 Task: Browse and add mobile accessories to your cart on Flipkart.
Action: Mouse pressed left at (350, 47)
Screenshot: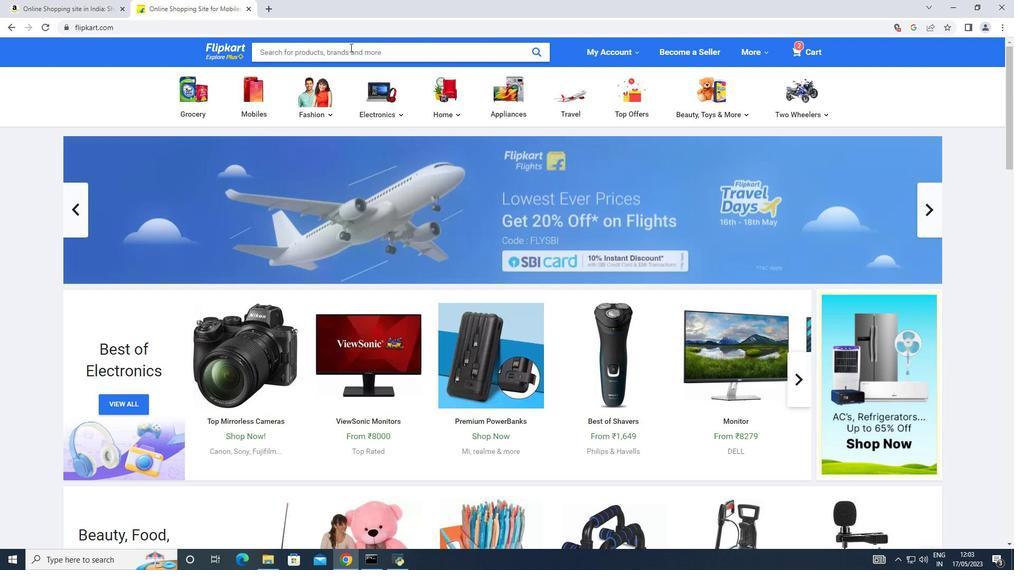 
Action: Mouse moved to (347, 54)
Screenshot: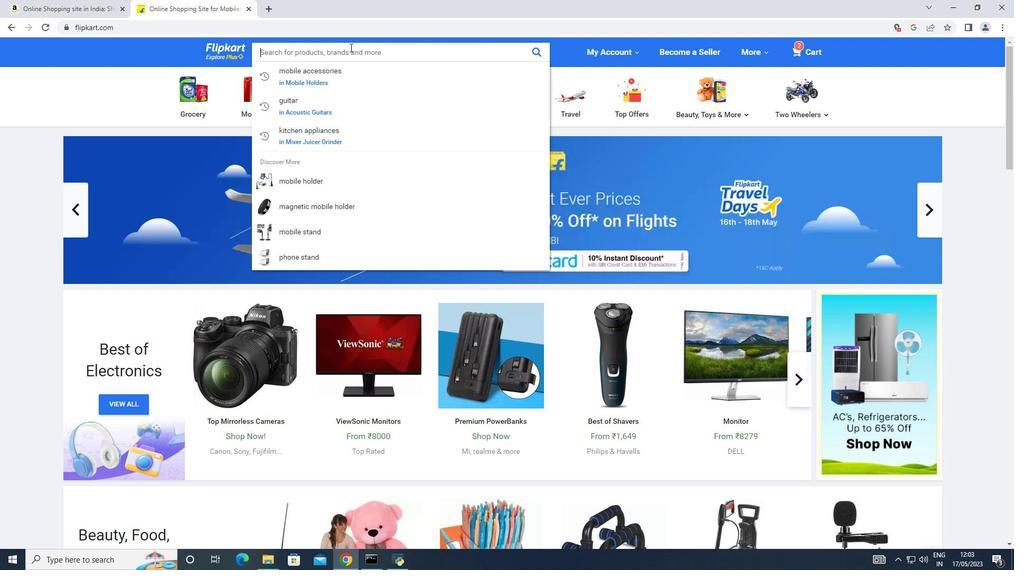 
Action: Key pressed mobile<Key.space>acc
Screenshot: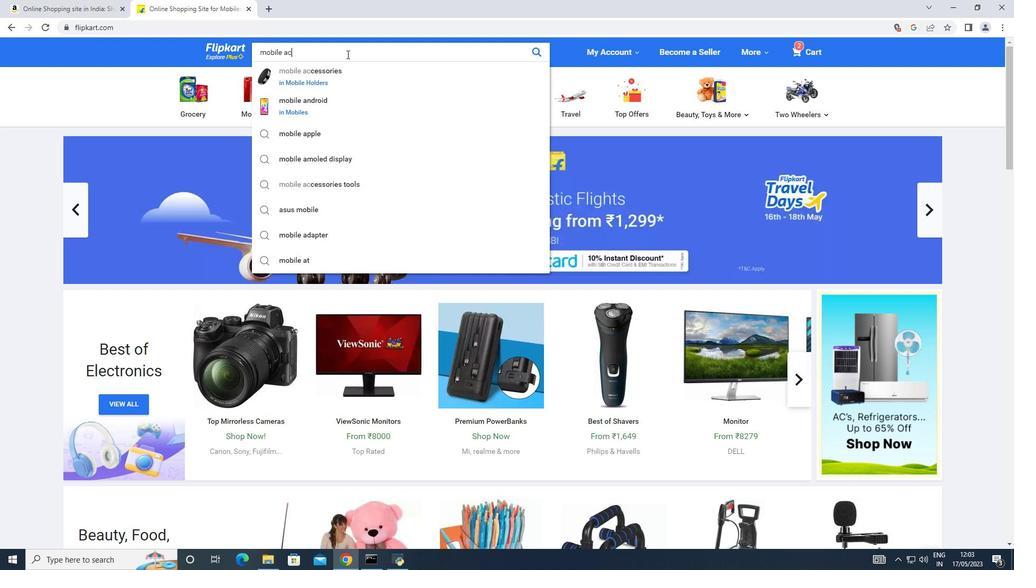 
Action: Mouse moved to (338, 76)
Screenshot: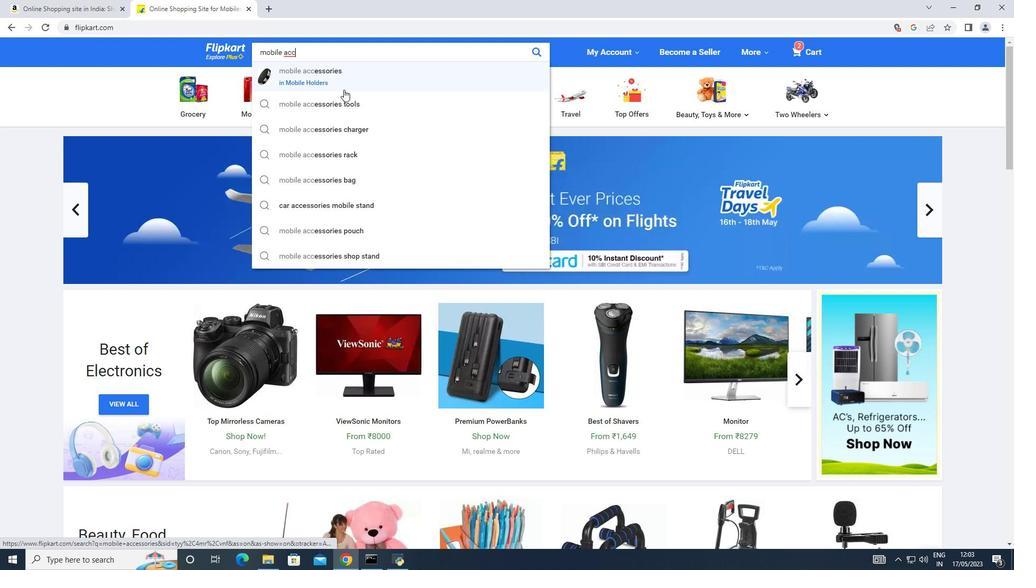 
Action: Mouse pressed left at (338, 76)
Screenshot: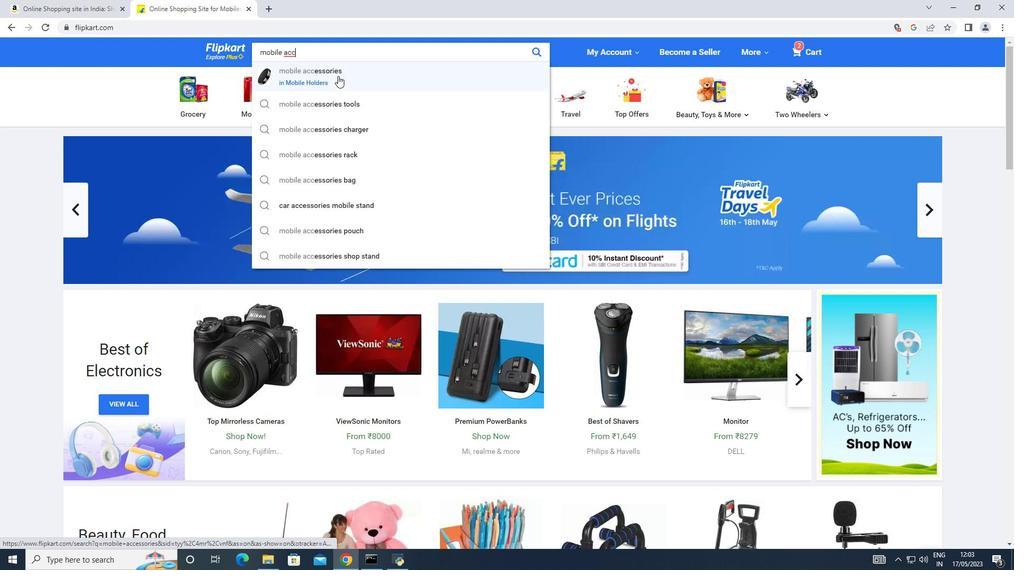 
Action: Mouse moved to (95, 162)
Screenshot: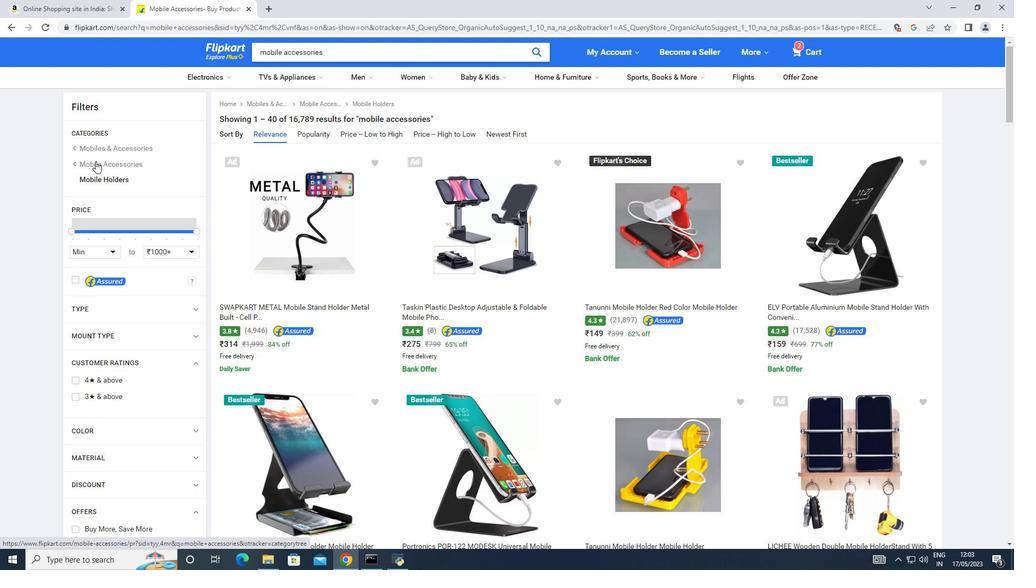 
Action: Mouse pressed left at (95, 162)
Screenshot: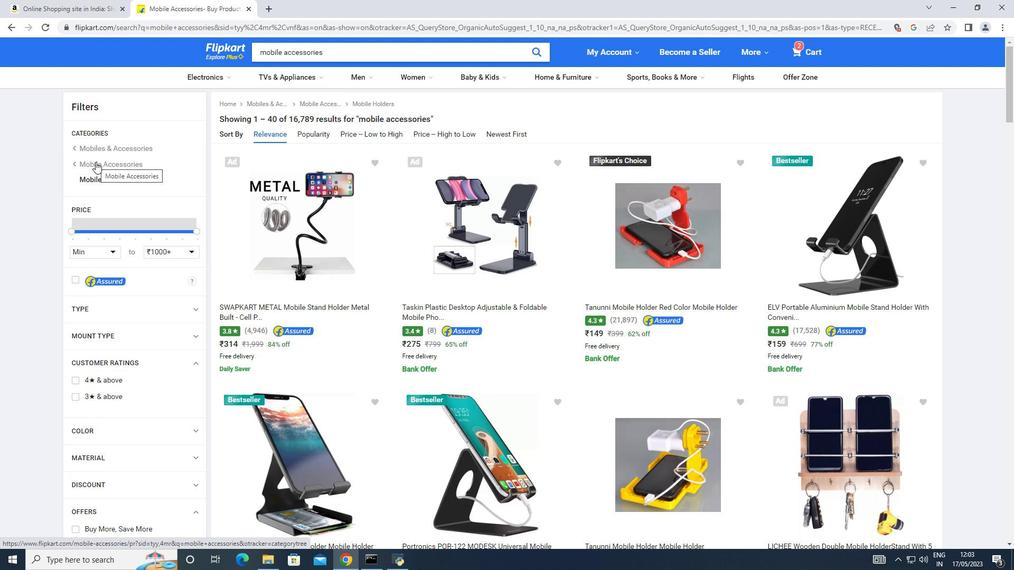 
Action: Mouse moved to (477, 181)
Screenshot: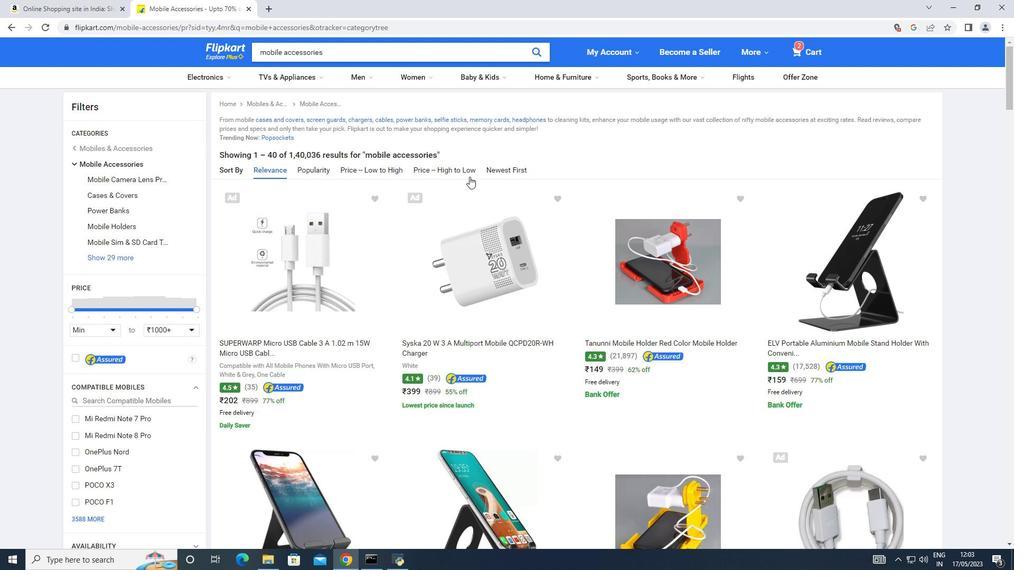 
Action: Mouse scrolled (477, 180) with delta (0, 0)
Screenshot: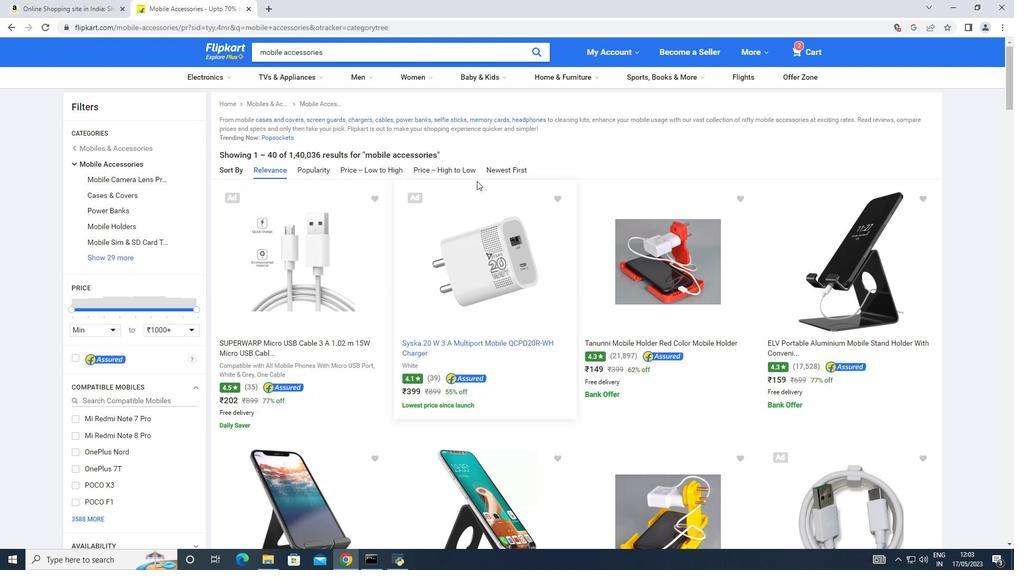 
Action: Mouse scrolled (477, 180) with delta (0, 0)
Screenshot: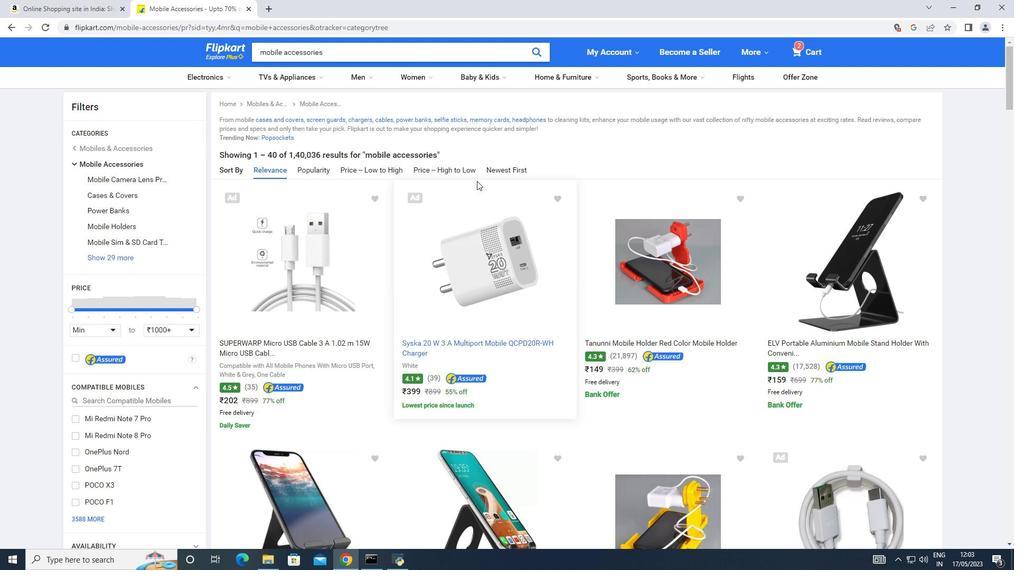 
Action: Mouse moved to (477, 181)
Screenshot: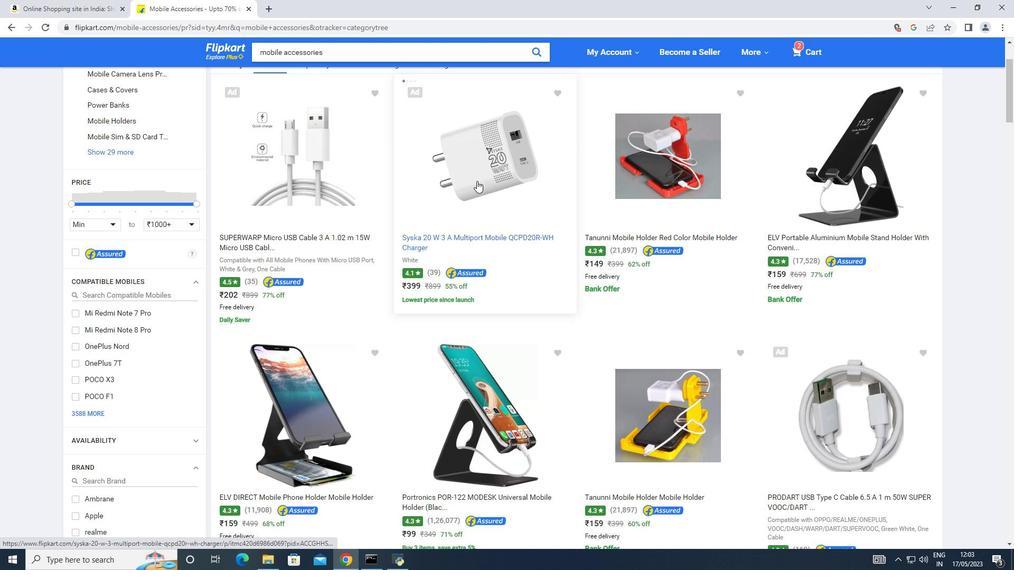 
Action: Mouse scrolled (477, 181) with delta (0, 0)
Screenshot: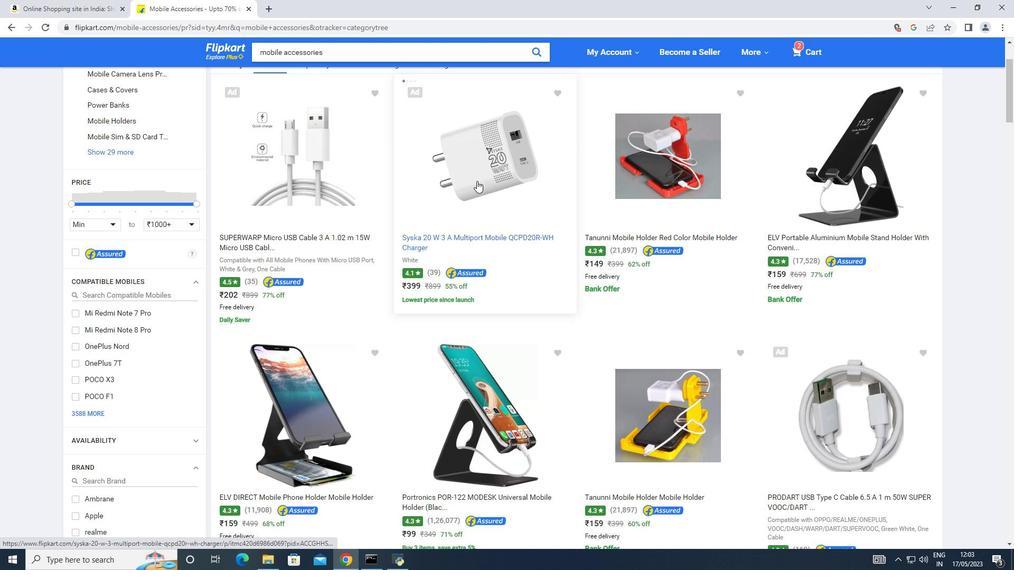 
Action: Mouse scrolled (477, 181) with delta (0, 0)
Screenshot: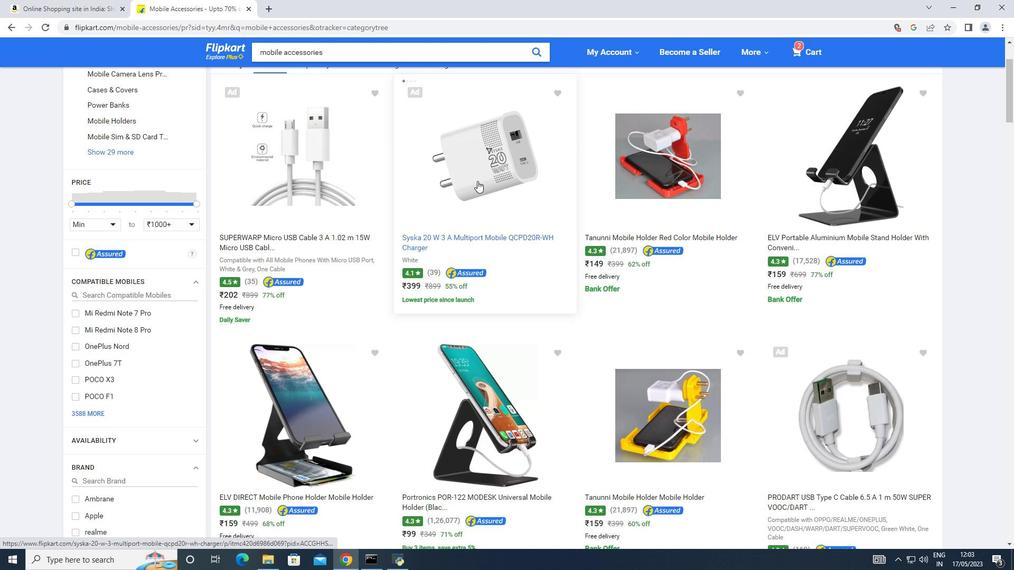 
Action: Mouse scrolled (477, 181) with delta (0, 0)
Screenshot: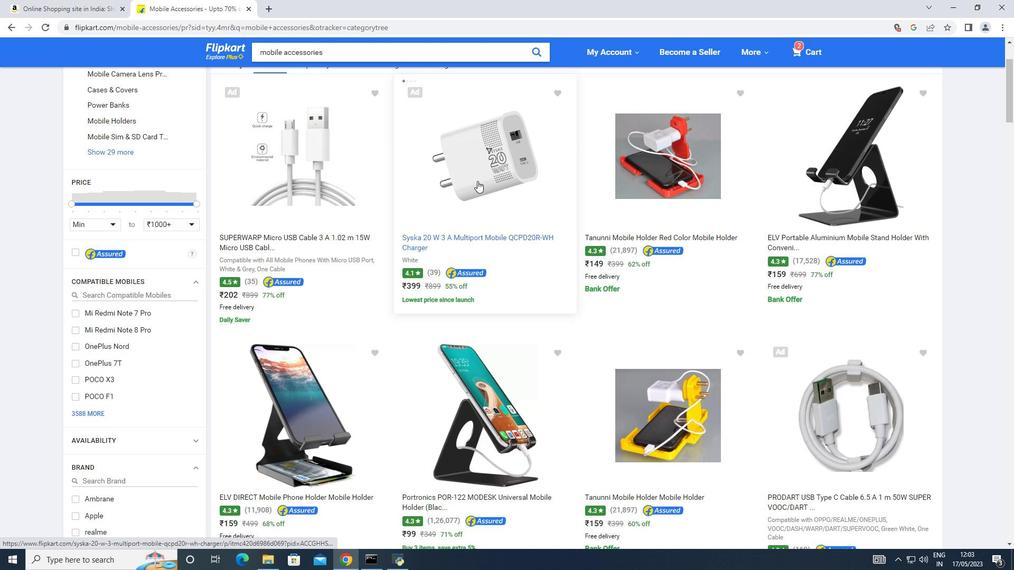 
Action: Mouse scrolled (477, 180) with delta (0, 0)
Screenshot: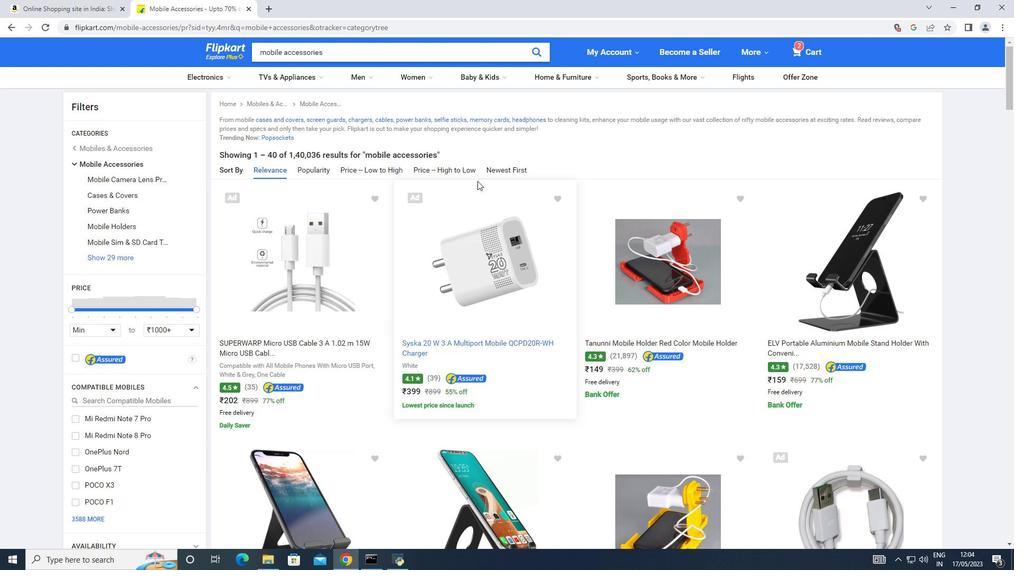 
Action: Mouse scrolled (477, 181) with delta (0, 0)
Screenshot: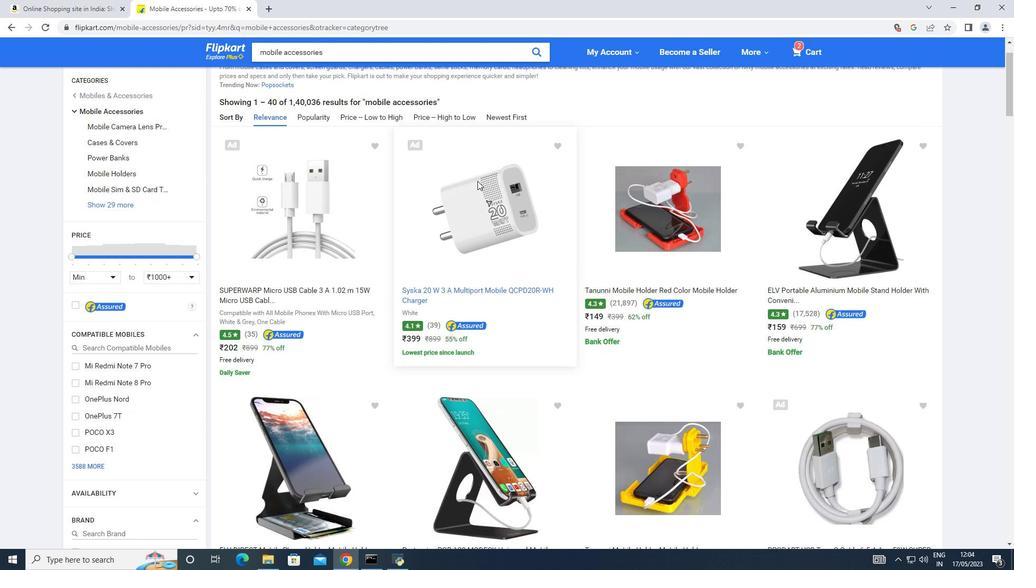 
Action: Mouse scrolled (477, 180) with delta (0, 0)
Screenshot: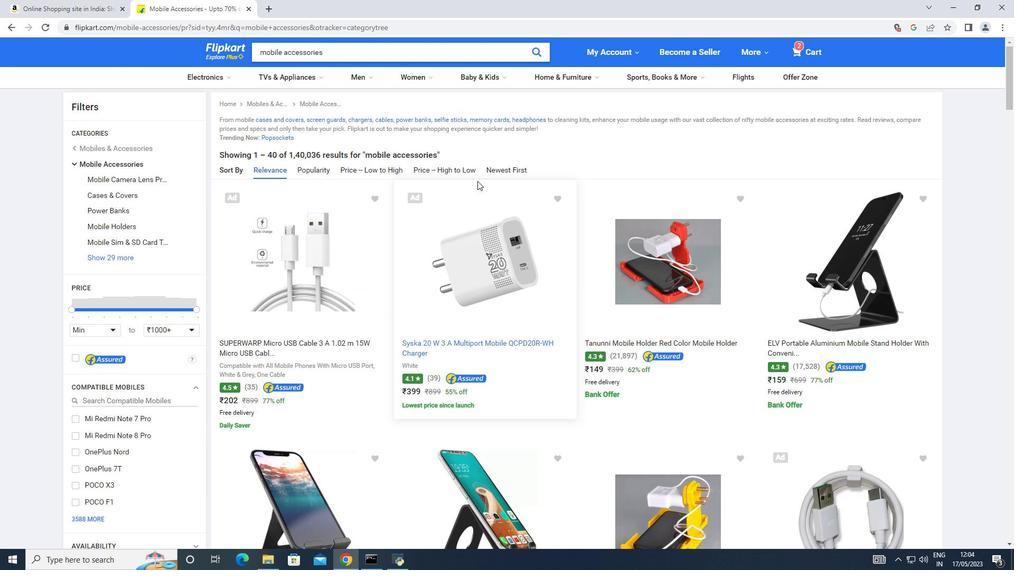 
Action: Mouse scrolled (477, 180) with delta (0, 0)
Screenshot: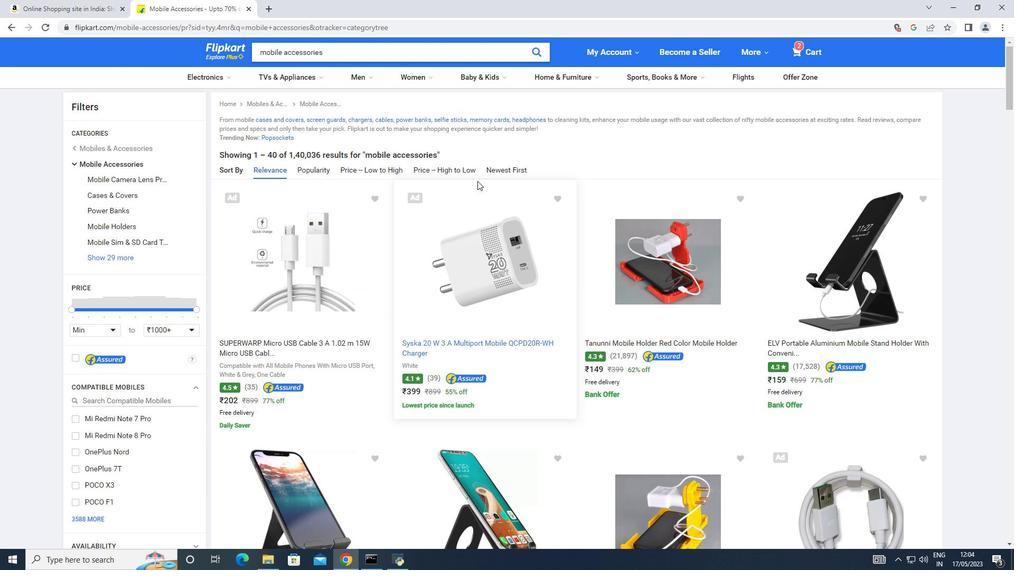 
Action: Mouse scrolled (477, 180) with delta (0, 0)
Screenshot: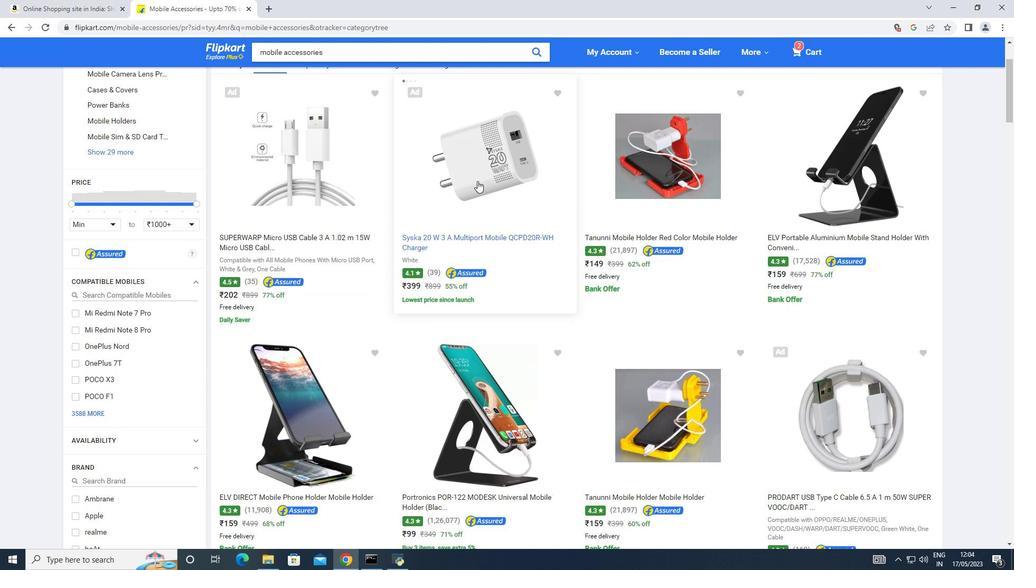 
Action: Mouse scrolled (477, 180) with delta (0, 0)
Screenshot: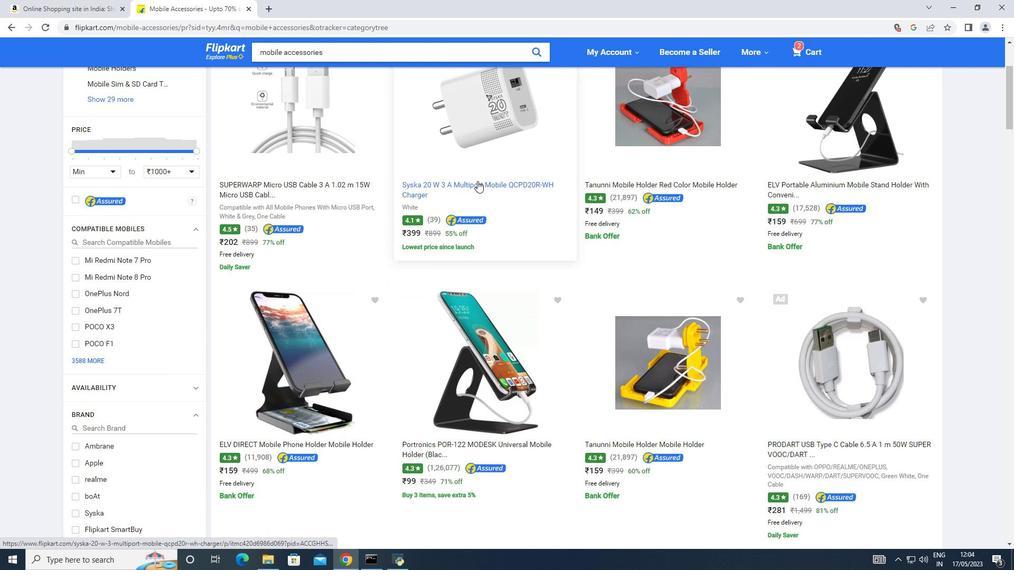 
Action: Mouse scrolled (477, 180) with delta (0, 0)
Screenshot: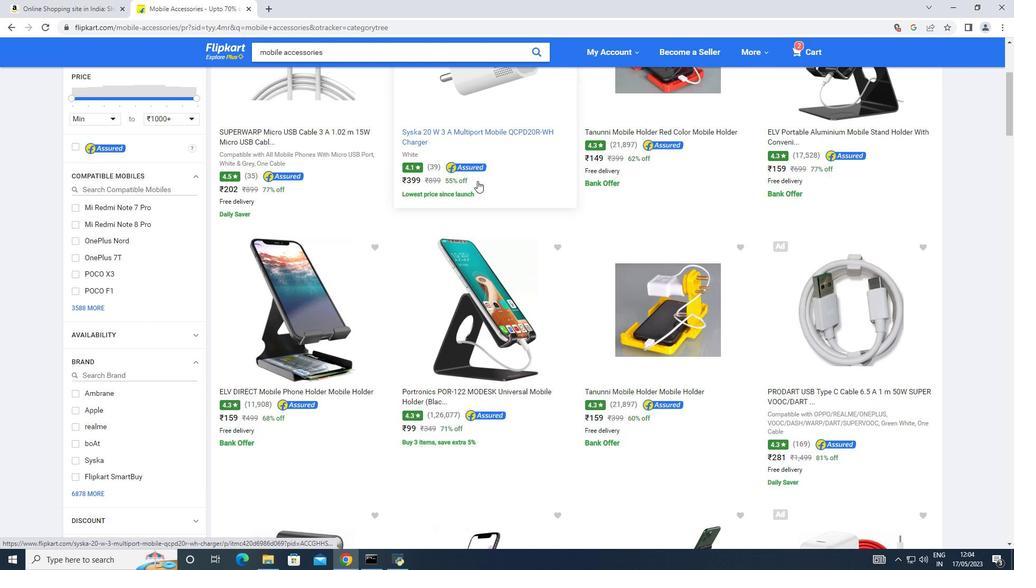 
Action: Mouse scrolled (477, 180) with delta (0, 0)
Screenshot: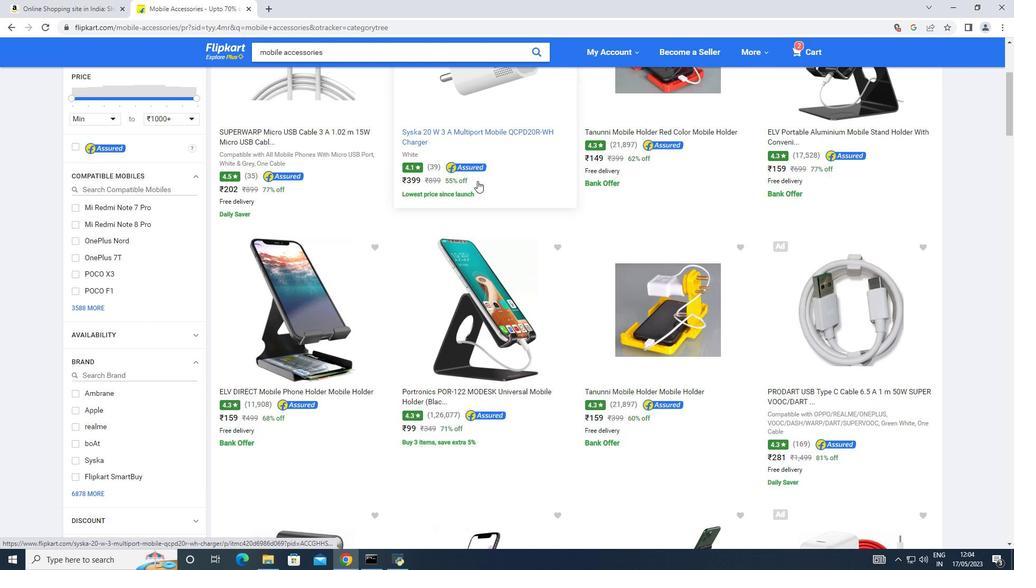 
Action: Mouse moved to (480, 181)
Screenshot: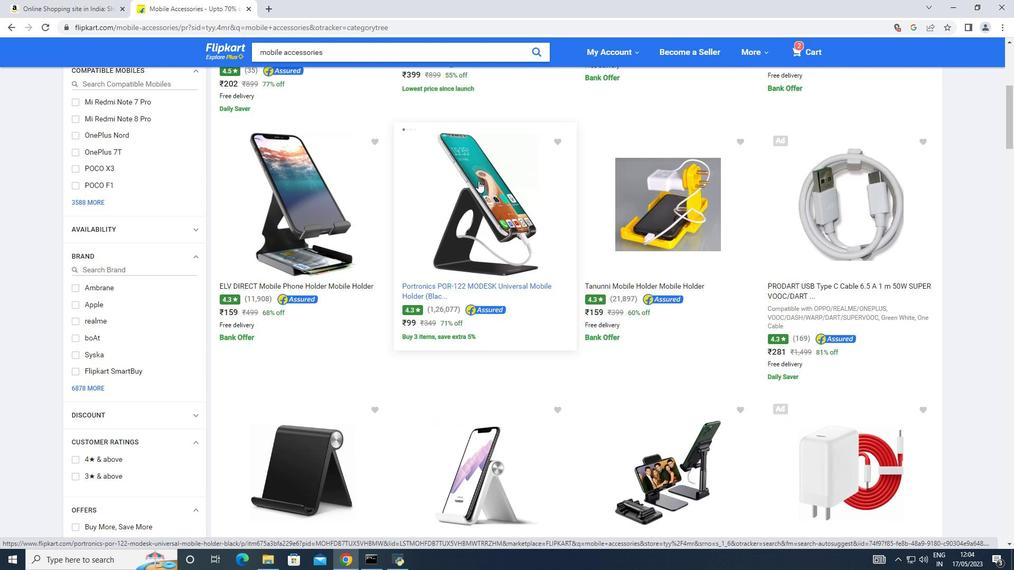 
Action: Mouse scrolled (480, 180) with delta (0, 0)
Screenshot: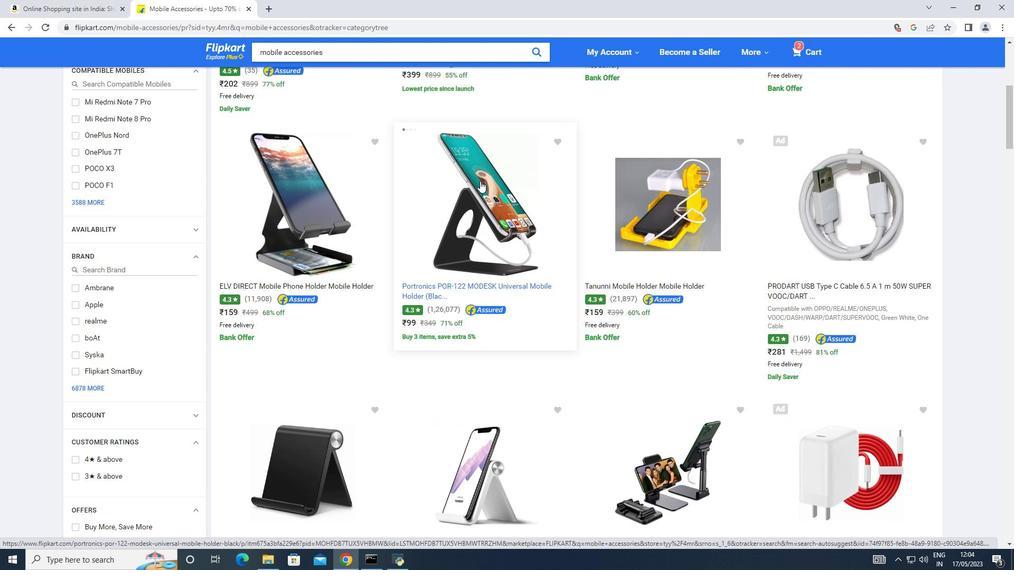 
Action: Mouse scrolled (480, 180) with delta (0, 0)
Screenshot: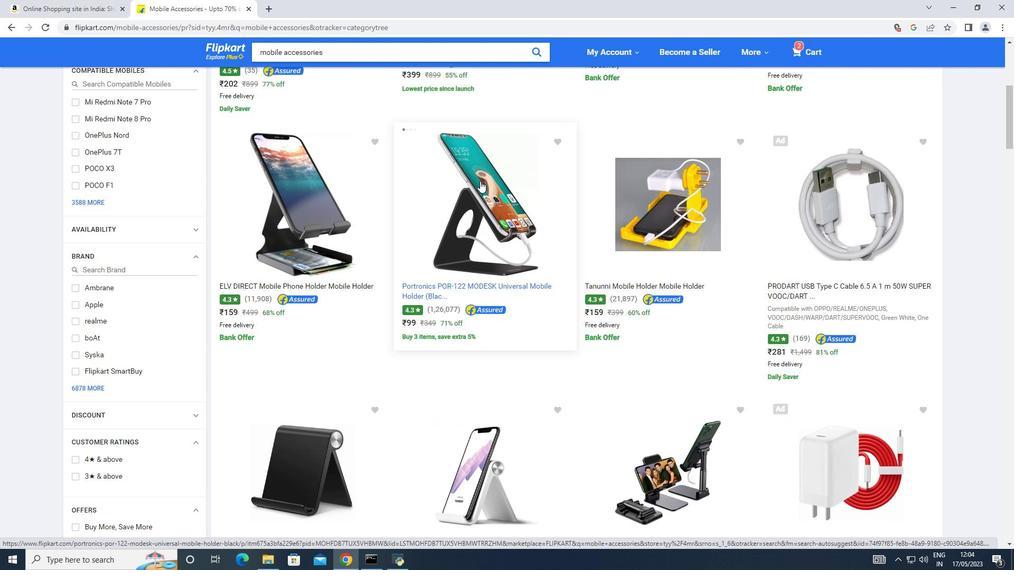 
Action: Mouse scrolled (480, 180) with delta (0, 0)
Screenshot: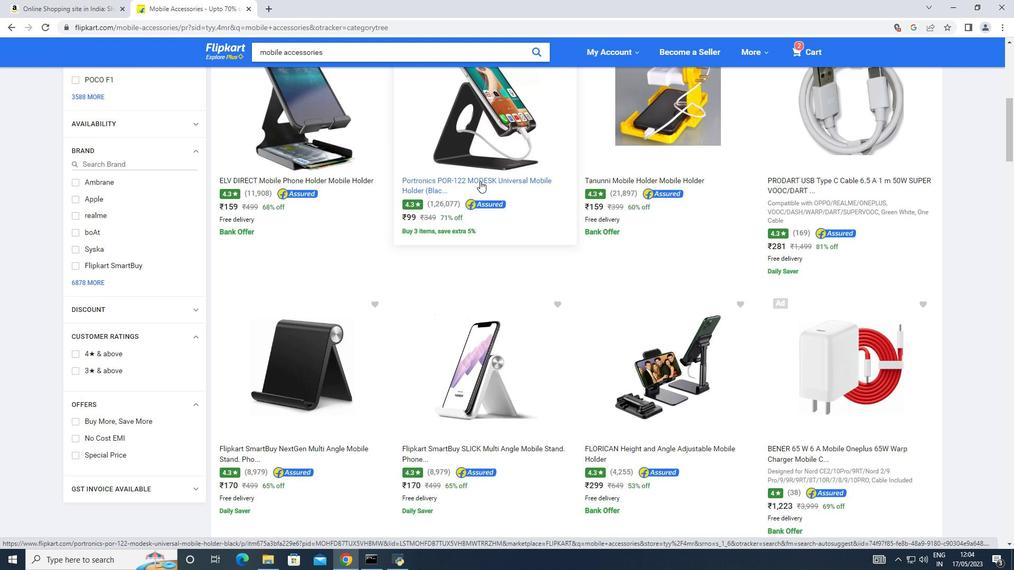 
Action: Mouse scrolled (480, 180) with delta (0, 0)
Screenshot: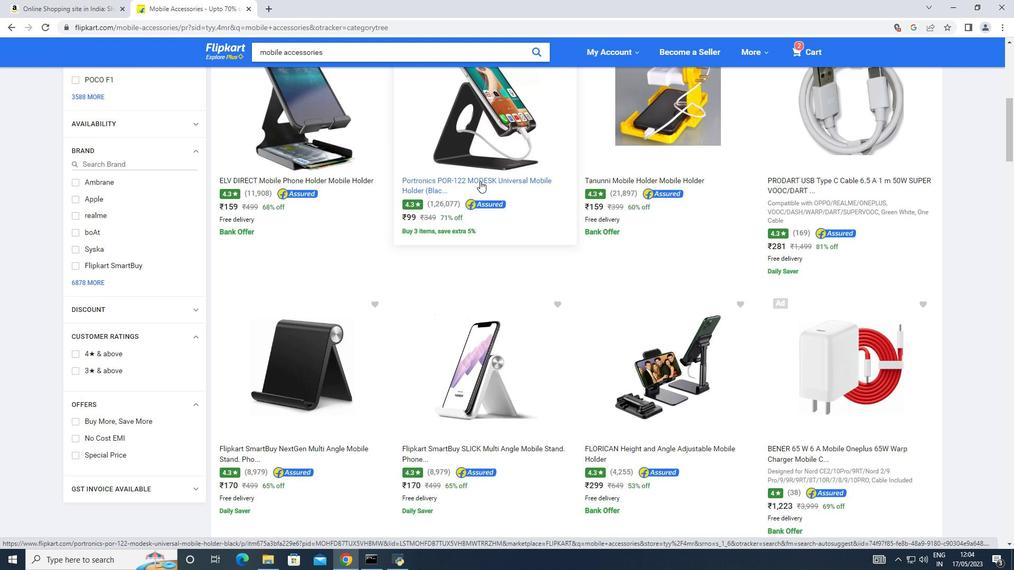 
Action: Mouse moved to (480, 181)
Screenshot: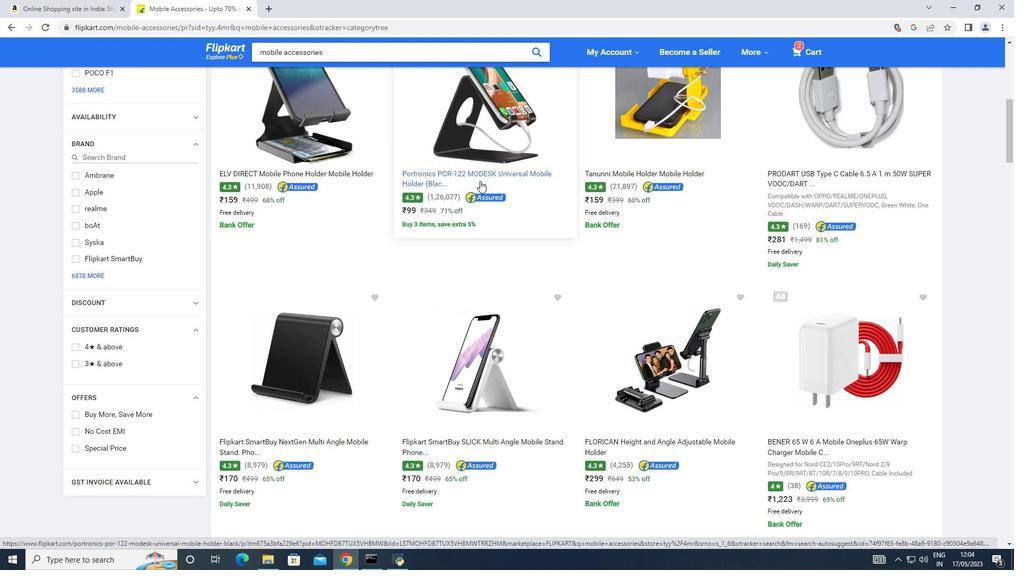 
Action: Mouse scrolled (480, 180) with delta (0, 0)
Screenshot: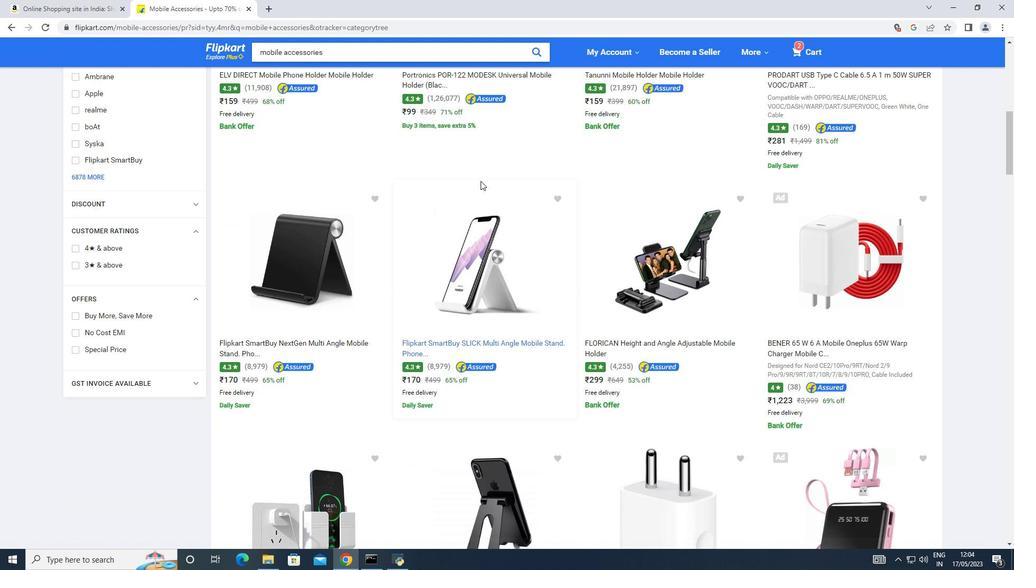 
Action: Mouse scrolled (480, 180) with delta (0, 0)
Screenshot: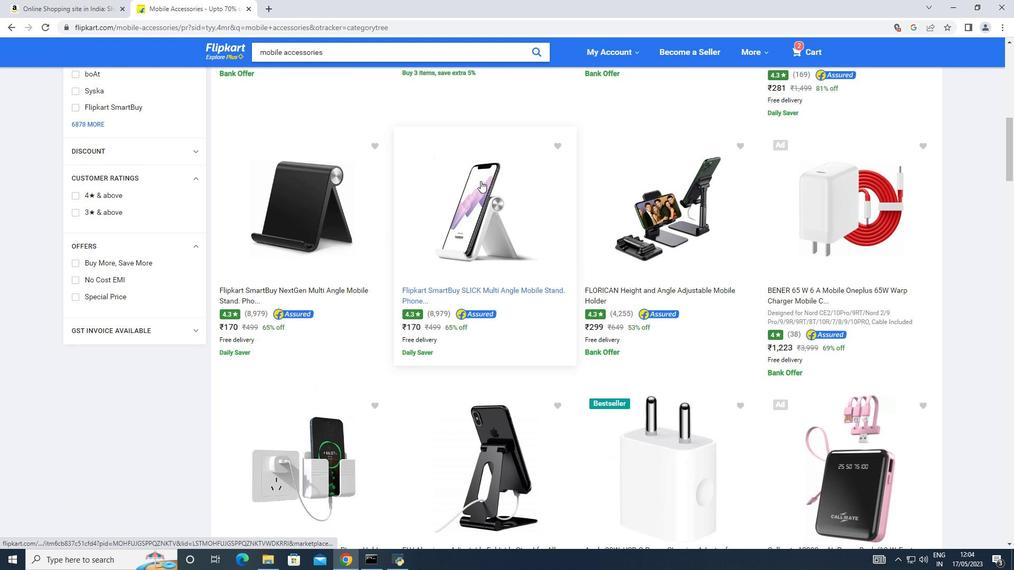 
Action: Mouse scrolled (480, 180) with delta (0, 0)
Screenshot: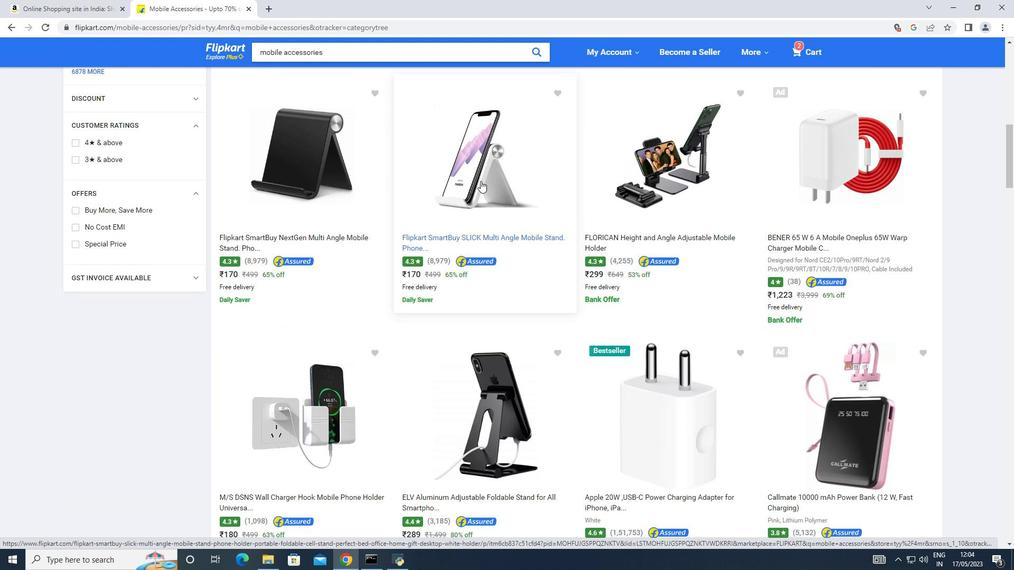 
Action: Mouse scrolled (480, 180) with delta (0, 0)
Screenshot: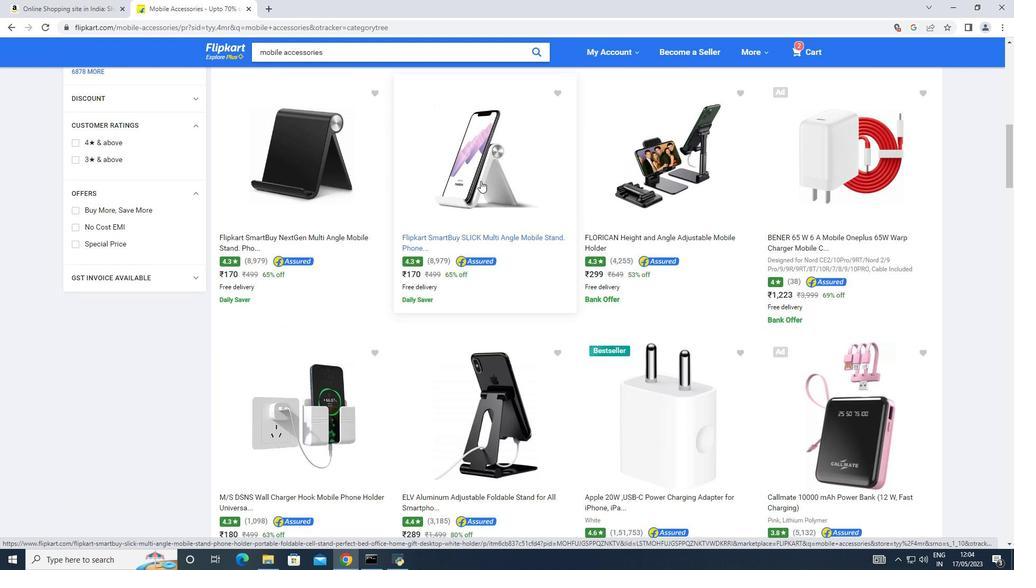 
Action: Mouse scrolled (480, 180) with delta (0, 0)
Screenshot: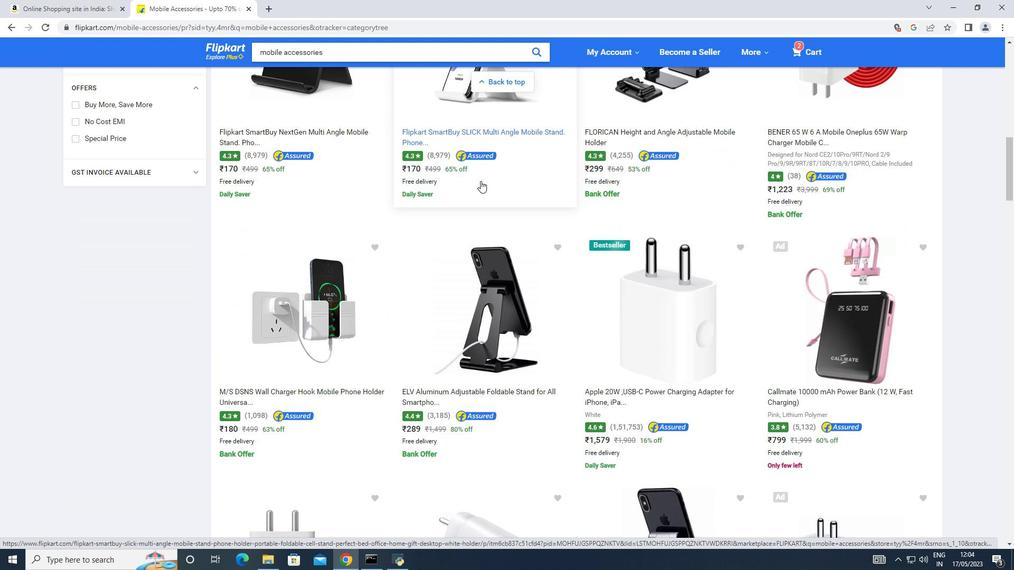 
Action: Mouse scrolled (480, 180) with delta (0, 0)
Screenshot: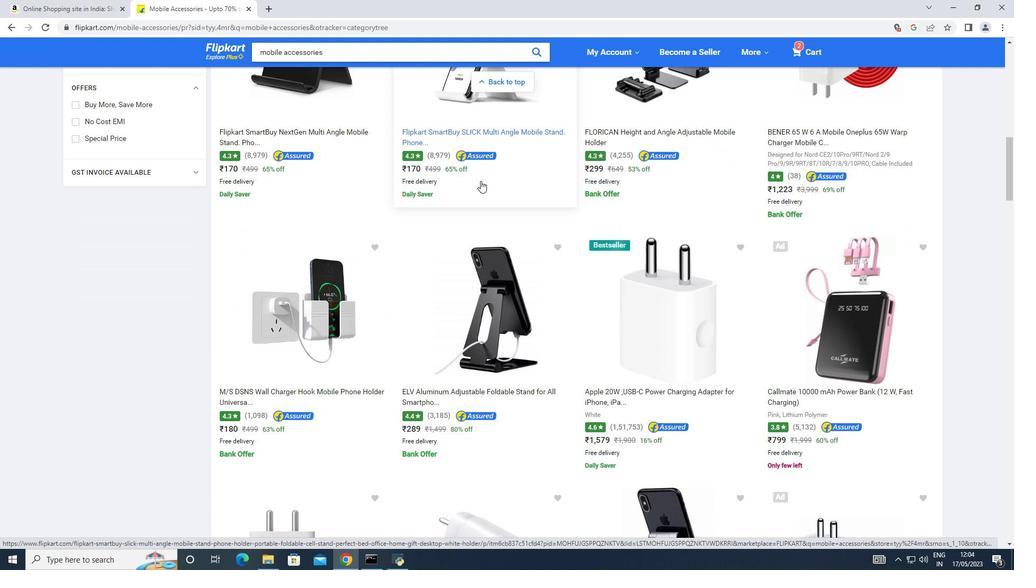 
Action: Mouse scrolled (480, 180) with delta (0, 0)
Screenshot: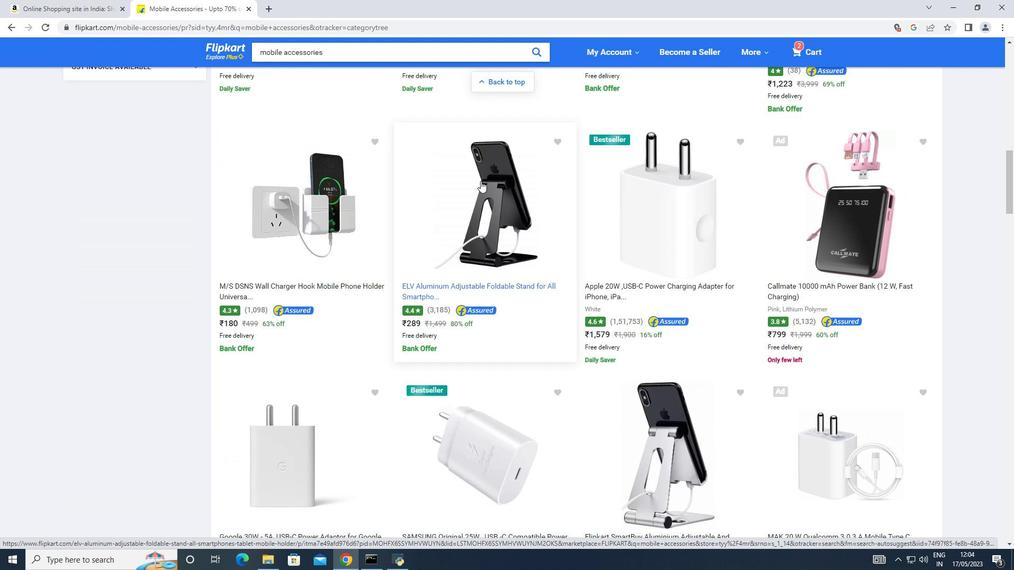 
Action: Mouse scrolled (480, 180) with delta (0, 0)
Screenshot: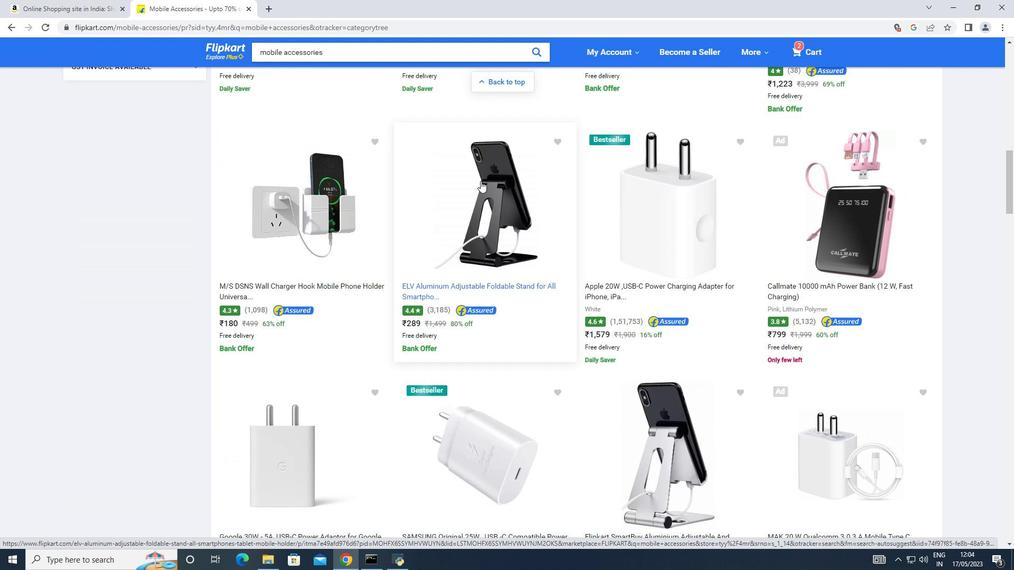 
Action: Mouse scrolled (480, 180) with delta (0, 0)
Screenshot: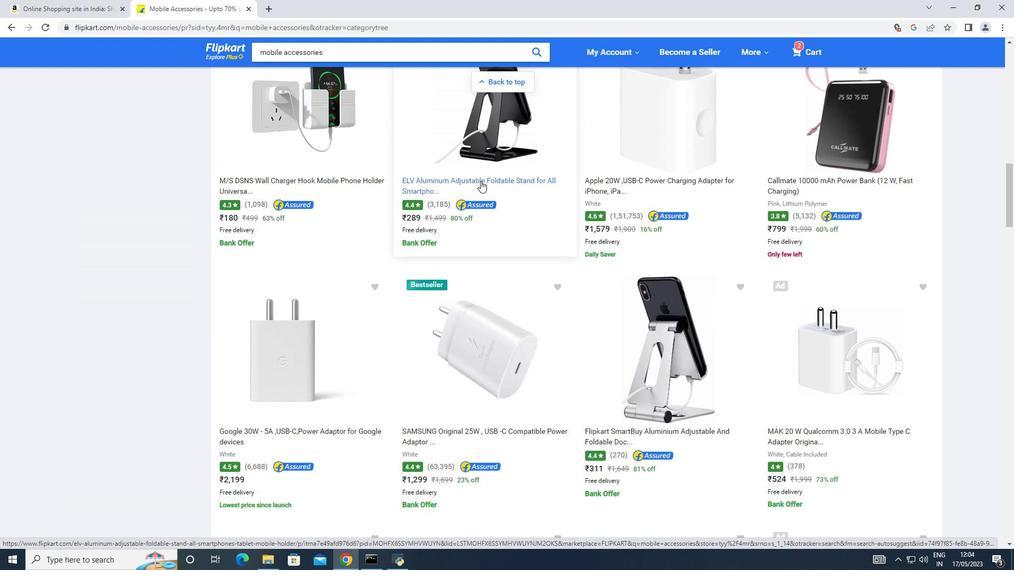 
Action: Mouse scrolled (480, 180) with delta (0, 0)
Screenshot: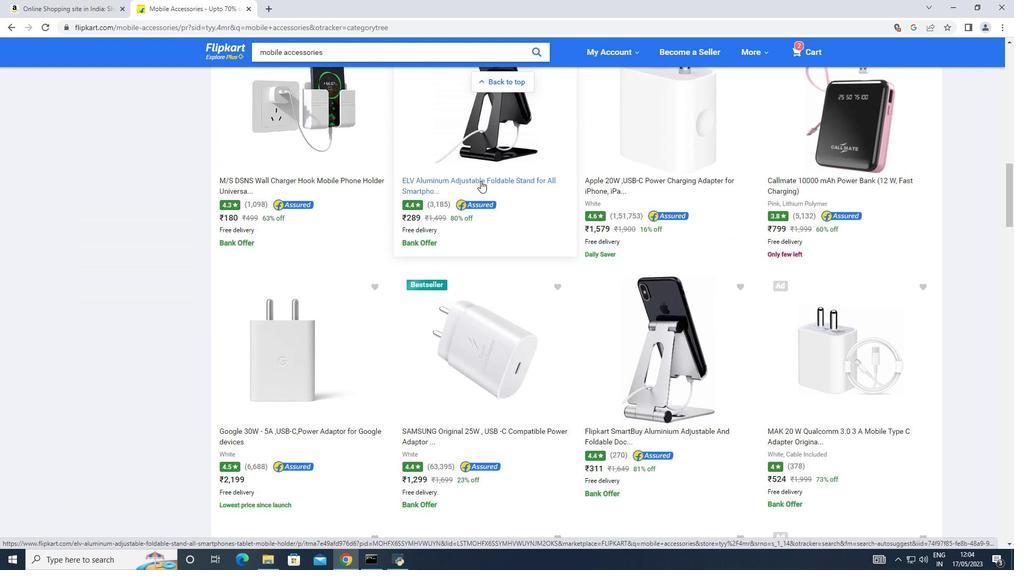 
Action: Mouse scrolled (480, 180) with delta (0, 0)
Screenshot: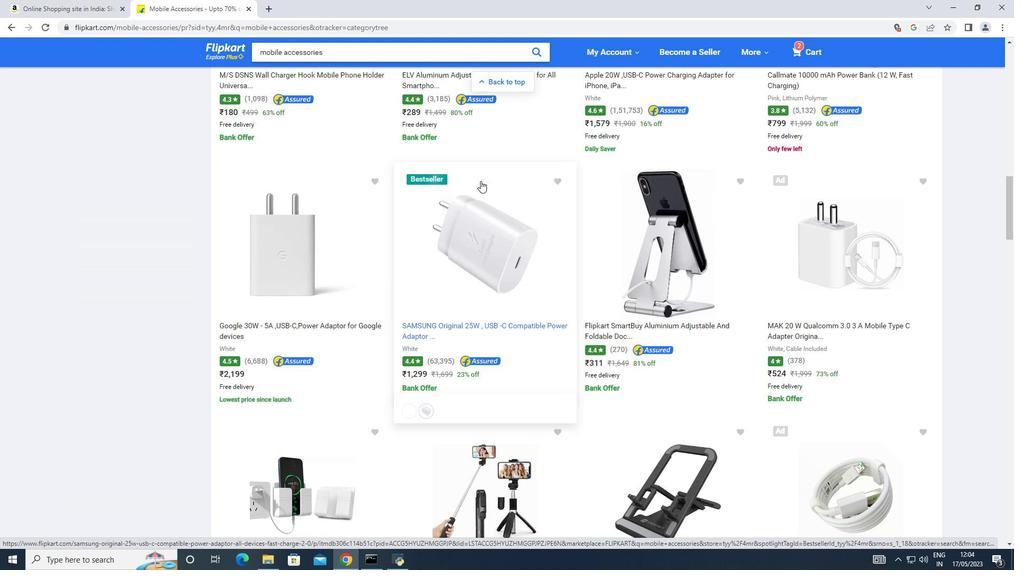 
Action: Mouse scrolled (480, 180) with delta (0, 0)
Screenshot: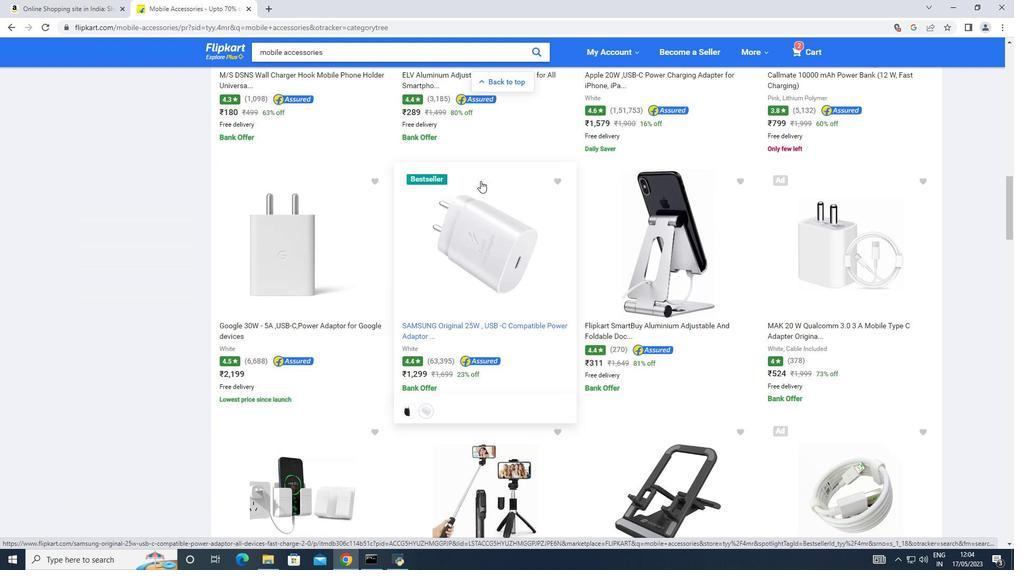 
Action: Mouse scrolled (480, 180) with delta (0, 0)
Screenshot: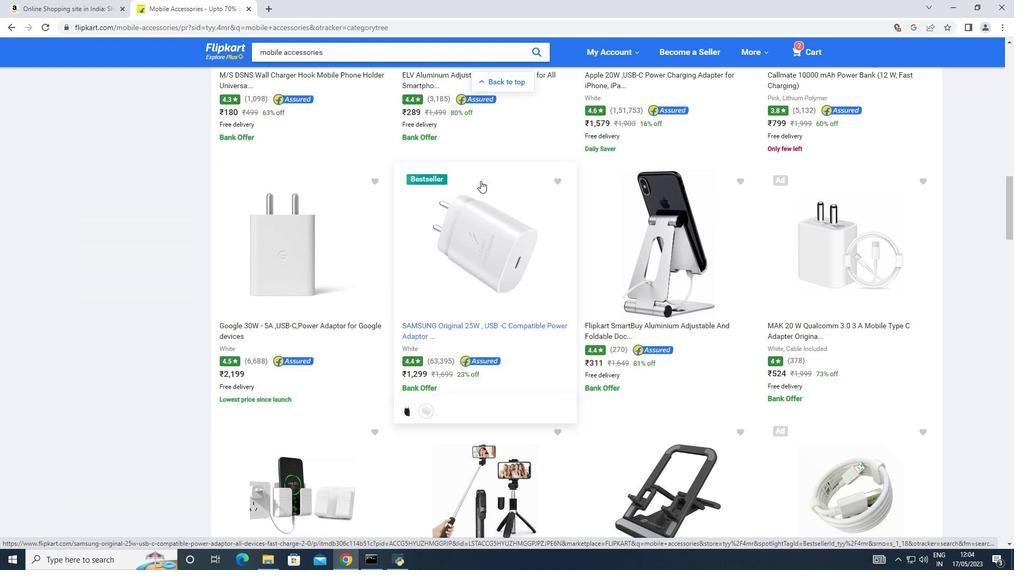
Action: Mouse scrolled (480, 180) with delta (0, 0)
Screenshot: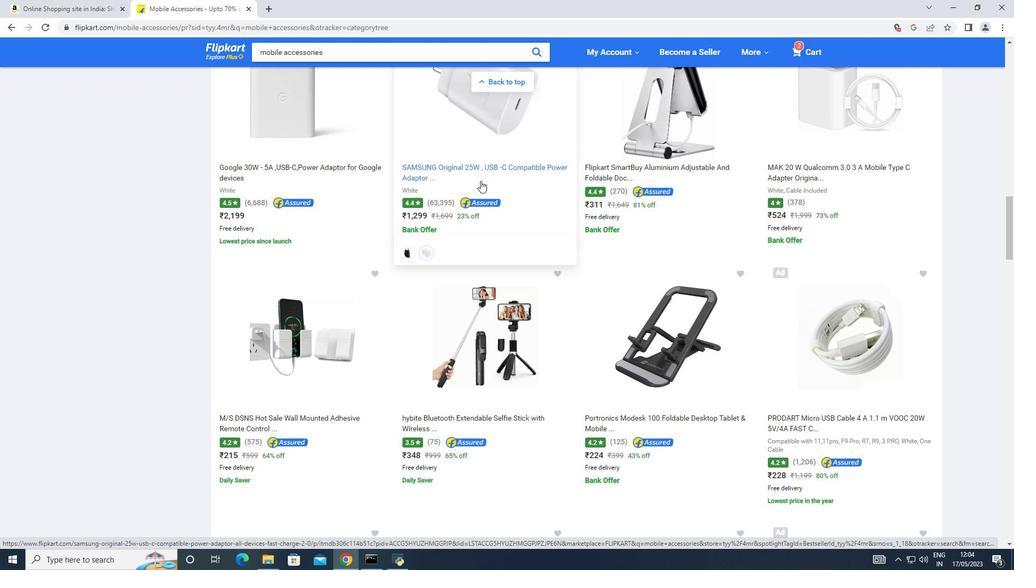 
Action: Mouse scrolled (480, 180) with delta (0, 0)
Screenshot: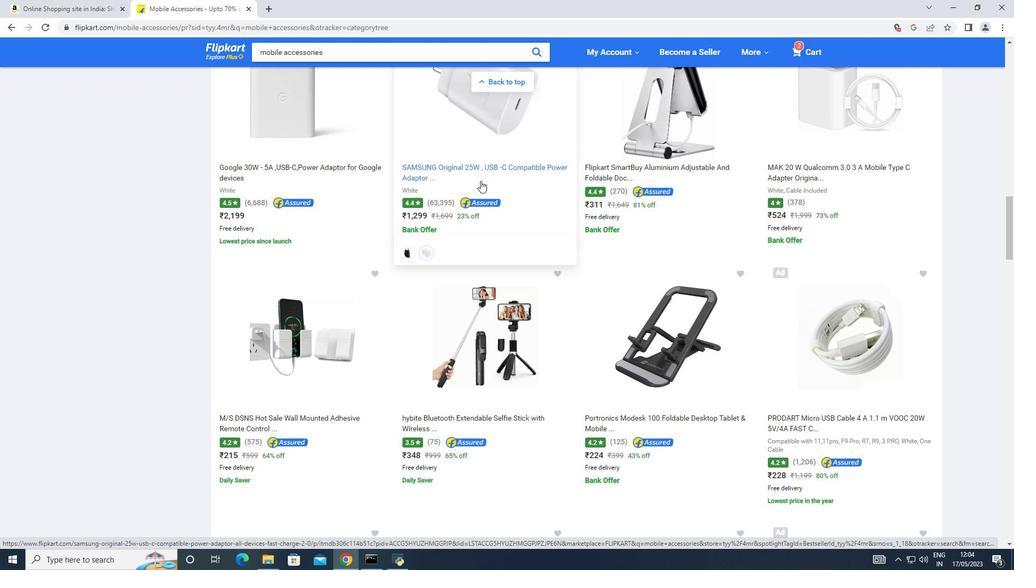 
Action: Mouse scrolled (480, 180) with delta (0, 0)
Screenshot: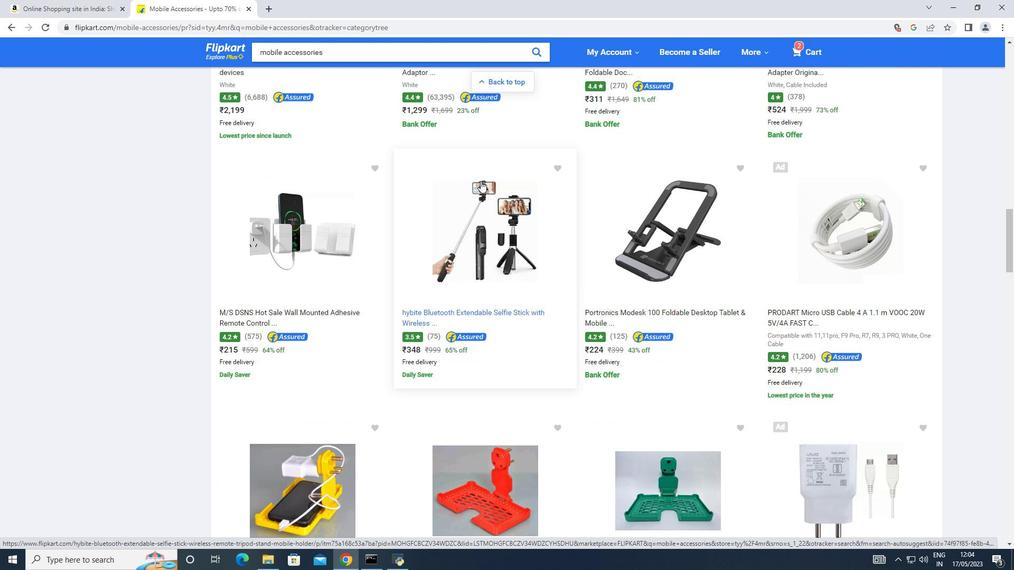 
Action: Mouse scrolled (480, 180) with delta (0, 0)
Screenshot: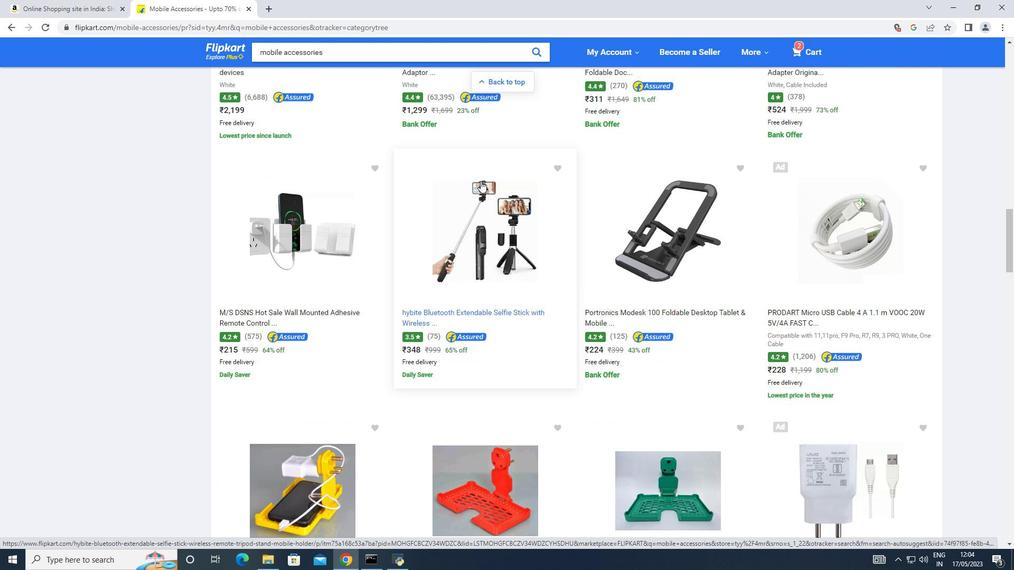 
Action: Mouse scrolled (480, 180) with delta (0, 0)
Screenshot: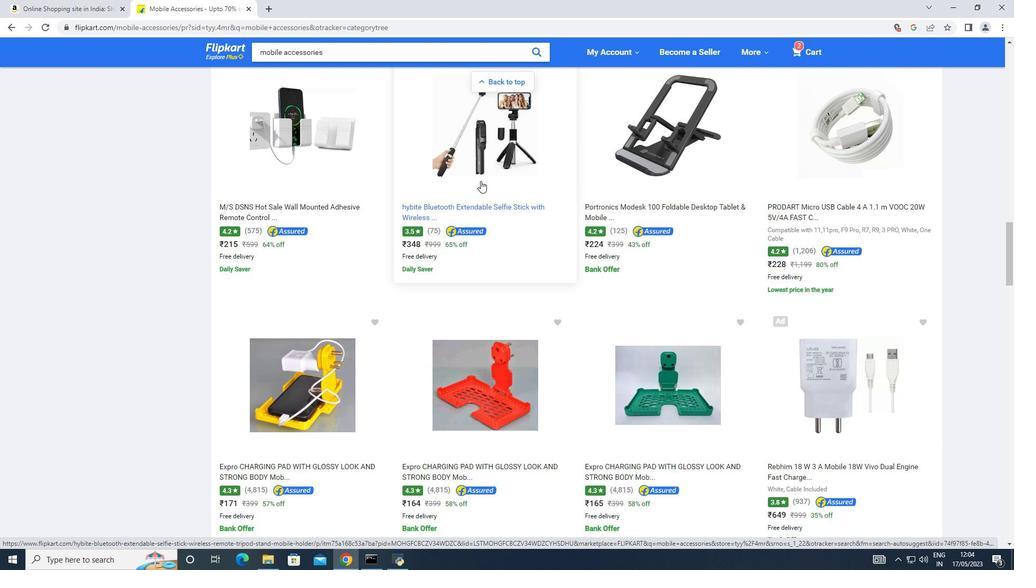 
Action: Mouse scrolled (480, 180) with delta (0, 0)
Screenshot: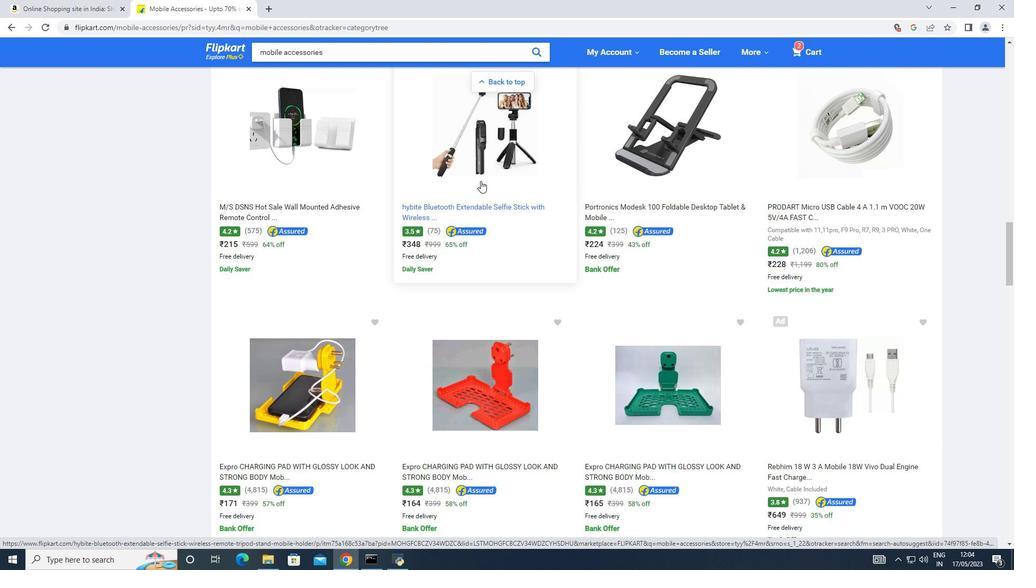 
Action: Mouse scrolled (480, 180) with delta (0, 0)
Screenshot: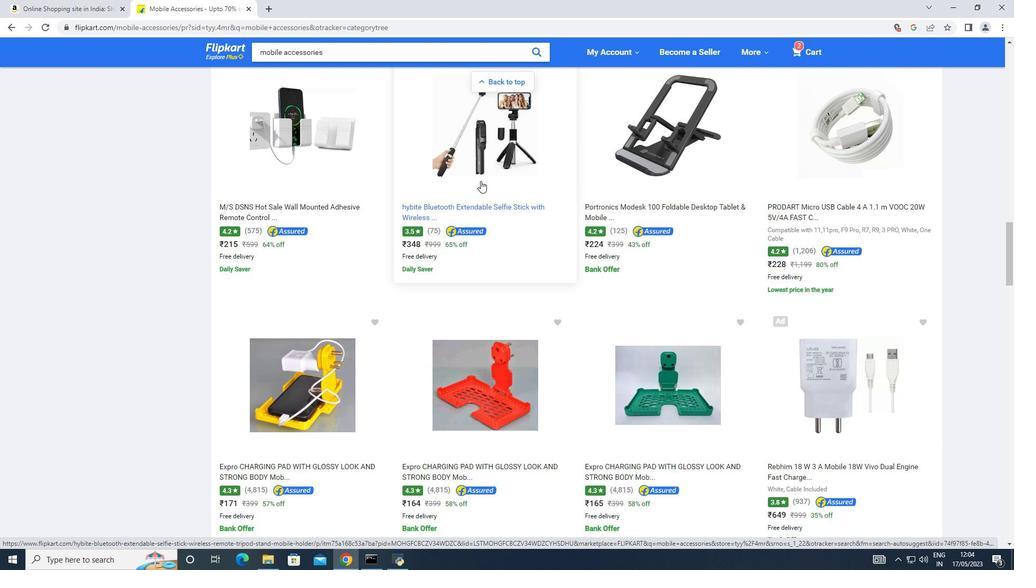 
Action: Mouse scrolled (480, 180) with delta (0, 0)
Screenshot: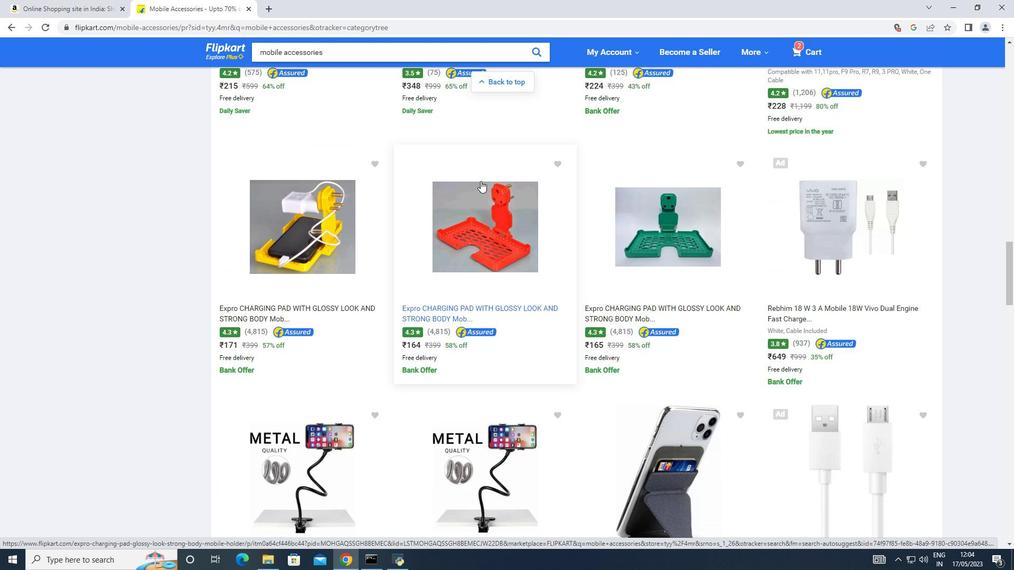 
Action: Mouse scrolled (480, 180) with delta (0, 0)
Screenshot: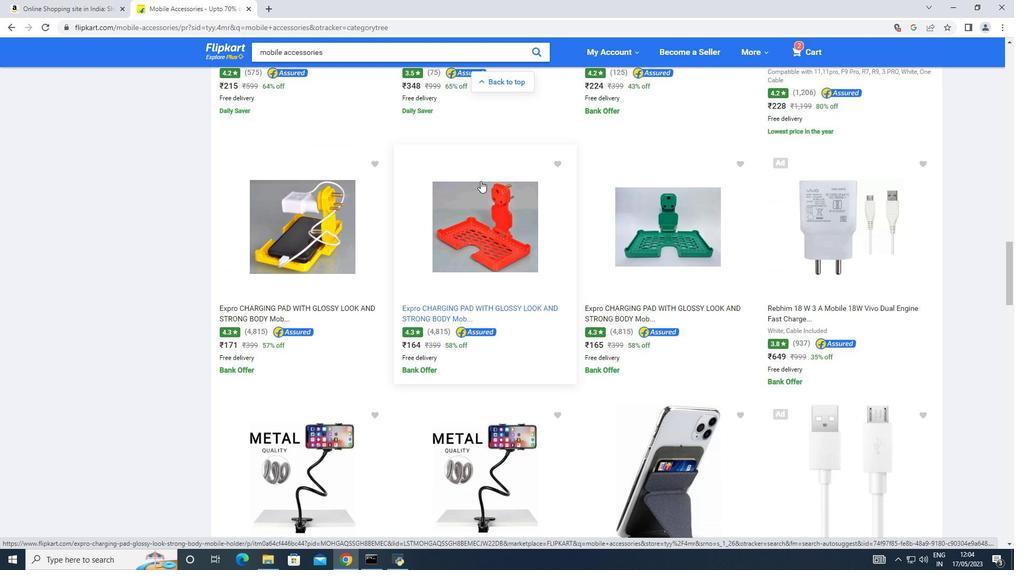 
Action: Mouse scrolled (480, 180) with delta (0, 0)
Screenshot: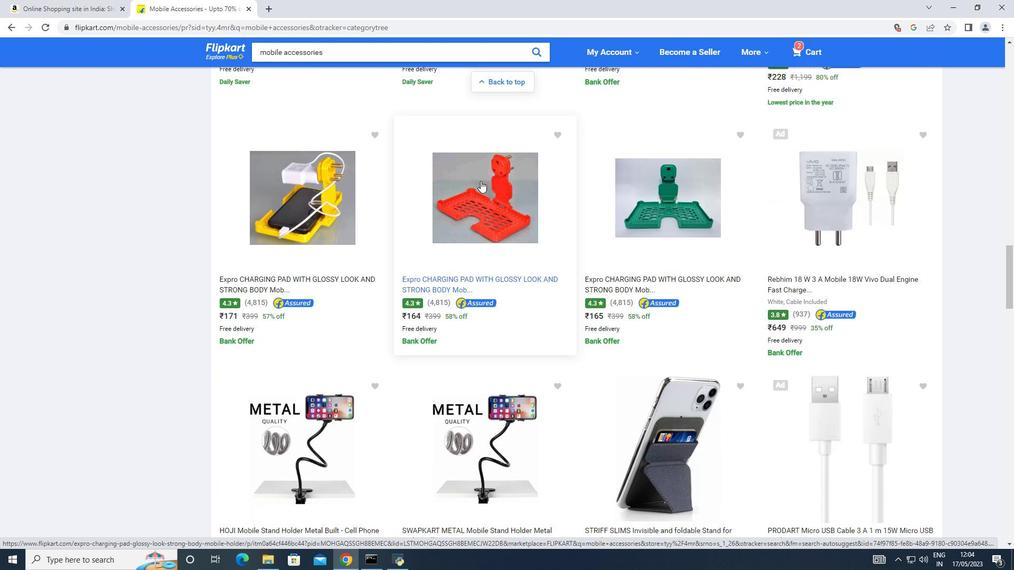 
Action: Mouse scrolled (480, 180) with delta (0, 0)
Screenshot: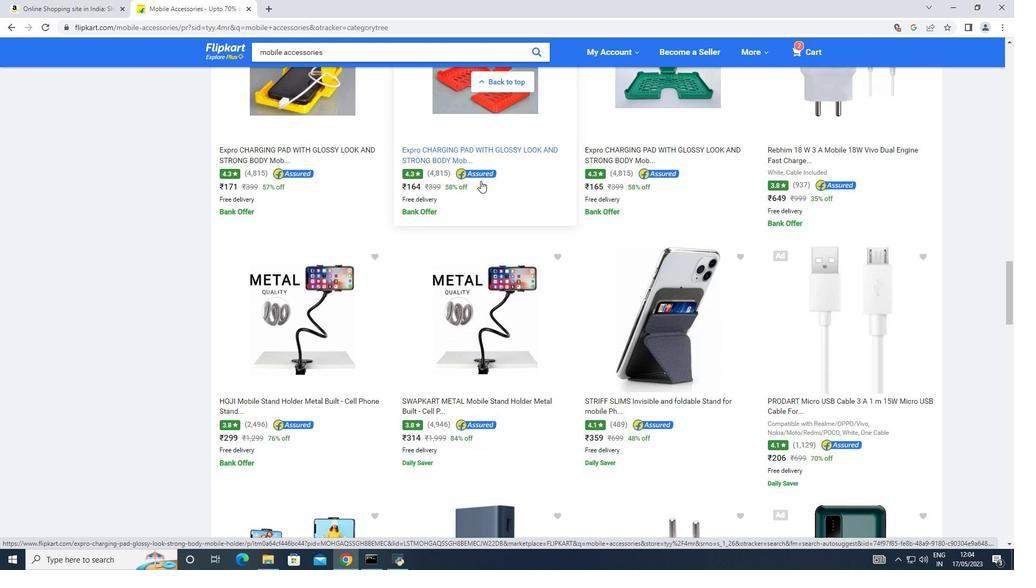 
Action: Mouse scrolled (480, 180) with delta (0, 0)
Screenshot: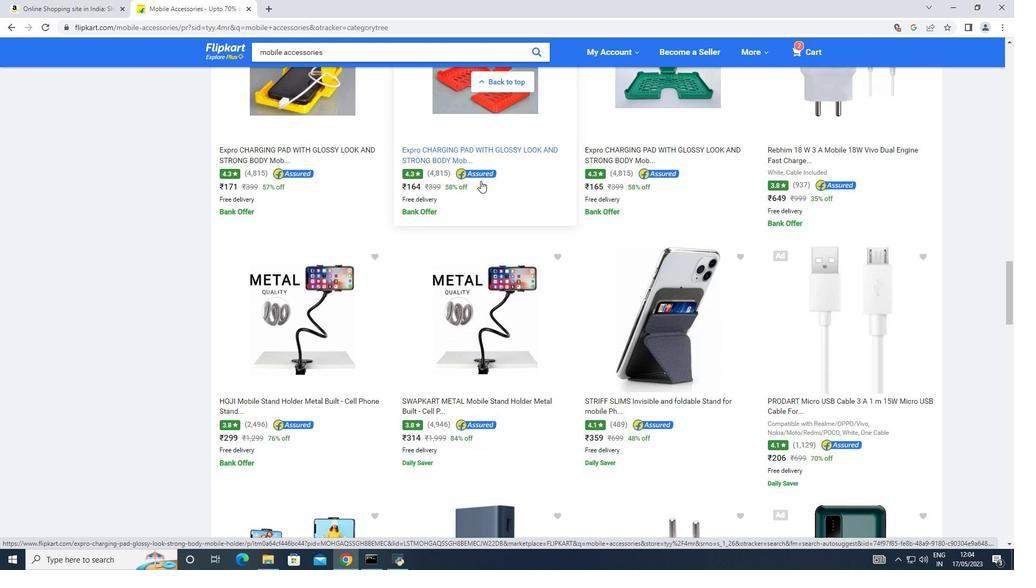 
Action: Mouse scrolled (480, 180) with delta (0, 0)
Screenshot: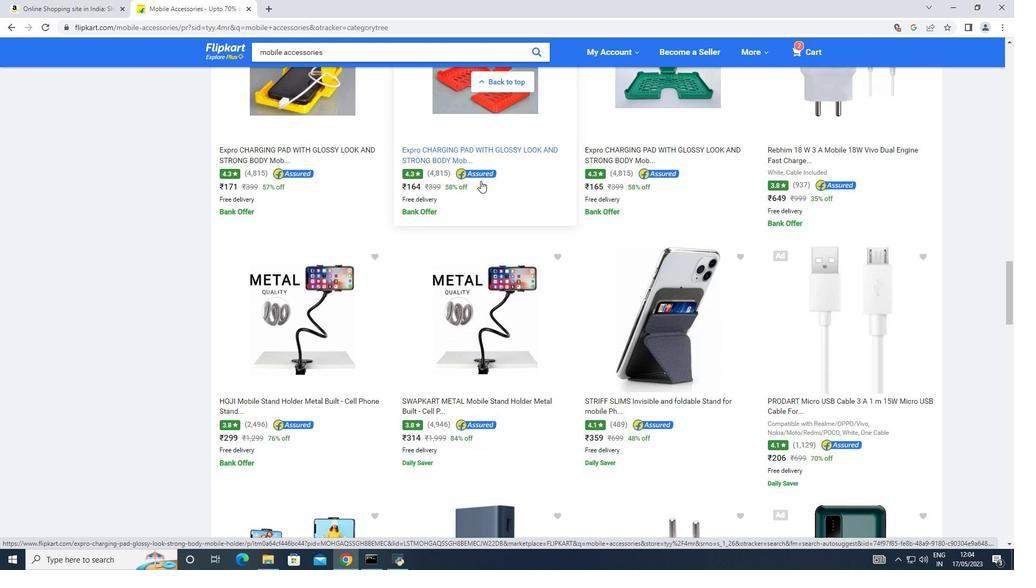 
Action: Mouse scrolled (480, 180) with delta (0, 0)
Screenshot: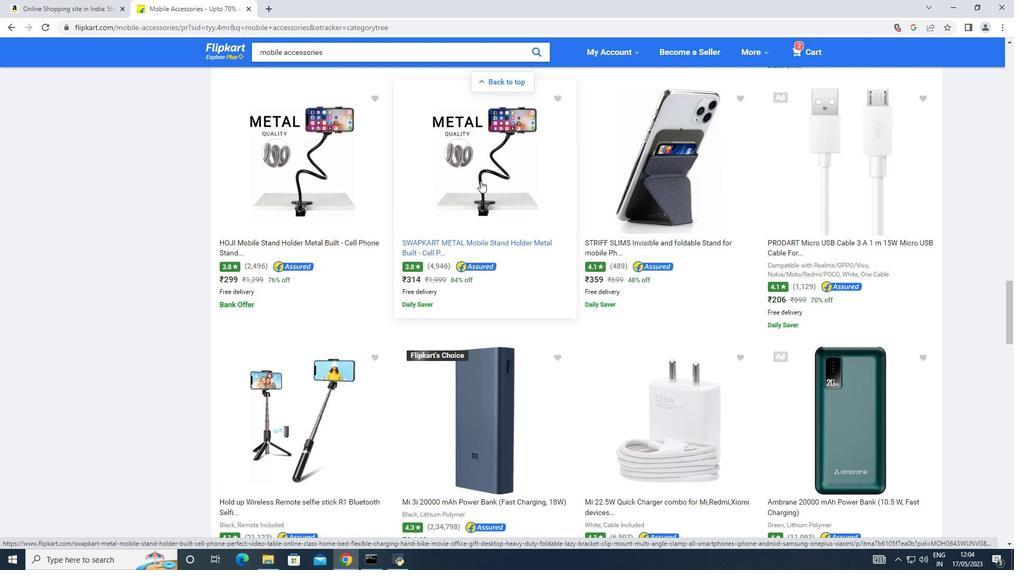 
Action: Mouse scrolled (480, 180) with delta (0, 0)
Screenshot: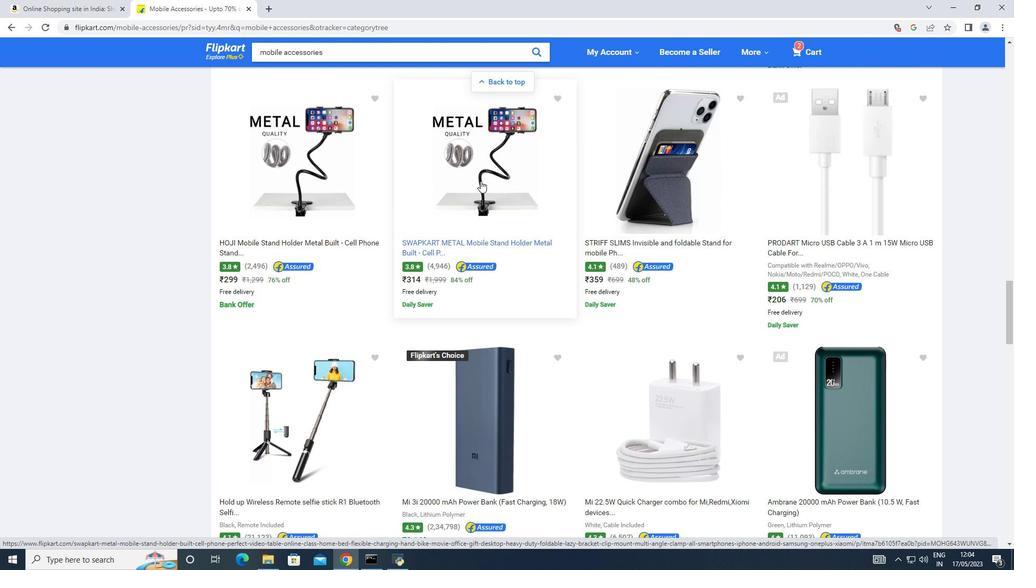 
Action: Mouse scrolled (480, 180) with delta (0, 0)
Screenshot: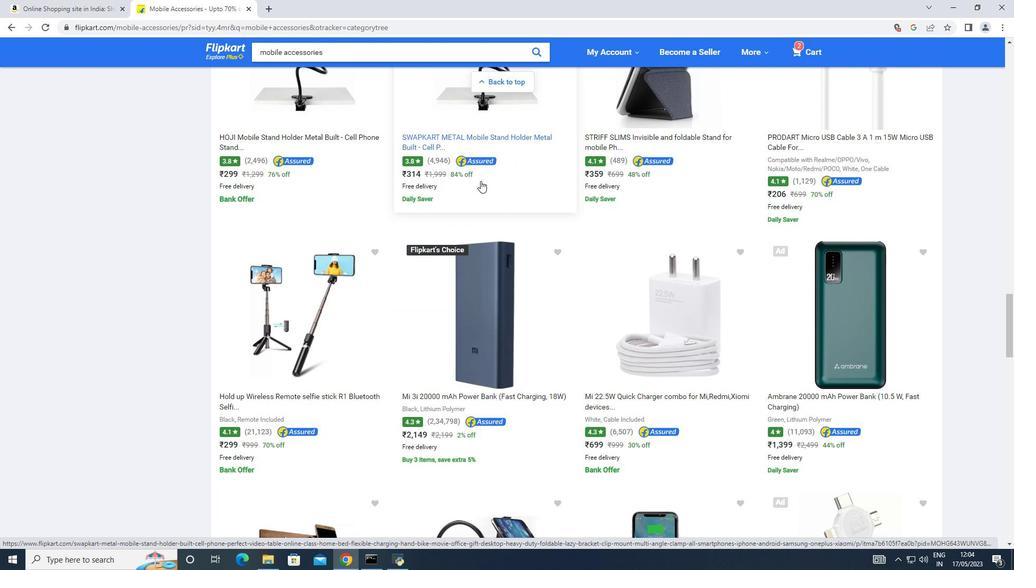 
Action: Mouse scrolled (480, 180) with delta (0, 0)
Screenshot: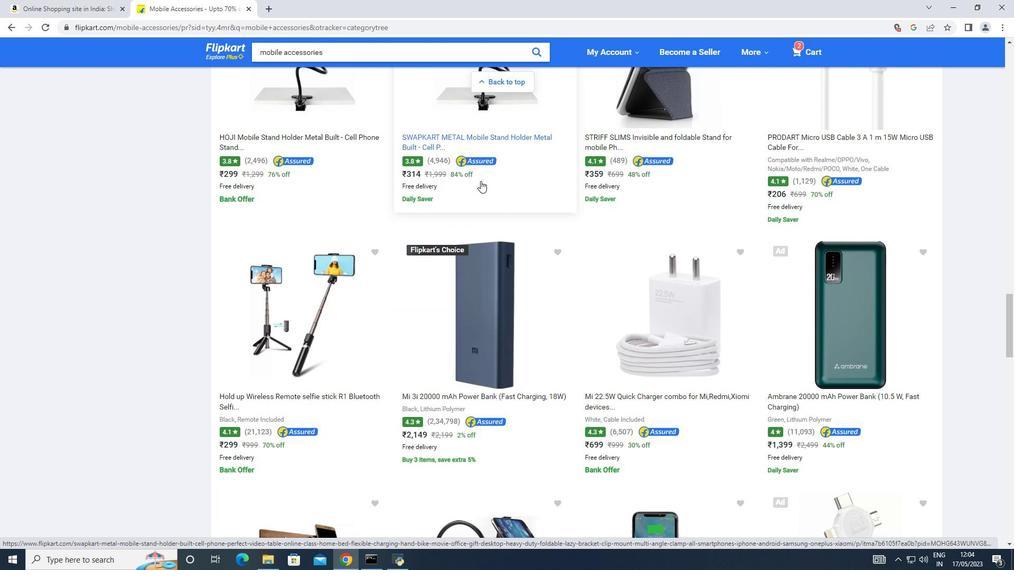 
Action: Mouse scrolled (480, 180) with delta (0, 0)
Screenshot: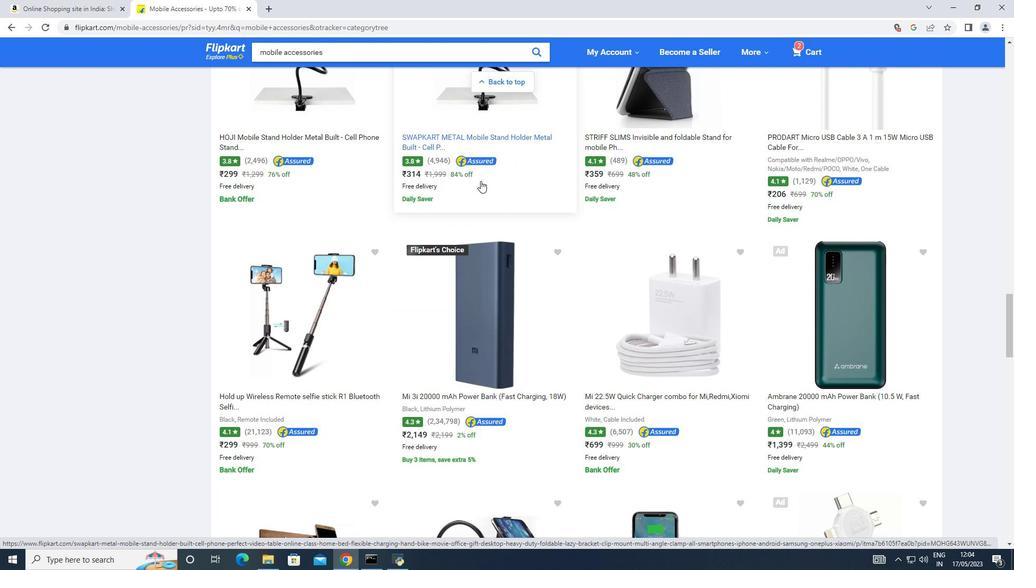 
Action: Mouse scrolled (480, 180) with delta (0, 0)
Screenshot: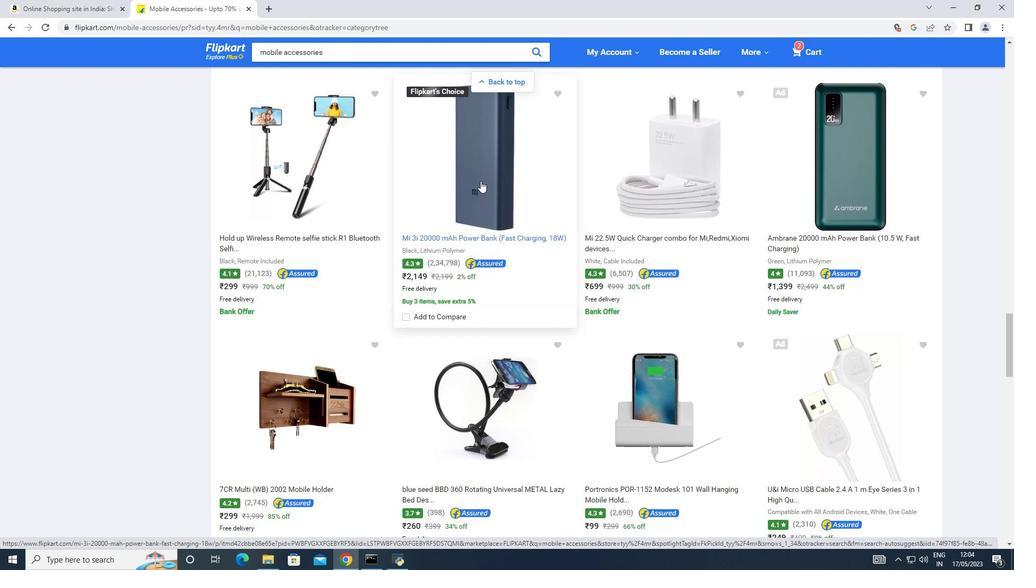 
Action: Mouse moved to (480, 181)
Screenshot: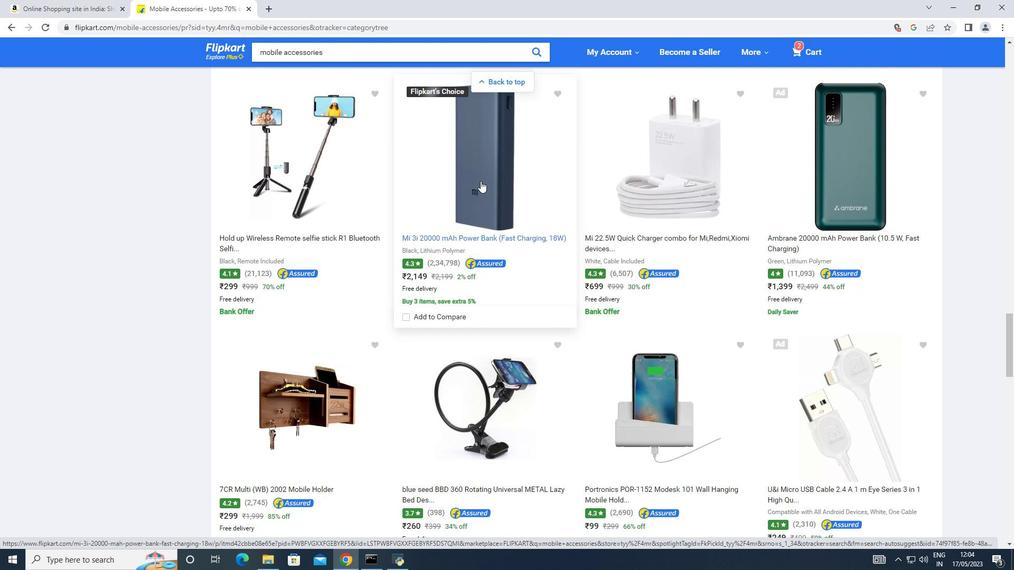 
Action: Mouse scrolled (480, 180) with delta (0, 0)
Screenshot: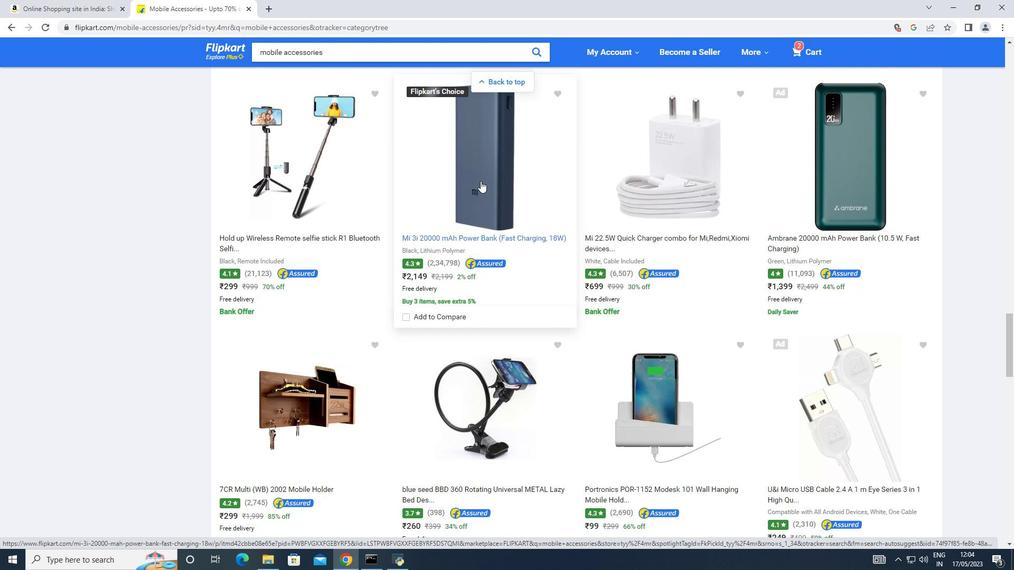 
Action: Mouse moved to (497, 174)
Screenshot: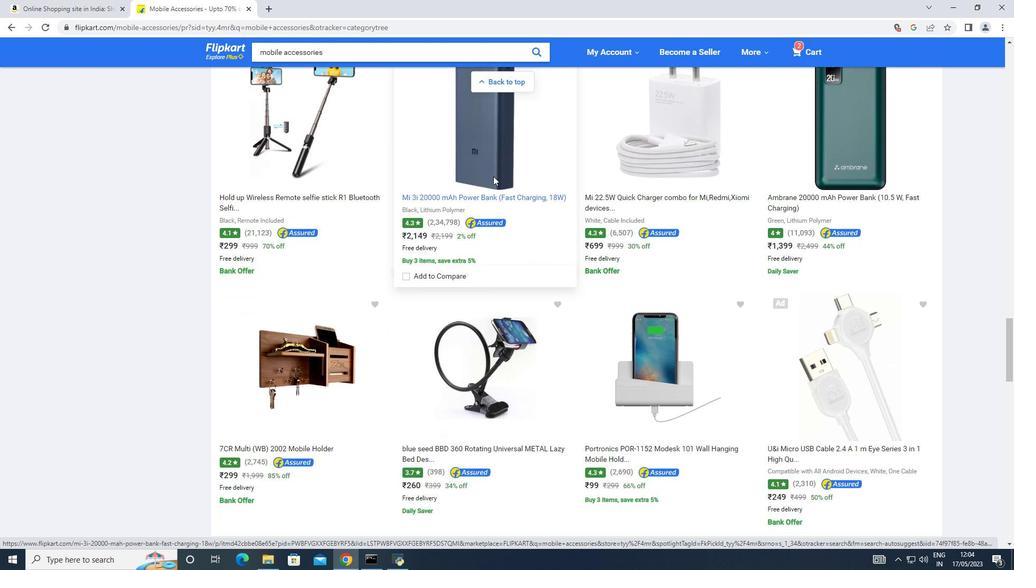 
Action: Mouse scrolled (497, 174) with delta (0, 0)
Screenshot: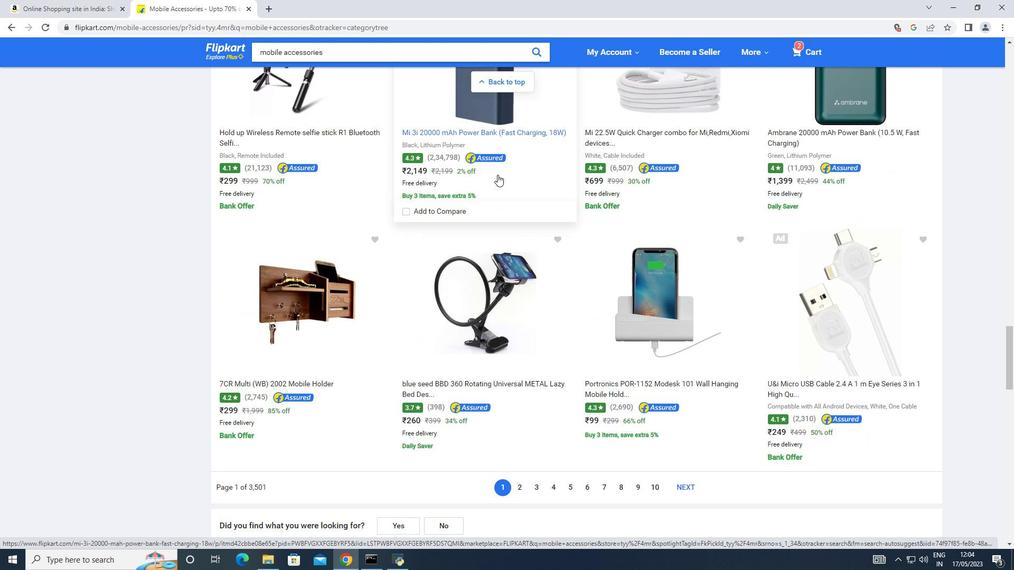 
Action: Mouse scrolled (497, 174) with delta (0, 0)
Screenshot: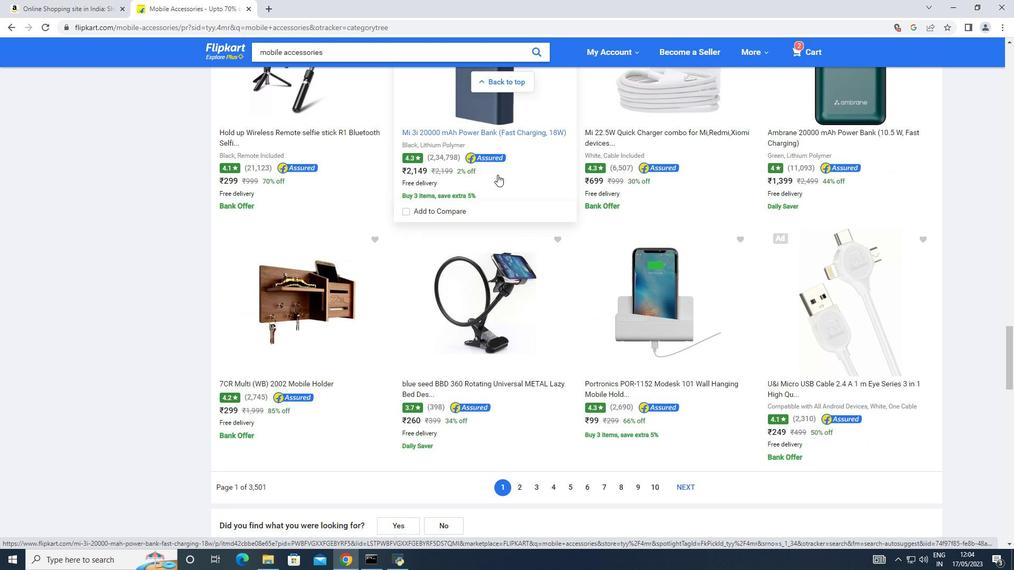
Action: Mouse scrolled (497, 174) with delta (0, 0)
Screenshot: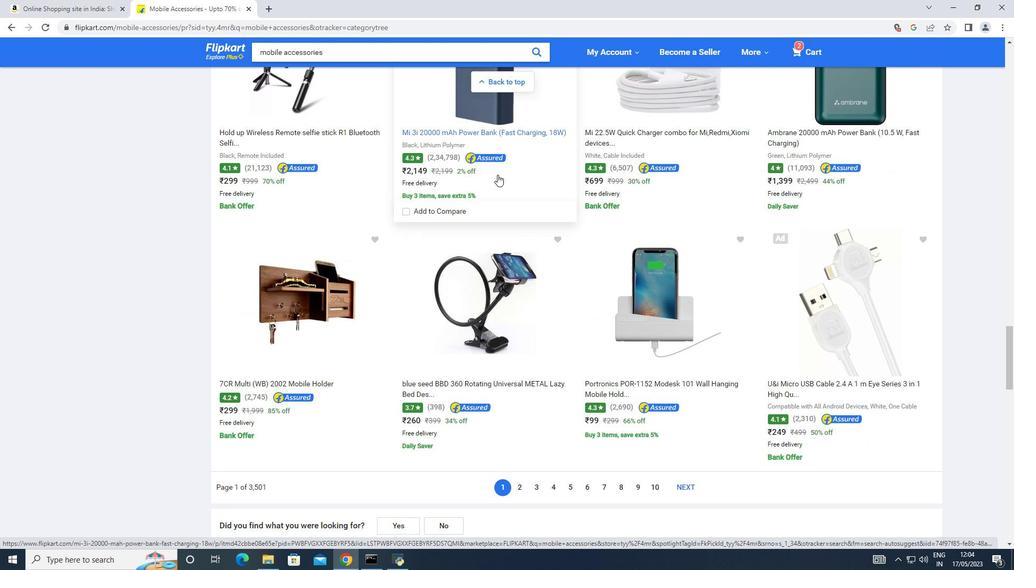 
Action: Mouse moved to (521, 327)
Screenshot: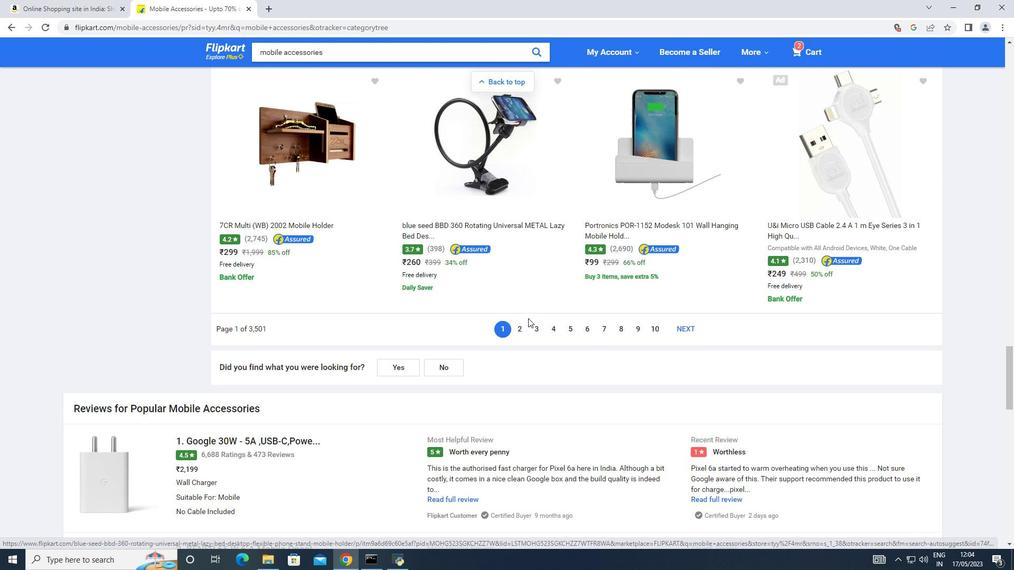 
Action: Mouse pressed left at (521, 327)
Screenshot: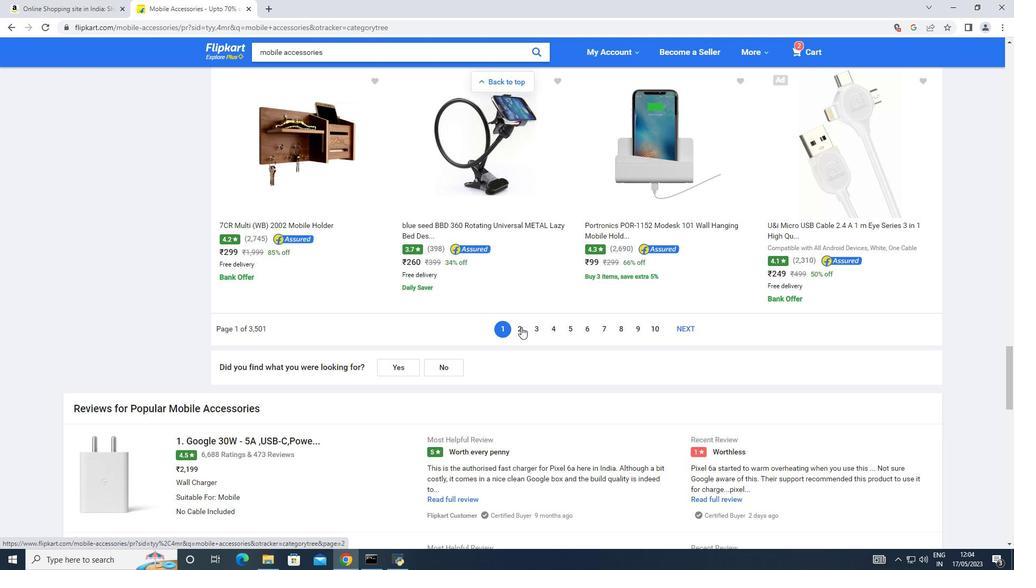 
Action: Mouse moved to (545, 281)
Screenshot: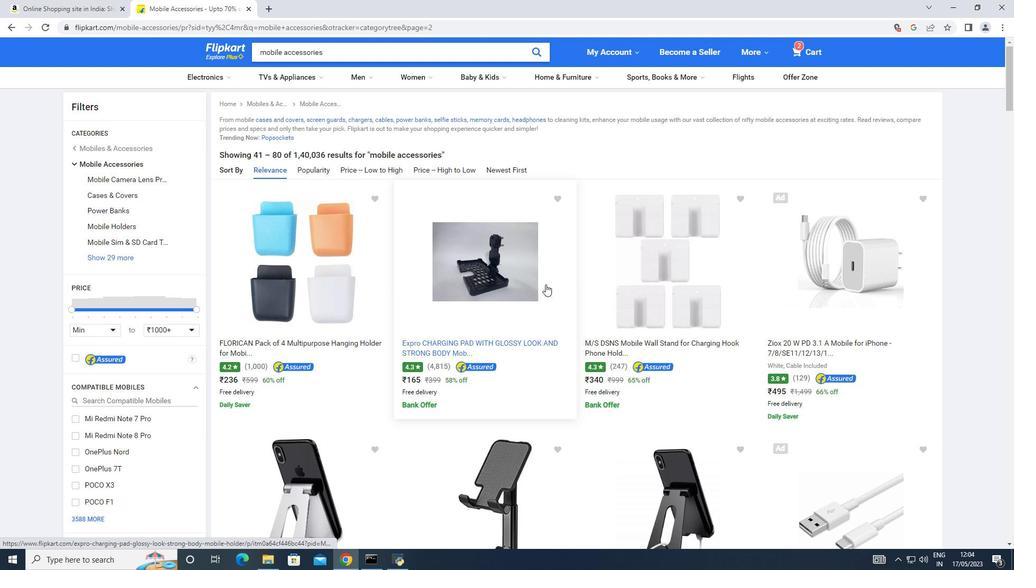 
Action: Mouse scrolled (545, 281) with delta (0, 0)
Screenshot: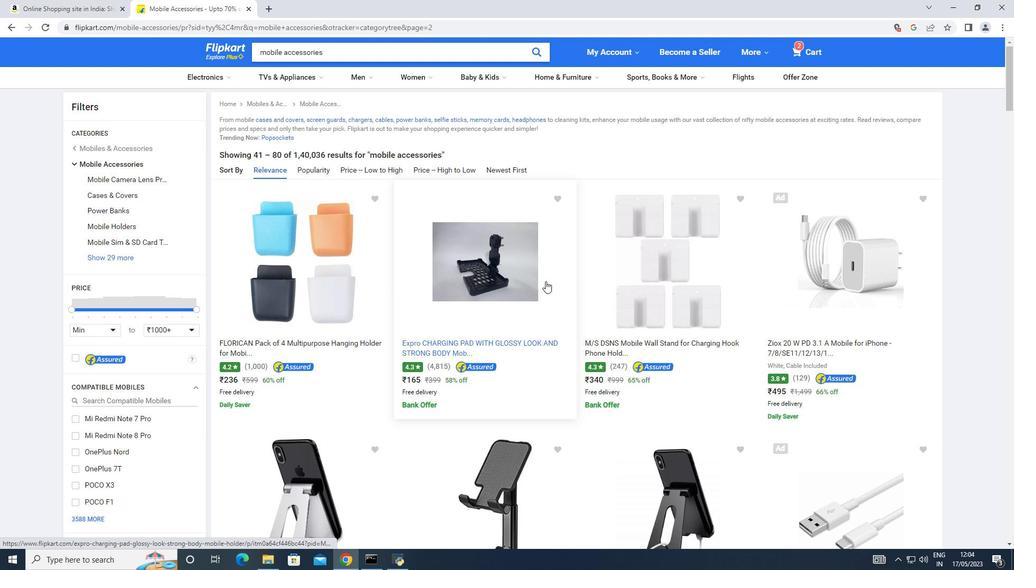 
Action: Mouse moved to (545, 278)
Screenshot: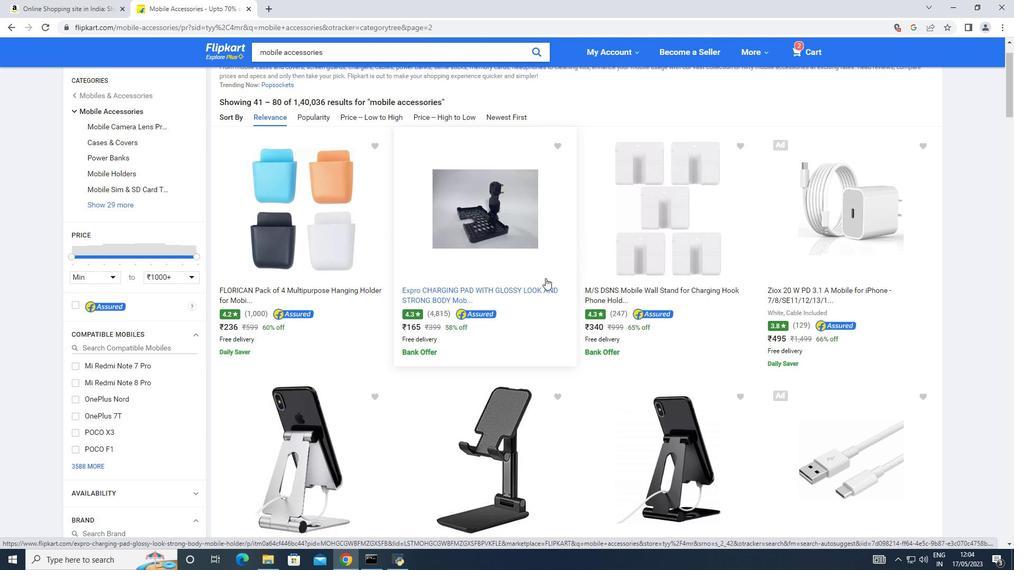 
Action: Mouse scrolled (545, 277) with delta (0, 0)
Screenshot: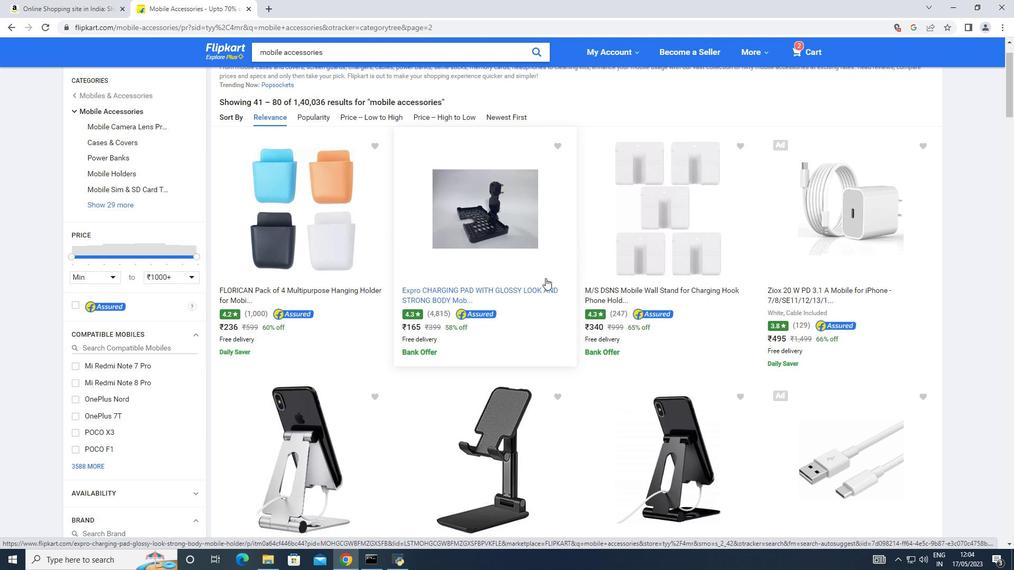 
Action: Mouse scrolled (545, 277) with delta (0, 0)
Screenshot: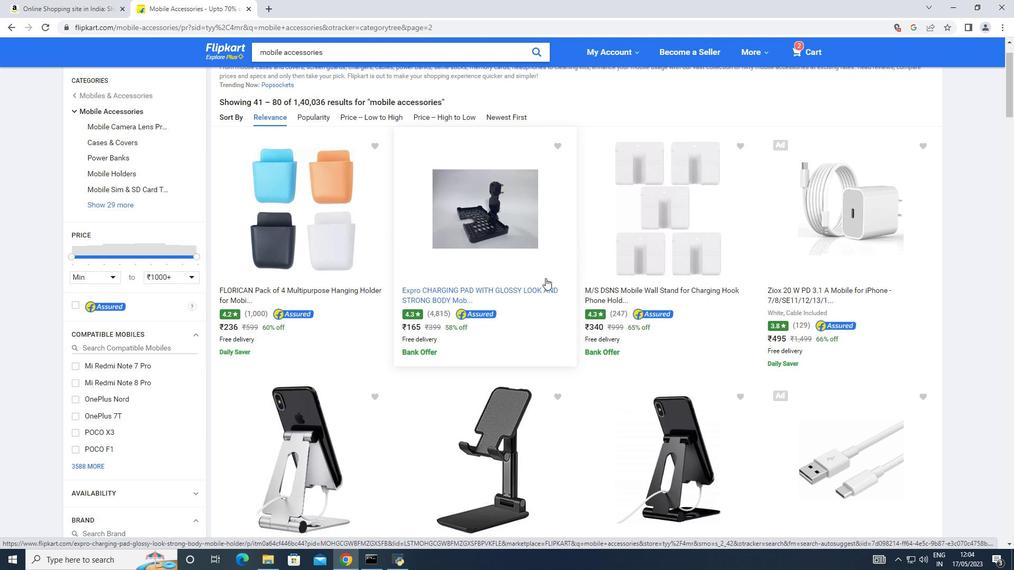 
Action: Mouse scrolled (545, 277) with delta (0, 0)
Screenshot: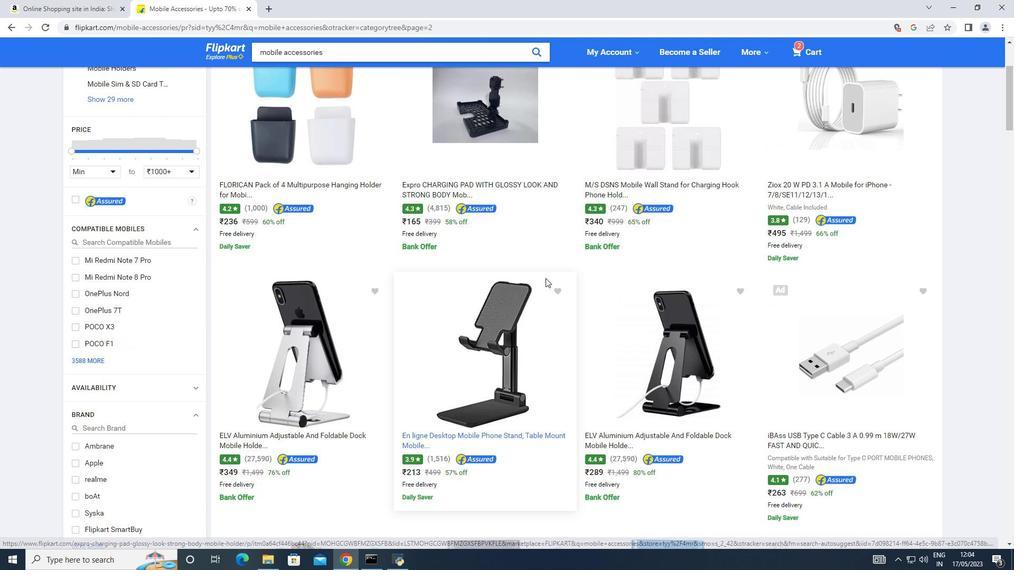 
Action: Mouse scrolled (545, 277) with delta (0, 0)
Screenshot: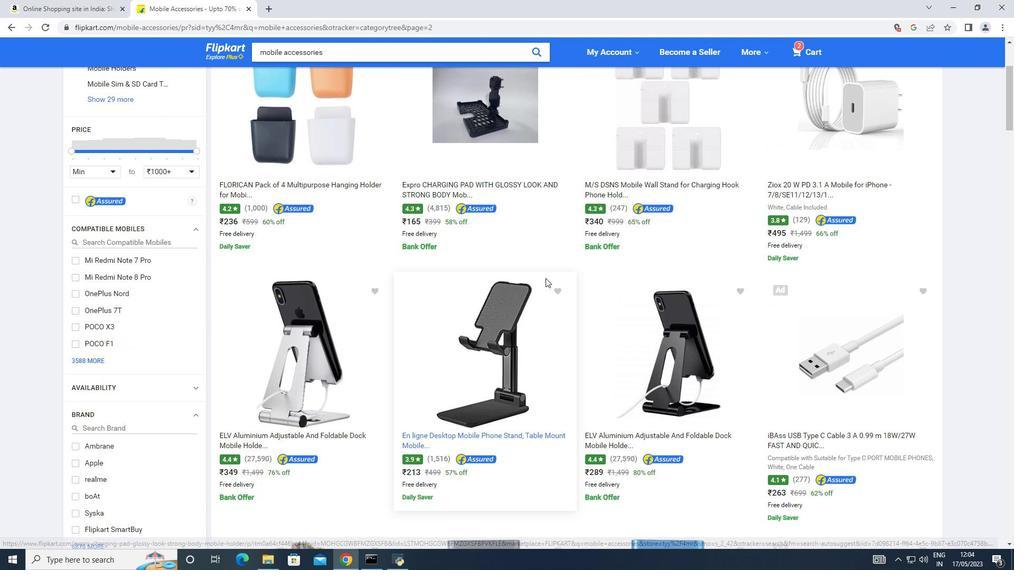 
Action: Mouse scrolled (545, 277) with delta (0, 0)
Screenshot: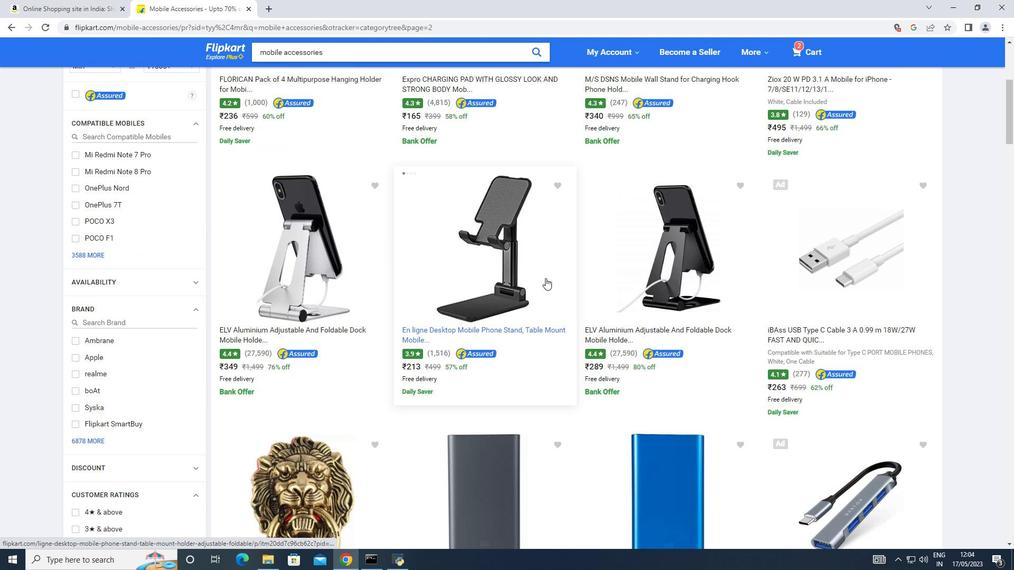 
Action: Mouse moved to (483, 215)
Screenshot: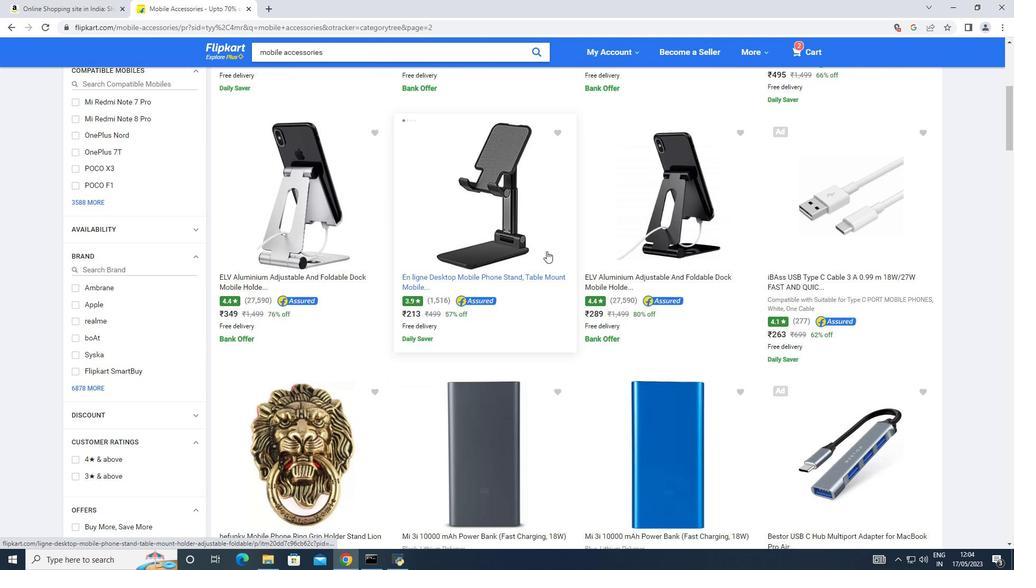
Action: Mouse pressed left at (483, 215)
Screenshot: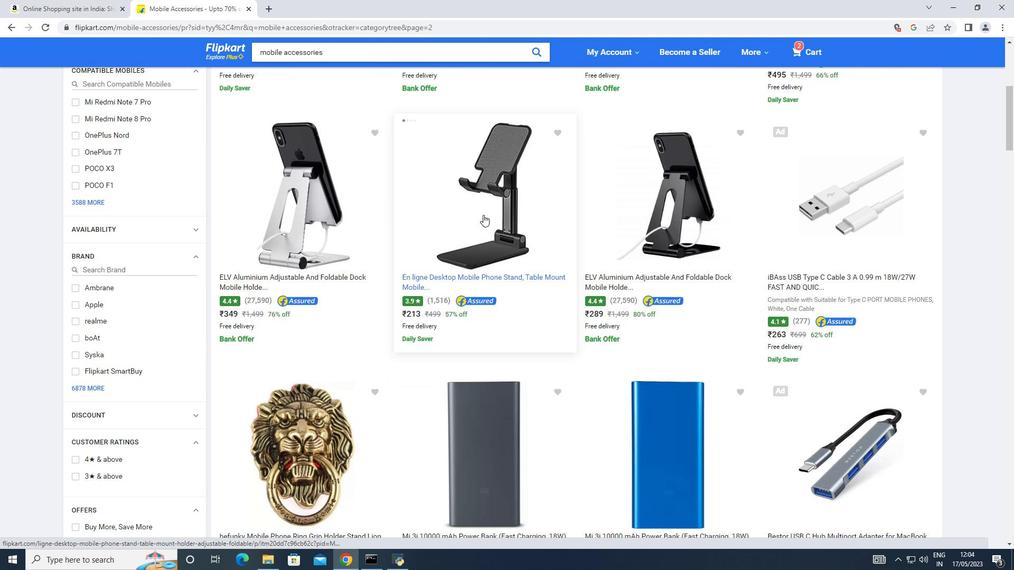 
Action: Mouse moved to (547, 214)
Screenshot: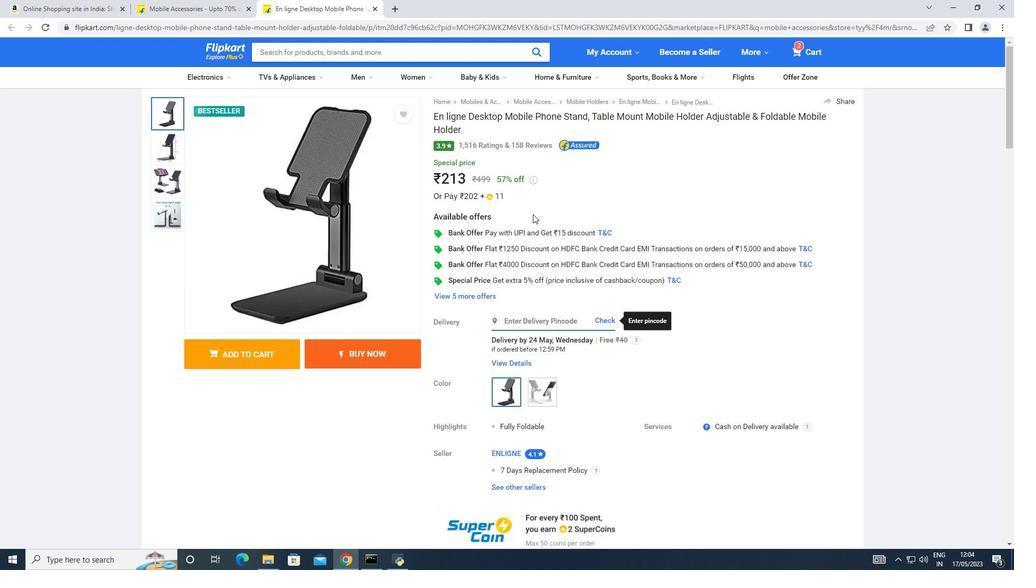 
Action: Mouse scrolled (547, 213) with delta (0, 0)
Screenshot: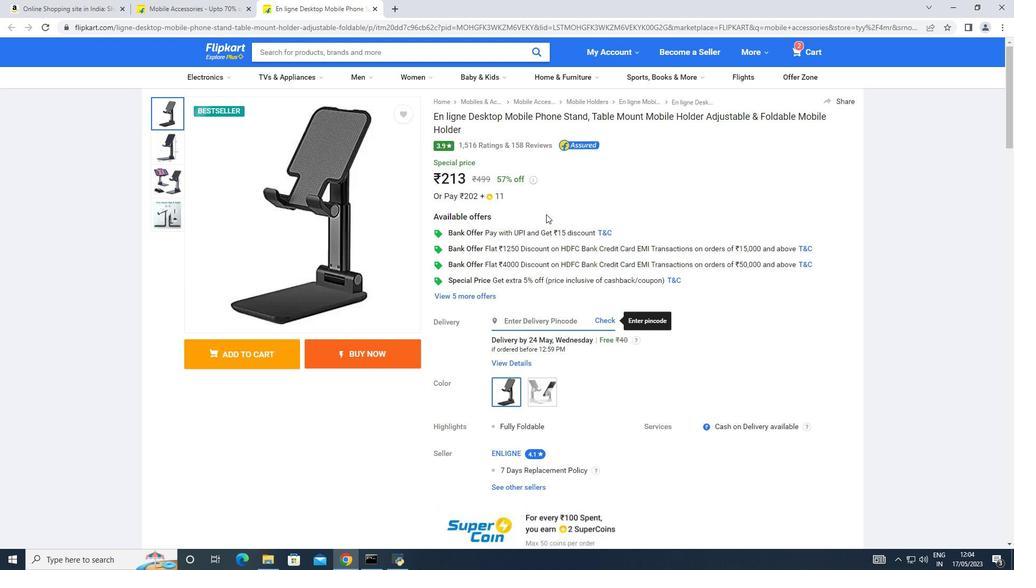 
Action: Mouse moved to (547, 214)
Screenshot: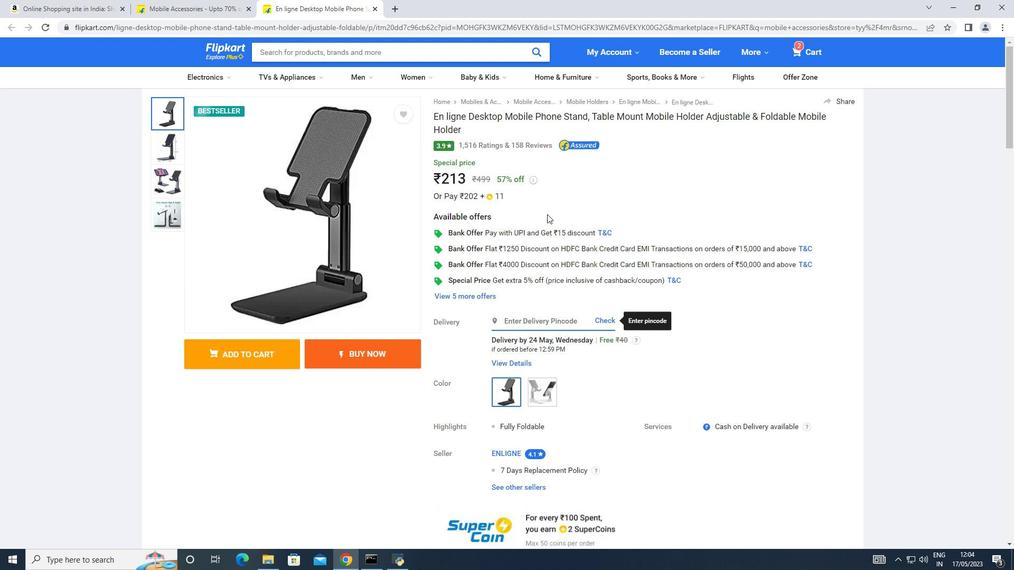 
Action: Mouse scrolled (547, 213) with delta (0, 0)
Screenshot: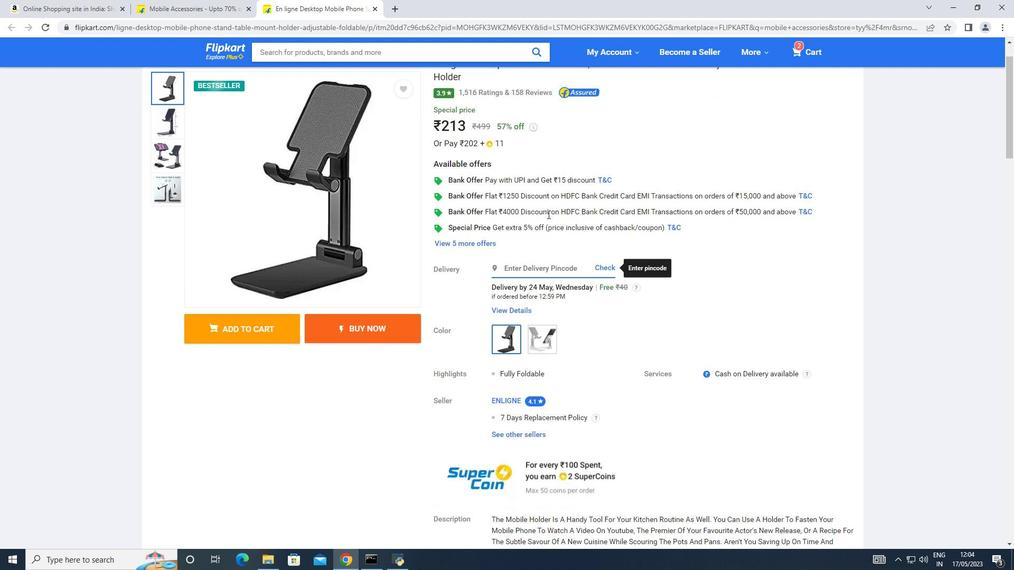 
Action: Mouse scrolled (547, 213) with delta (0, 0)
Screenshot: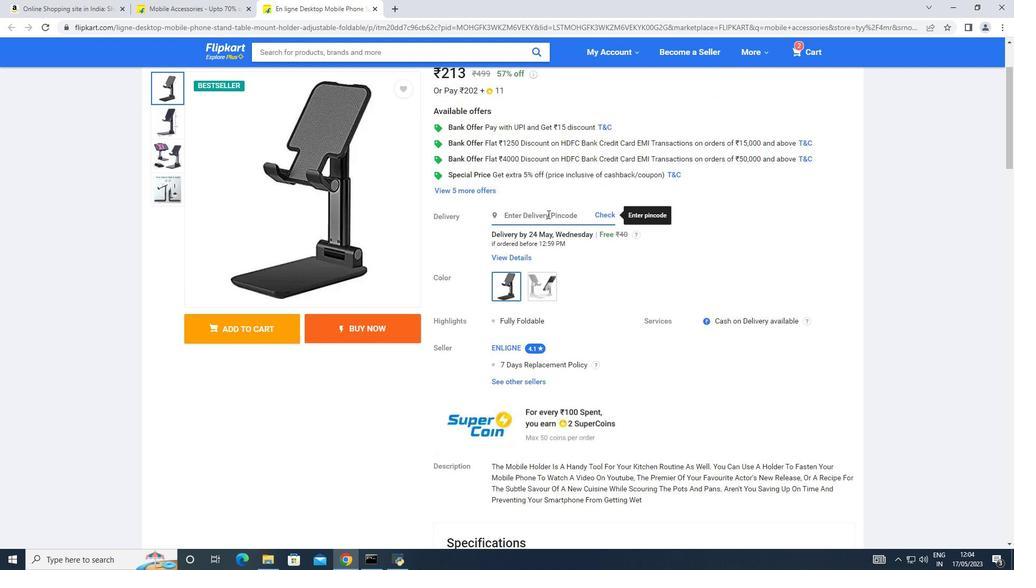 
Action: Mouse moved to (548, 214)
Screenshot: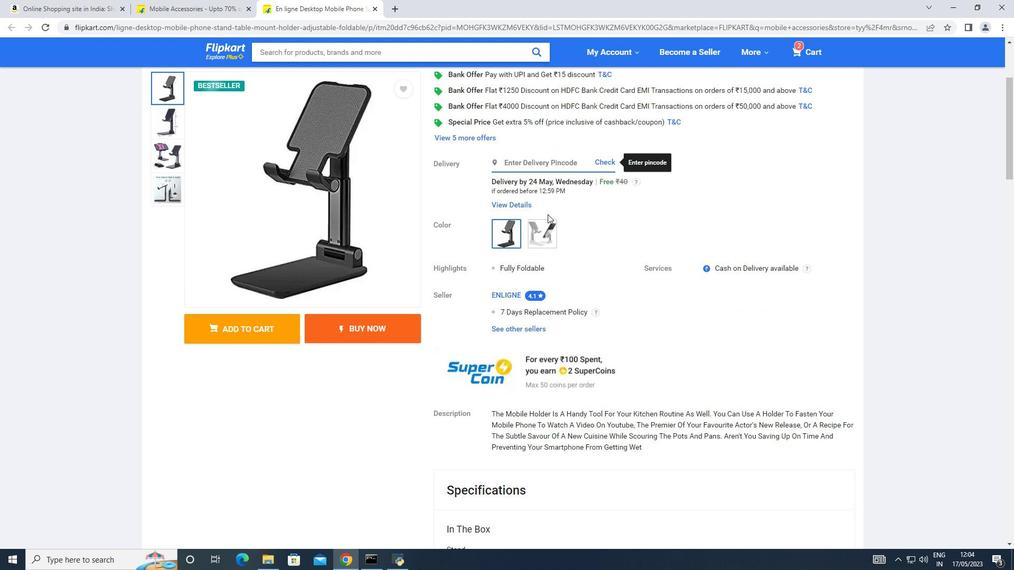 
Action: Mouse scrolled (548, 213) with delta (0, 0)
Screenshot: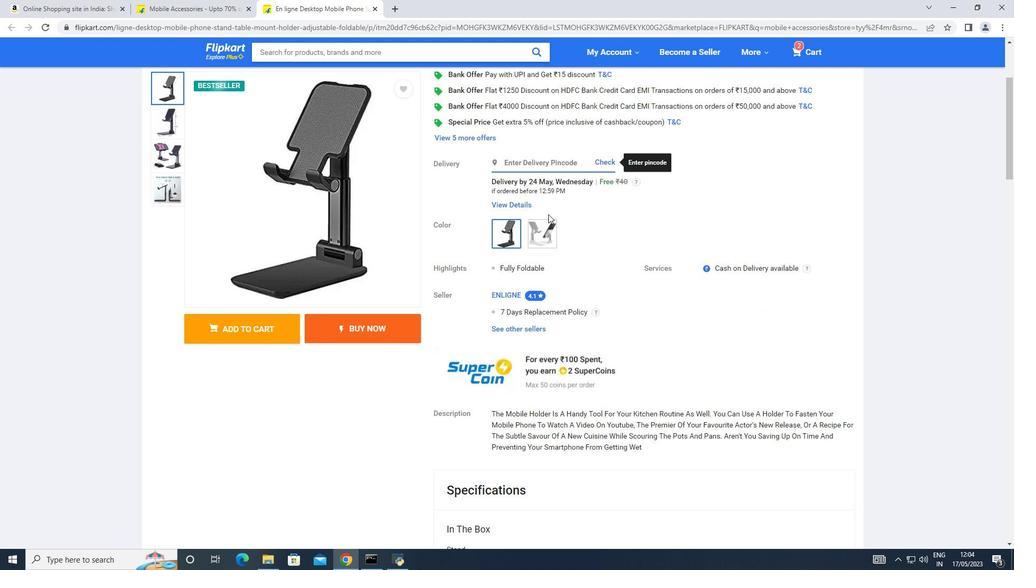 
Action: Mouse scrolled (548, 213) with delta (0, 0)
Screenshot: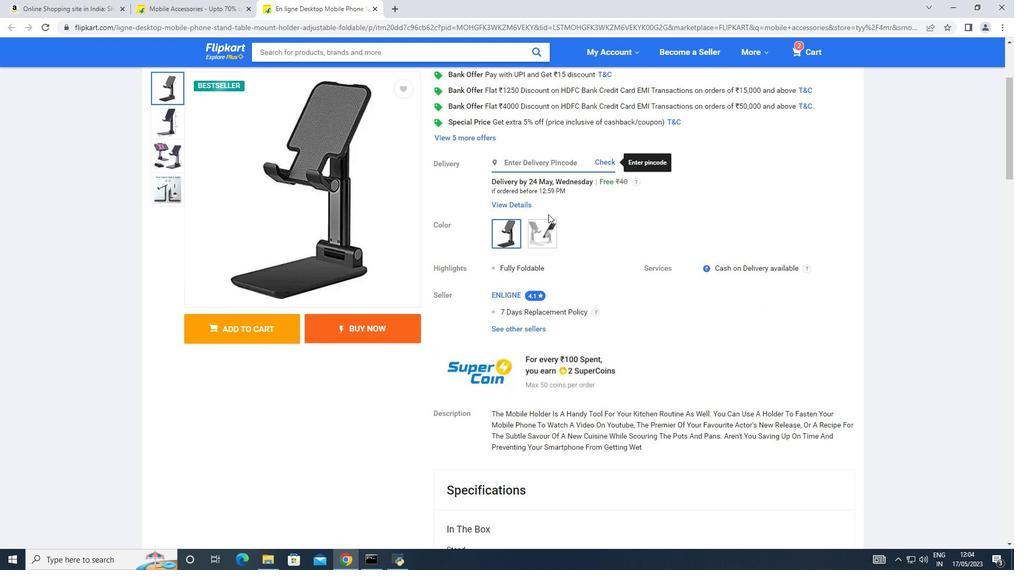 
Action: Mouse scrolled (548, 213) with delta (0, 0)
Screenshot: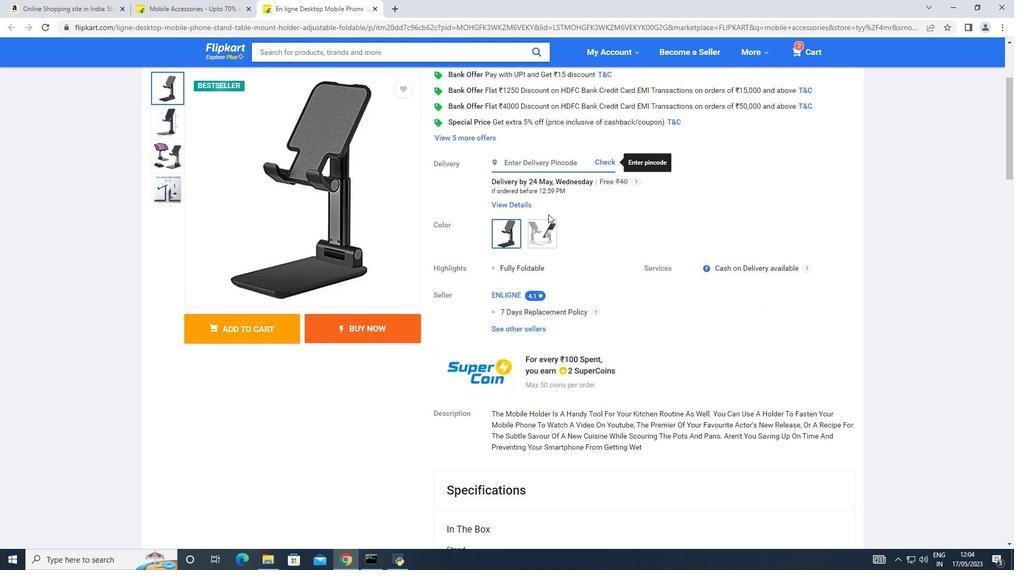 
Action: Mouse moved to (550, 212)
Screenshot: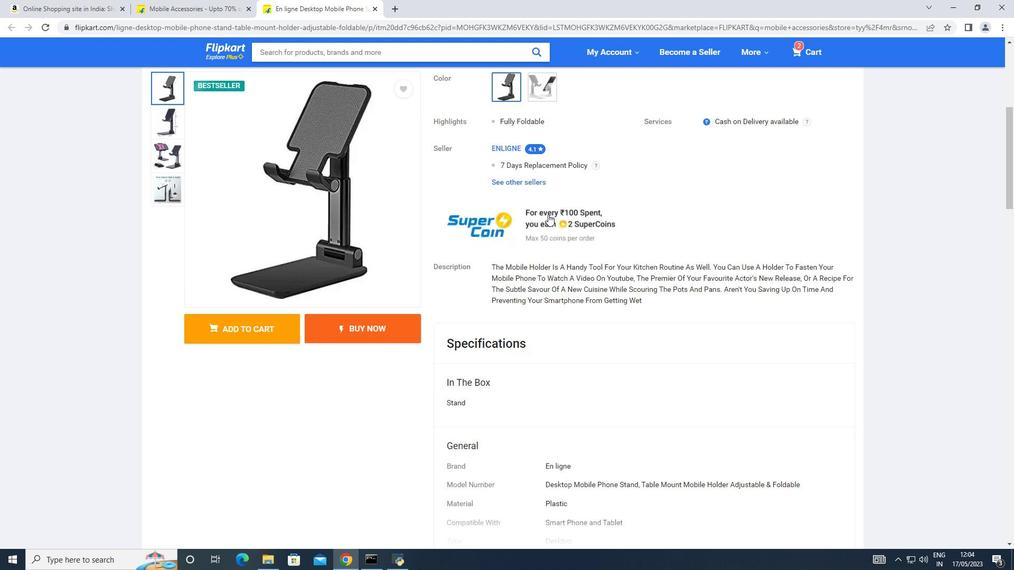 
Action: Mouse scrolled (550, 212) with delta (0, 0)
Screenshot: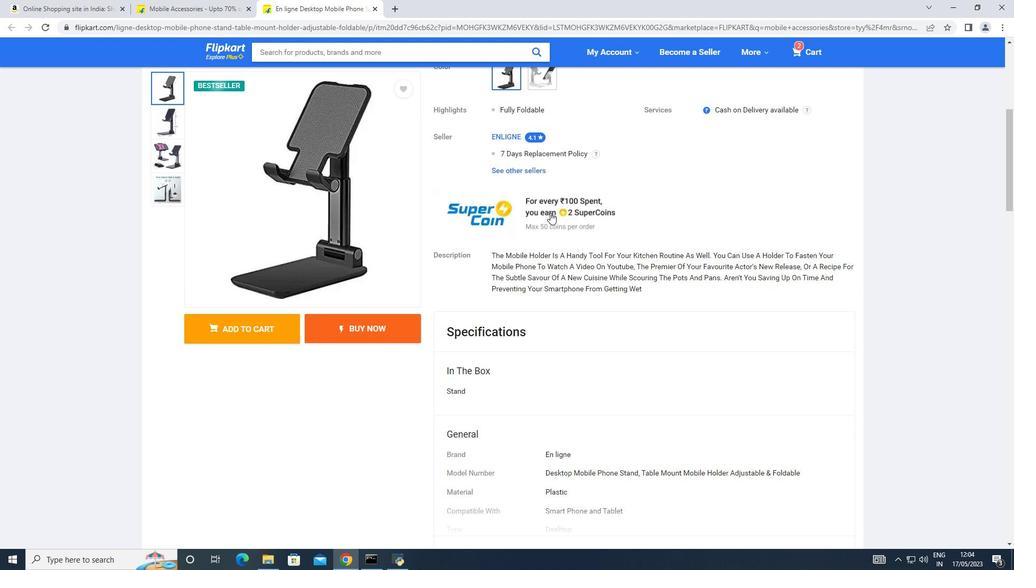 
Action: Mouse scrolled (550, 212) with delta (0, 0)
Screenshot: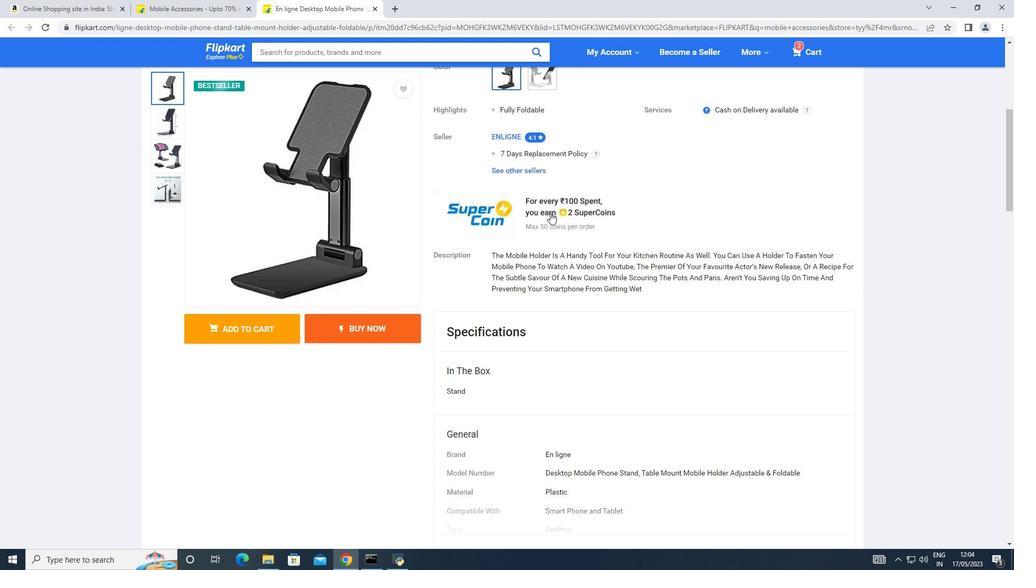 
Action: Mouse scrolled (550, 212) with delta (0, 0)
Screenshot: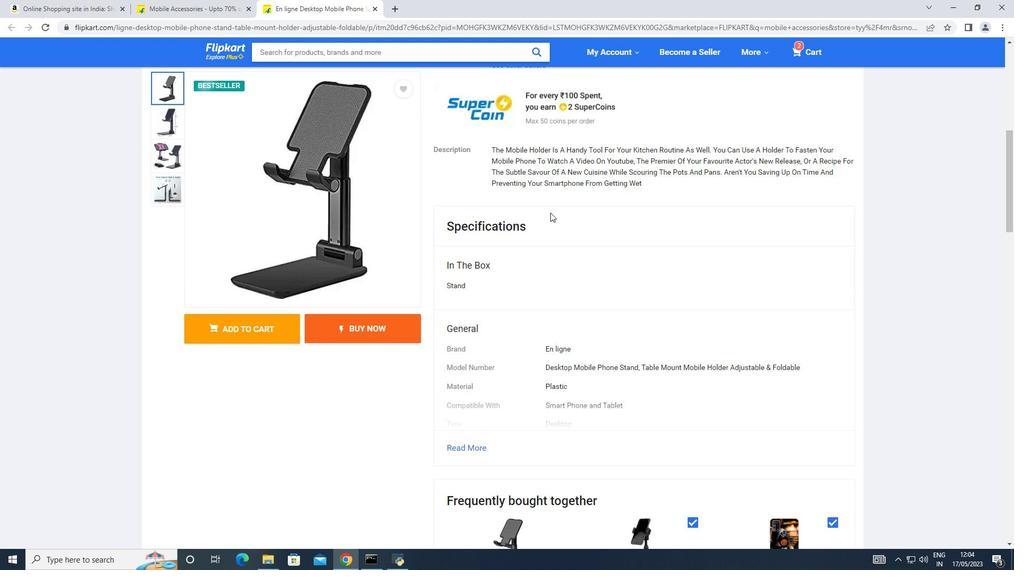 
Action: Mouse scrolled (550, 212) with delta (0, 0)
Screenshot: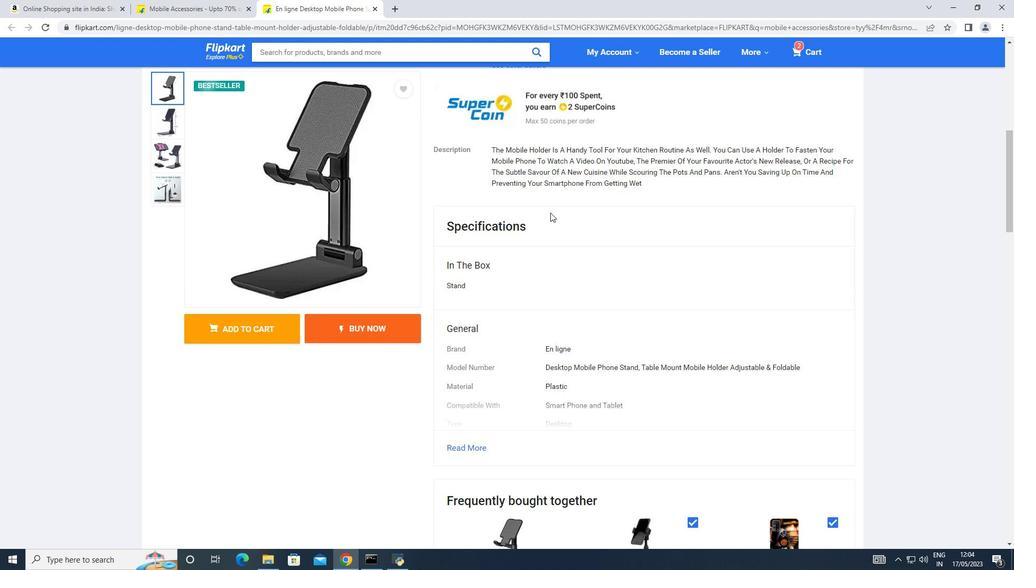 
Action: Mouse scrolled (550, 212) with delta (0, 0)
Screenshot: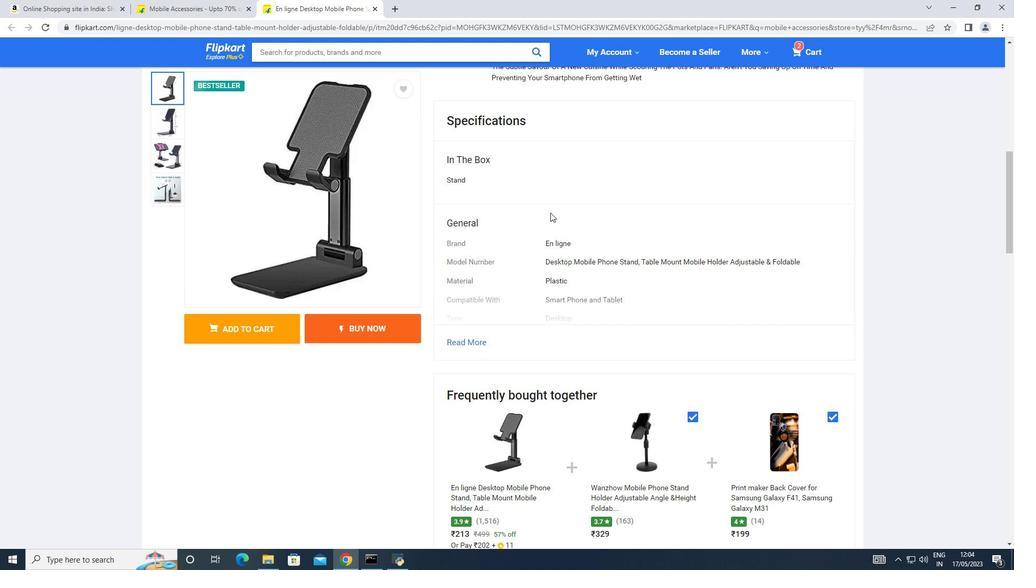 
Action: Mouse scrolled (550, 212) with delta (0, 0)
Screenshot: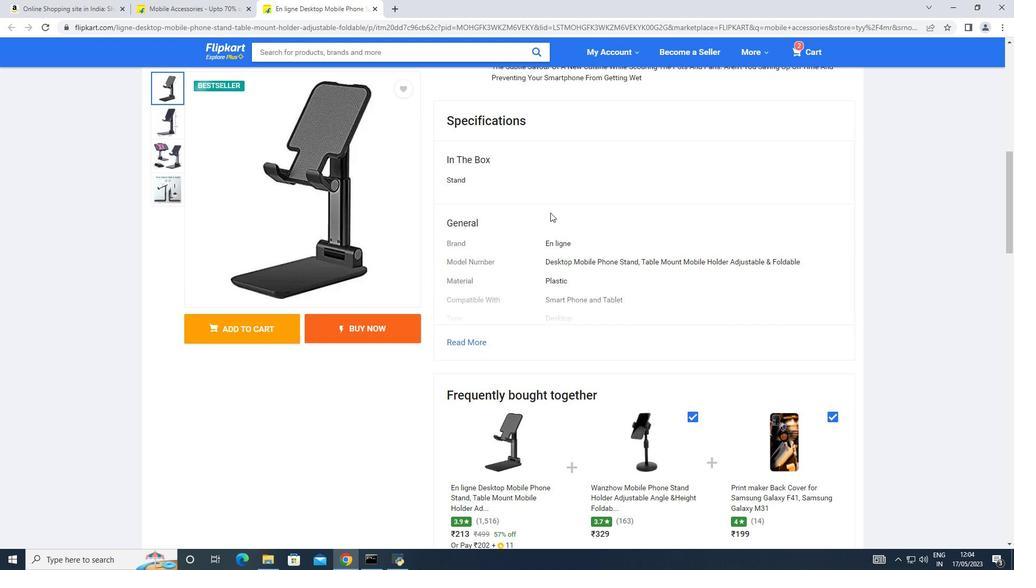 
Action: Mouse scrolled (550, 212) with delta (0, 0)
Screenshot: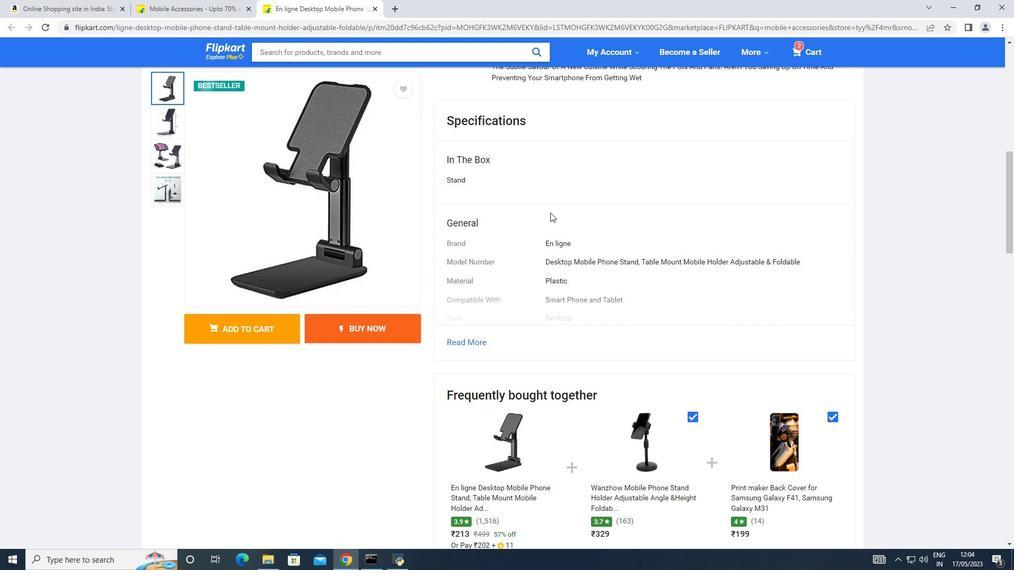 
Action: Mouse scrolled (550, 212) with delta (0, 0)
Screenshot: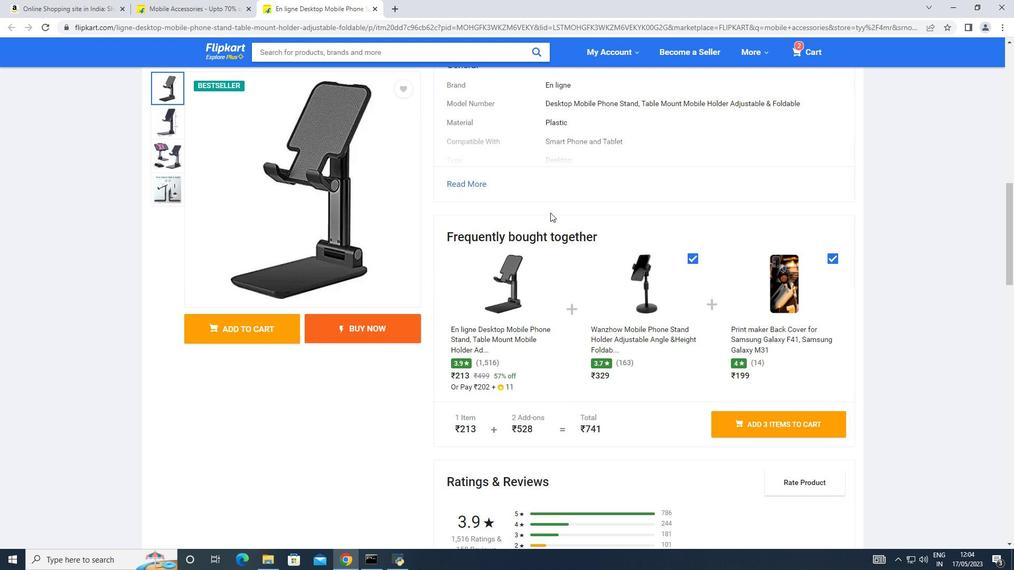 
Action: Mouse scrolled (550, 212) with delta (0, 0)
Screenshot: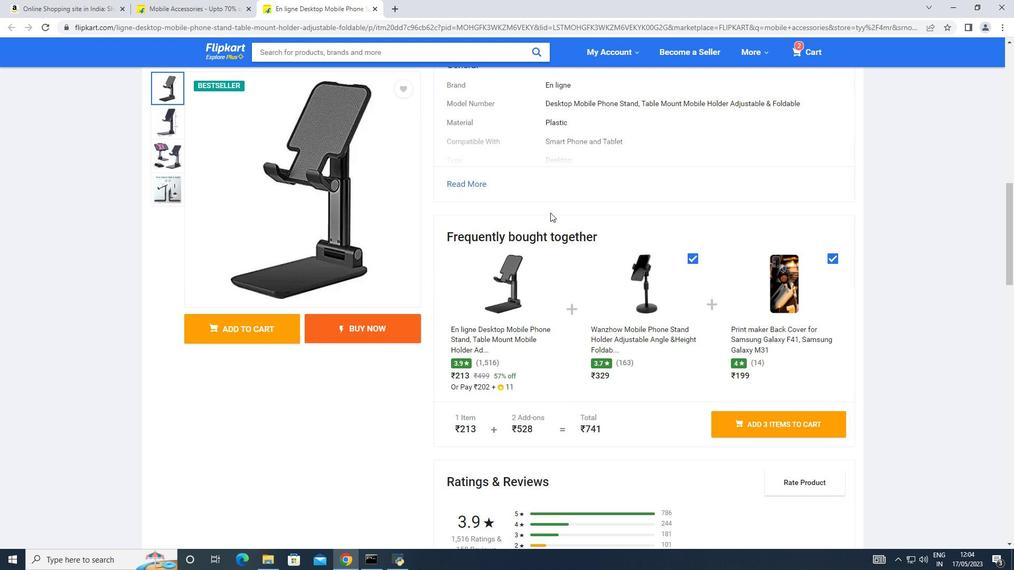 
Action: Mouse scrolled (550, 212) with delta (0, 0)
Screenshot: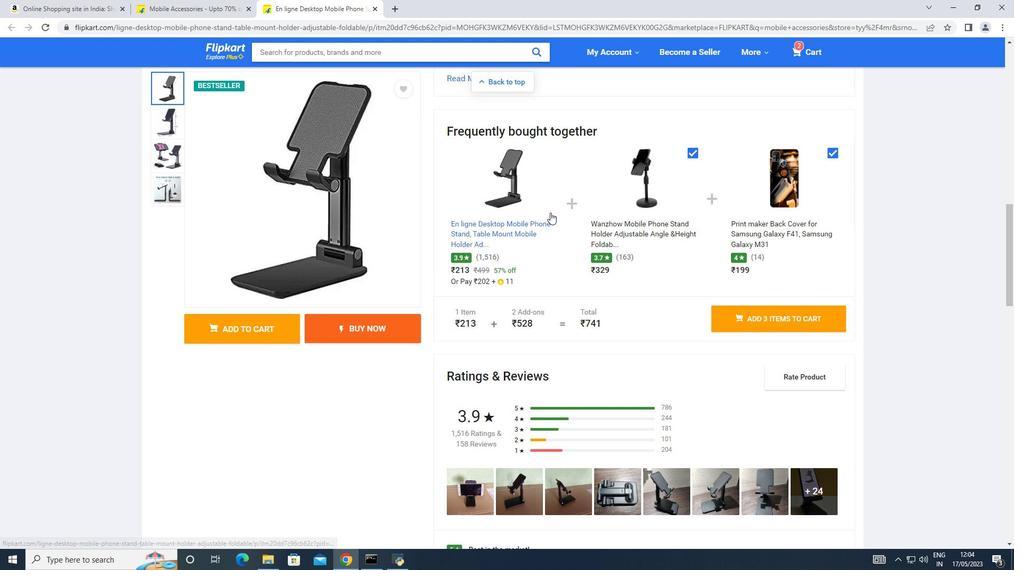 
Action: Mouse scrolled (550, 212) with delta (0, 0)
Screenshot: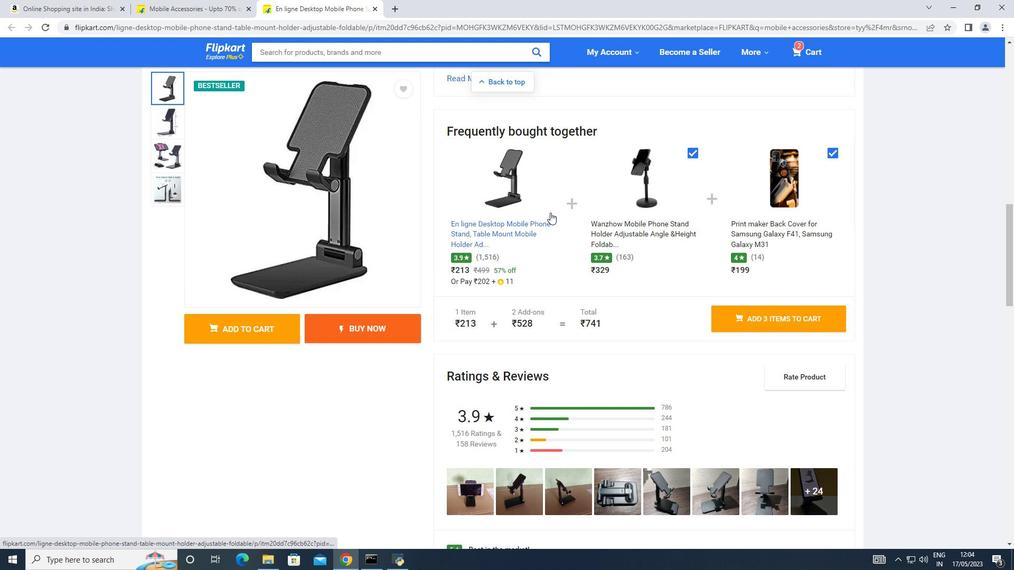 
Action: Mouse scrolled (550, 212) with delta (0, 0)
Screenshot: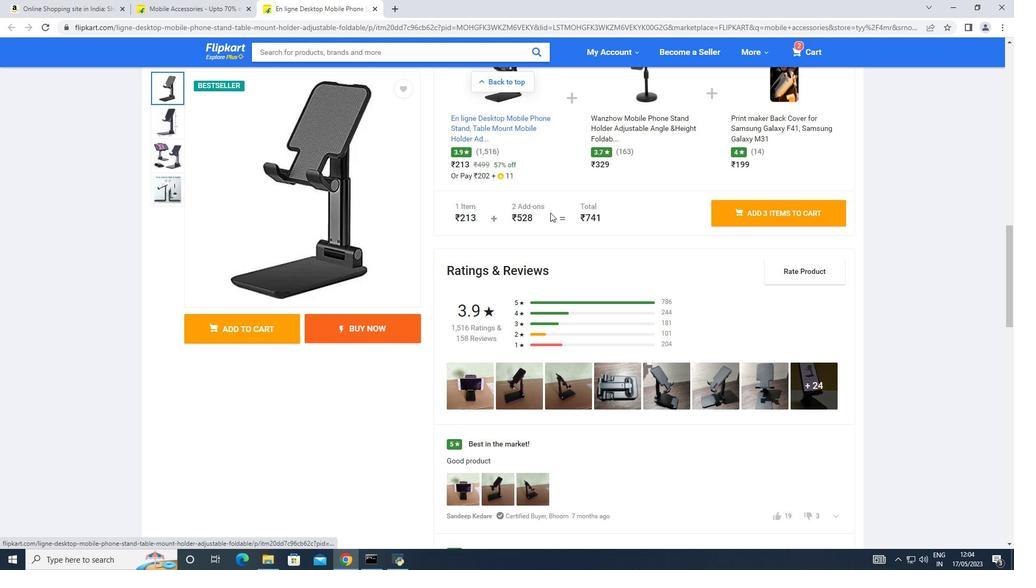 
Action: Mouse scrolled (550, 212) with delta (0, 0)
Screenshot: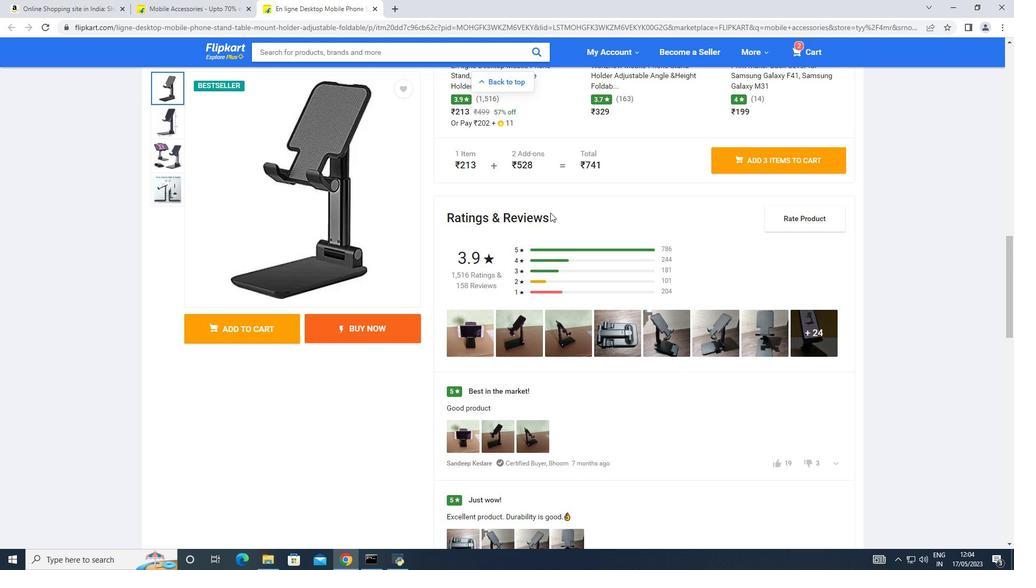 
Action: Mouse moved to (479, 277)
Screenshot: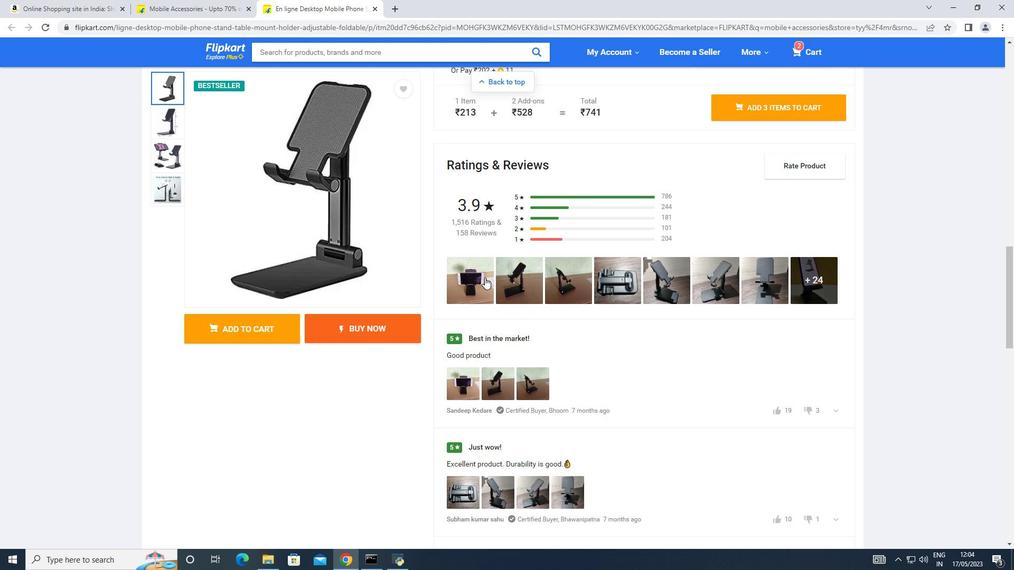 
Action: Mouse pressed left at (479, 277)
Screenshot: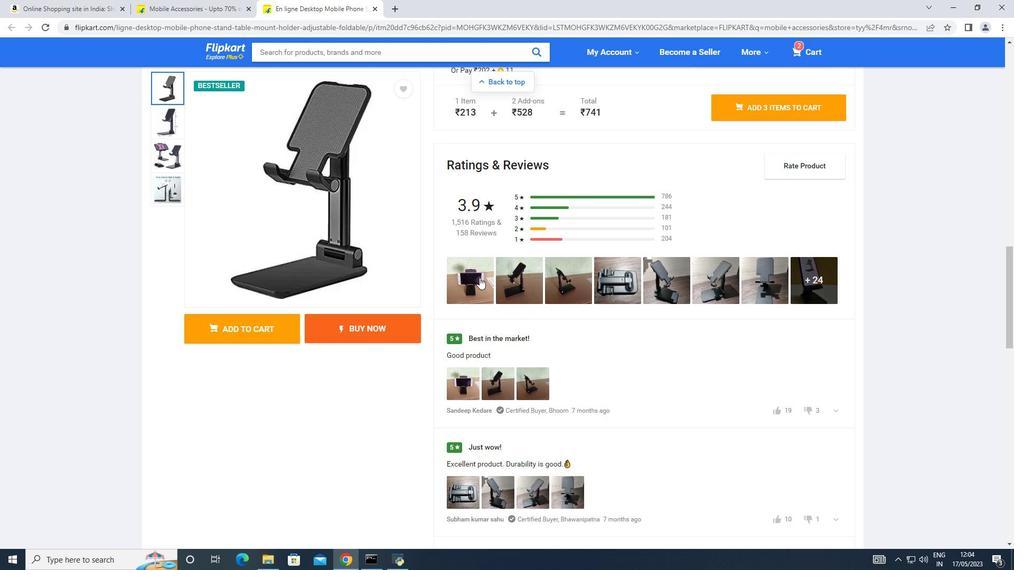 
Action: Mouse moved to (553, 290)
Screenshot: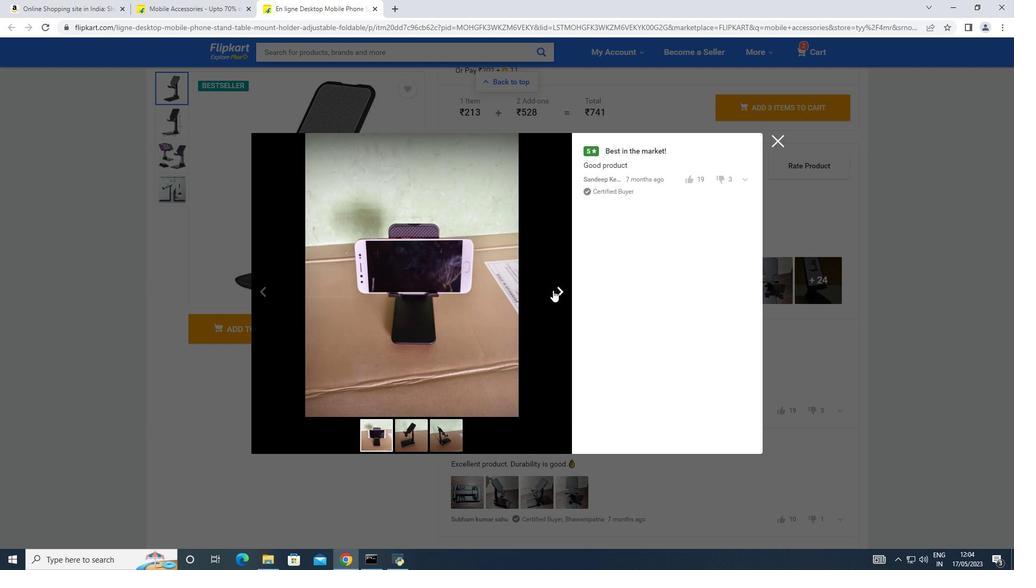 
Action: Mouse pressed left at (553, 290)
Screenshot: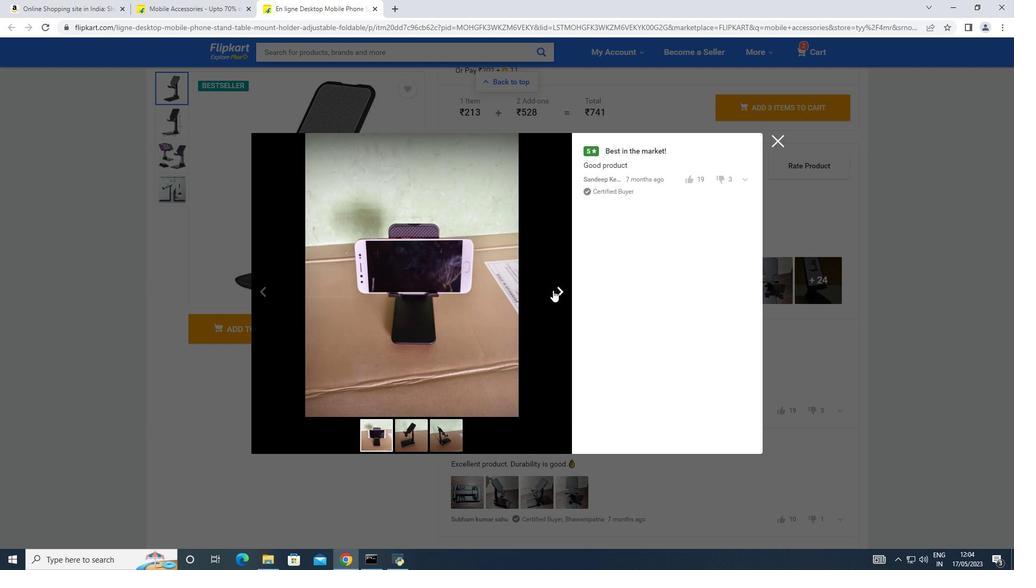 
Action: Mouse moved to (559, 292)
Screenshot: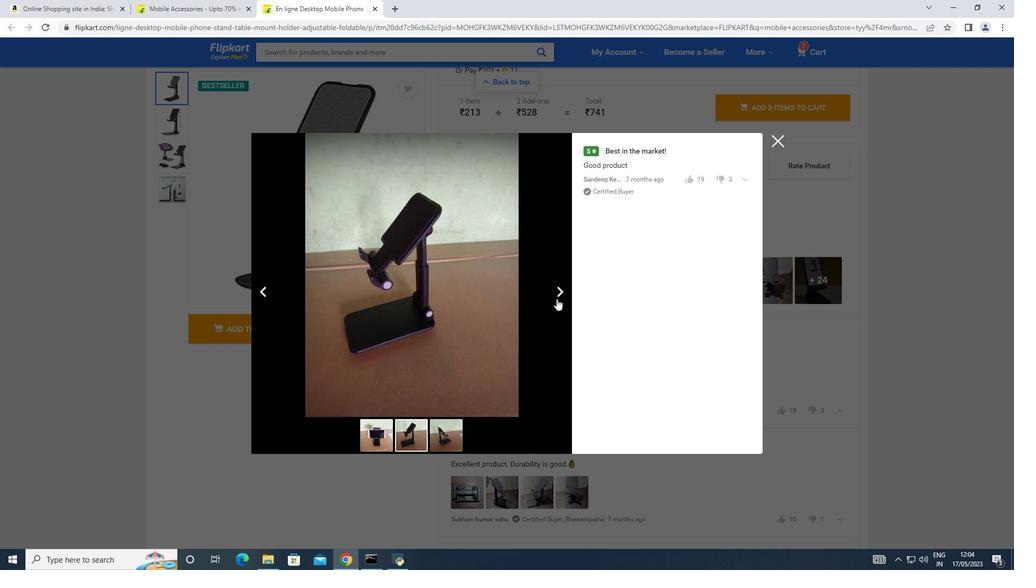 
Action: Mouse pressed left at (559, 292)
Screenshot: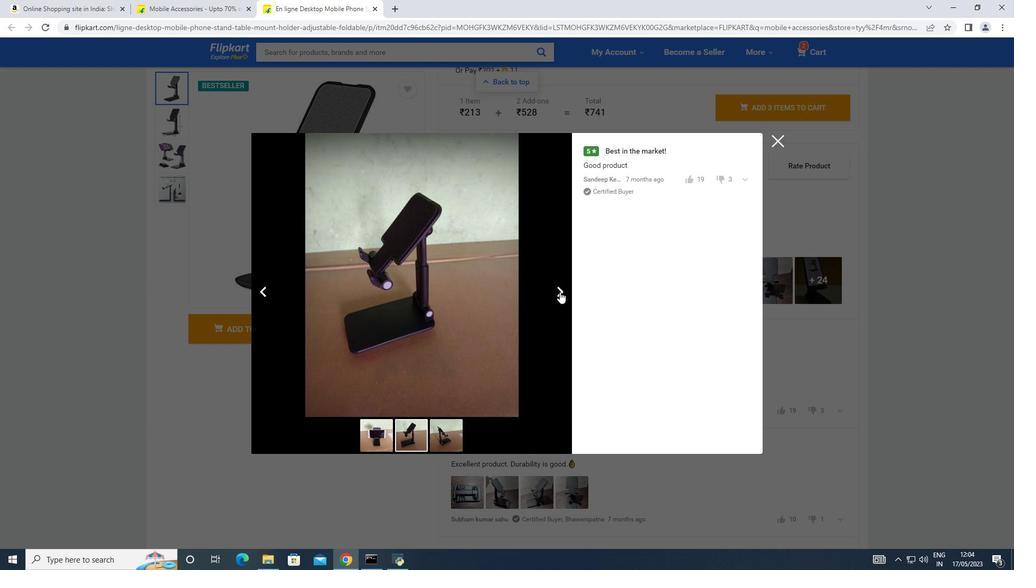 
Action: Mouse moved to (782, 145)
Screenshot: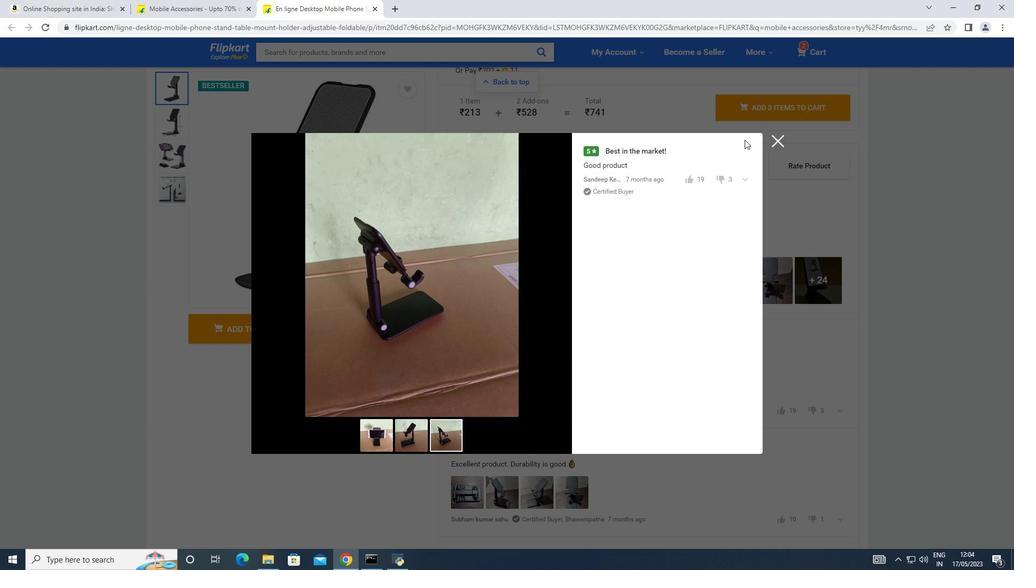 
Action: Mouse pressed left at (782, 145)
Screenshot: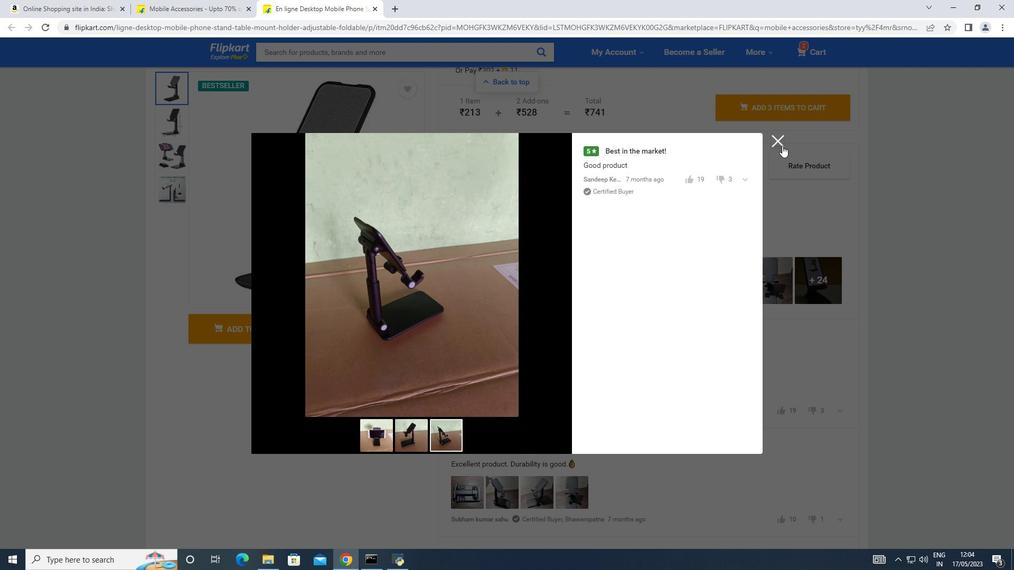 
Action: Mouse moved to (439, 249)
Screenshot: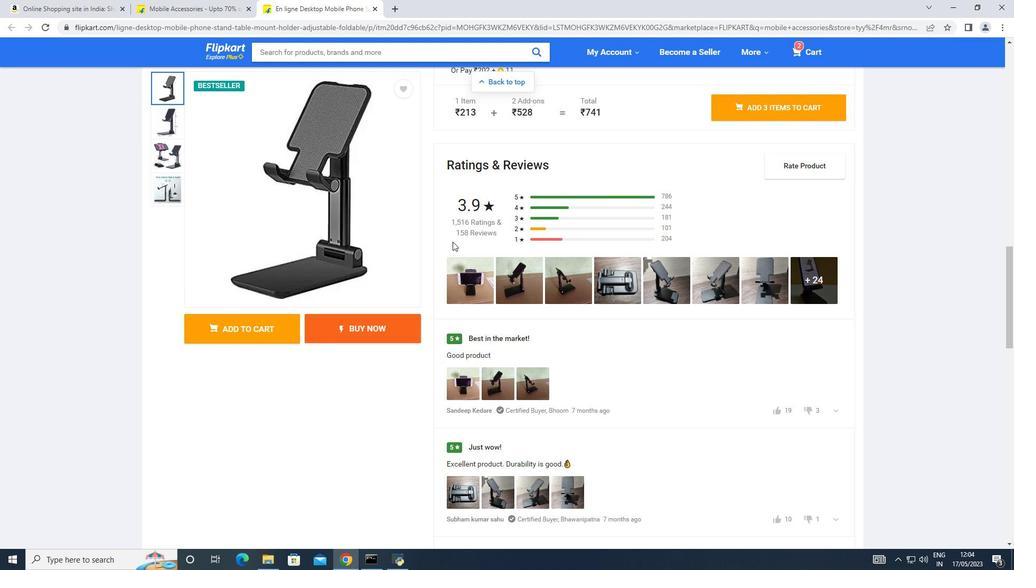 
Action: Mouse scrolled (439, 249) with delta (0, 0)
Screenshot: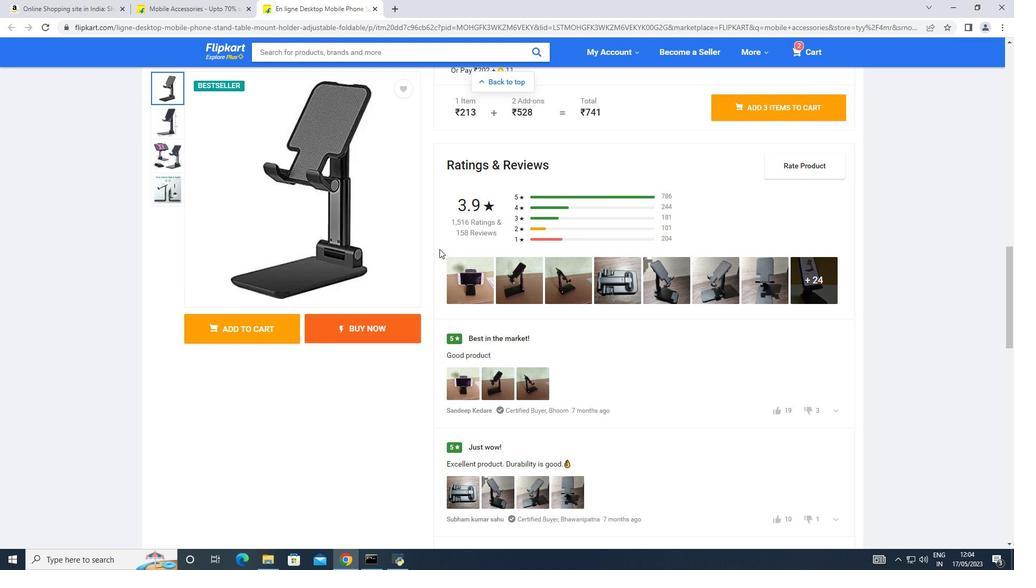 
Action: Mouse scrolled (439, 249) with delta (0, 0)
Screenshot: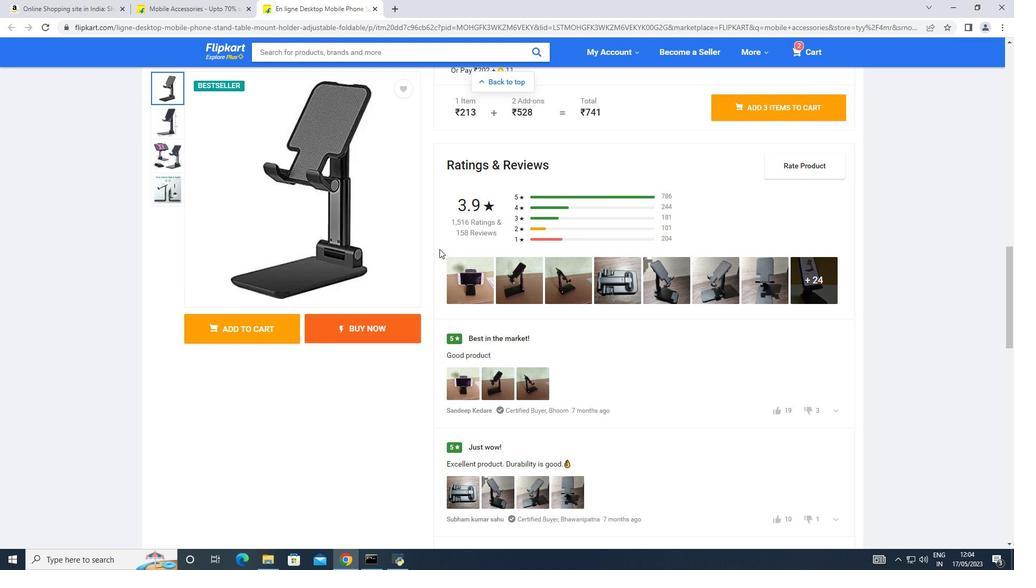 
Action: Mouse scrolled (439, 249) with delta (0, 0)
Screenshot: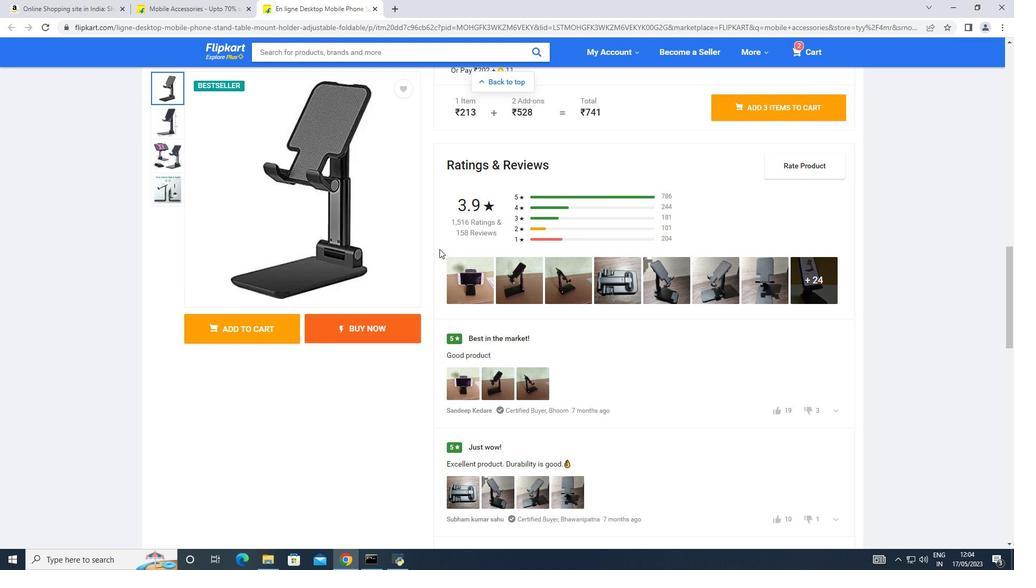 
Action: Mouse scrolled (439, 249) with delta (0, 0)
Screenshot: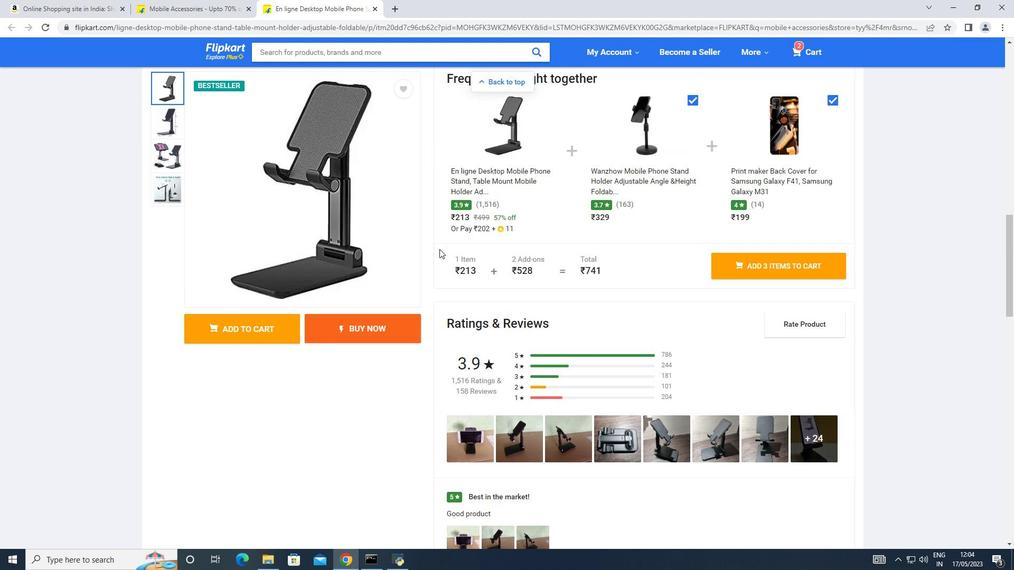 
Action: Mouse scrolled (439, 249) with delta (0, 0)
Screenshot: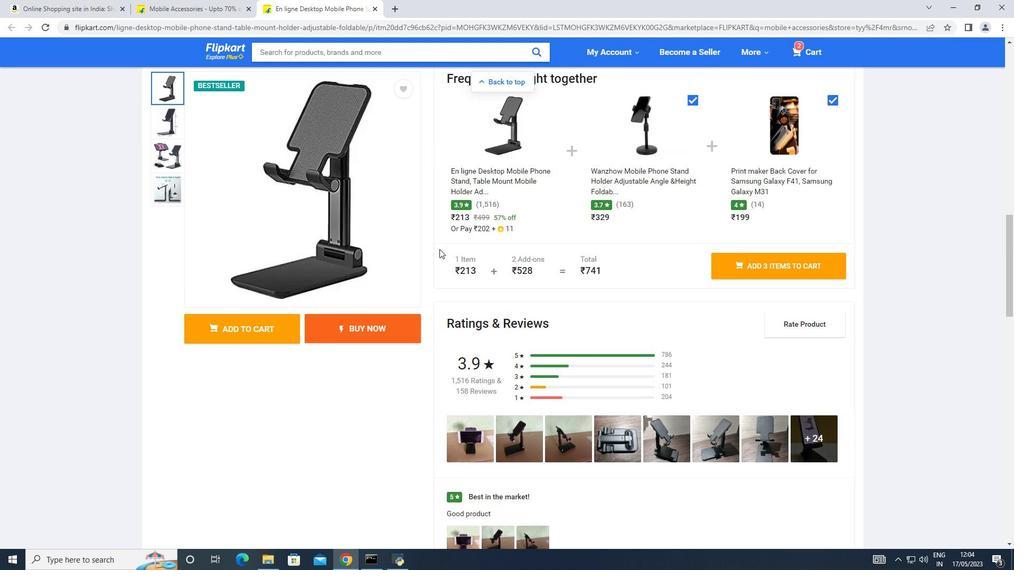
Action: Mouse scrolled (439, 249) with delta (0, 0)
Screenshot: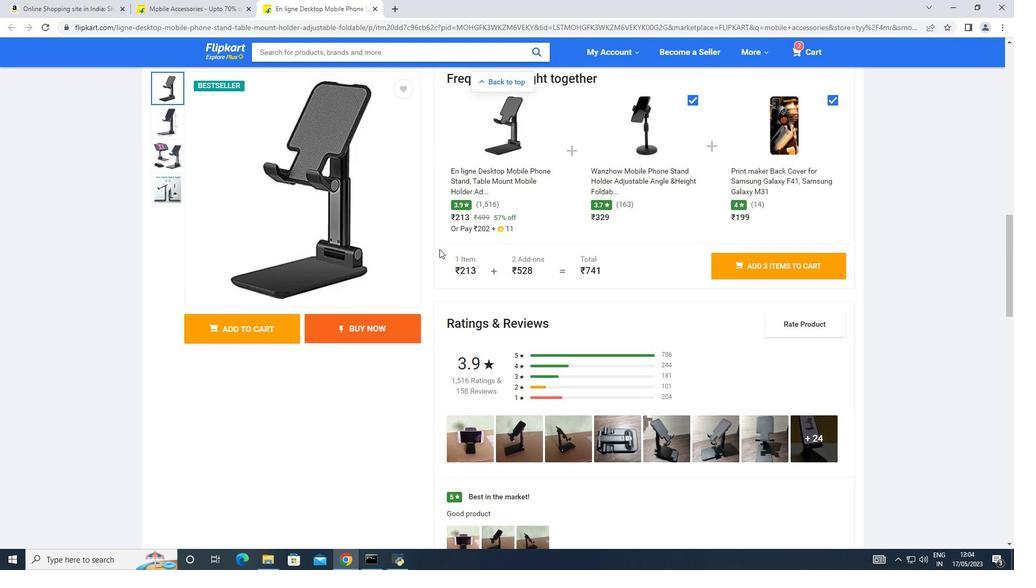 
Action: Mouse scrolled (439, 249) with delta (0, 0)
Screenshot: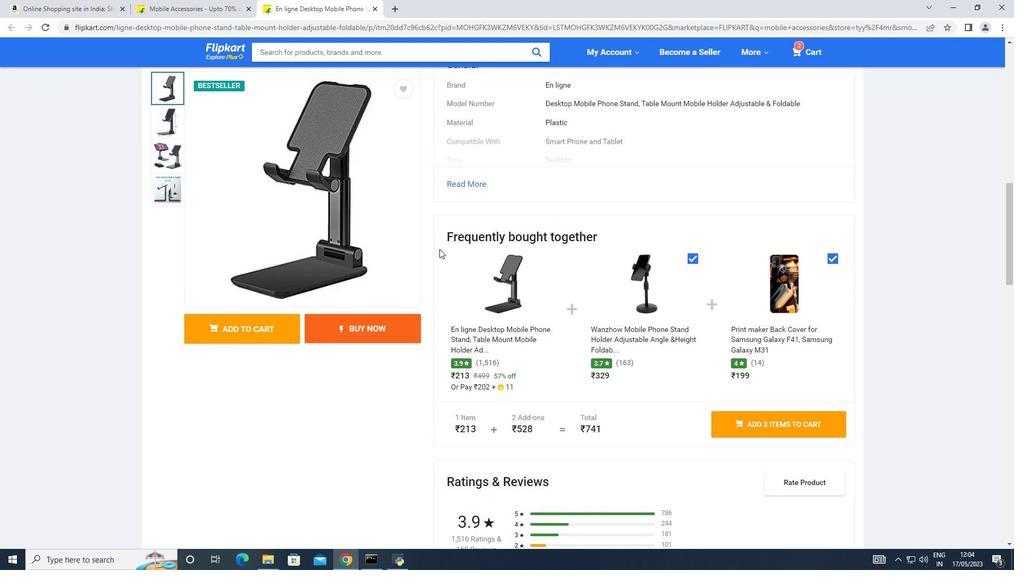 
Action: Mouse scrolled (439, 249) with delta (0, 0)
Screenshot: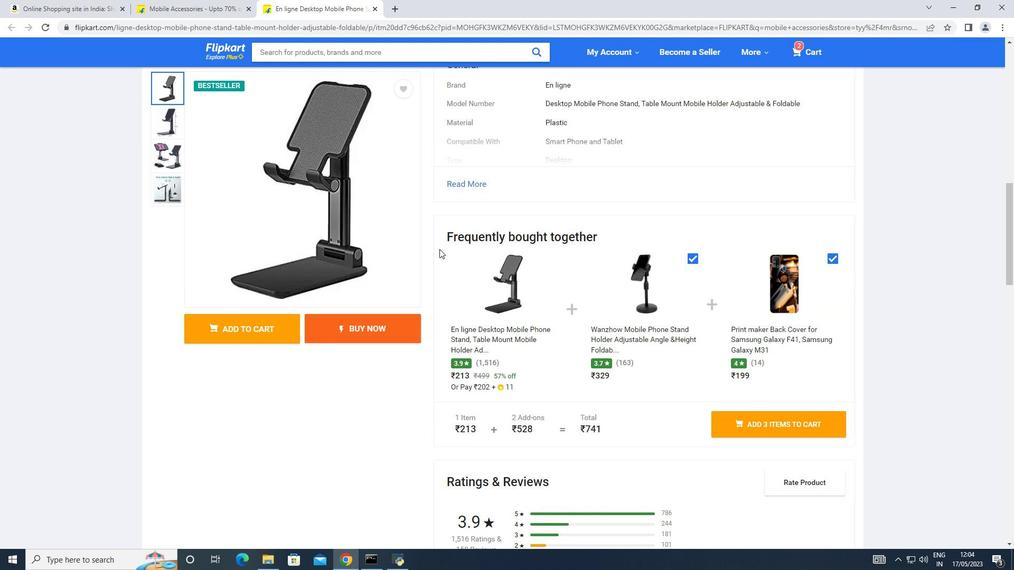 
Action: Mouse scrolled (439, 249) with delta (0, 0)
Screenshot: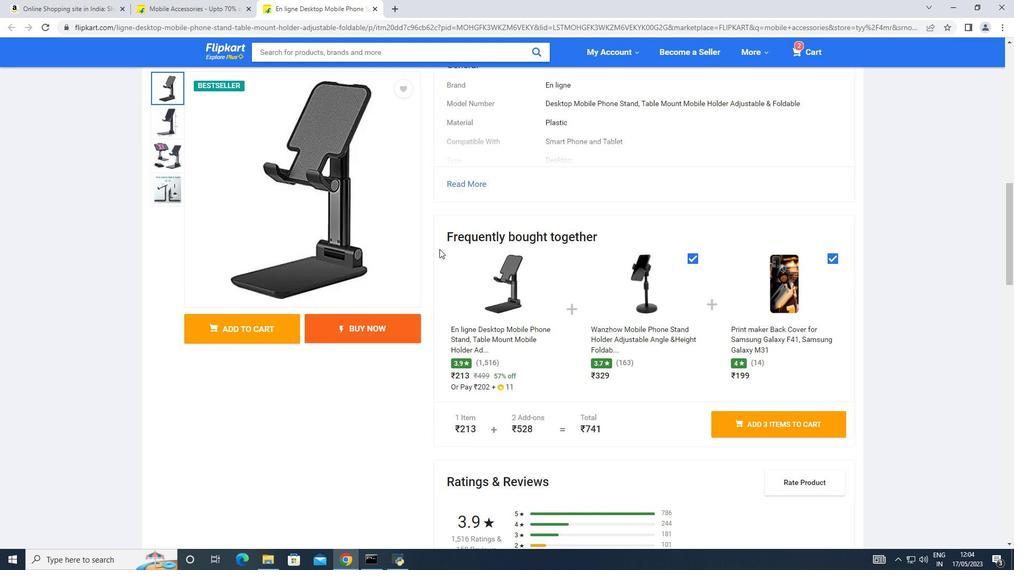
Action: Mouse moved to (439, 249)
Screenshot: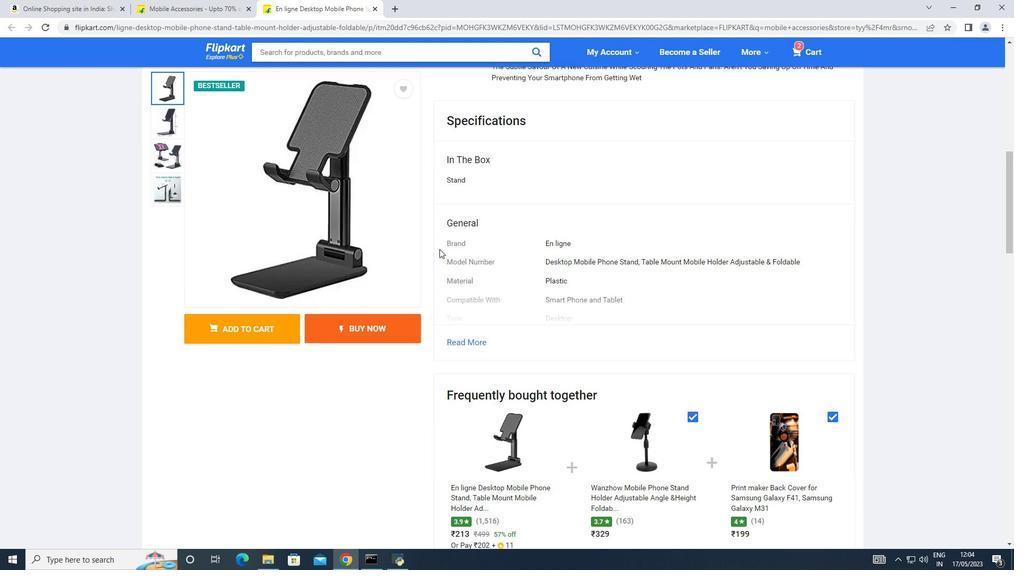 
Action: Mouse scrolled (439, 250) with delta (0, 0)
Screenshot: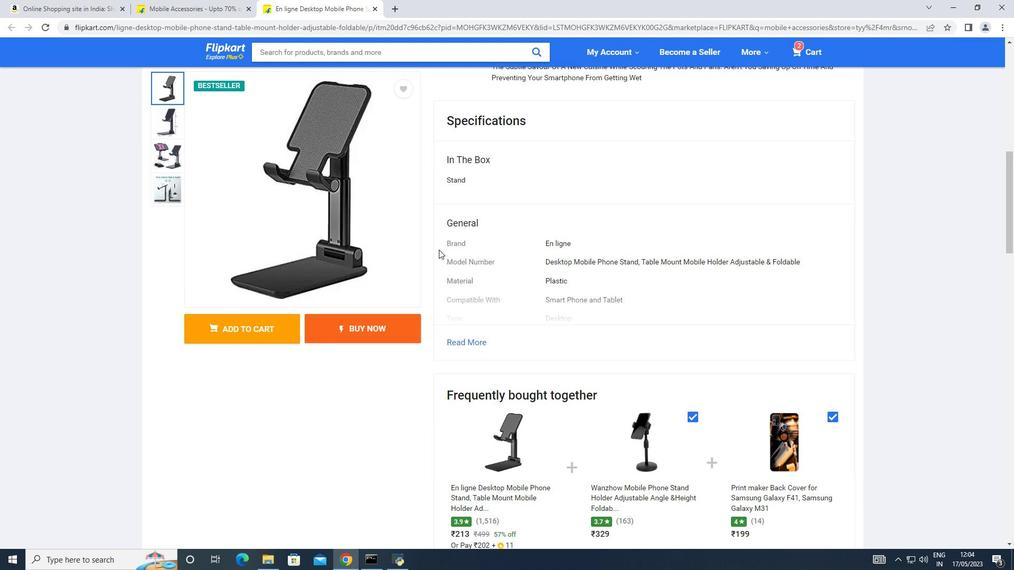 
Action: Mouse scrolled (439, 250) with delta (0, 0)
Screenshot: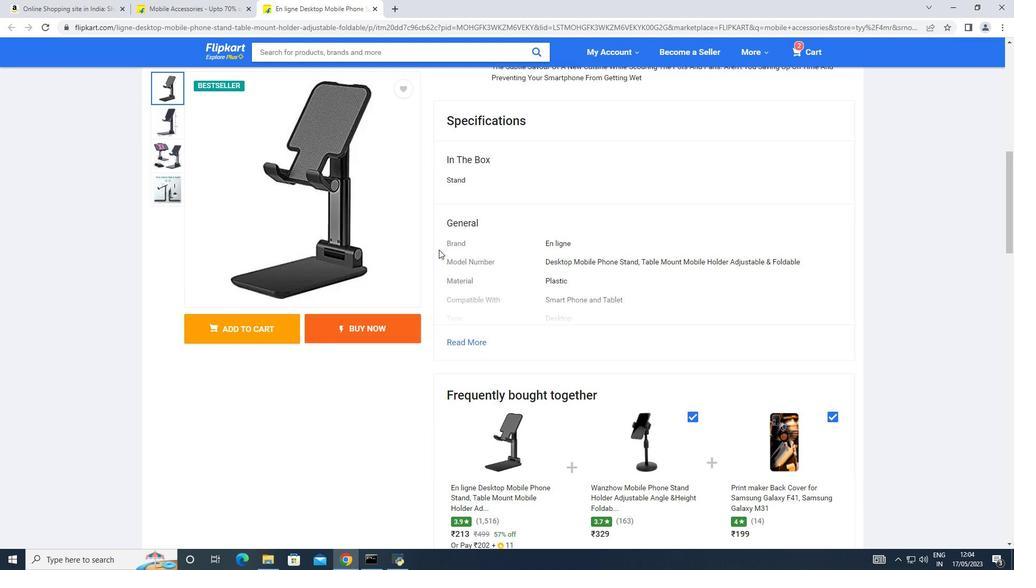 
Action: Mouse scrolled (439, 250) with delta (0, 0)
Screenshot: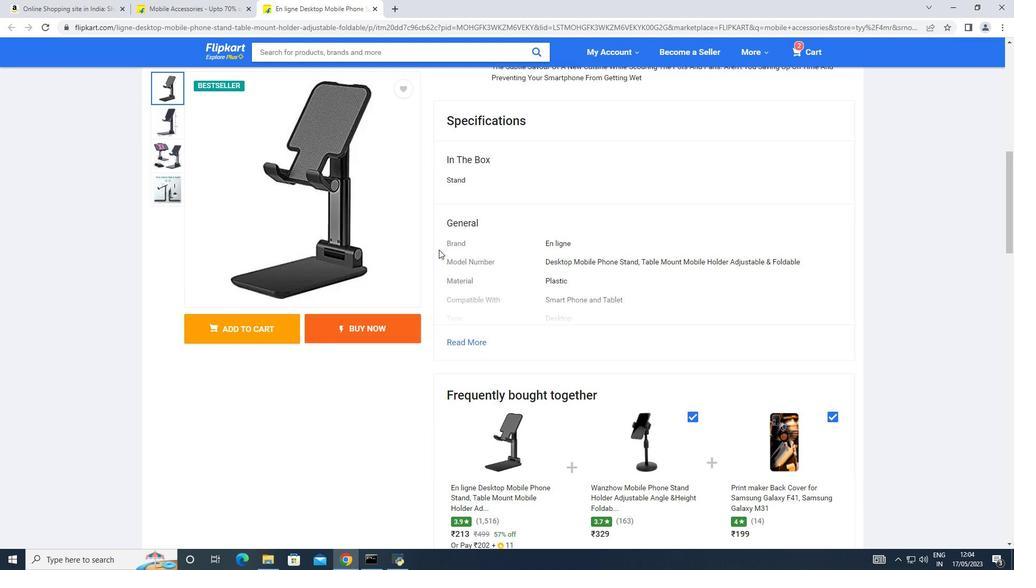 
Action: Mouse scrolled (439, 250) with delta (0, 0)
Screenshot: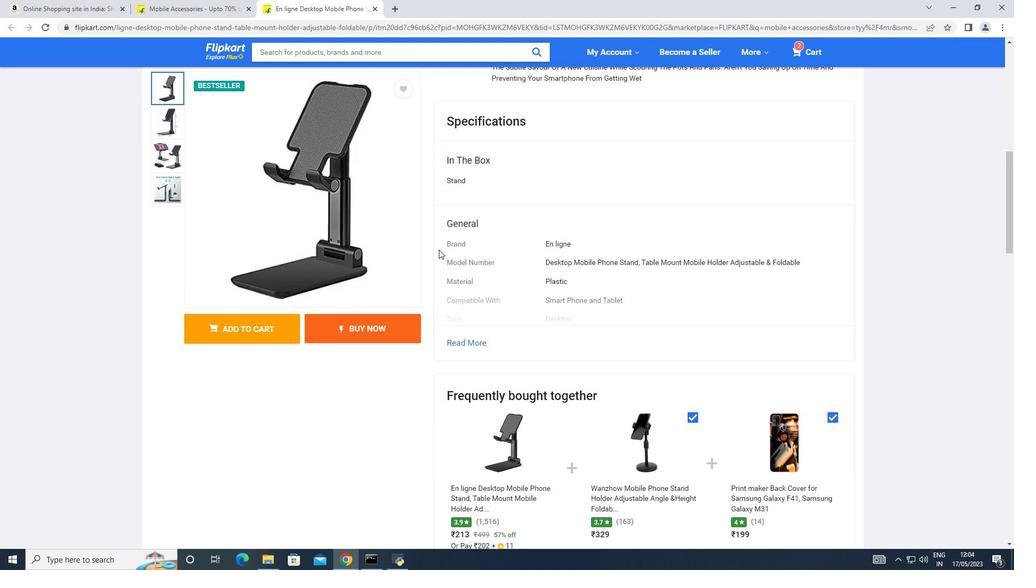 
Action: Mouse scrolled (439, 250) with delta (0, 0)
Screenshot: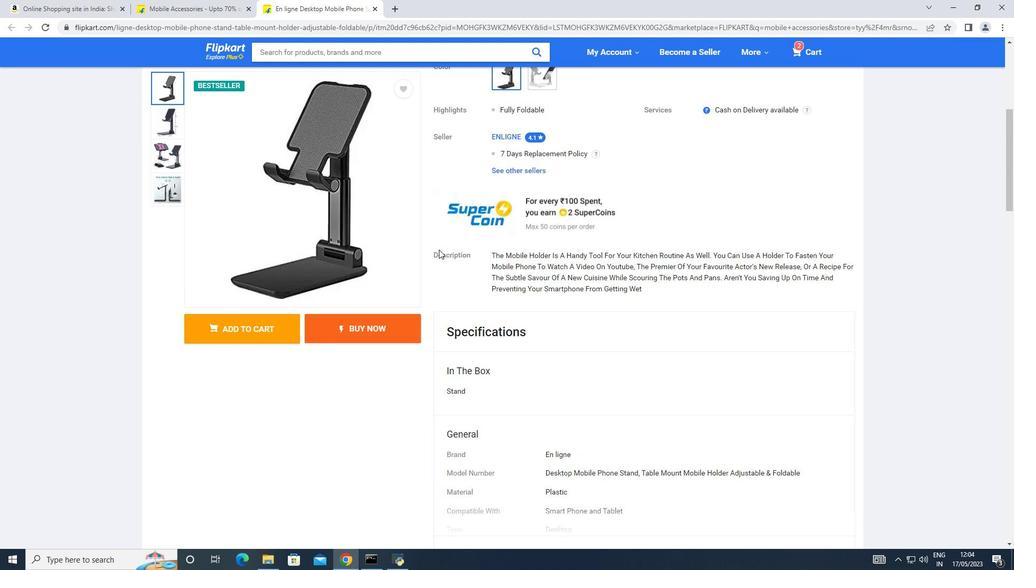 
Action: Mouse scrolled (439, 250) with delta (0, 0)
Screenshot: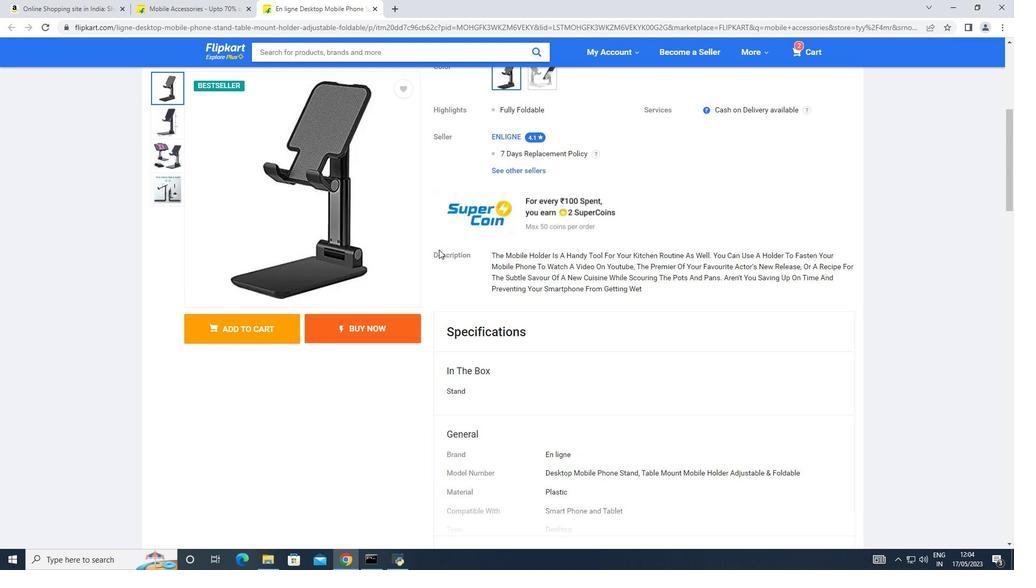 
Action: Mouse scrolled (439, 250) with delta (0, 0)
Screenshot: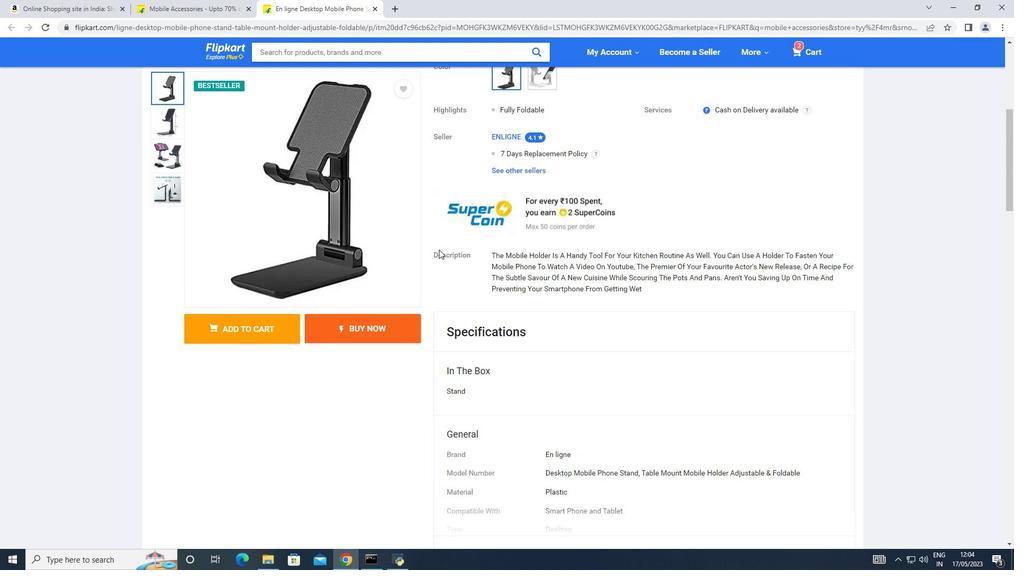 
Action: Mouse scrolled (439, 250) with delta (0, 0)
Screenshot: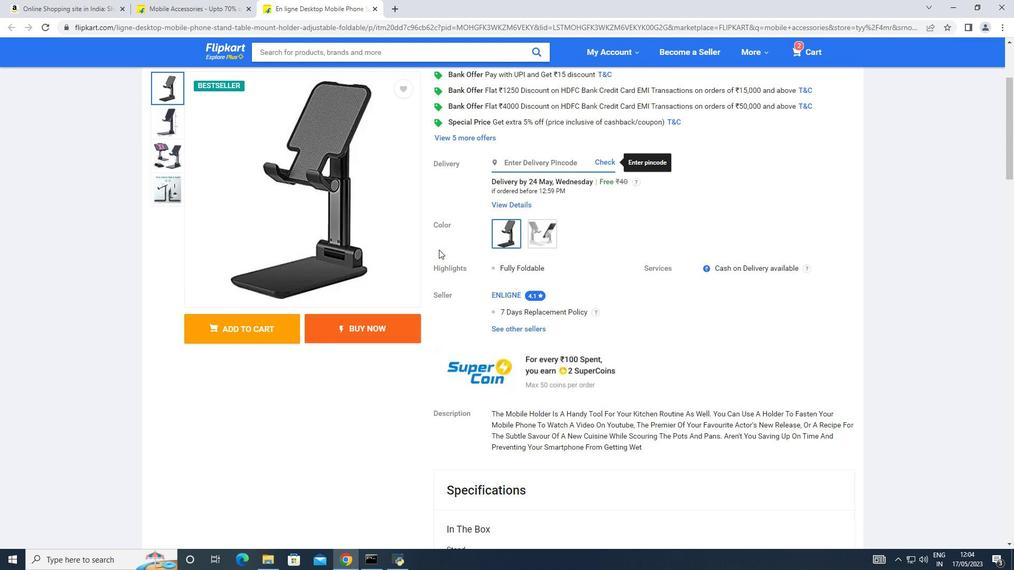 
Action: Mouse scrolled (439, 250) with delta (0, 0)
Screenshot: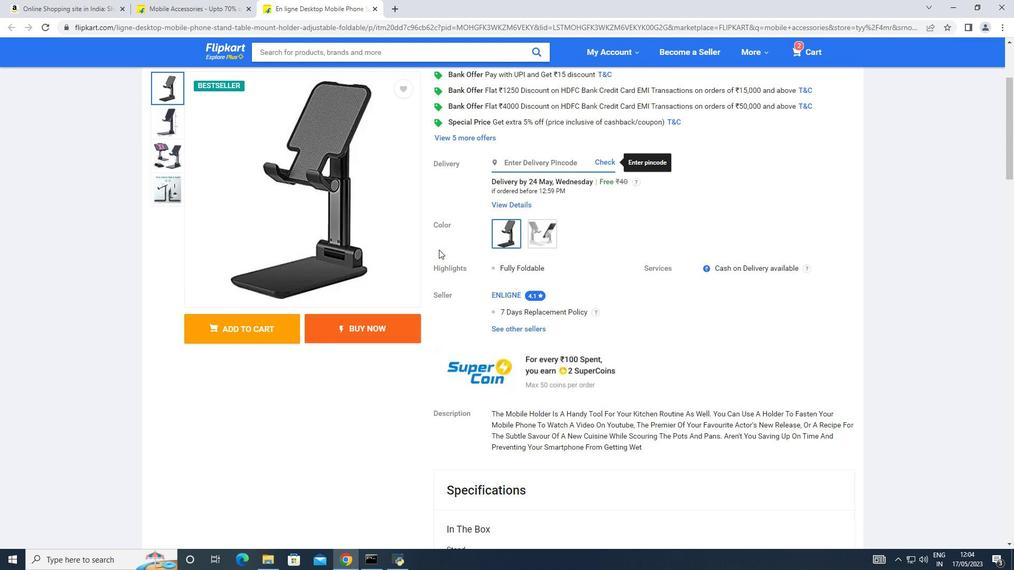 
Action: Mouse scrolled (439, 250) with delta (0, 0)
Screenshot: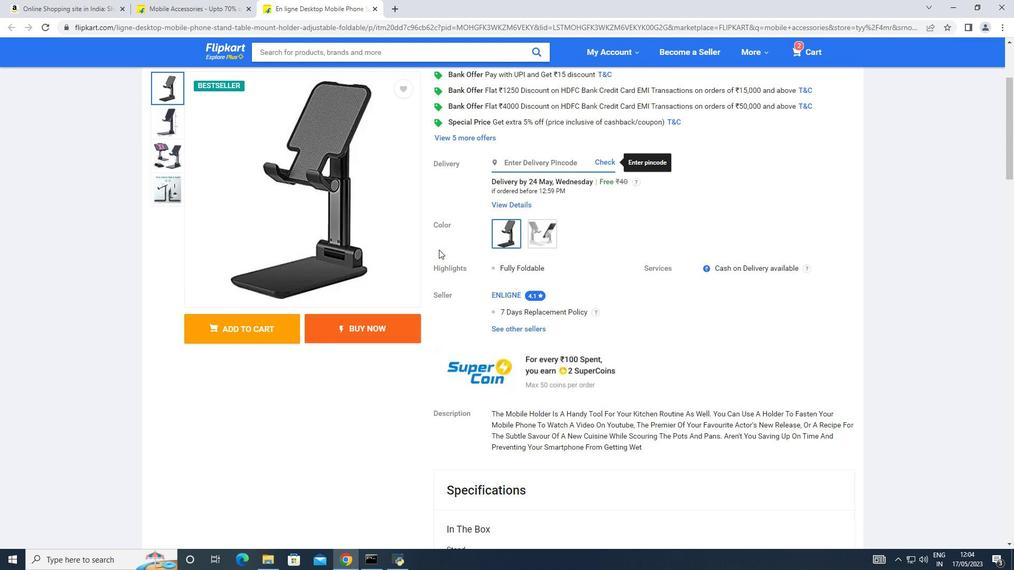 
Action: Mouse scrolled (439, 250) with delta (0, 0)
Screenshot: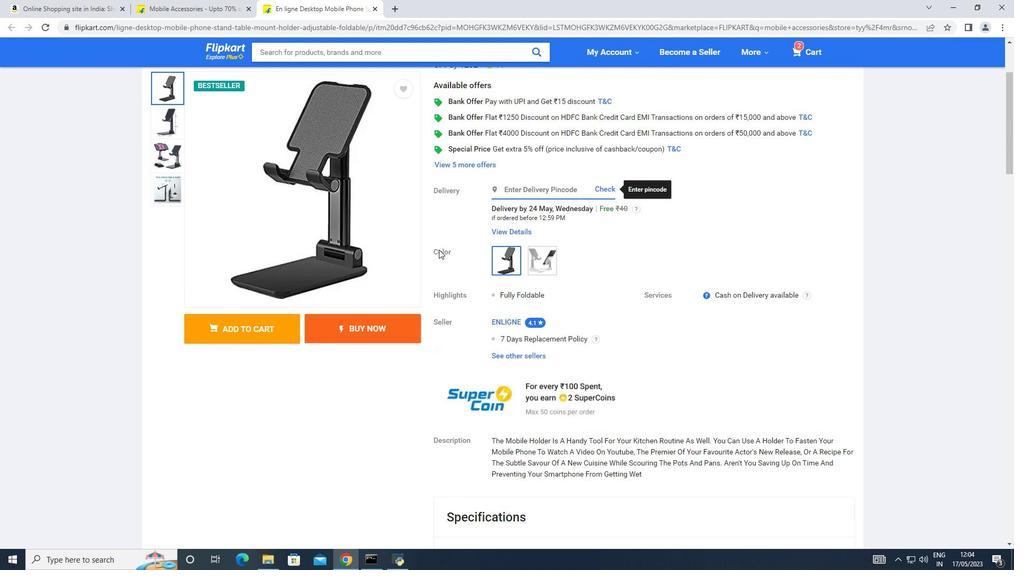 
Action: Mouse moved to (439, 249)
Screenshot: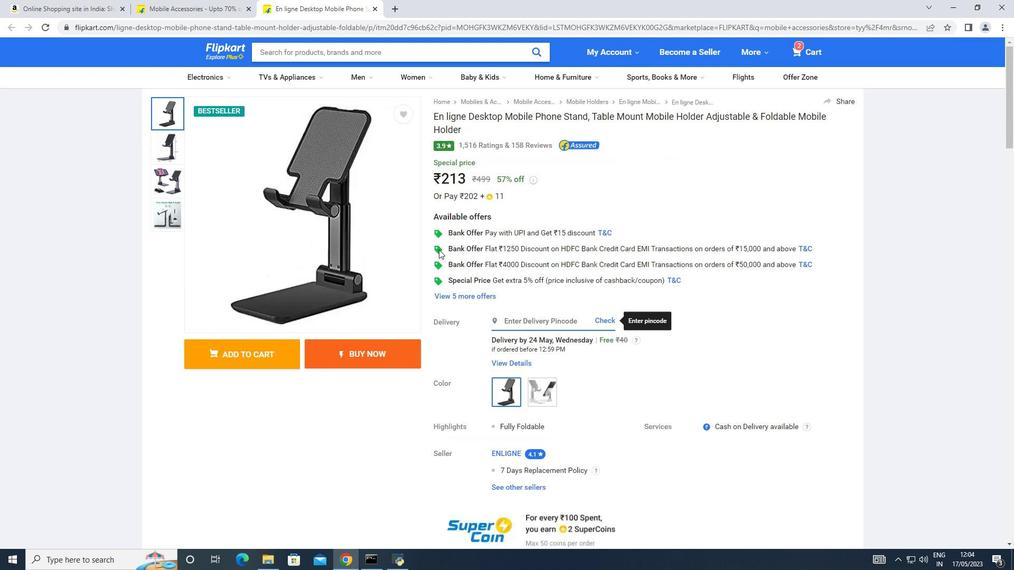 
Action: Mouse scrolled (439, 250) with delta (0, 0)
Screenshot: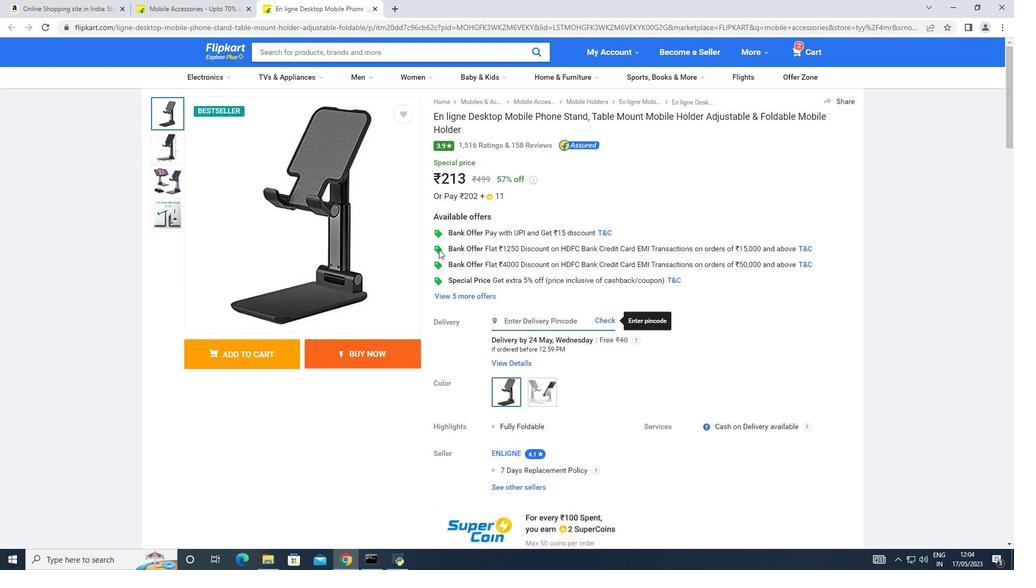 
Action: Mouse scrolled (439, 250) with delta (0, 0)
Screenshot: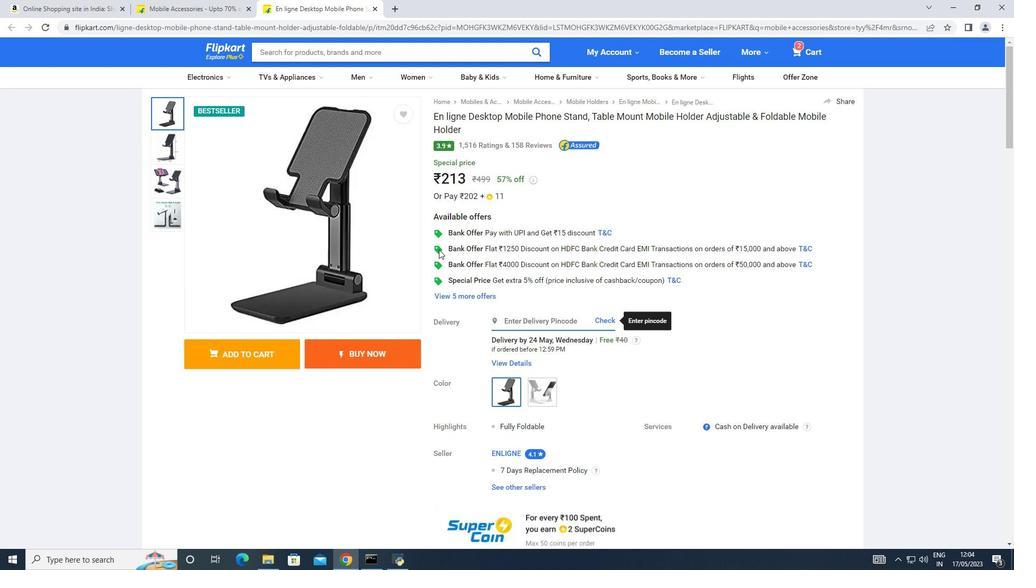 
Action: Mouse scrolled (439, 250) with delta (0, 0)
Screenshot: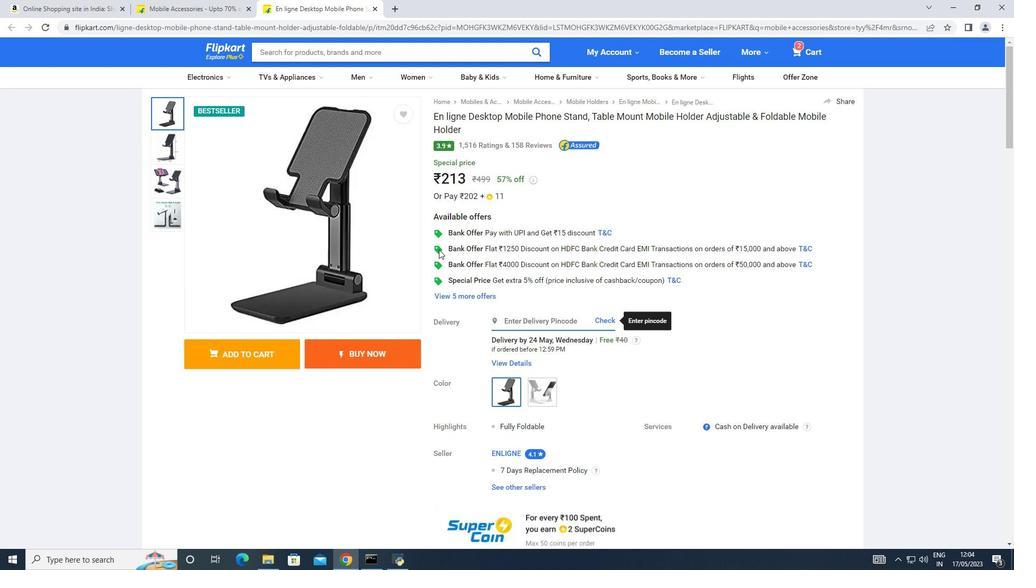 
Action: Mouse moved to (118, 213)
Screenshot: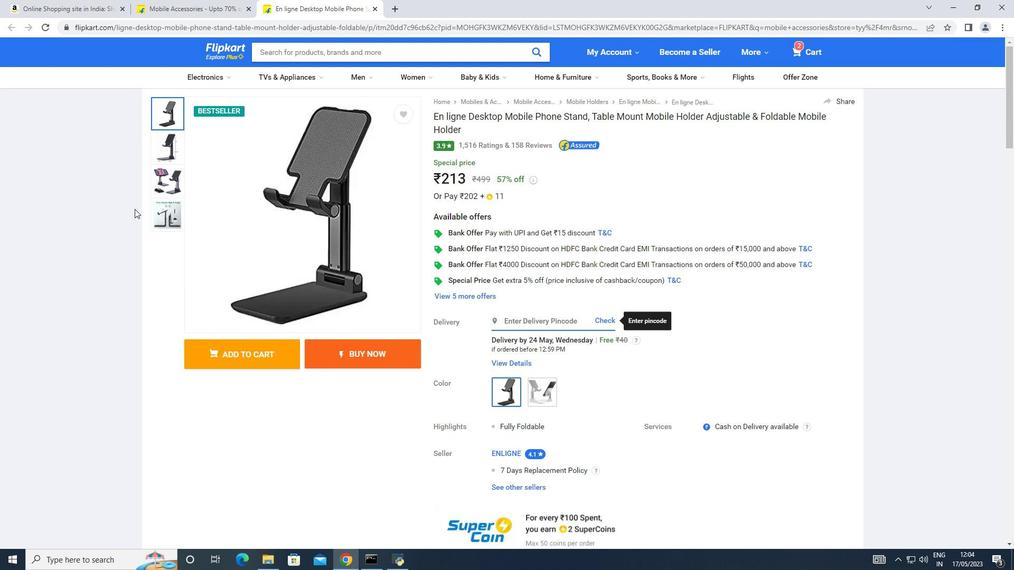 
Action: Mouse pressed left at (118, 213)
Screenshot: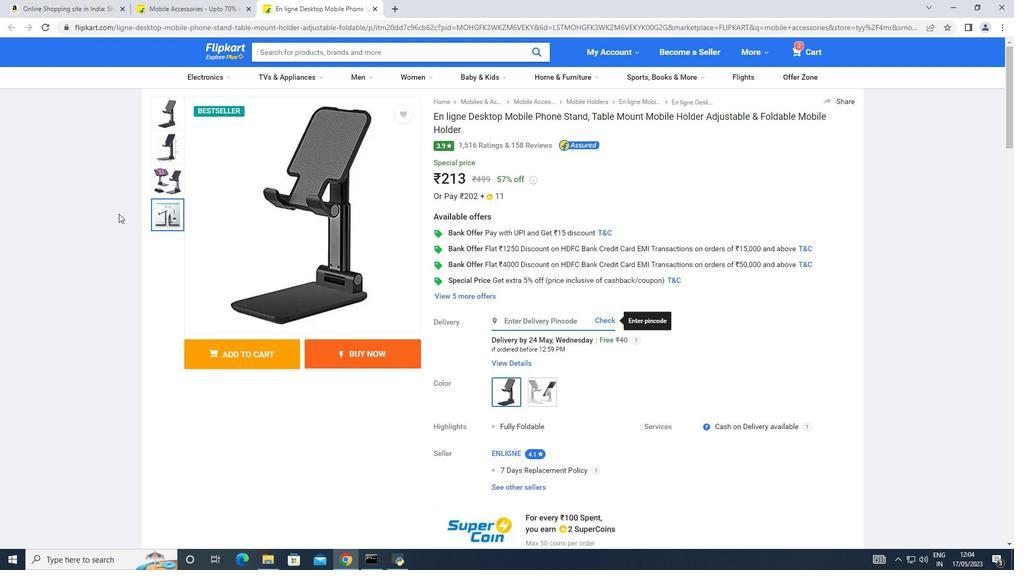 
Action: Mouse moved to (361, 228)
Screenshot: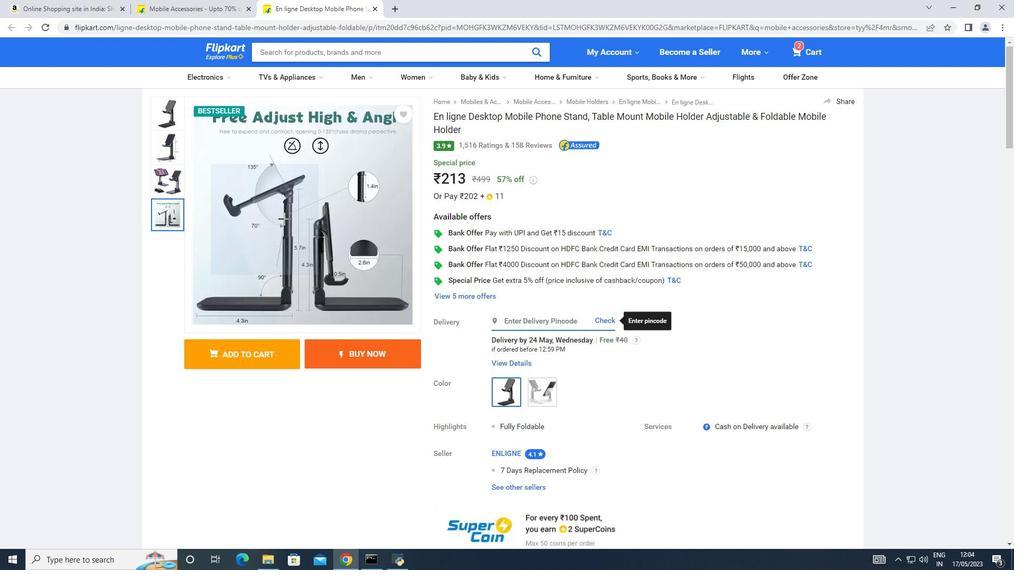 
Action: Mouse scrolled (361, 229) with delta (0, 0)
Screenshot: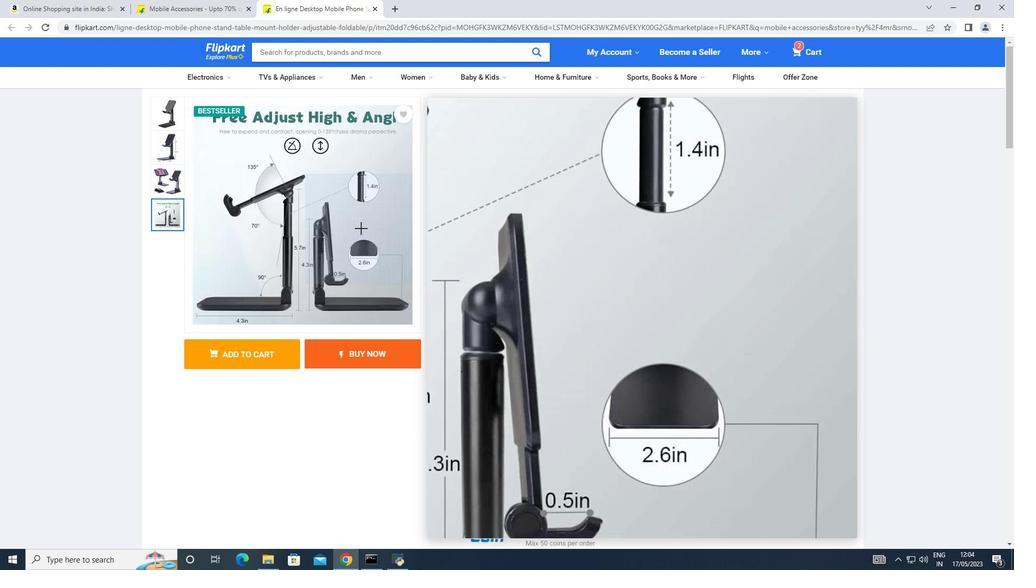 
Action: Mouse scrolled (361, 229) with delta (0, 0)
Screenshot: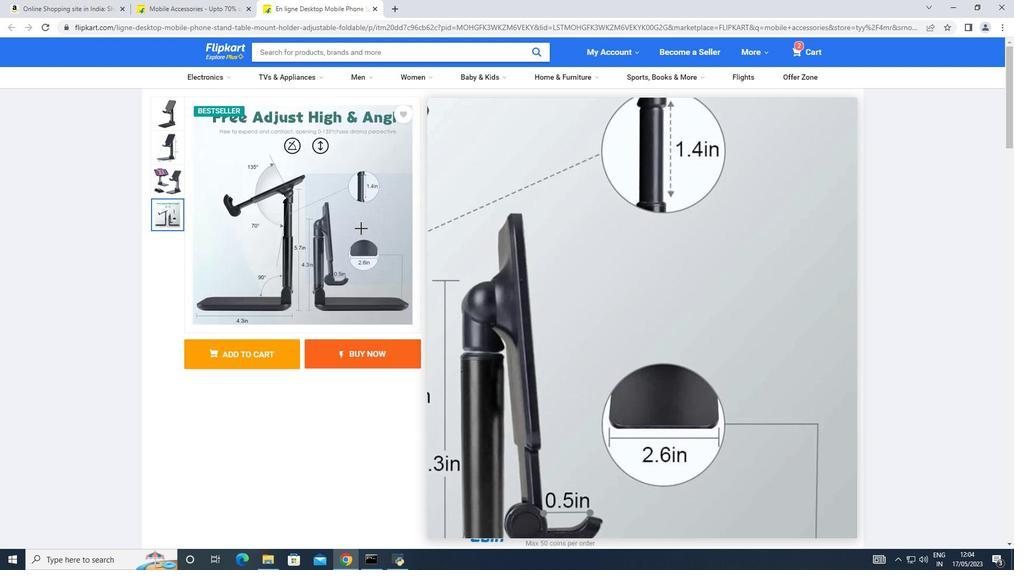 
Action: Mouse scrolled (361, 229) with delta (0, 0)
Screenshot: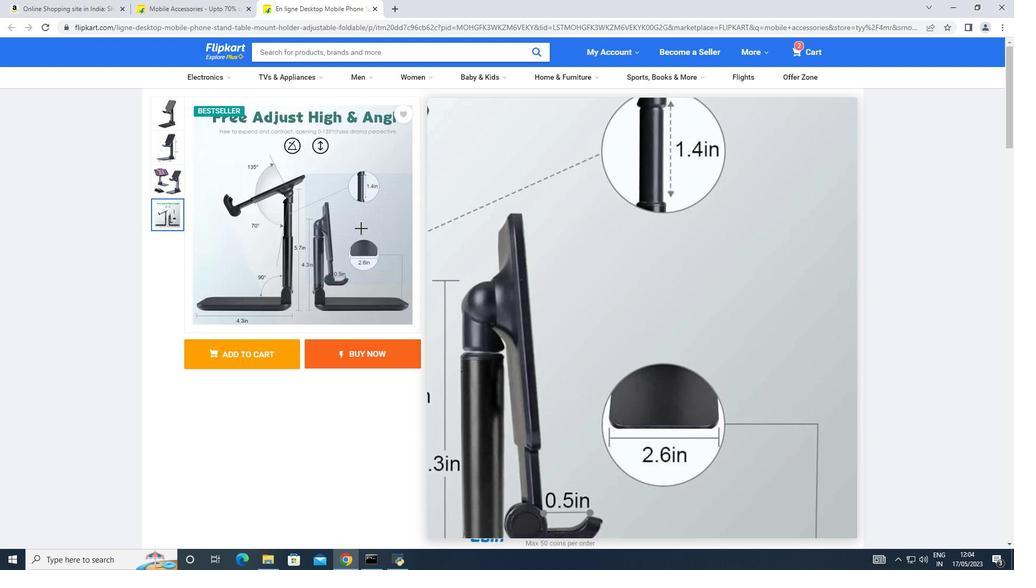 
Action: Mouse moved to (204, 7)
Screenshot: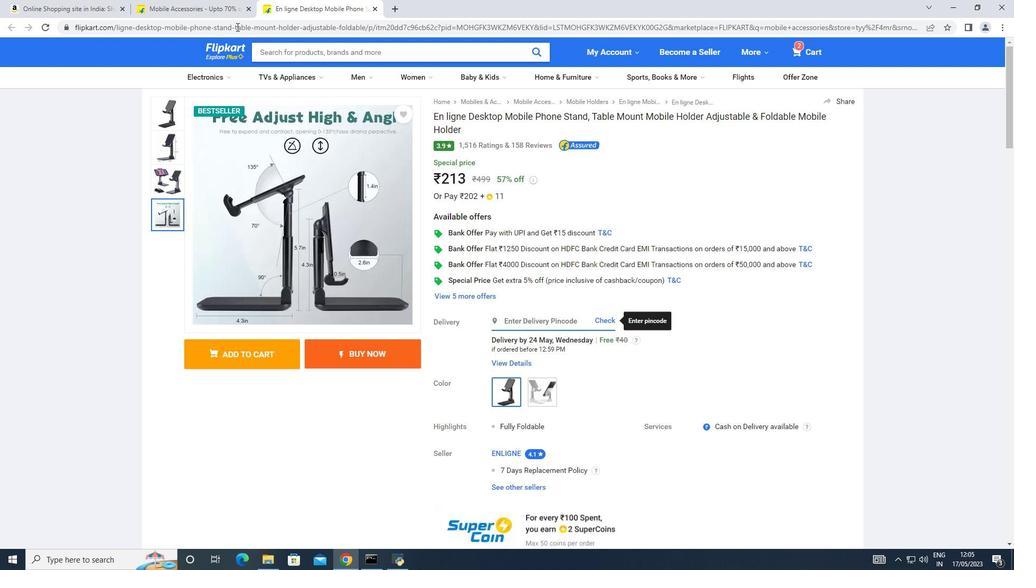 
Action: Mouse pressed left at (204, 7)
Screenshot: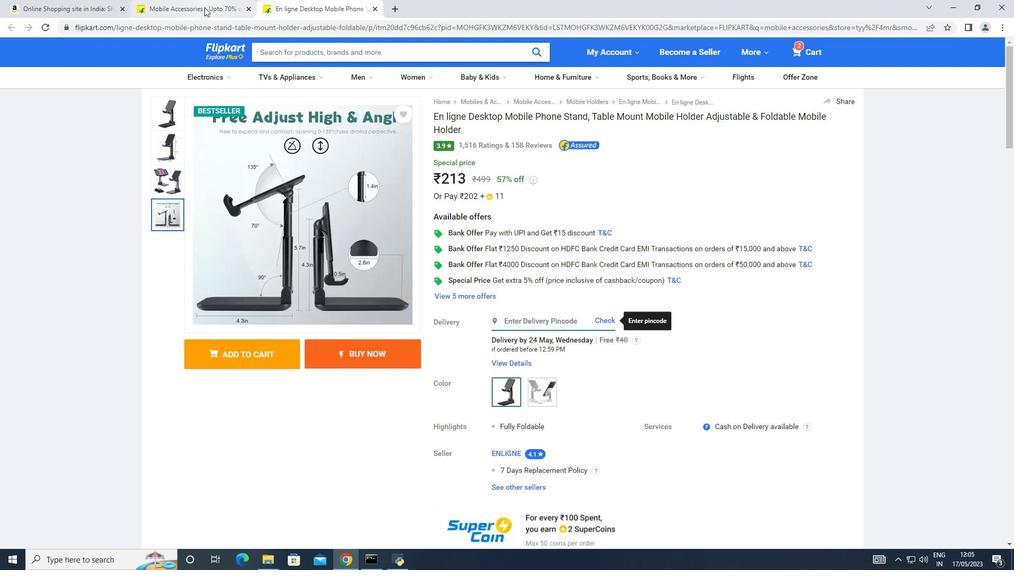 
Action: Mouse moved to (471, 337)
Screenshot: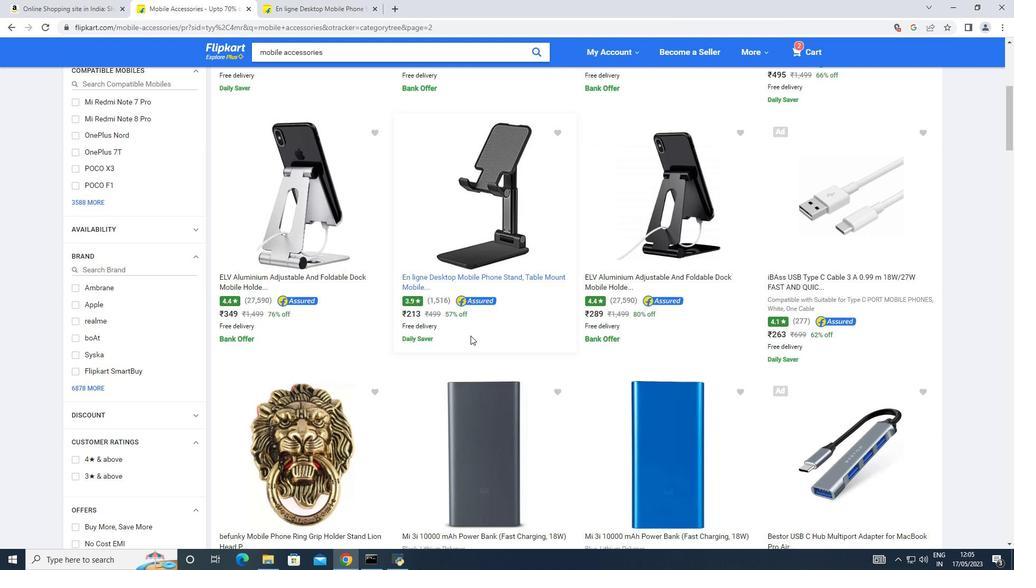 
Action: Mouse scrolled (471, 337) with delta (0, 0)
Screenshot: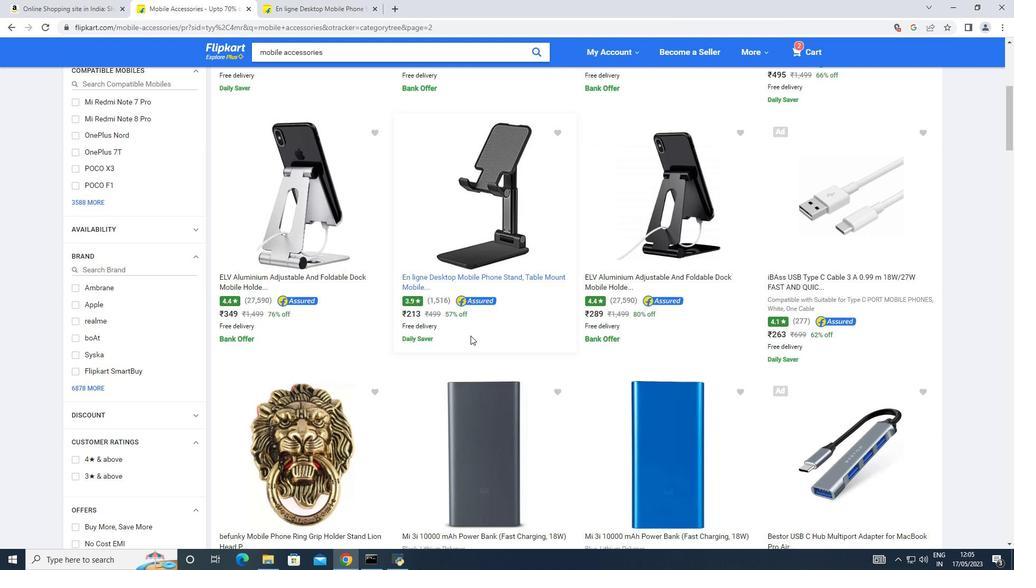 
Action: Mouse scrolled (471, 337) with delta (0, 0)
Screenshot: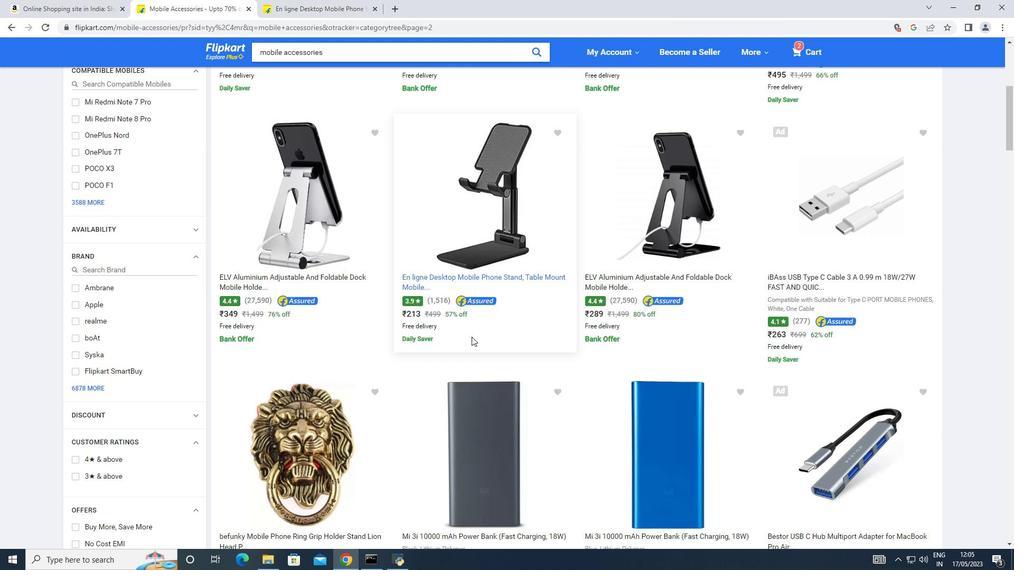 
Action: Mouse scrolled (471, 337) with delta (0, 0)
Screenshot: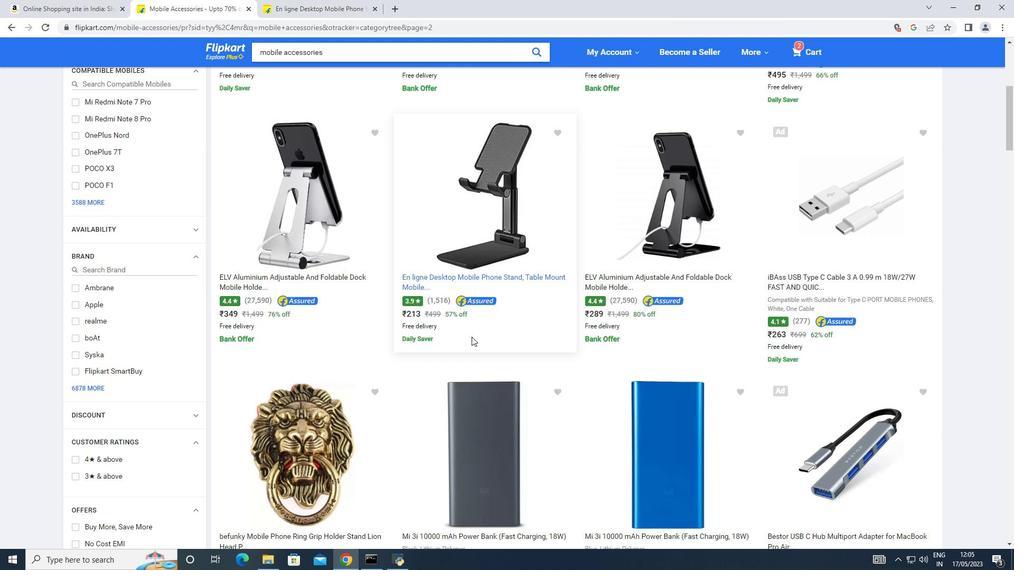 
Action: Mouse scrolled (471, 337) with delta (0, 0)
Screenshot: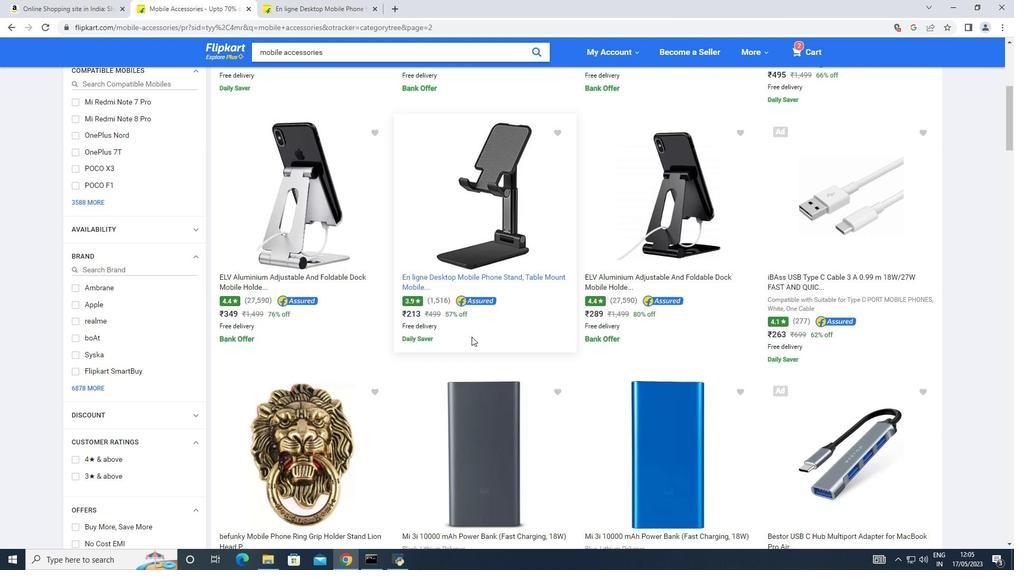 
Action: Mouse moved to (473, 337)
Screenshot: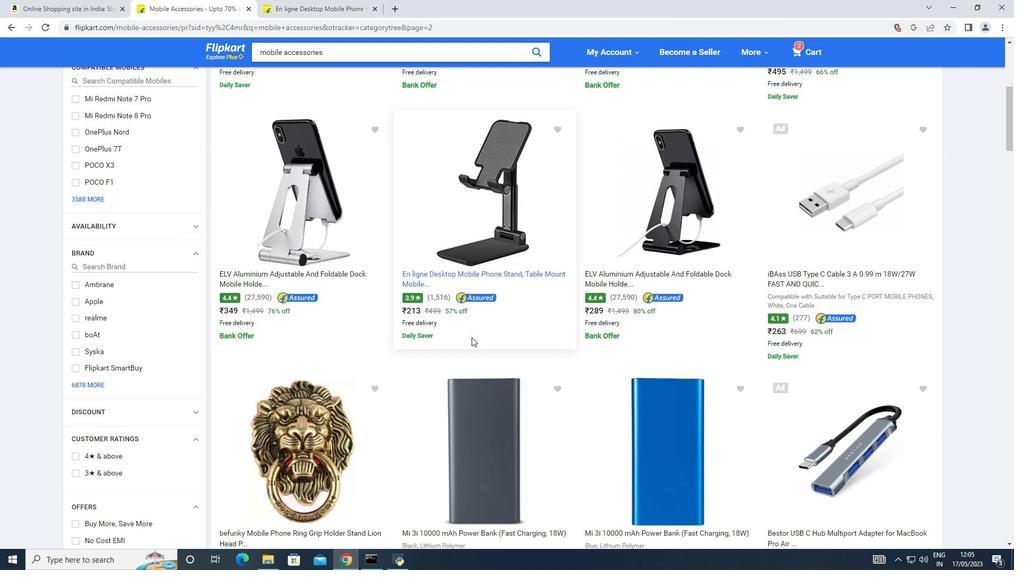 
Action: Mouse scrolled (473, 336) with delta (0, 0)
Screenshot: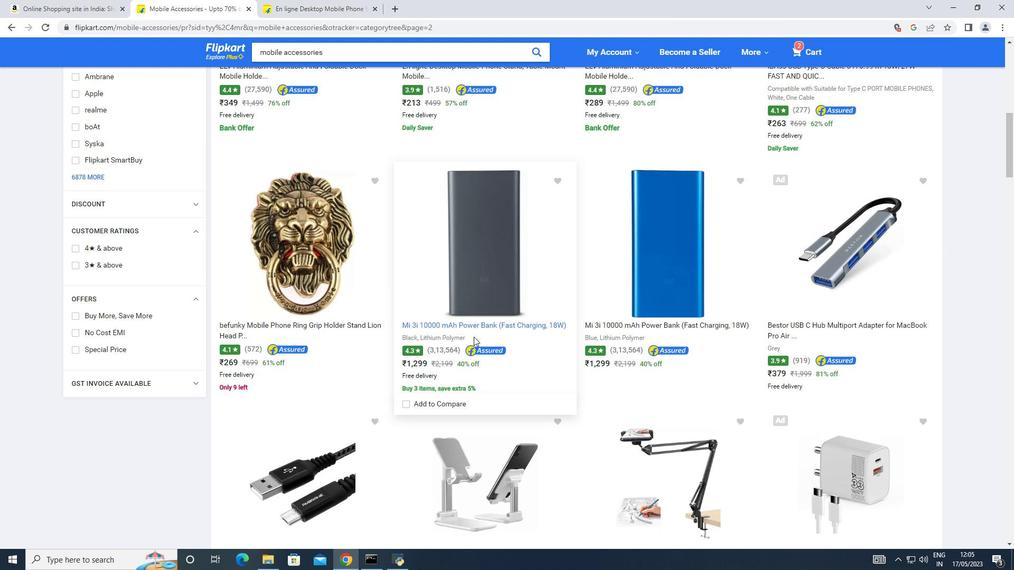 
Action: Mouse scrolled (473, 336) with delta (0, 0)
Screenshot: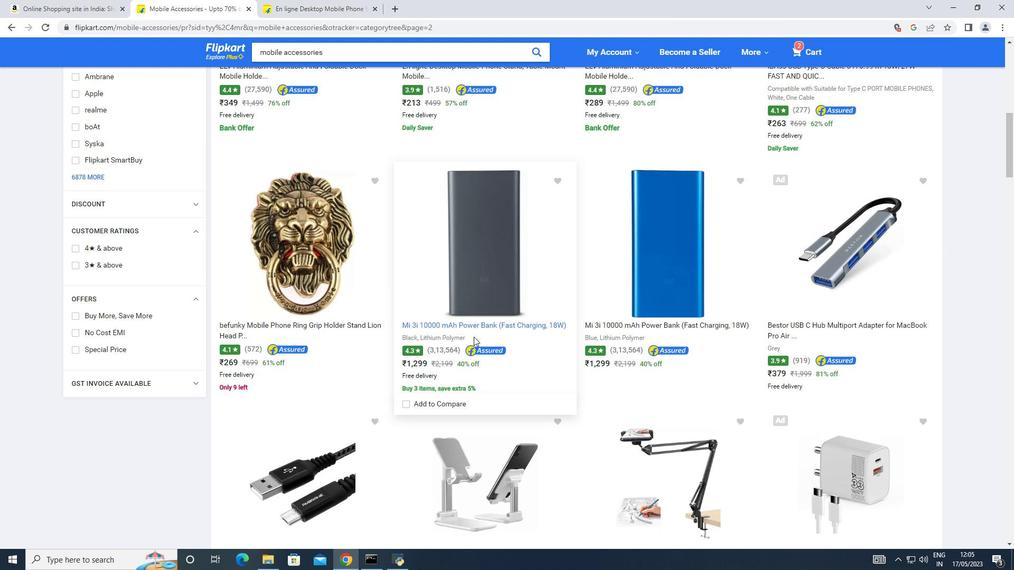 
Action: Mouse scrolled (473, 336) with delta (0, 0)
Screenshot: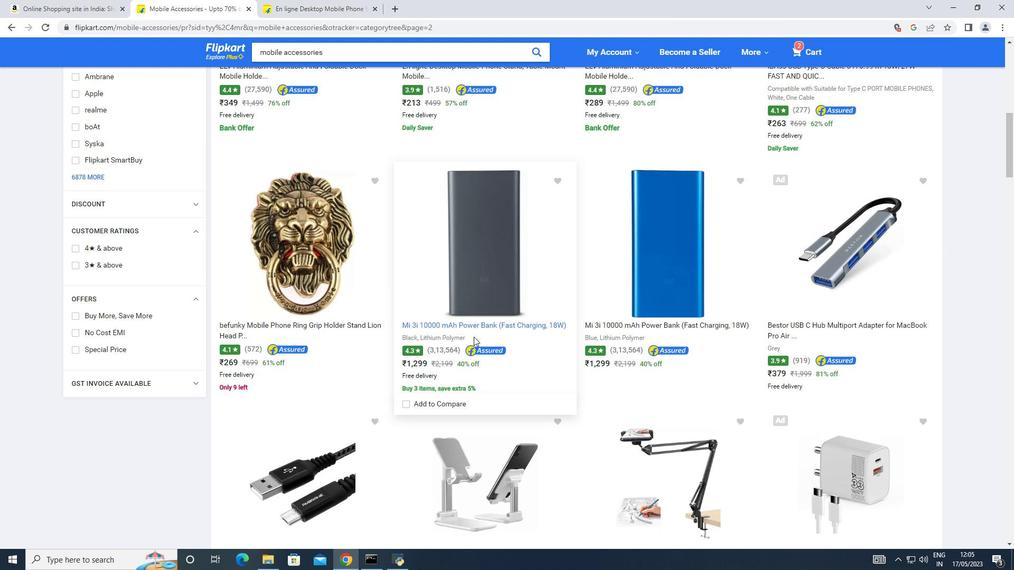 
Action: Mouse scrolled (473, 336) with delta (0, 0)
Screenshot: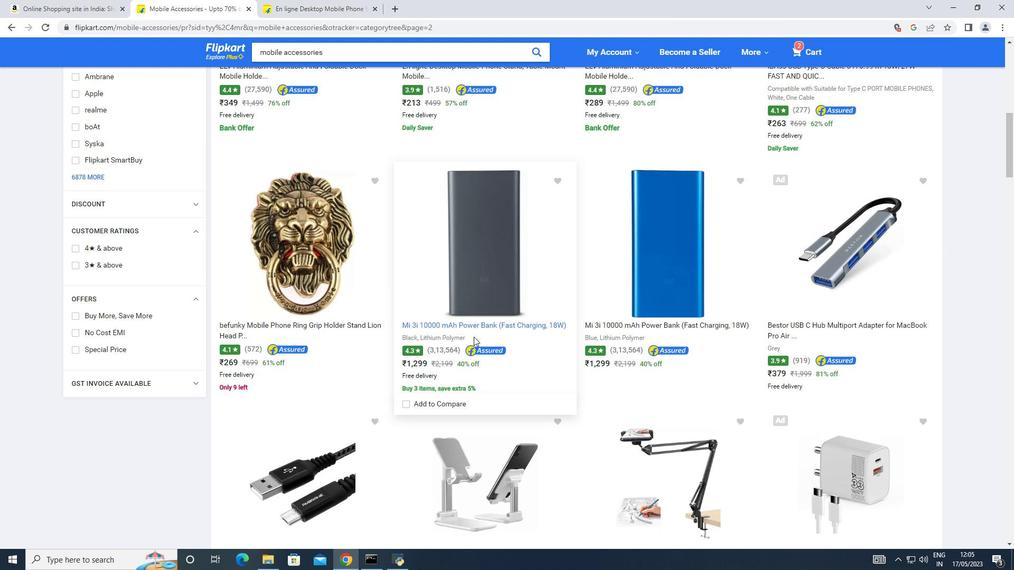 
Action: Mouse scrolled (473, 336) with delta (0, 0)
Screenshot: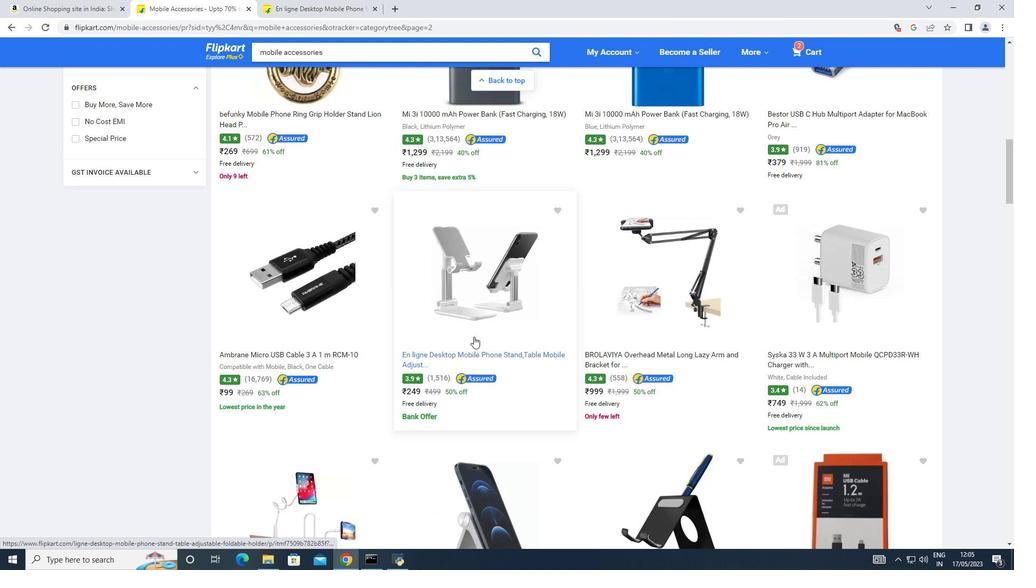 
Action: Mouse scrolled (473, 336) with delta (0, 0)
Screenshot: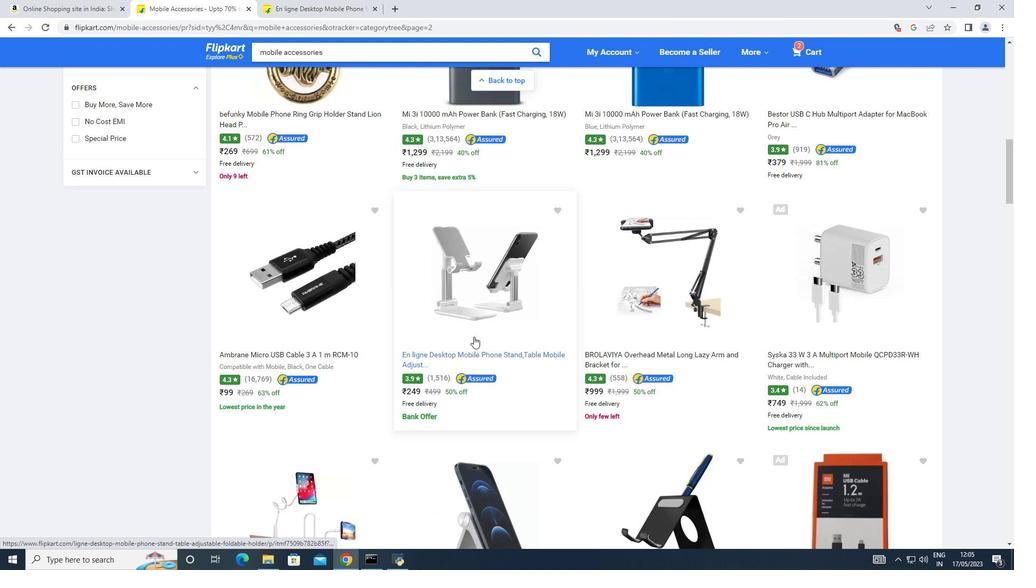 
Action: Mouse scrolled (473, 336) with delta (0, 0)
Screenshot: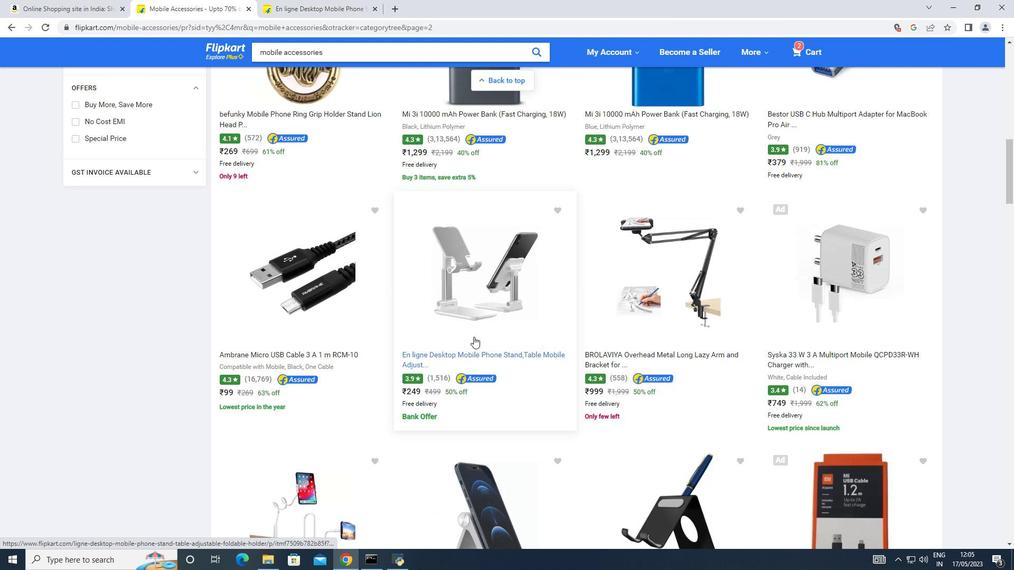 
Action: Mouse scrolled (473, 336) with delta (0, 0)
Screenshot: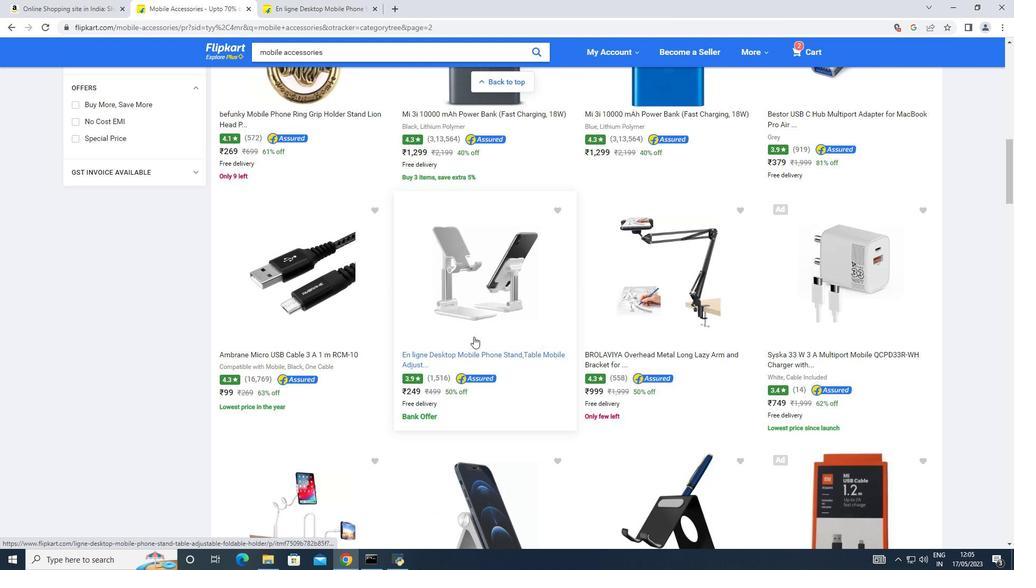 
Action: Mouse scrolled (473, 336) with delta (0, 0)
Screenshot: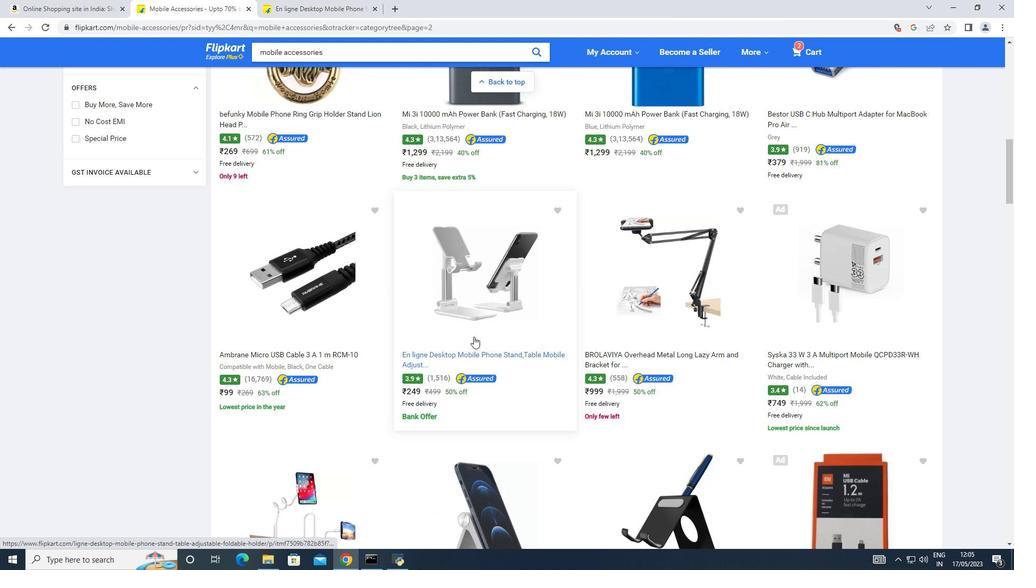 
Action: Mouse scrolled (473, 336) with delta (0, 0)
Screenshot: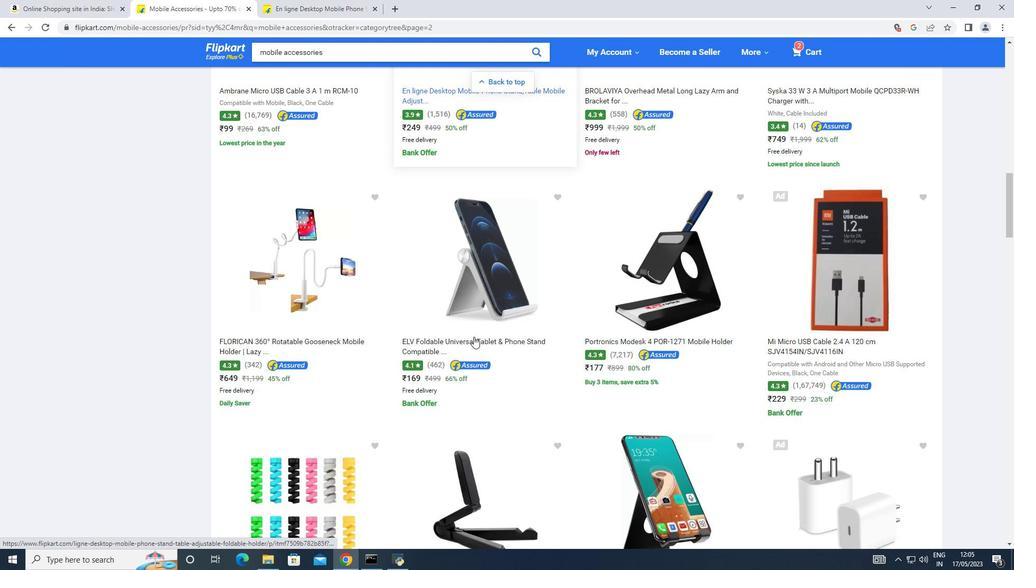 
Action: Mouse scrolled (473, 336) with delta (0, 0)
Screenshot: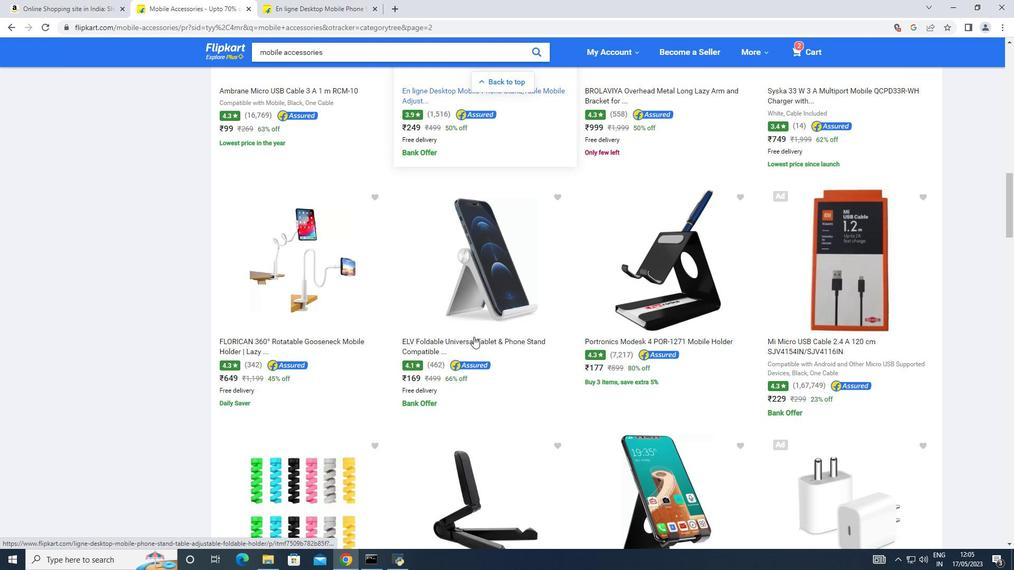 
Action: Mouse scrolled (473, 336) with delta (0, 0)
Screenshot: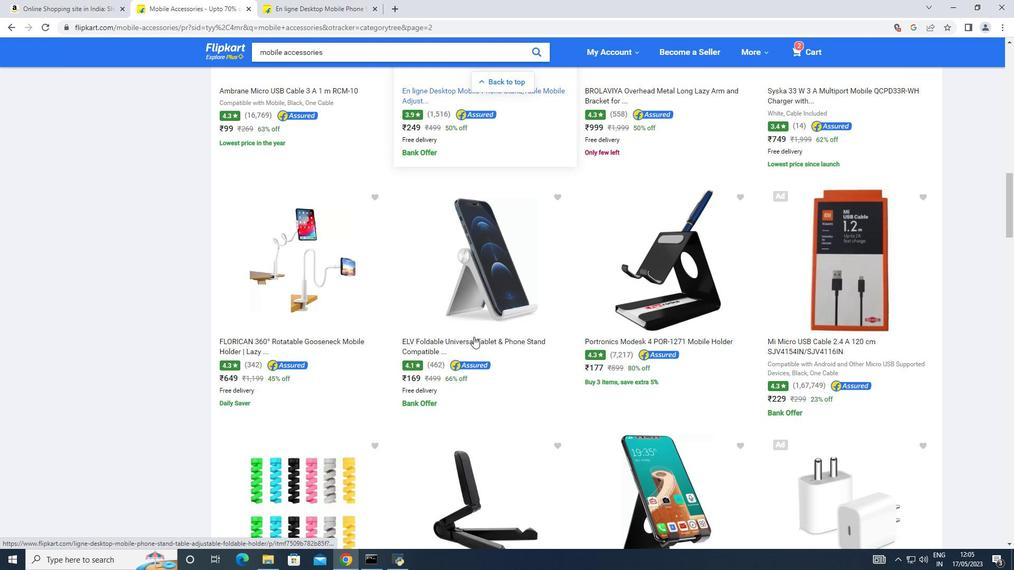 
Action: Mouse scrolled (473, 336) with delta (0, 0)
Screenshot: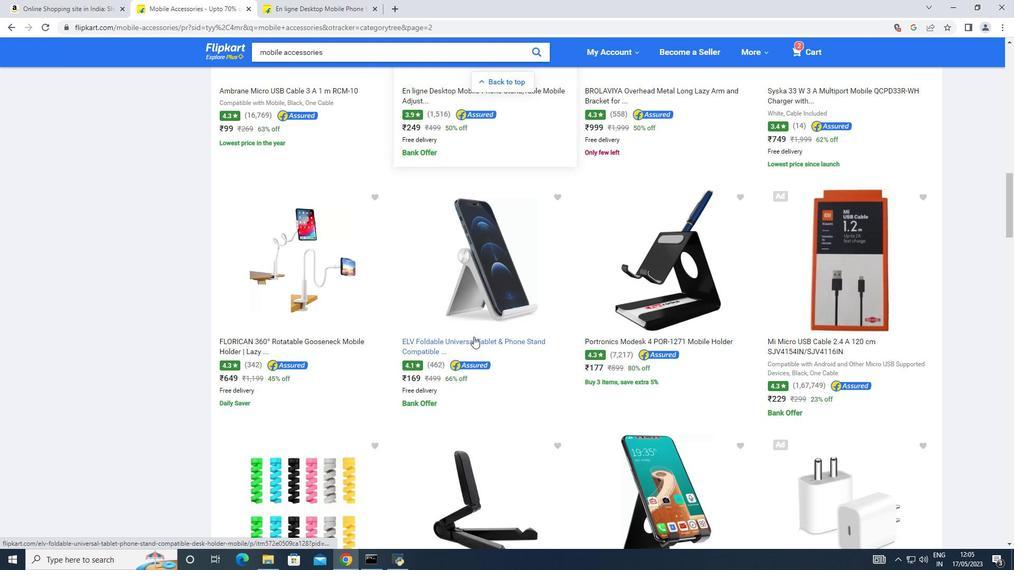 
Action: Mouse scrolled (473, 336) with delta (0, 0)
Screenshot: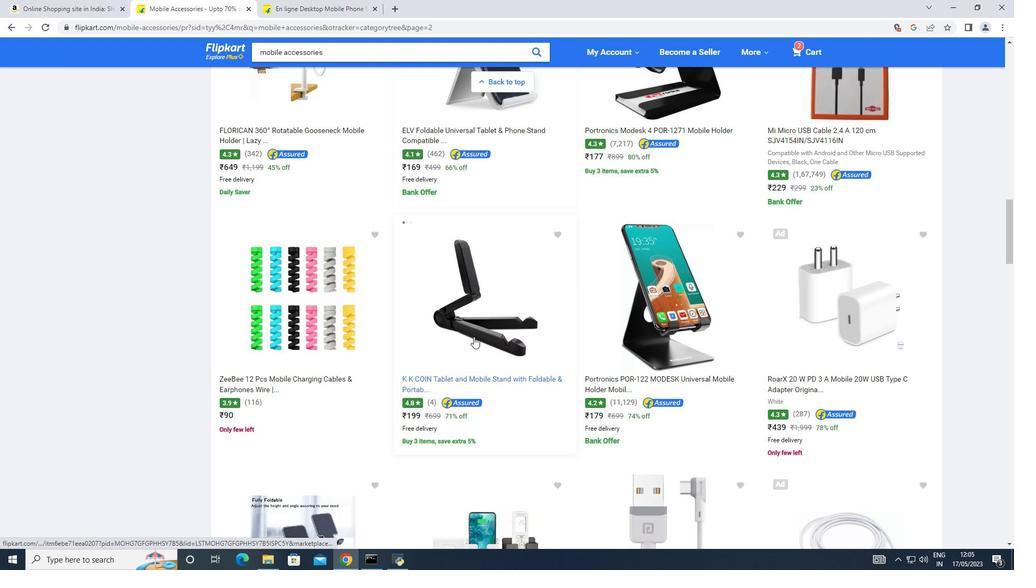 
Action: Mouse scrolled (473, 336) with delta (0, 0)
Screenshot: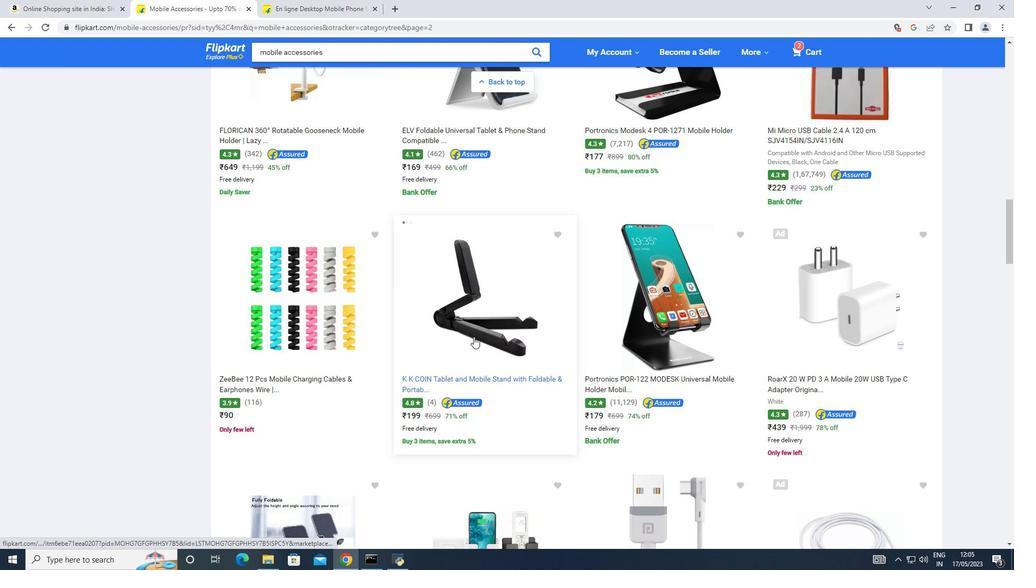 
Action: Mouse scrolled (473, 336) with delta (0, 0)
Screenshot: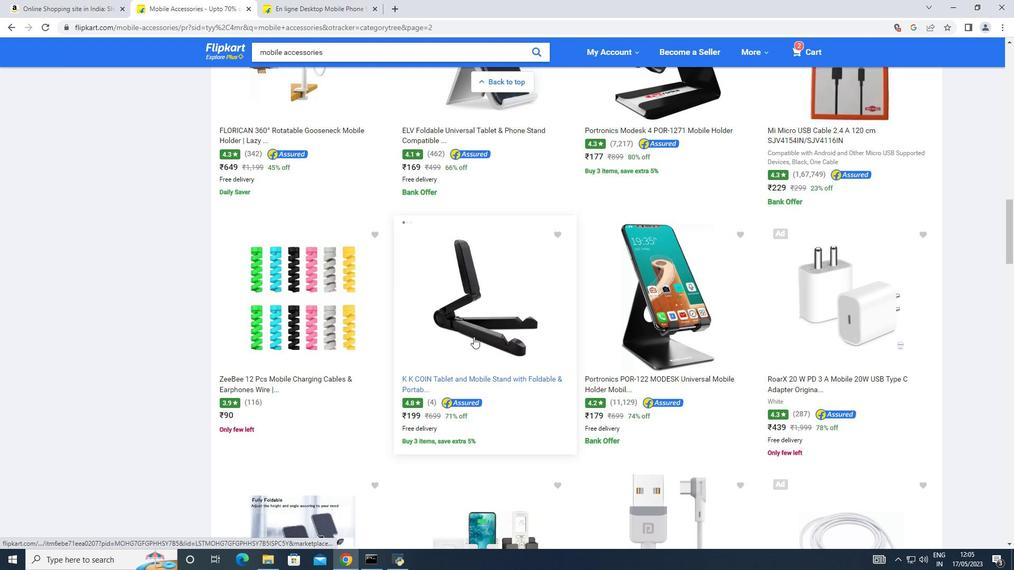
Action: Mouse scrolled (473, 336) with delta (0, 0)
Screenshot: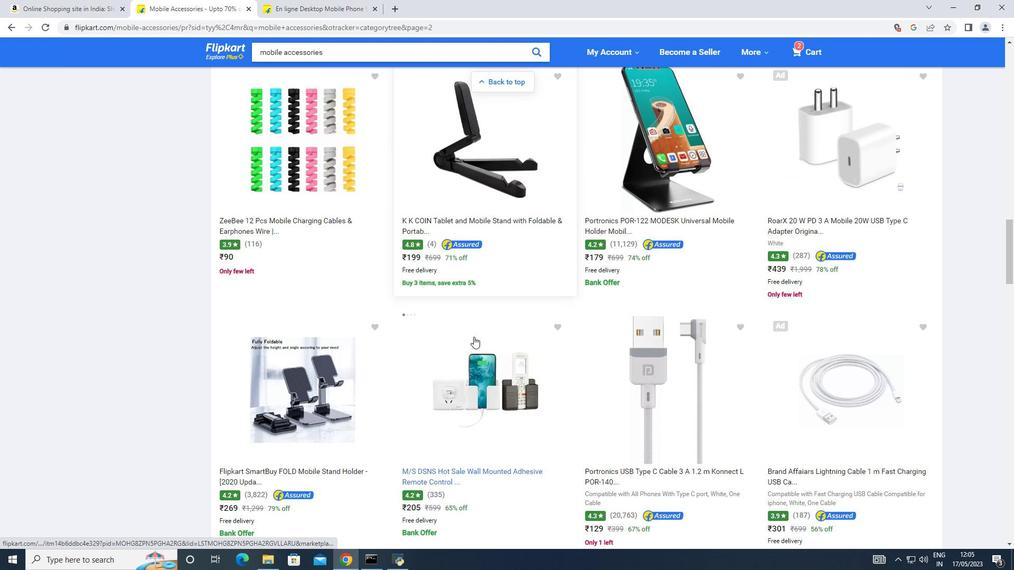 
Action: Mouse scrolled (473, 336) with delta (0, 0)
Screenshot: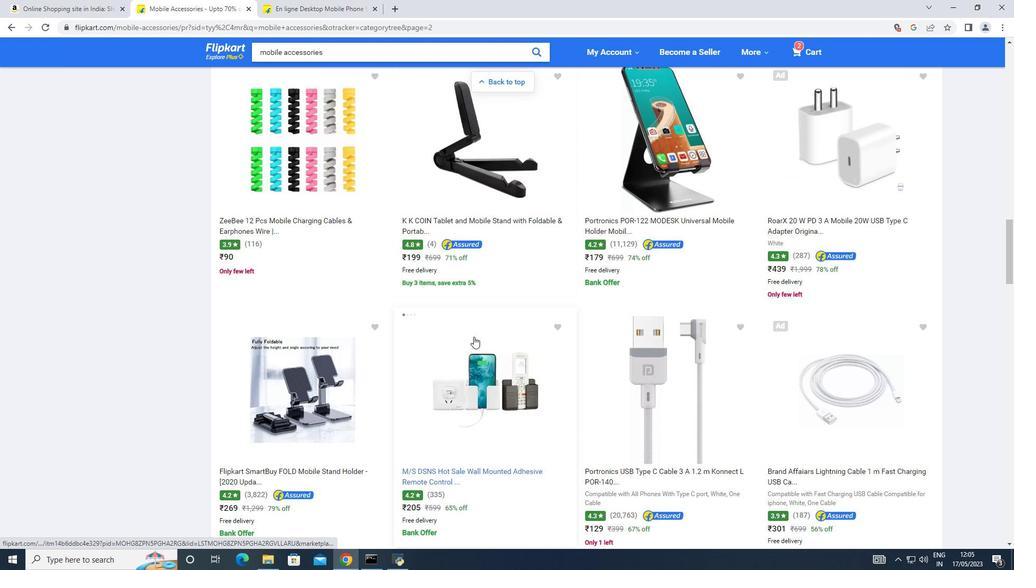 
Action: Mouse scrolled (473, 336) with delta (0, 0)
Screenshot: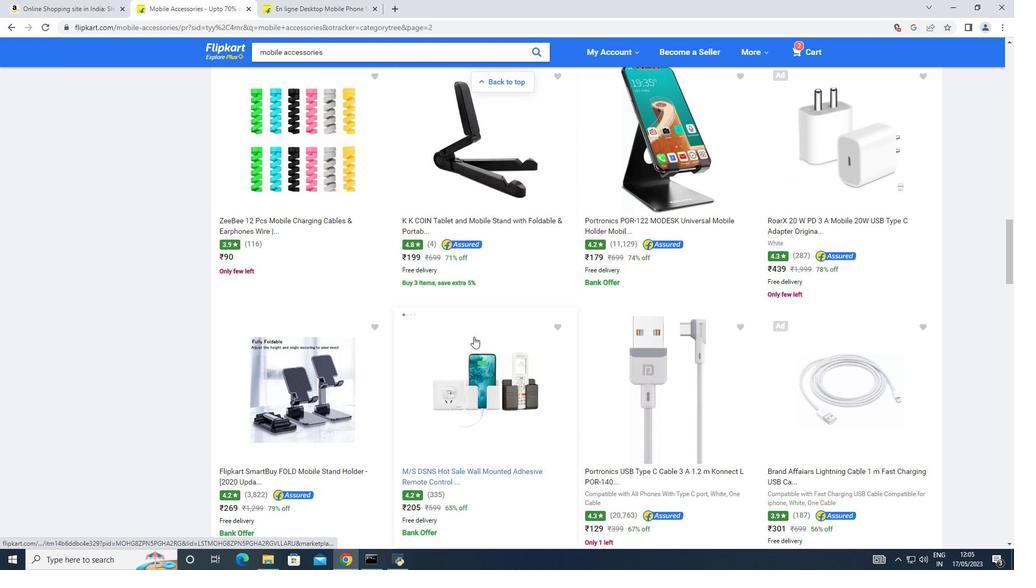 
Action: Mouse scrolled (473, 336) with delta (0, 0)
Screenshot: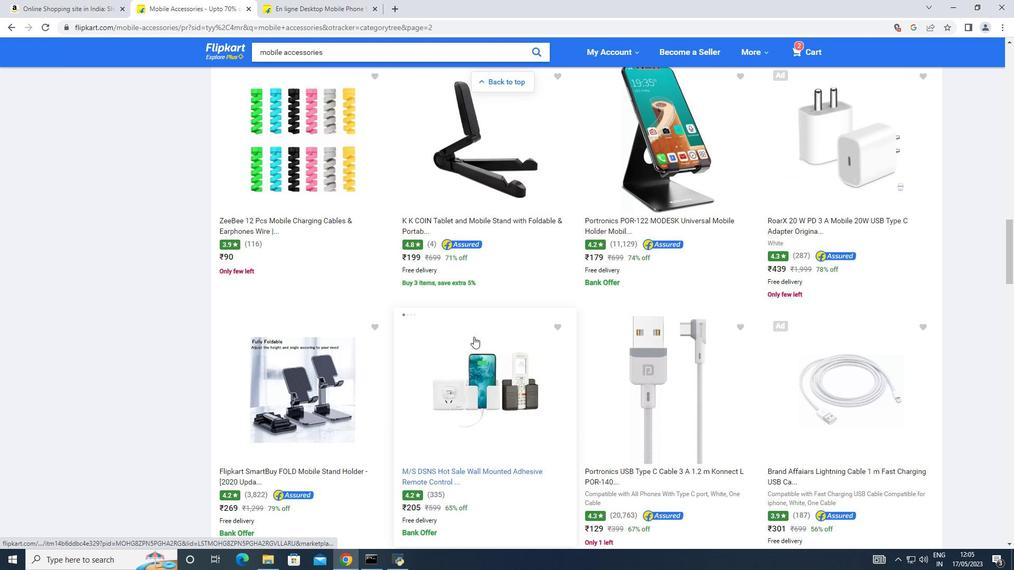 
Action: Mouse scrolled (473, 336) with delta (0, 0)
Screenshot: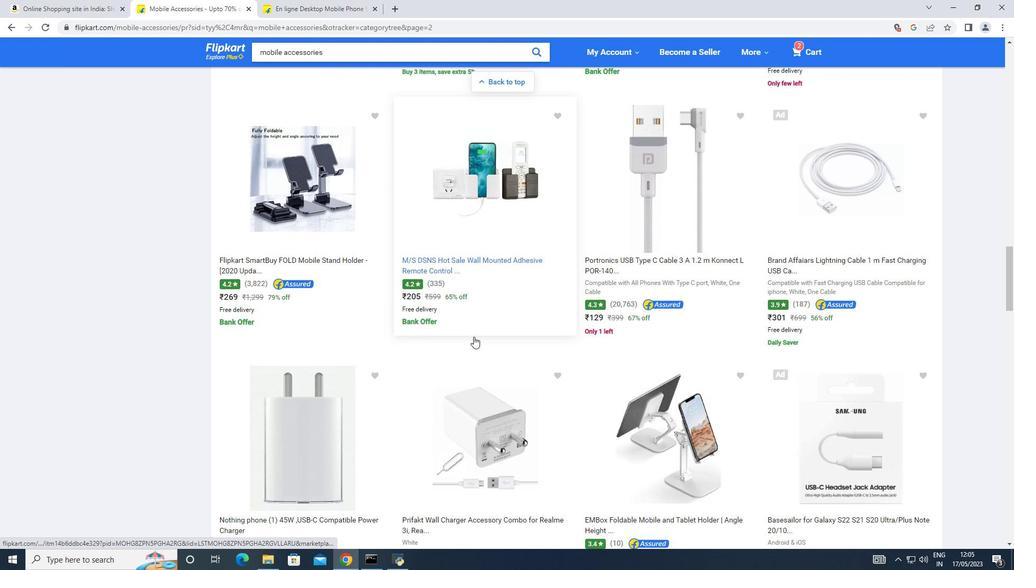 
Action: Mouse scrolled (473, 336) with delta (0, 0)
Screenshot: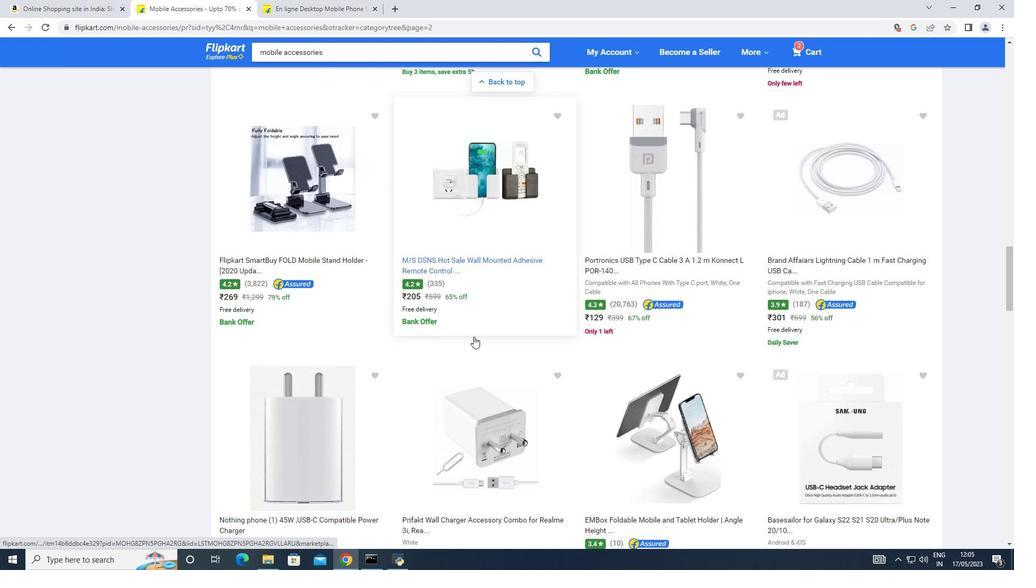 
Action: Mouse scrolled (473, 336) with delta (0, 0)
Screenshot: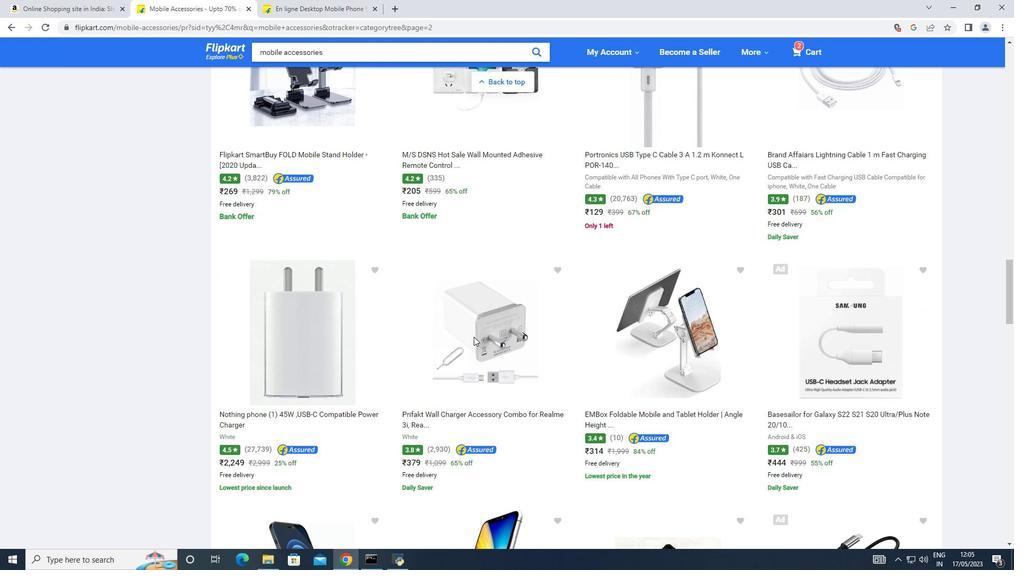 
Action: Mouse scrolled (473, 336) with delta (0, 0)
Screenshot: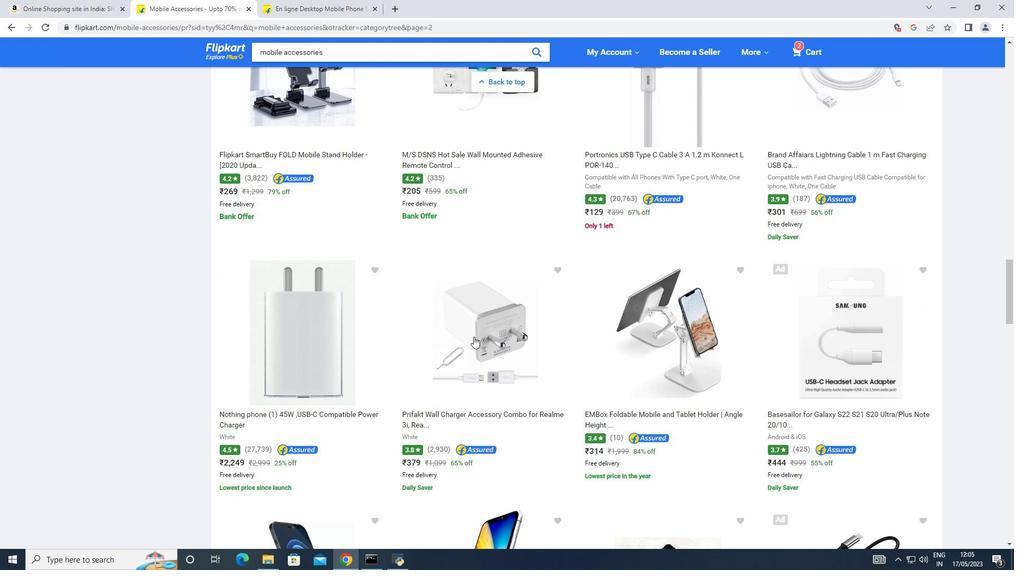 
Action: Mouse scrolled (473, 336) with delta (0, 0)
Screenshot: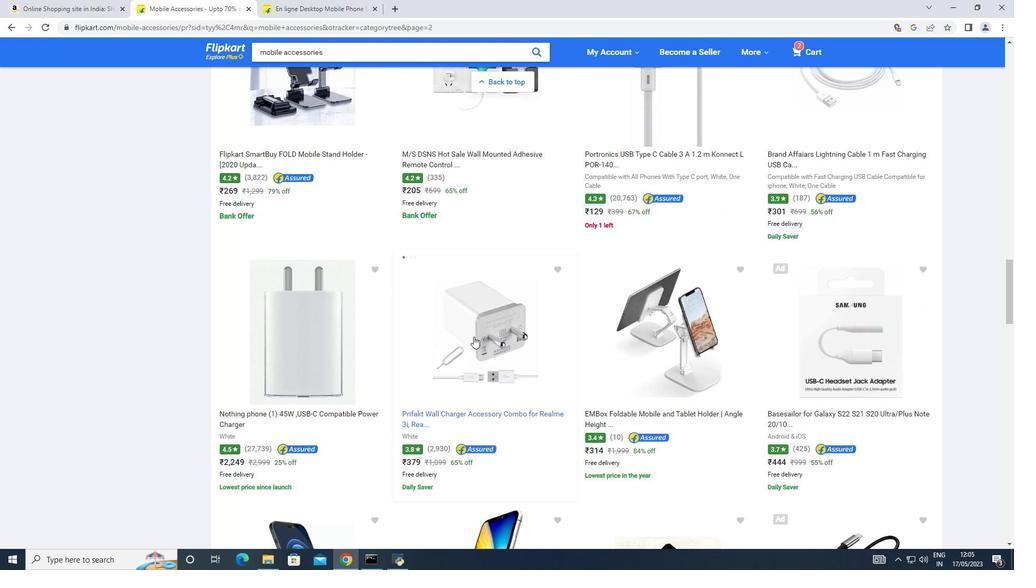 
Action: Mouse scrolled (473, 336) with delta (0, 0)
Screenshot: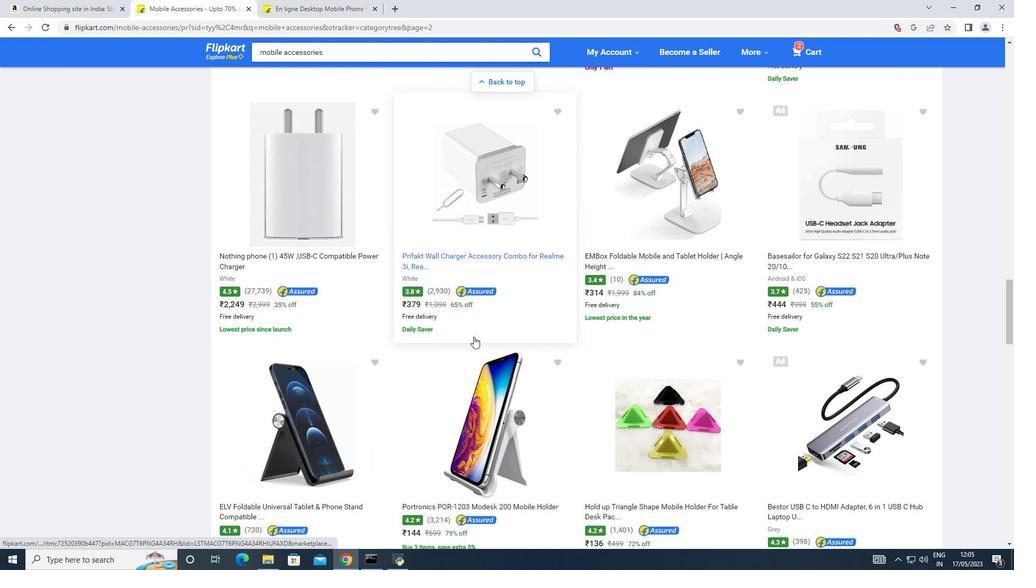 
Action: Mouse scrolled (473, 336) with delta (0, 0)
Screenshot: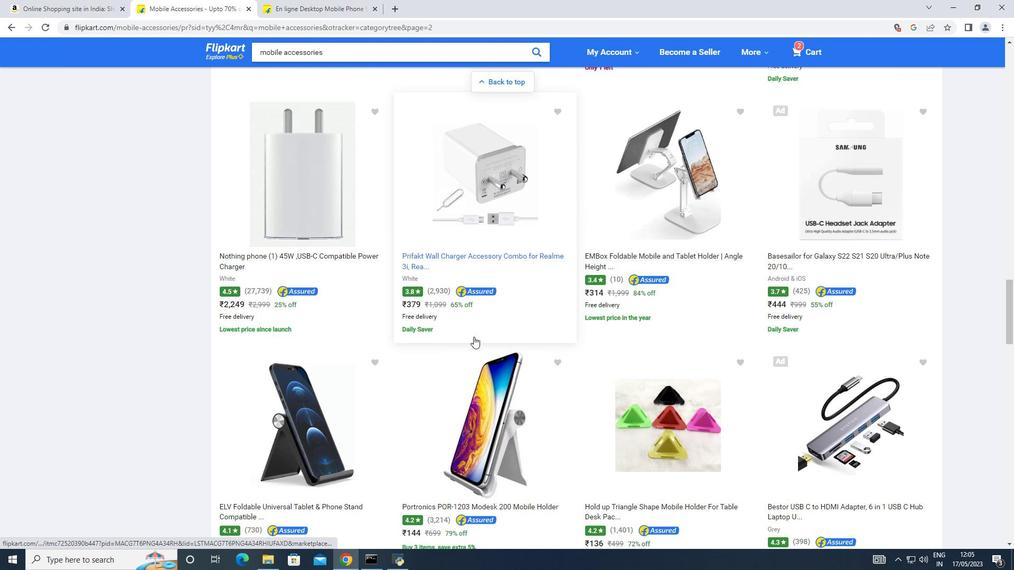 
Action: Mouse moved to (479, 322)
Screenshot: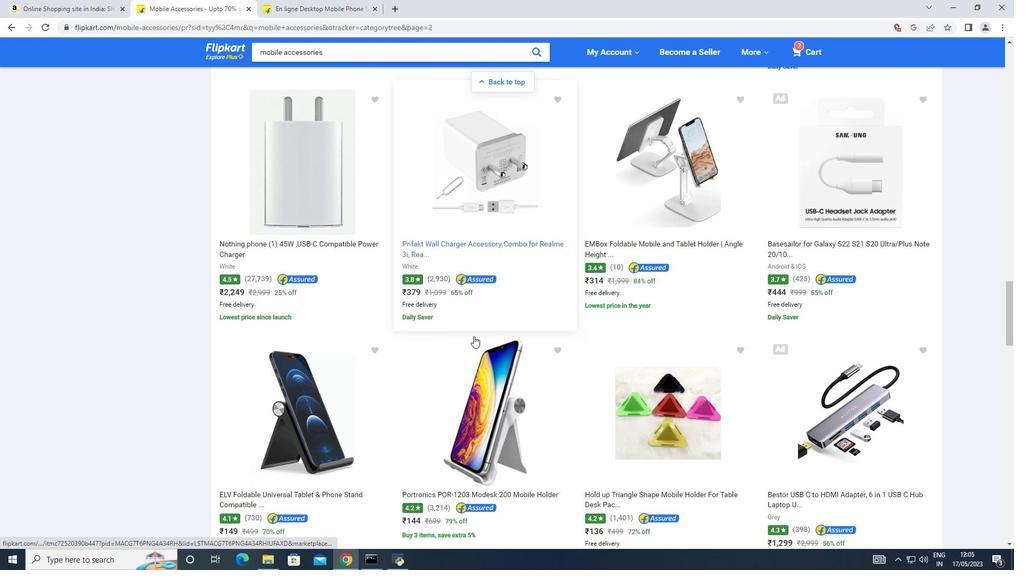 
Action: Mouse scrolled (479, 321) with delta (0, 0)
Screenshot: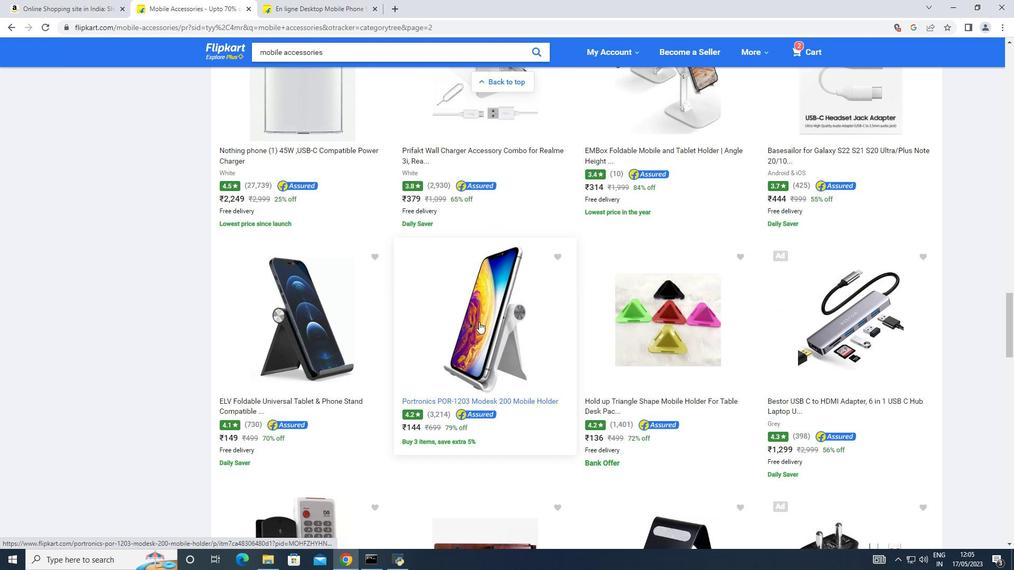 
Action: Mouse scrolled (479, 321) with delta (0, 0)
Screenshot: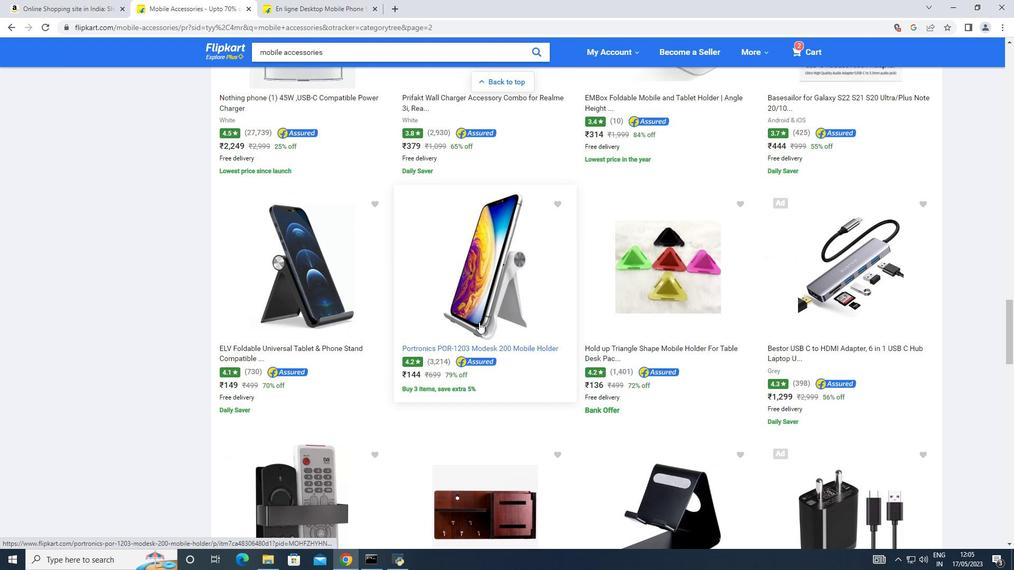 
Action: Mouse moved to (480, 304)
Screenshot: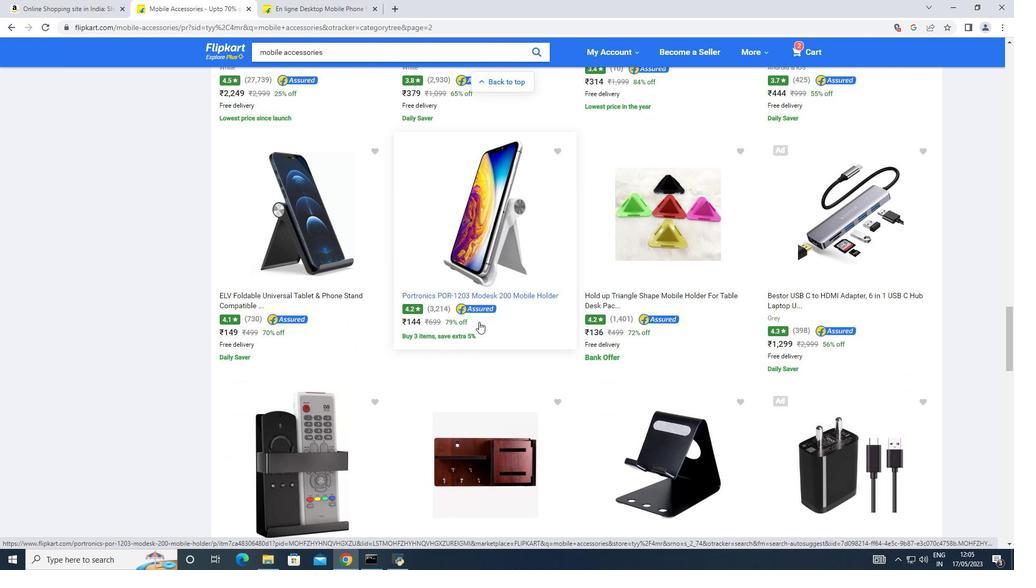 
Action: Mouse scrolled (480, 303) with delta (0, 0)
Screenshot: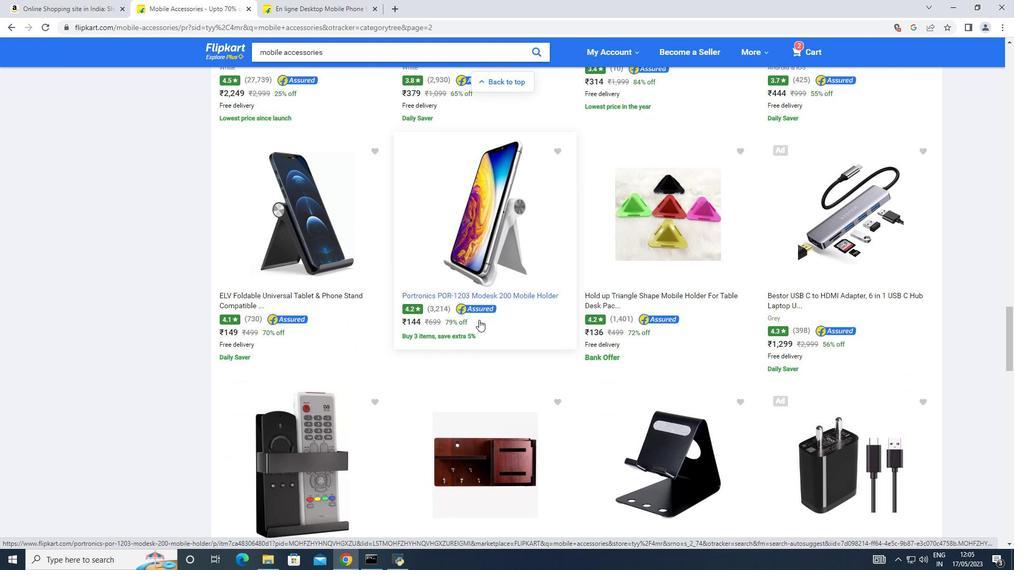 
Action: Mouse scrolled (480, 303) with delta (0, 0)
Screenshot: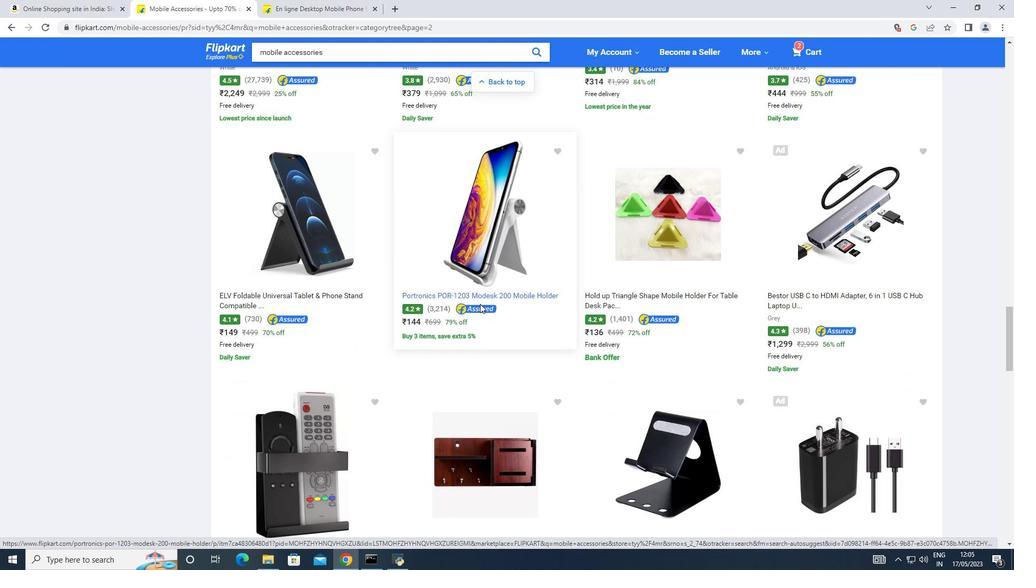 
Action: Mouse scrolled (480, 303) with delta (0, 0)
Screenshot: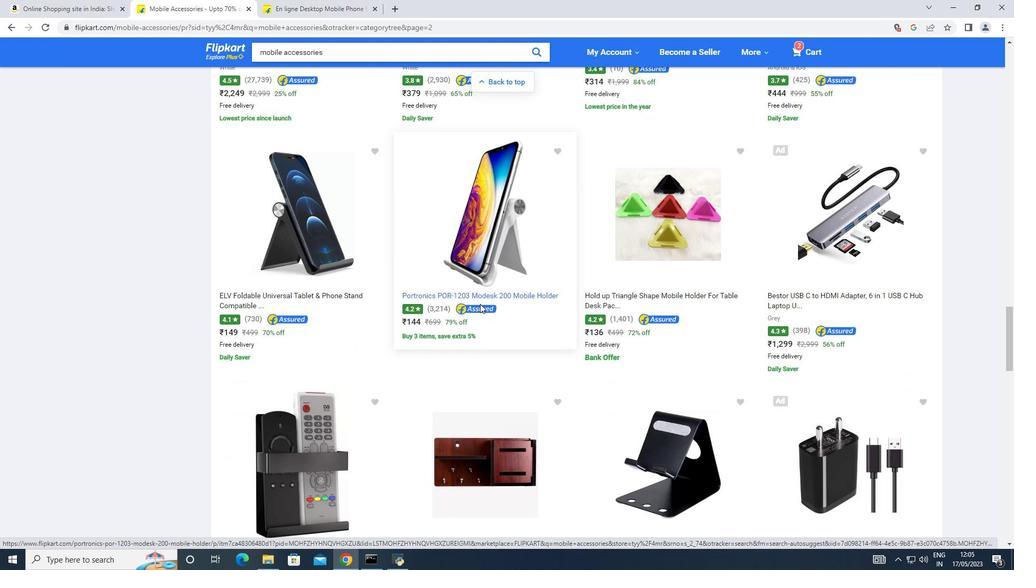 
Action: Mouse moved to (484, 313)
Screenshot: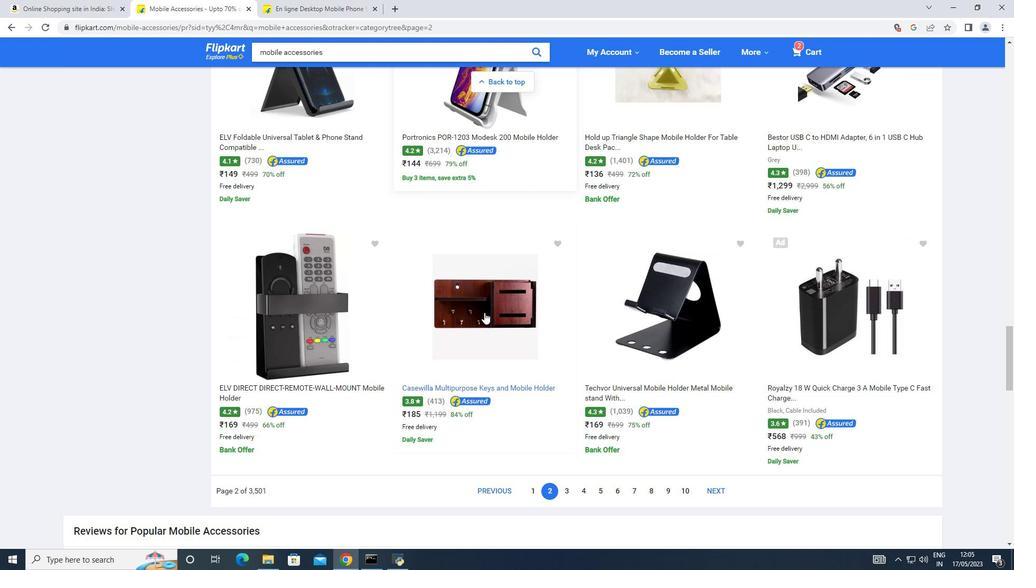 
Action: Mouse scrolled (484, 313) with delta (0, 0)
Screenshot: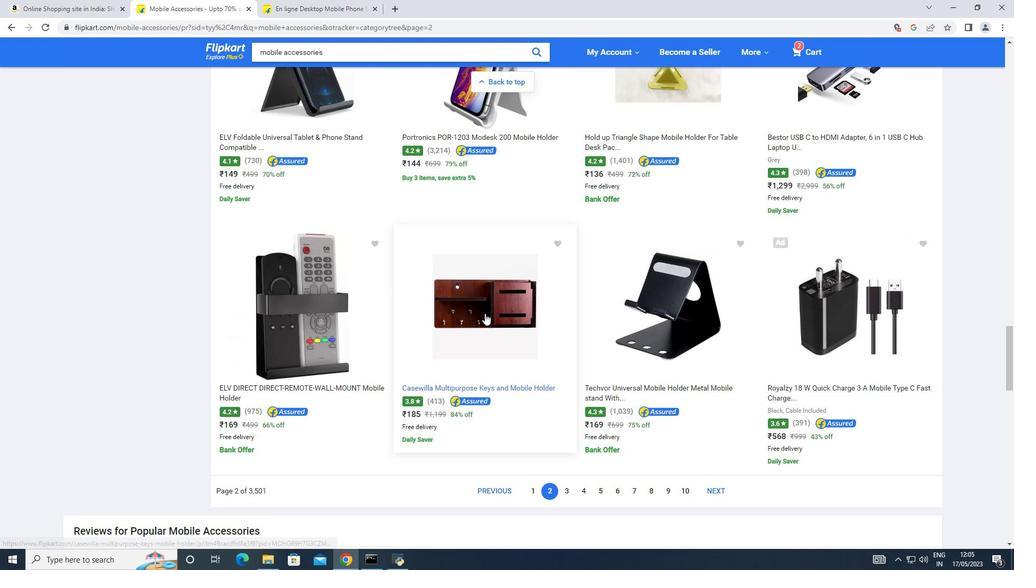 
Action: Mouse moved to (512, 319)
Screenshot: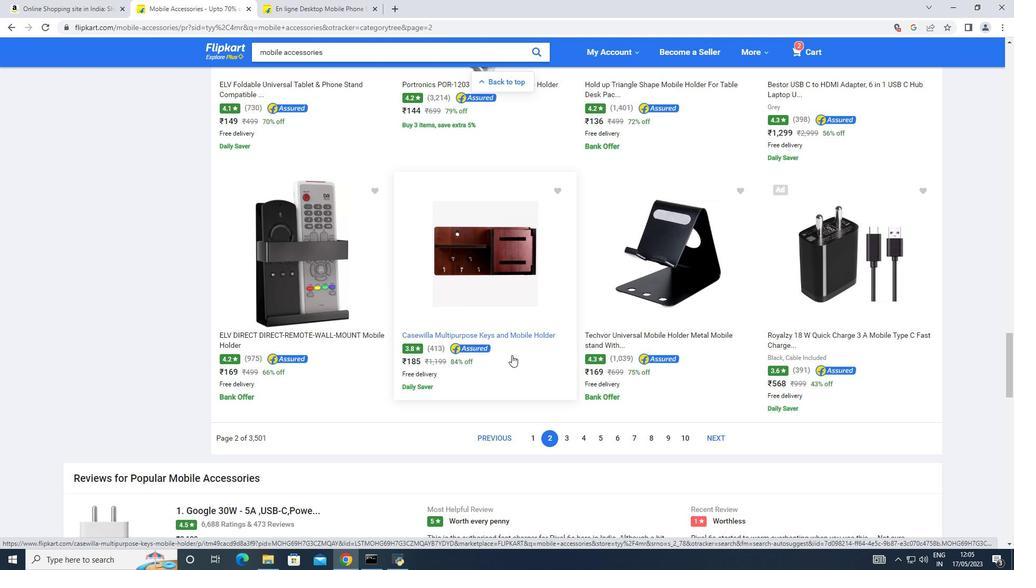 
Action: Mouse scrolled (512, 319) with delta (0, 0)
Screenshot: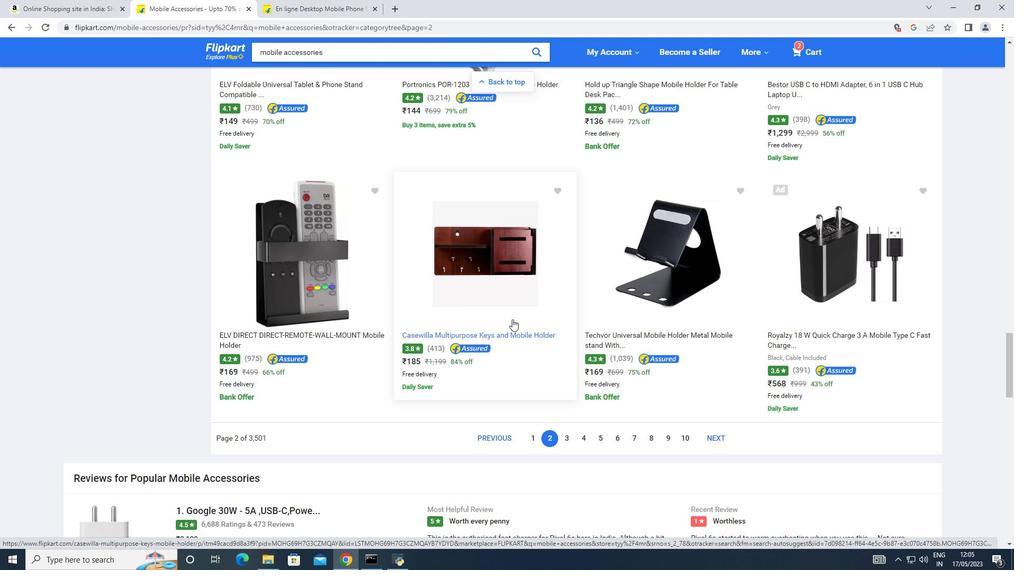 
Action: Mouse scrolled (512, 319) with delta (0, 0)
Screenshot: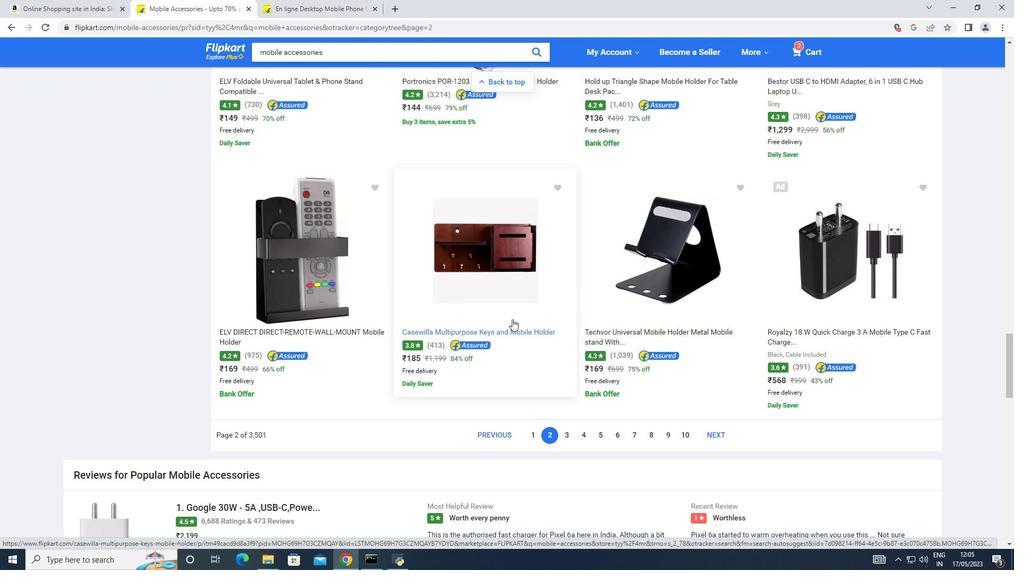 
Action: Mouse moved to (567, 332)
Screenshot: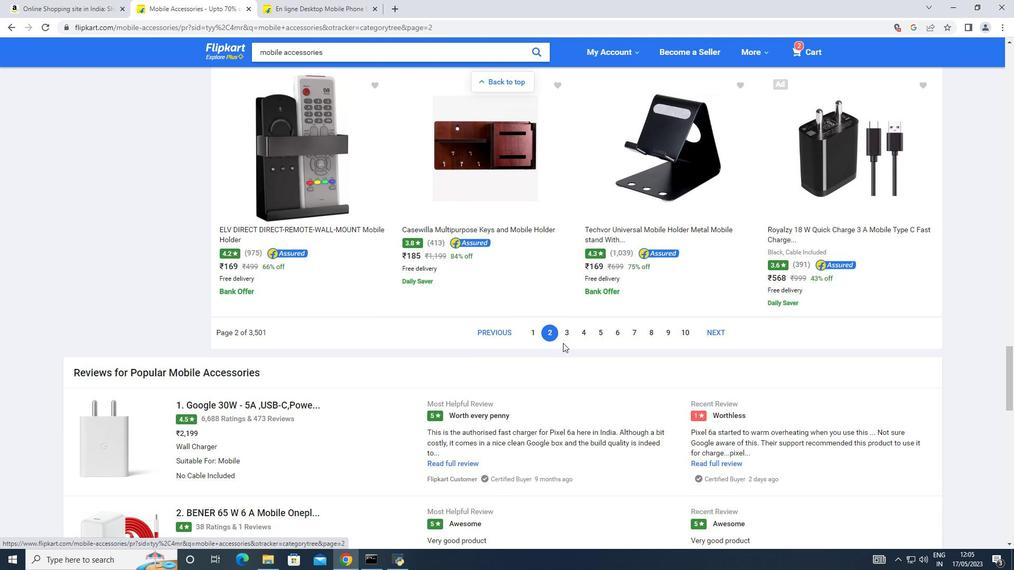 
Action: Mouse pressed left at (567, 332)
Screenshot: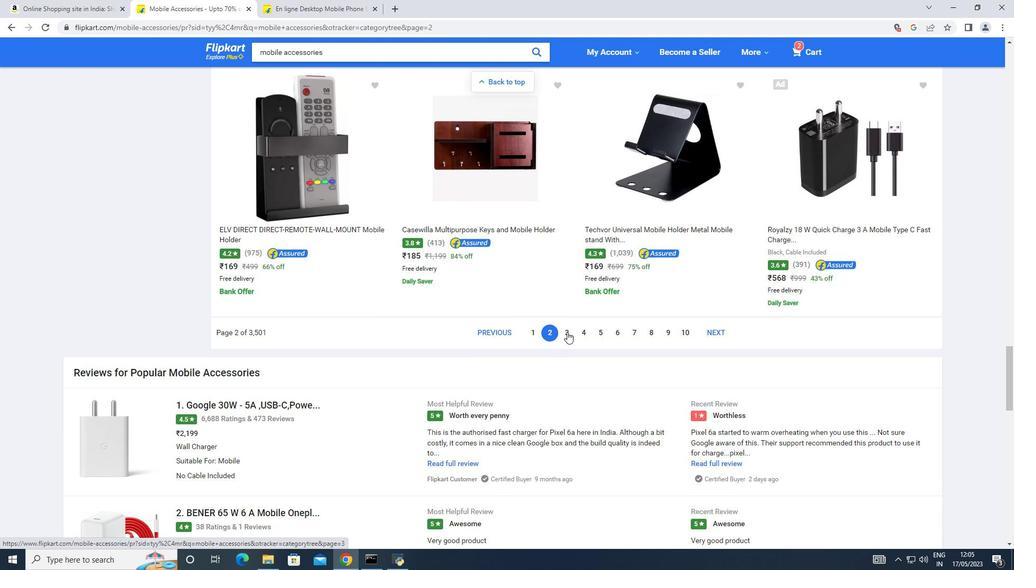 
Action: Mouse moved to (567, 314)
Screenshot: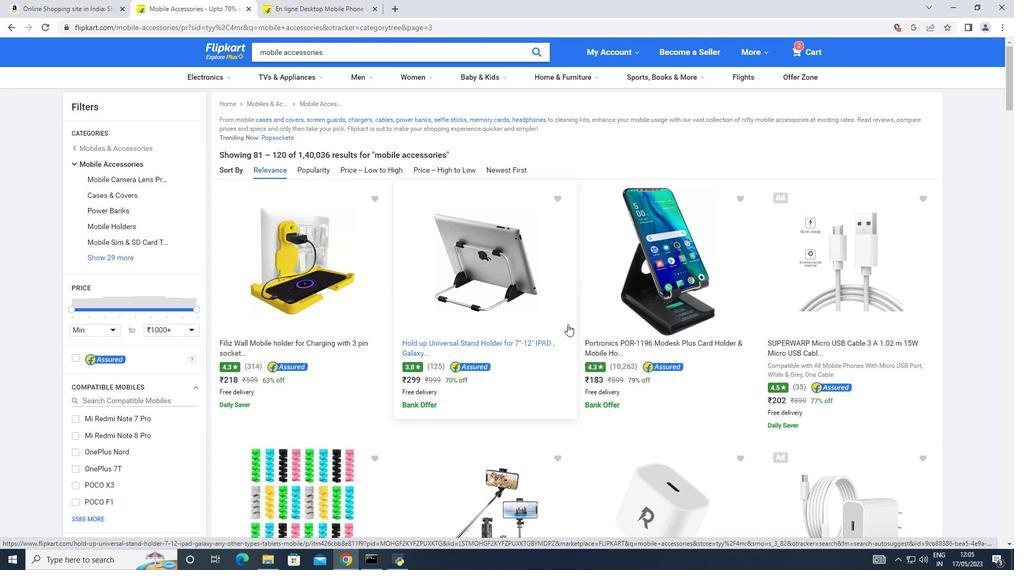 
Action: Mouse scrolled (567, 314) with delta (0, 0)
Screenshot: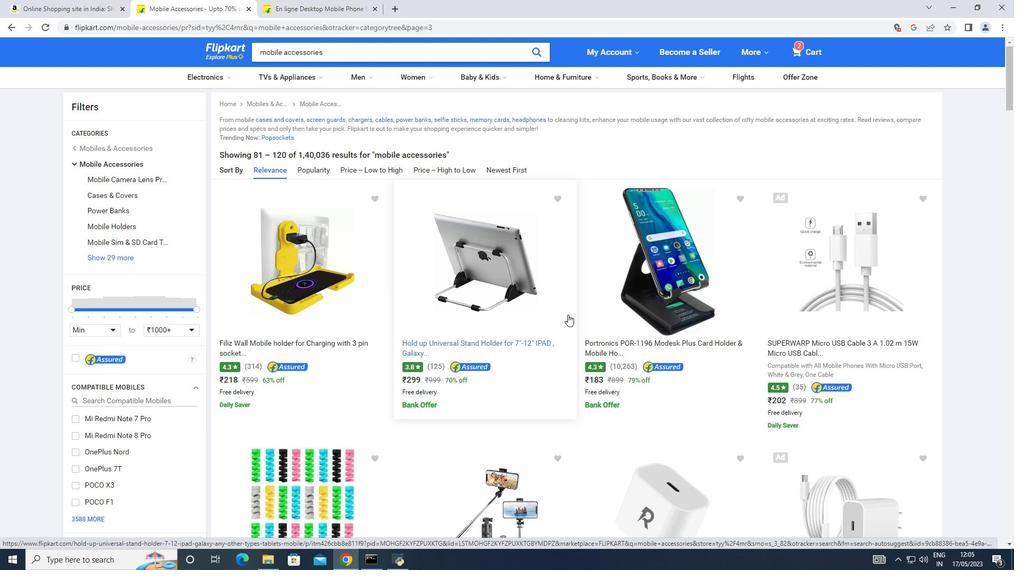 
Action: Mouse moved to (565, 318)
Screenshot: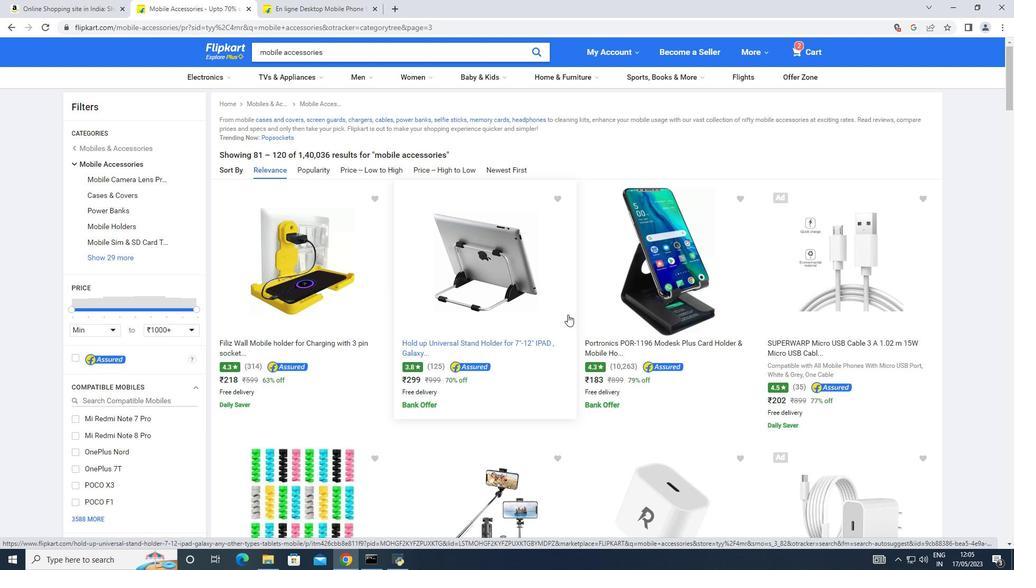 
Action: Mouse scrolled (565, 317) with delta (0, 0)
Screenshot: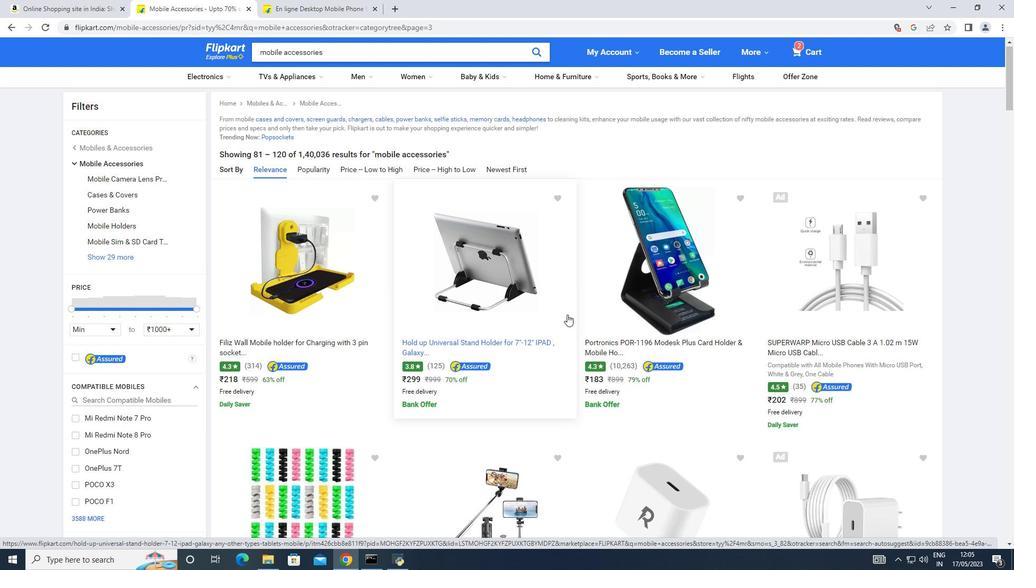 
Action: Mouse moved to (565, 318)
Screenshot: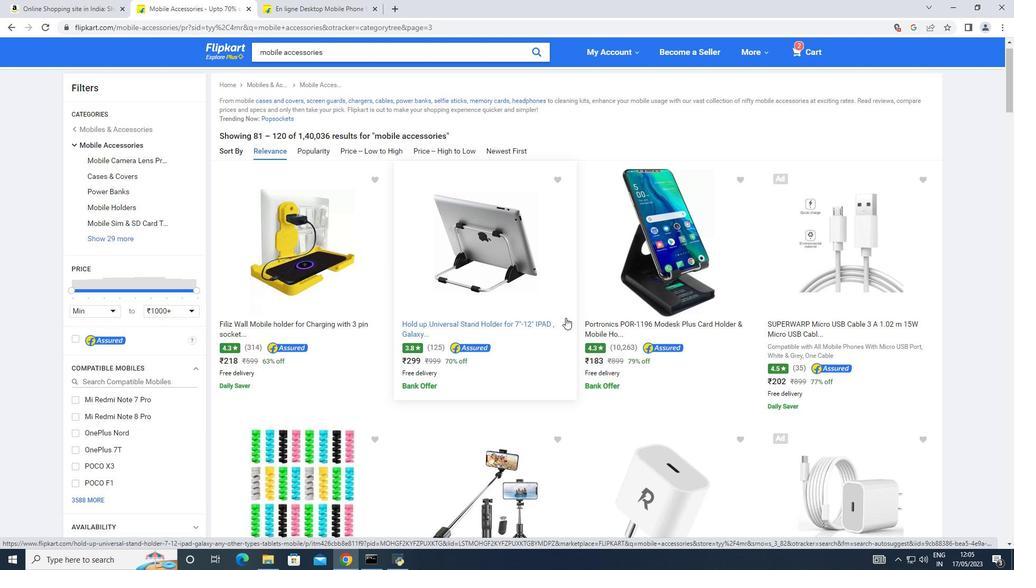 
Action: Mouse scrolled (565, 318) with delta (0, 0)
Screenshot: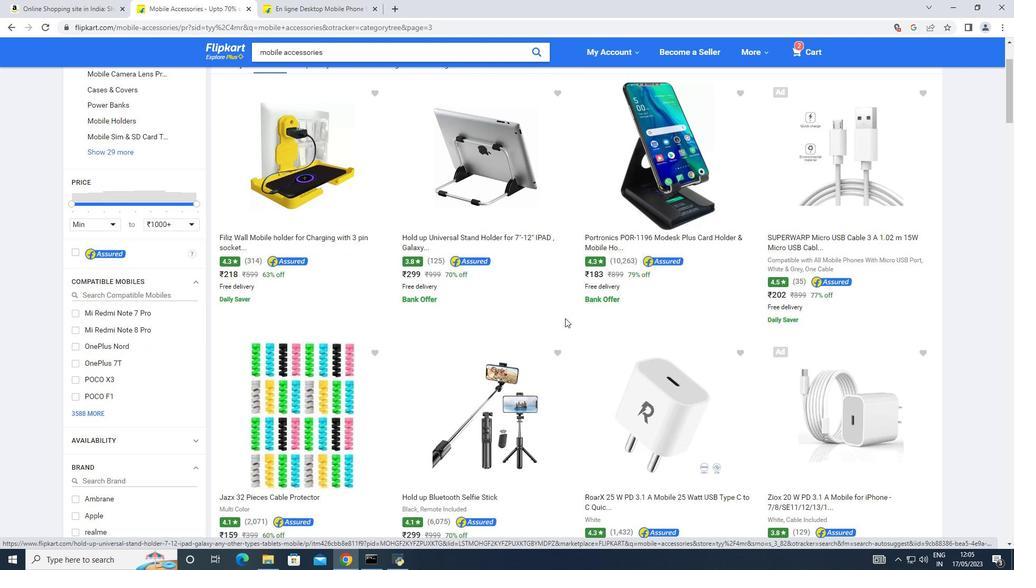 
Action: Mouse scrolled (565, 318) with delta (0, 0)
Screenshot: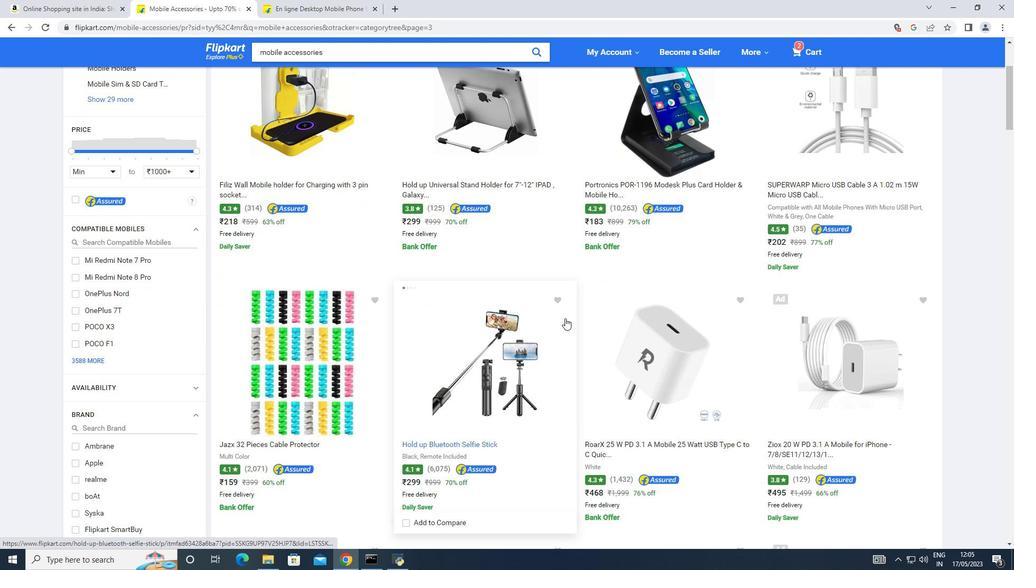 
Action: Mouse scrolled (565, 318) with delta (0, 0)
Screenshot: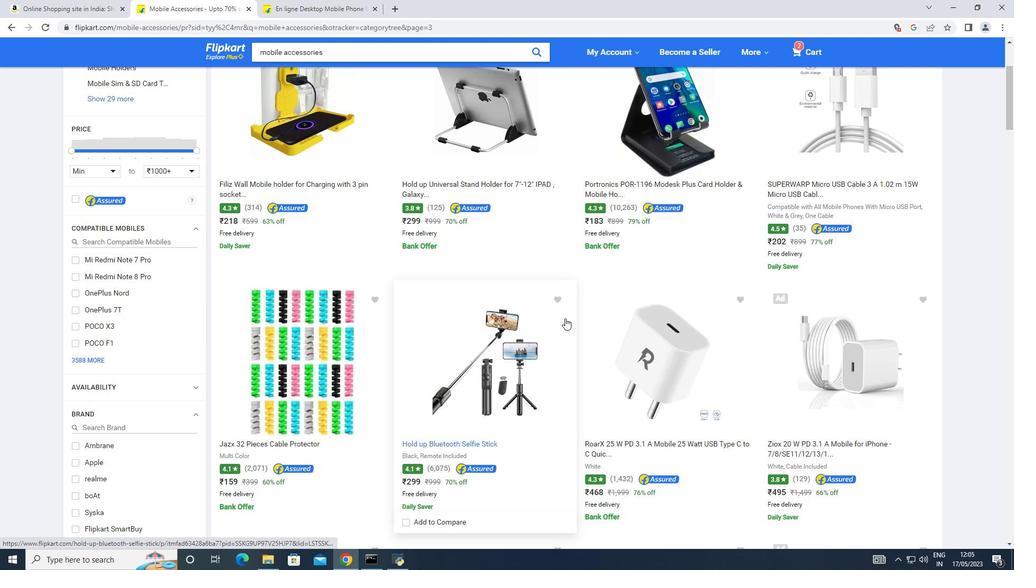 
Action: Mouse scrolled (565, 318) with delta (0, 0)
Screenshot: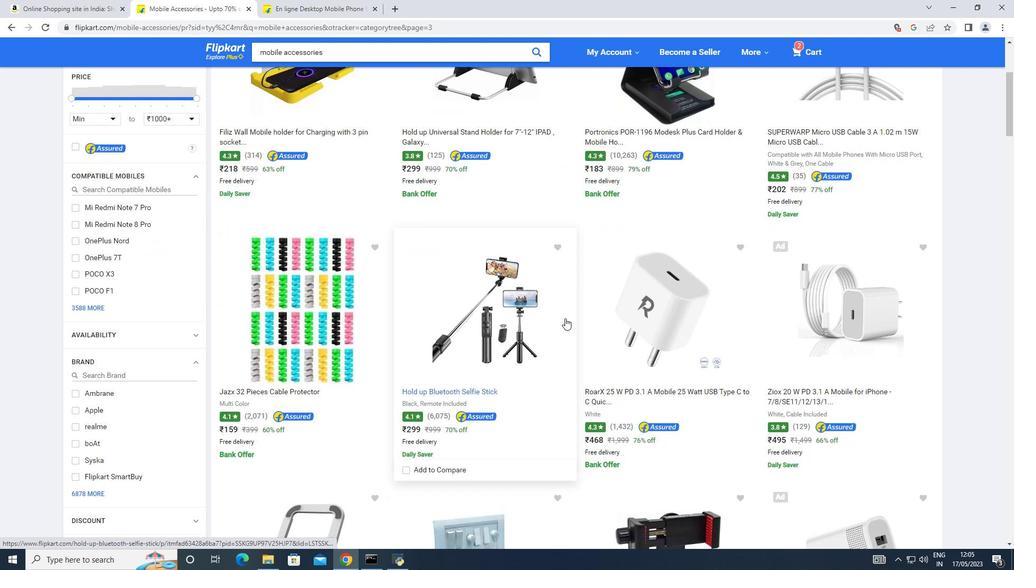 
Action: Mouse scrolled (565, 318) with delta (0, 0)
Screenshot: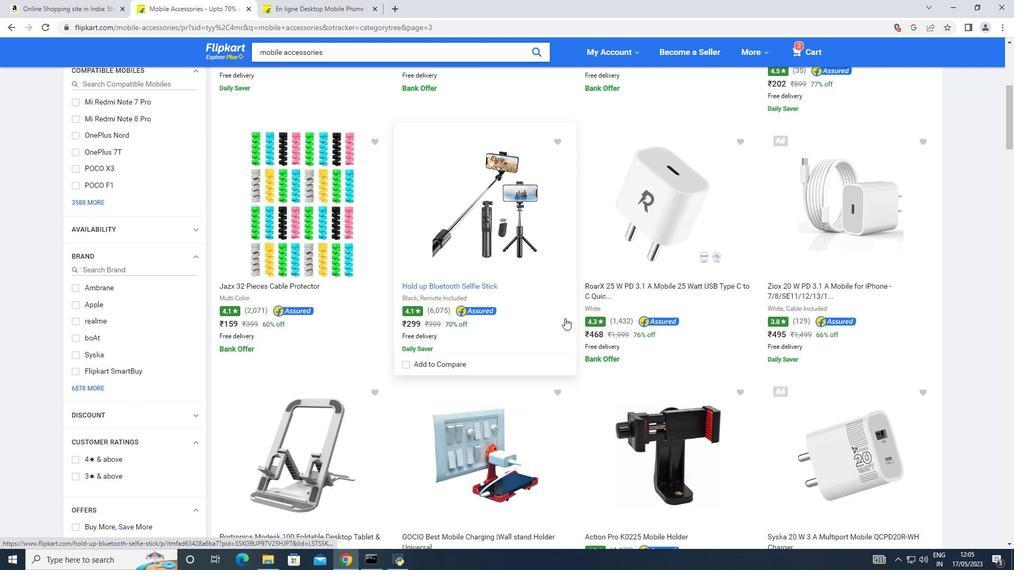 
Action: Mouse scrolled (565, 318) with delta (0, 0)
Screenshot: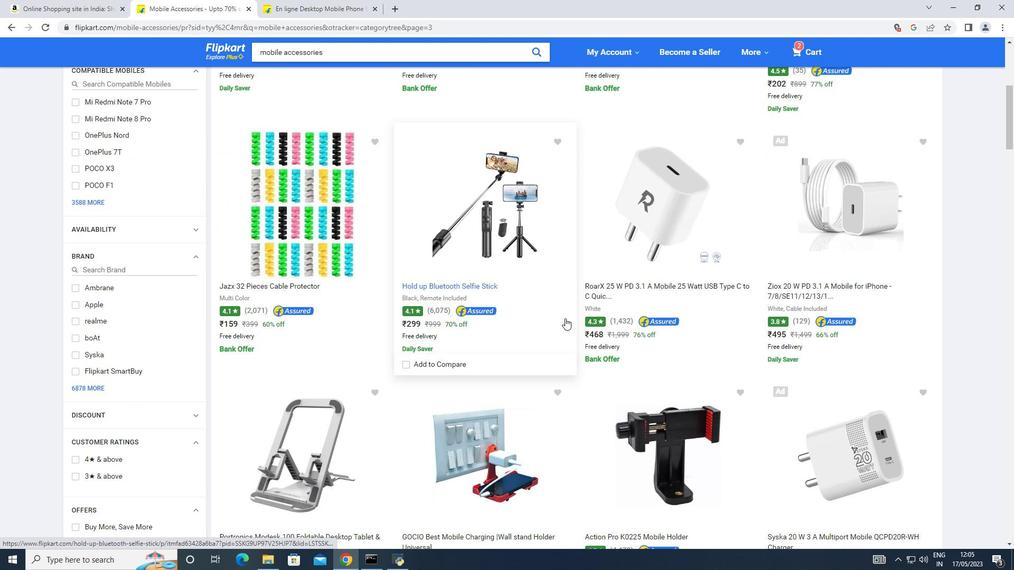 
Action: Mouse scrolled (565, 318) with delta (0, 0)
Screenshot: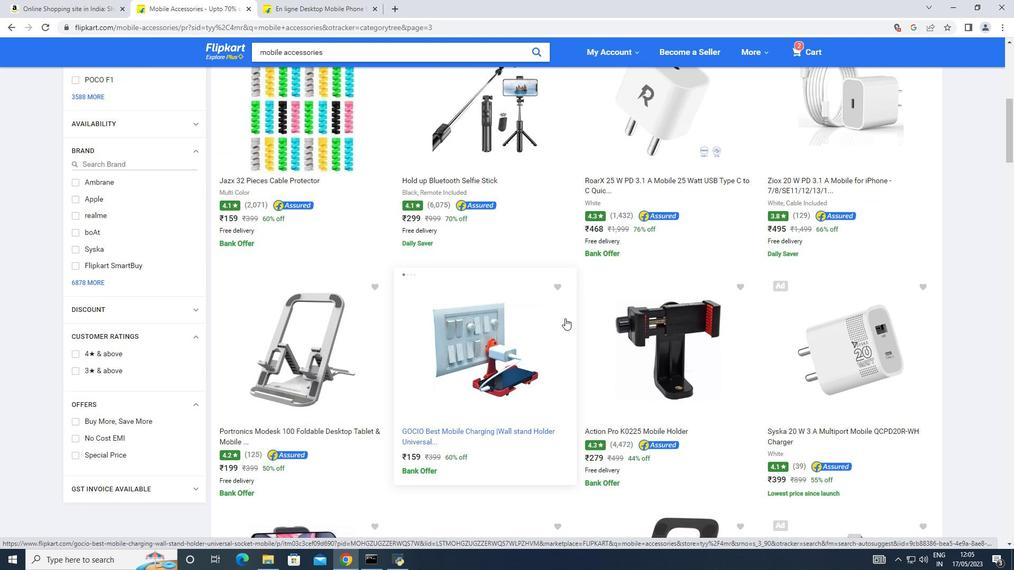 
Action: Mouse scrolled (565, 318) with delta (0, 0)
Screenshot: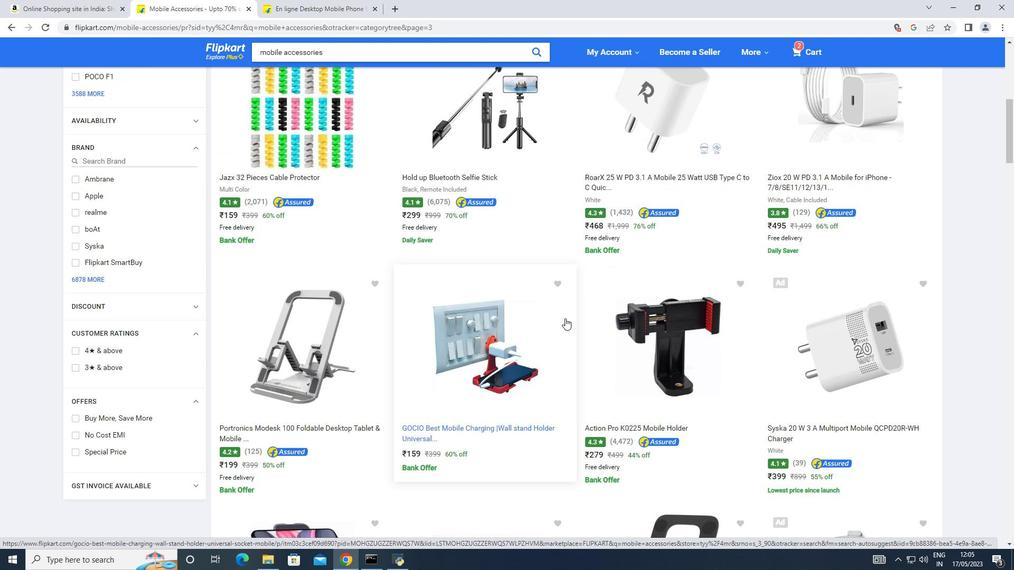 
Action: Mouse moved to (72, 247)
Screenshot: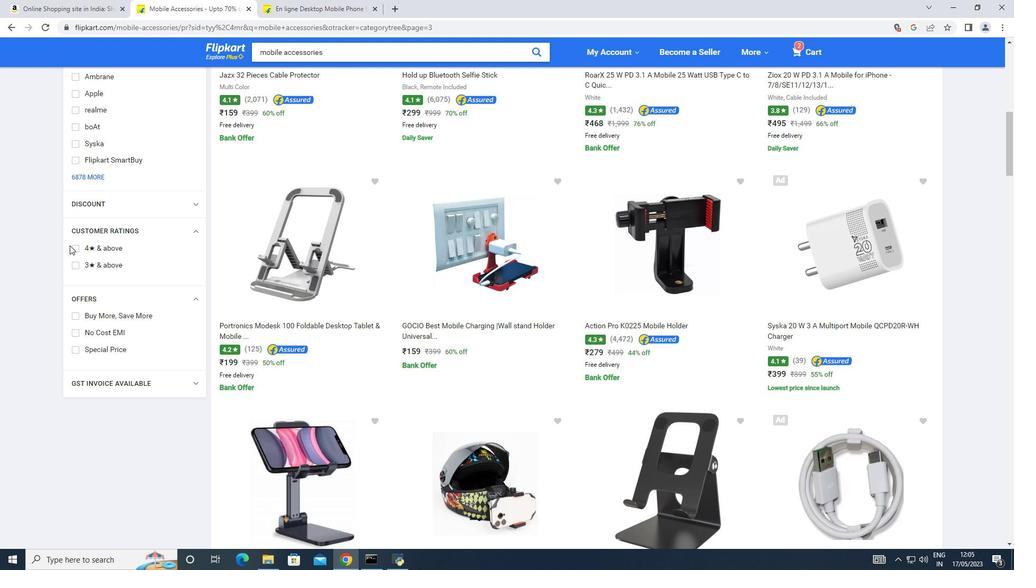 
Action: Mouse pressed left at (72, 247)
Screenshot: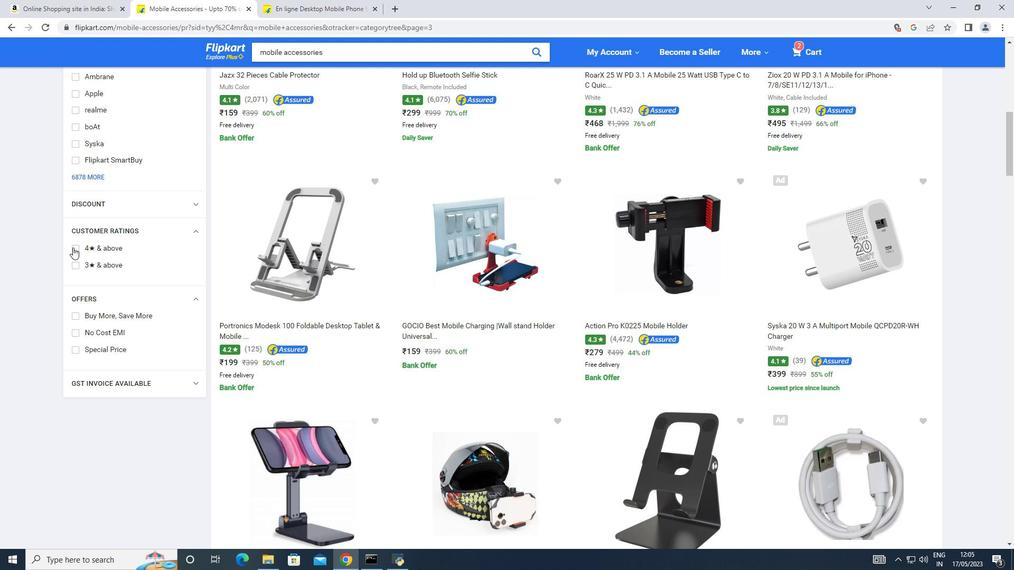 
Action: Mouse moved to (561, 337)
Screenshot: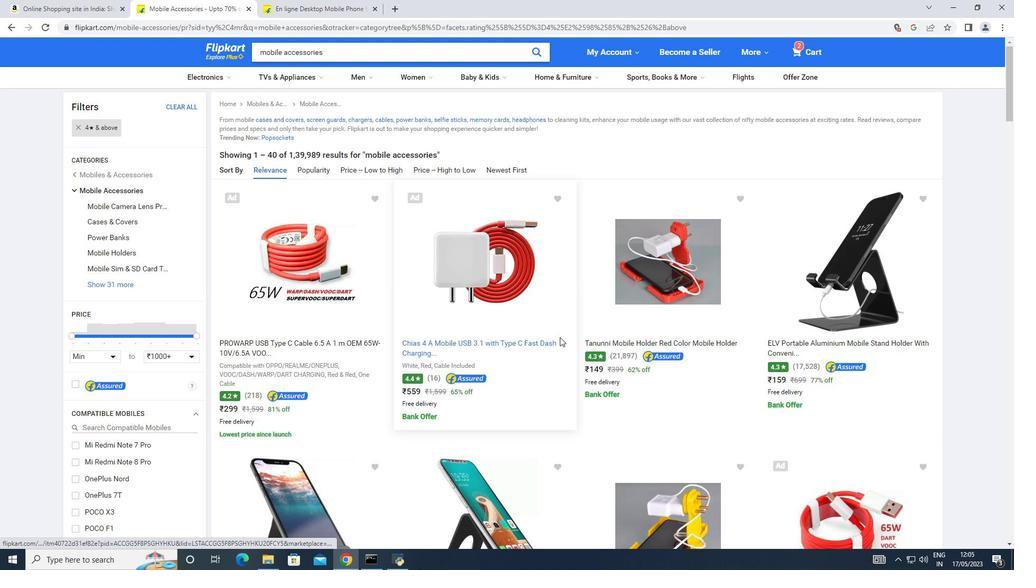 
Action: Mouse scrolled (561, 336) with delta (0, 0)
Screenshot: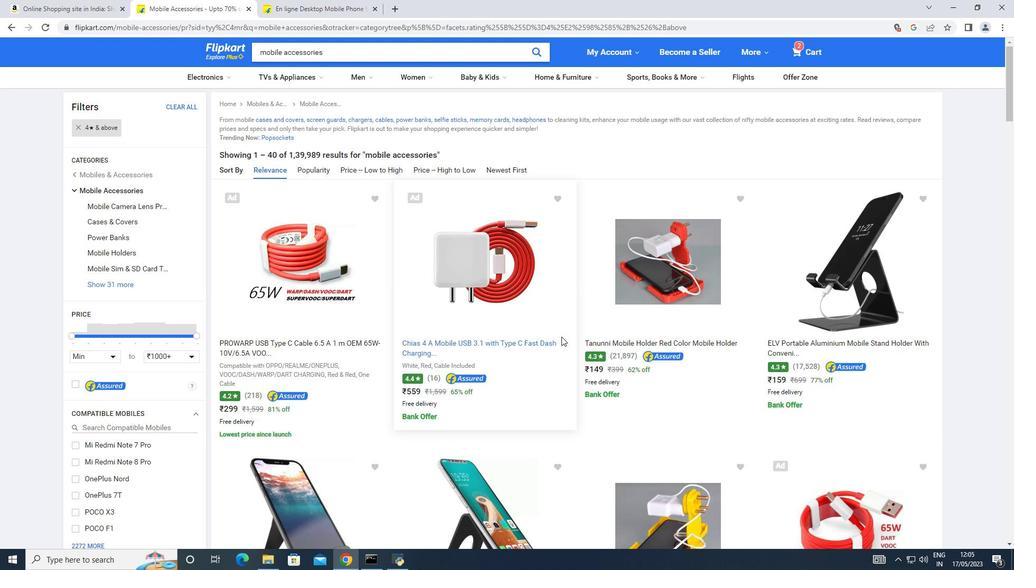 
Action: Mouse scrolled (561, 336) with delta (0, 0)
Screenshot: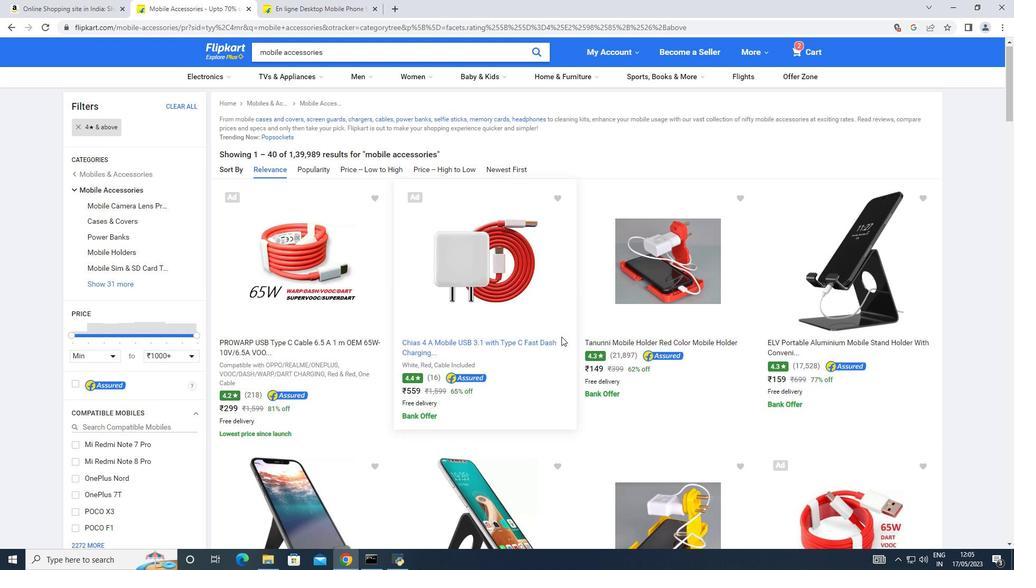 
Action: Mouse scrolled (561, 336) with delta (0, 0)
Screenshot: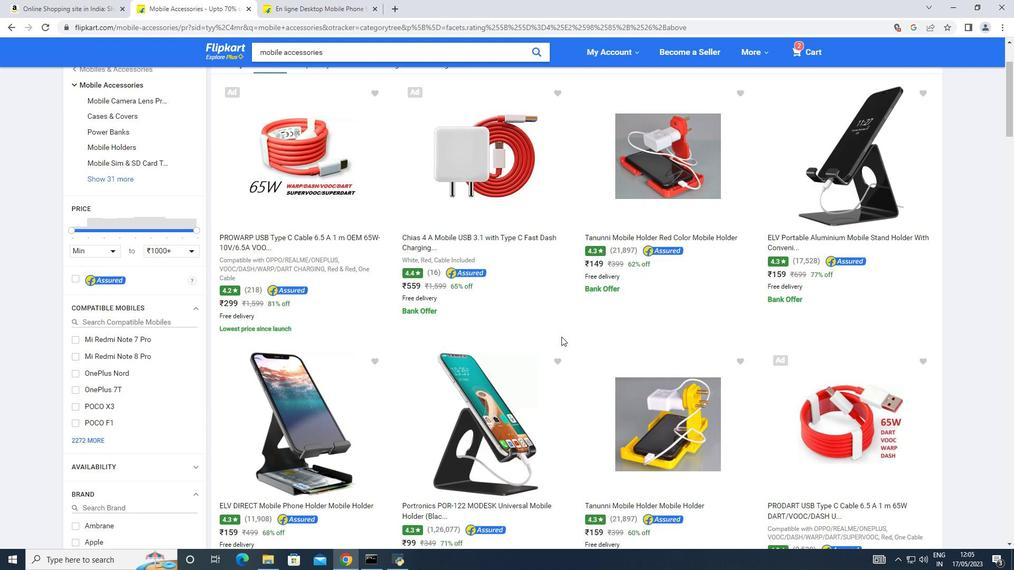 
Action: Mouse scrolled (561, 336) with delta (0, 0)
Screenshot: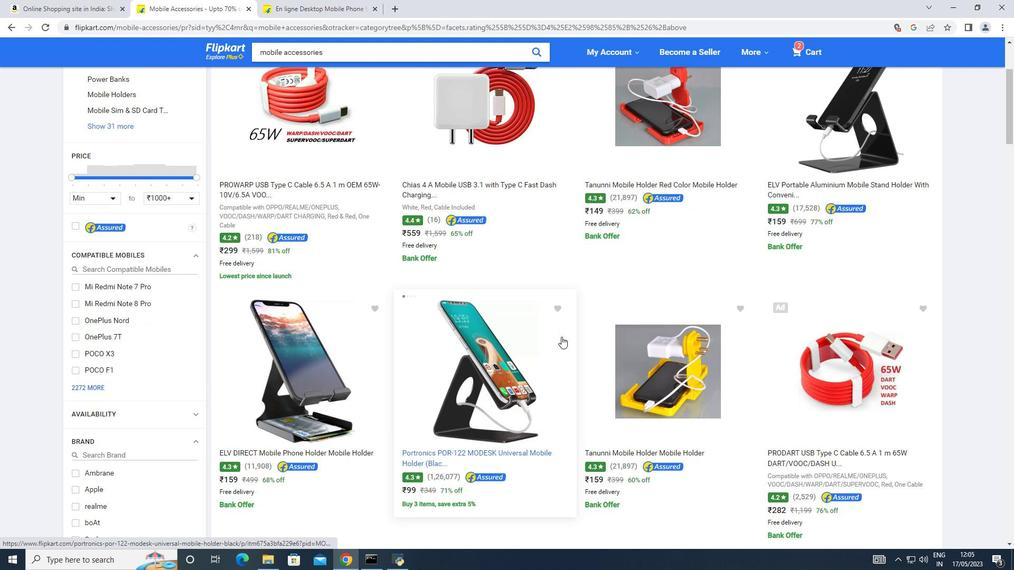 
Action: Mouse scrolled (561, 336) with delta (0, 0)
Screenshot: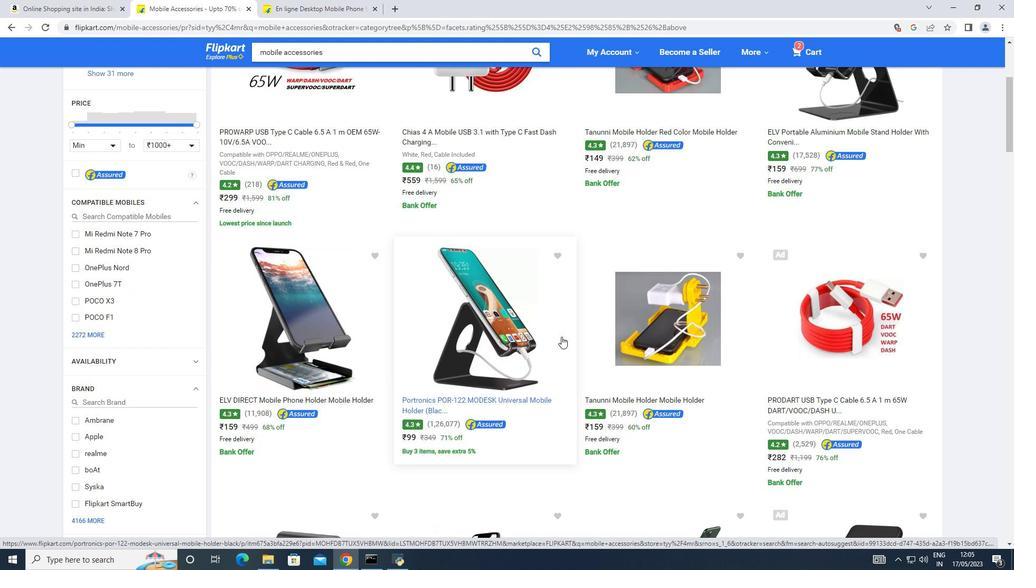 
Action: Mouse scrolled (561, 336) with delta (0, 0)
Screenshot: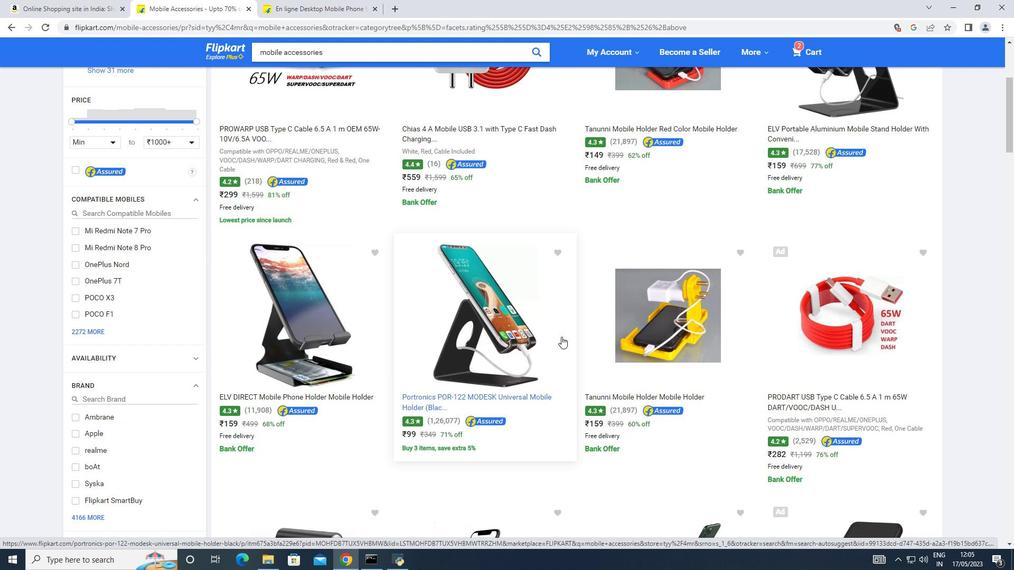 
Action: Mouse scrolled (561, 336) with delta (0, 0)
Screenshot: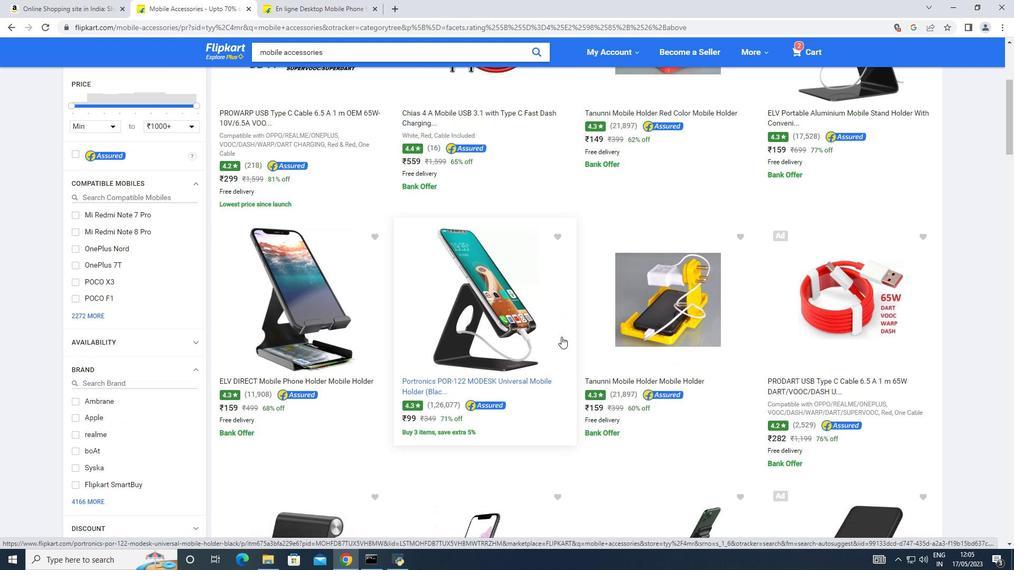 
Action: Mouse scrolled (561, 336) with delta (0, 0)
Screenshot: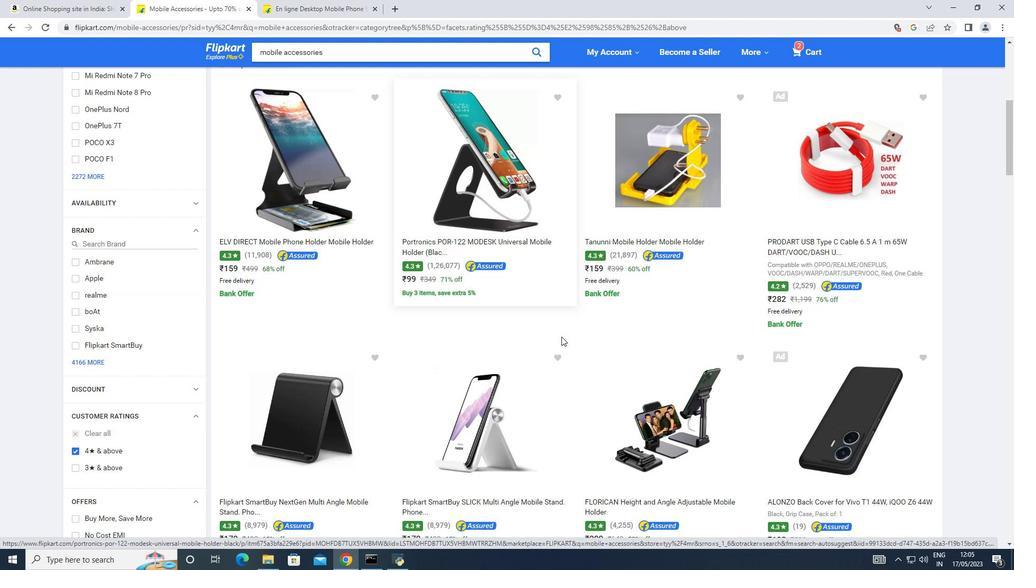 
Action: Mouse scrolled (561, 336) with delta (0, 0)
Screenshot: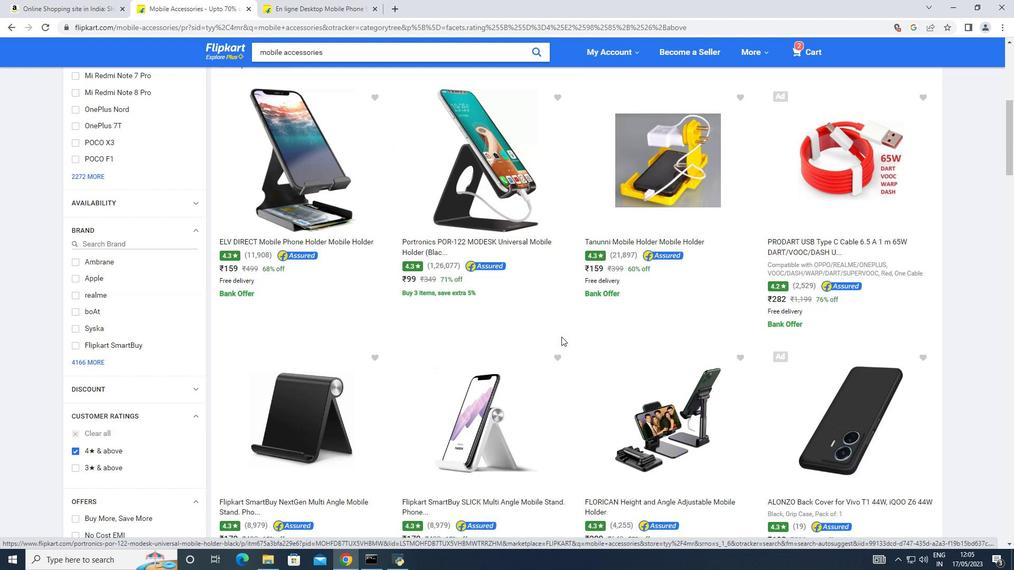 
Action: Mouse scrolled (561, 336) with delta (0, 0)
Screenshot: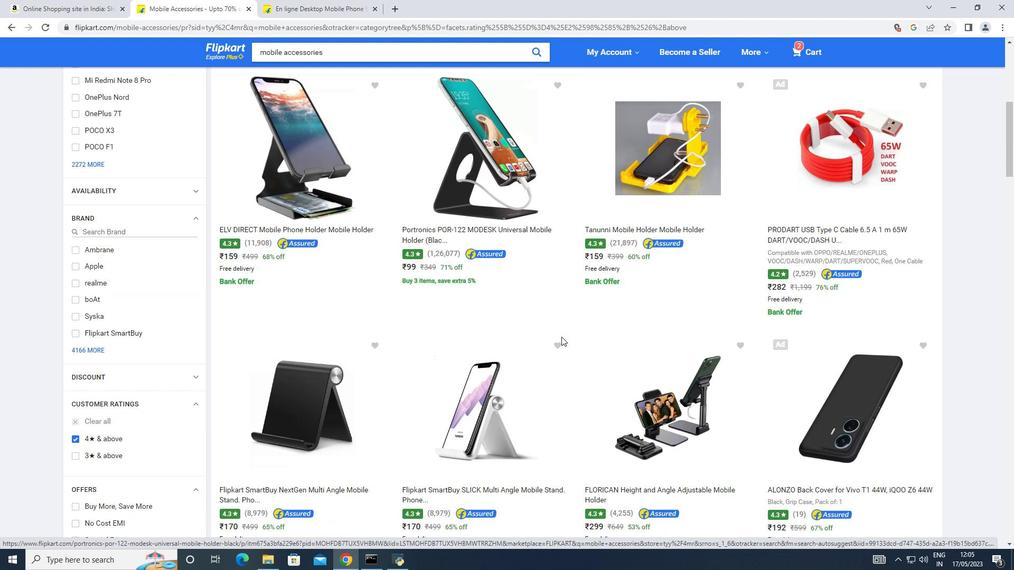 
Action: Mouse scrolled (561, 336) with delta (0, 0)
Screenshot: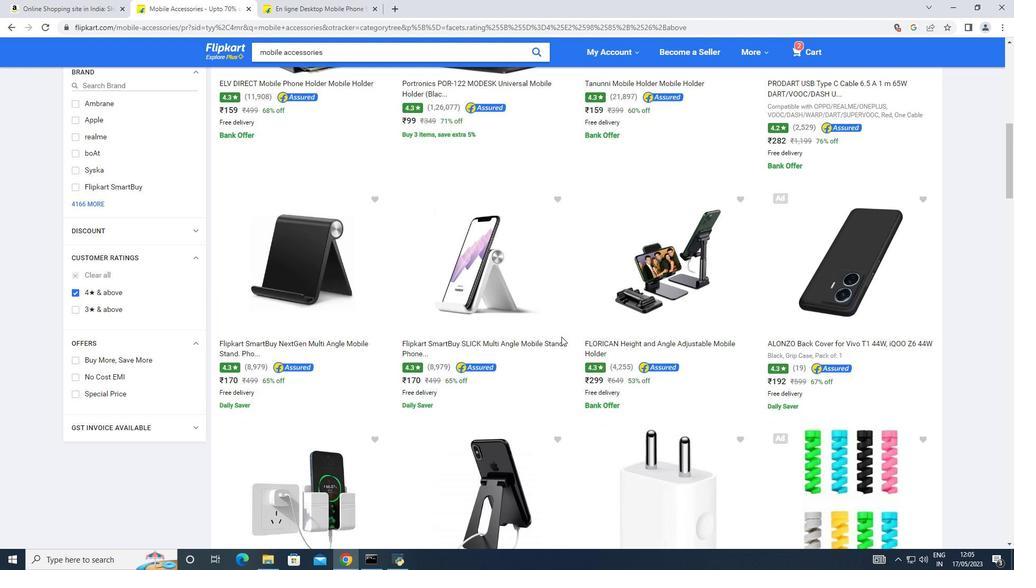 
Action: Mouse scrolled (561, 336) with delta (0, 0)
Screenshot: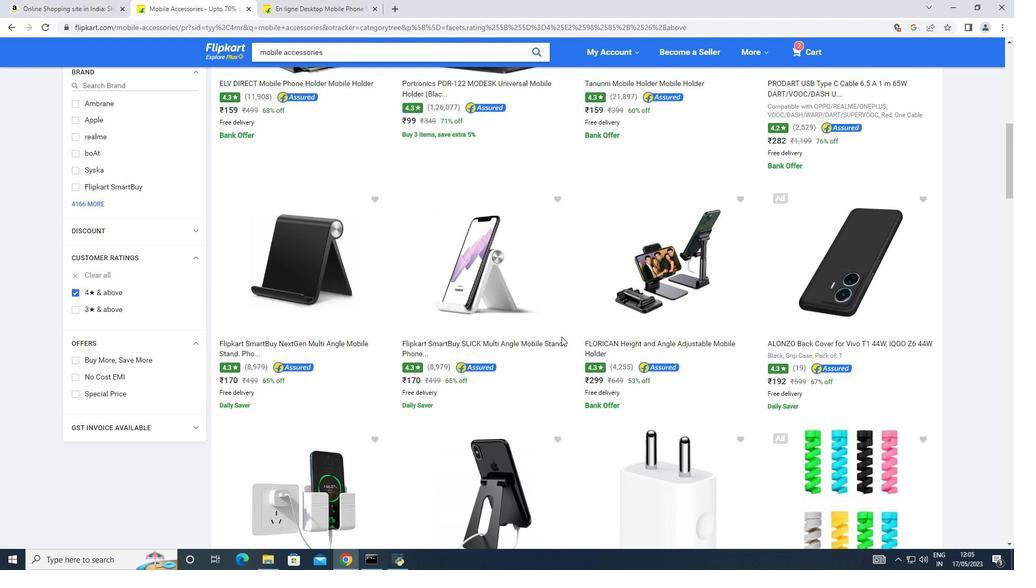 
Action: Mouse scrolled (561, 336) with delta (0, 0)
Screenshot: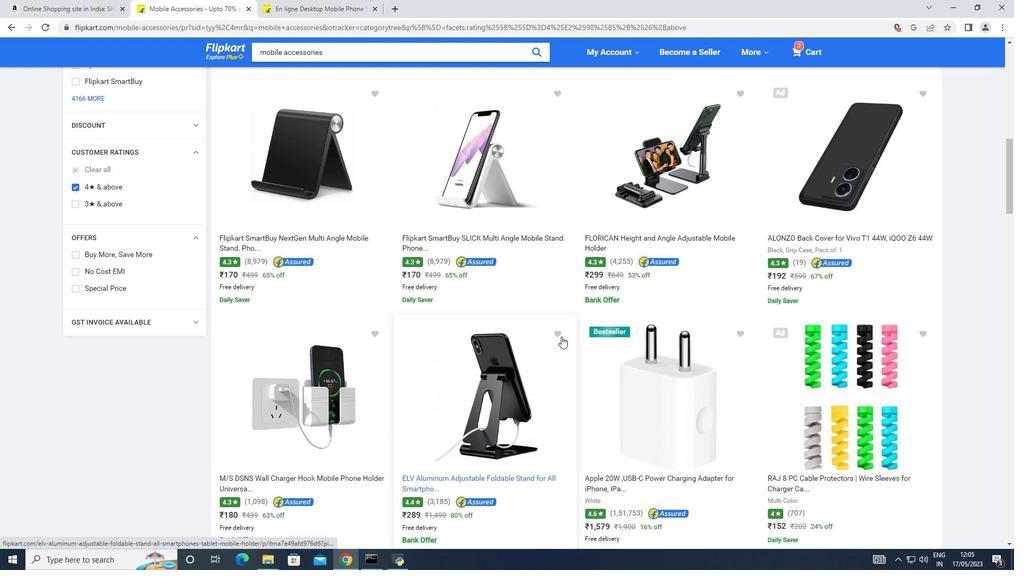
Action: Mouse scrolled (561, 336) with delta (0, 0)
Screenshot: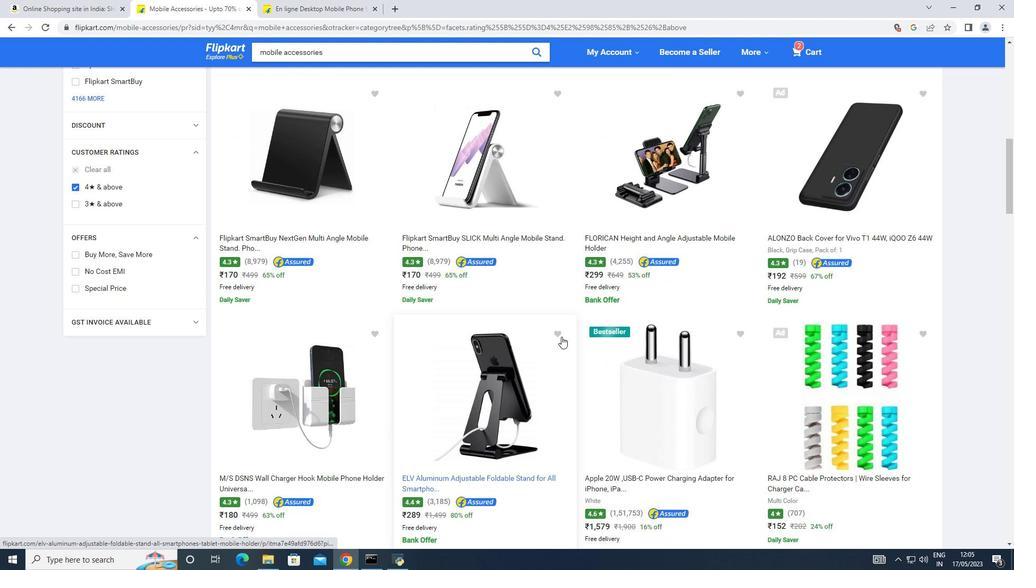 
Action: Mouse scrolled (561, 336) with delta (0, 0)
Screenshot: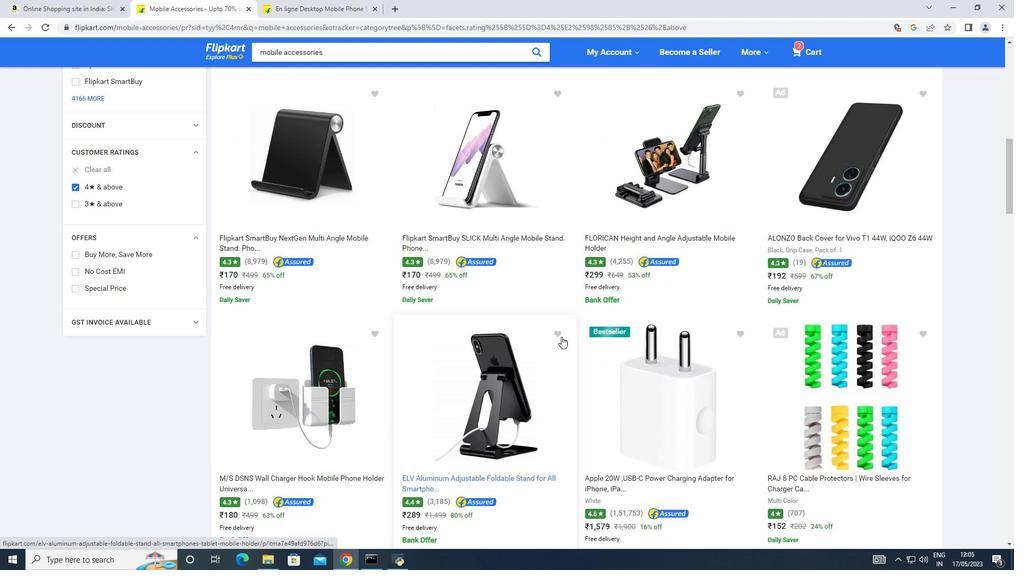 
Action: Mouse scrolled (561, 336) with delta (0, 0)
Screenshot: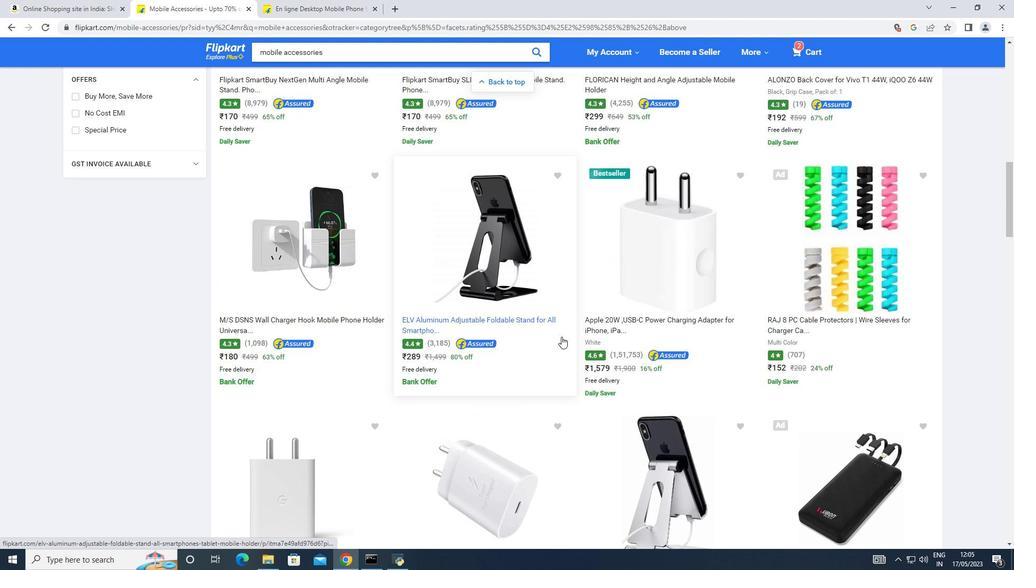 
Action: Mouse scrolled (561, 336) with delta (0, 0)
Screenshot: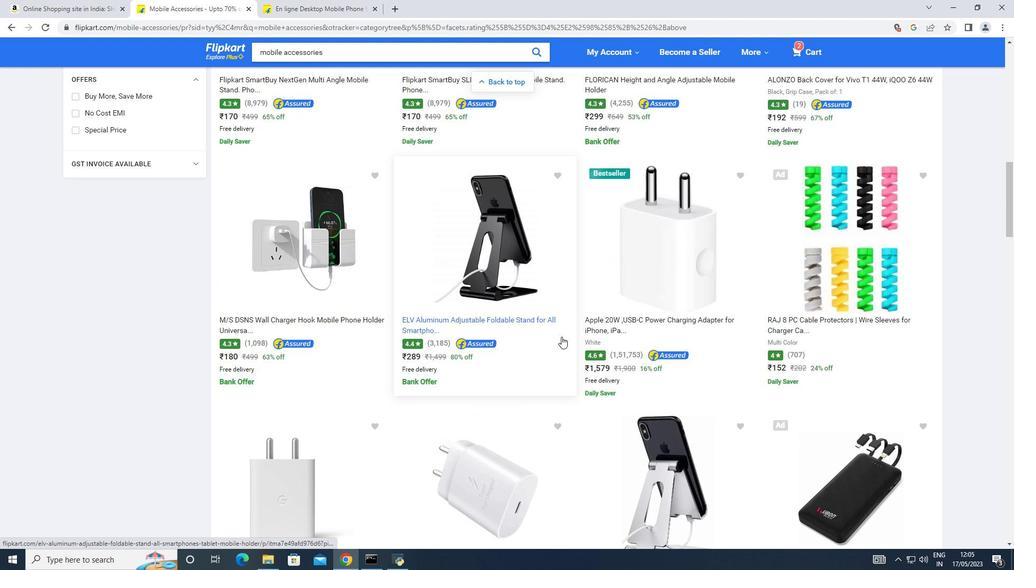 
Action: Mouse scrolled (561, 336) with delta (0, 0)
Screenshot: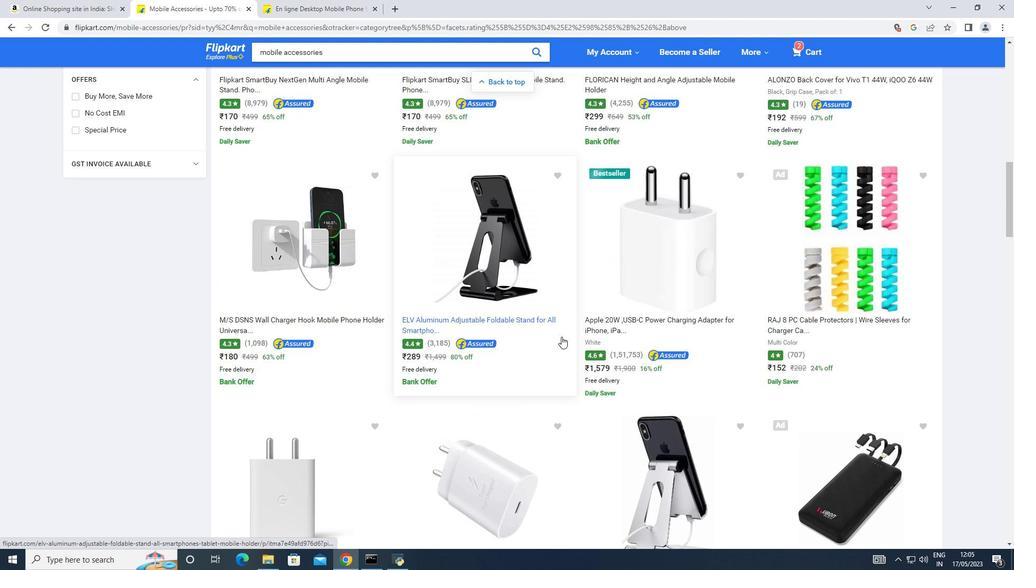 
Action: Mouse scrolled (561, 336) with delta (0, 0)
Screenshot: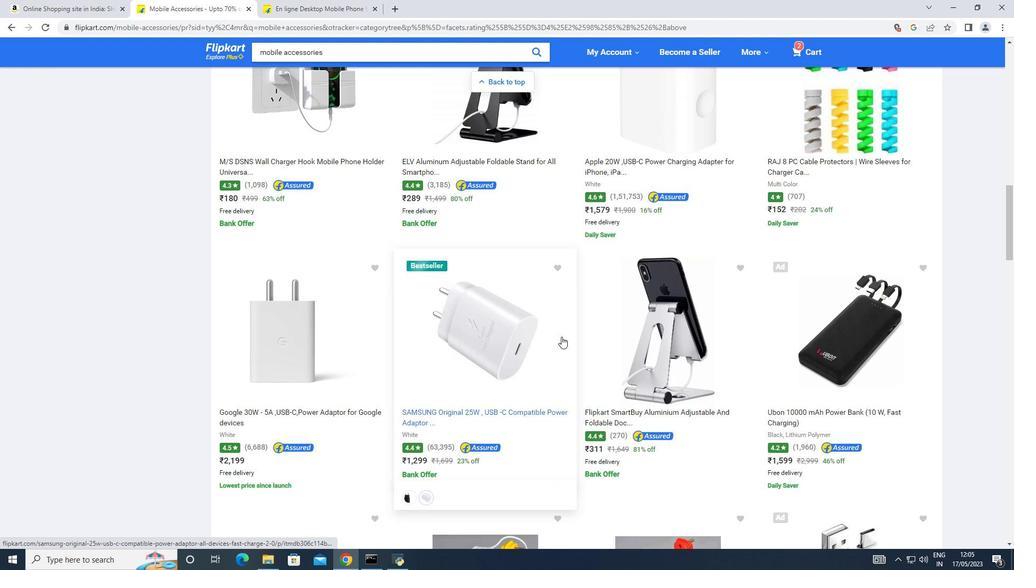 
Action: Mouse scrolled (561, 336) with delta (0, 0)
Screenshot: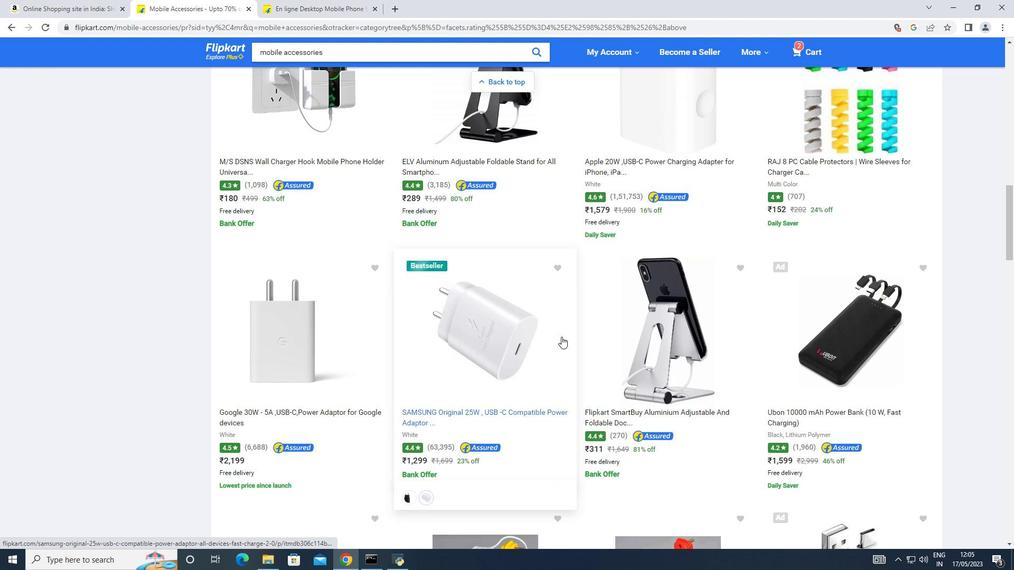 
Action: Mouse scrolled (561, 336) with delta (0, 0)
Screenshot: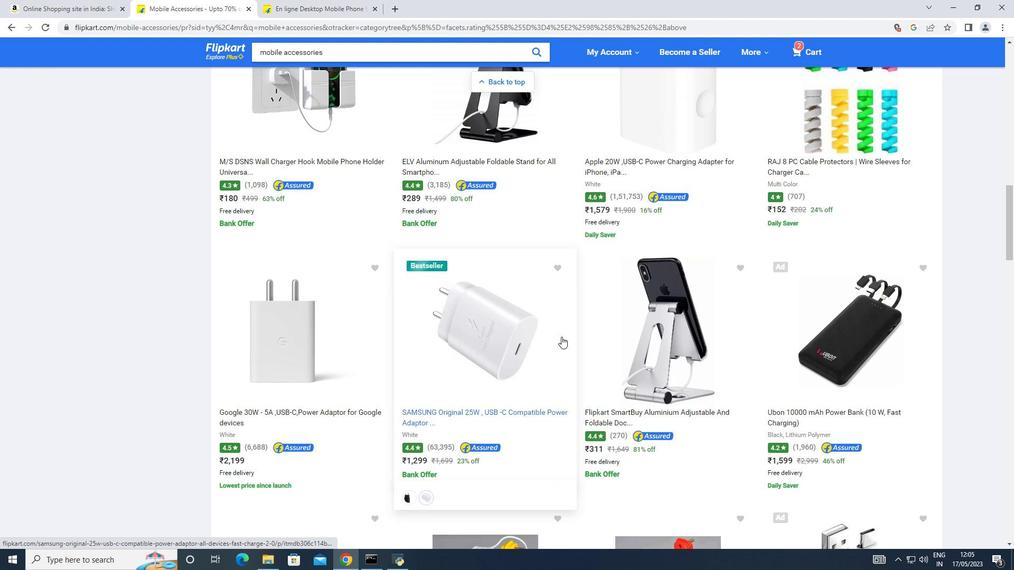 
Action: Mouse scrolled (561, 336) with delta (0, 0)
Screenshot: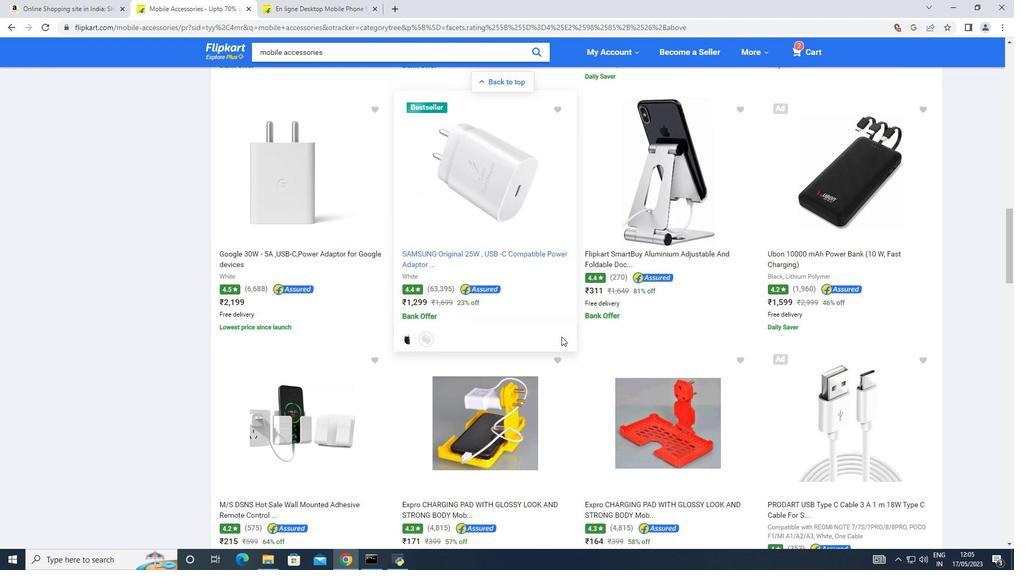 
Action: Mouse scrolled (561, 336) with delta (0, 0)
Screenshot: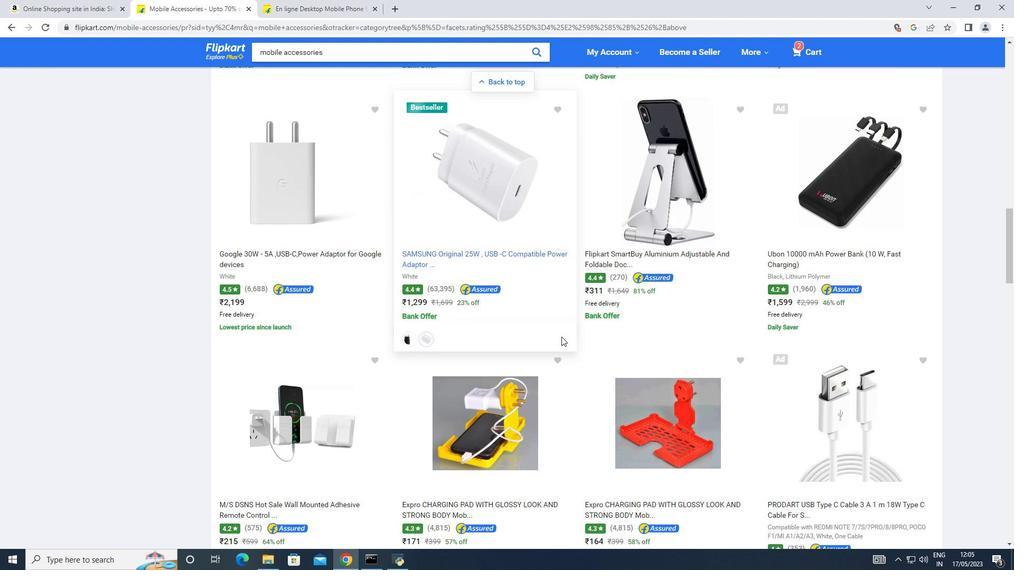 
Action: Mouse scrolled (561, 336) with delta (0, 0)
Screenshot: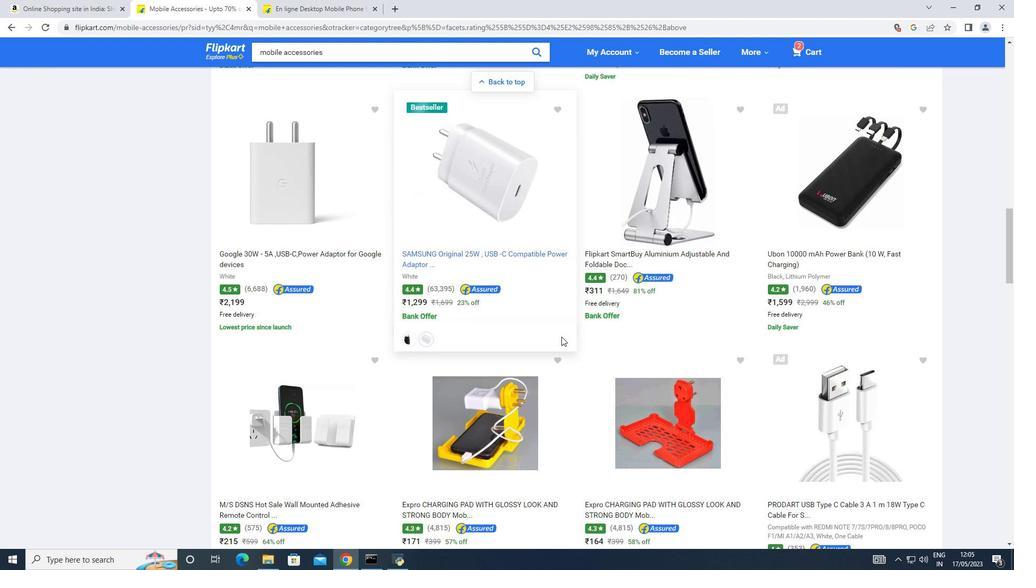 
Action: Mouse scrolled (561, 336) with delta (0, 0)
Screenshot: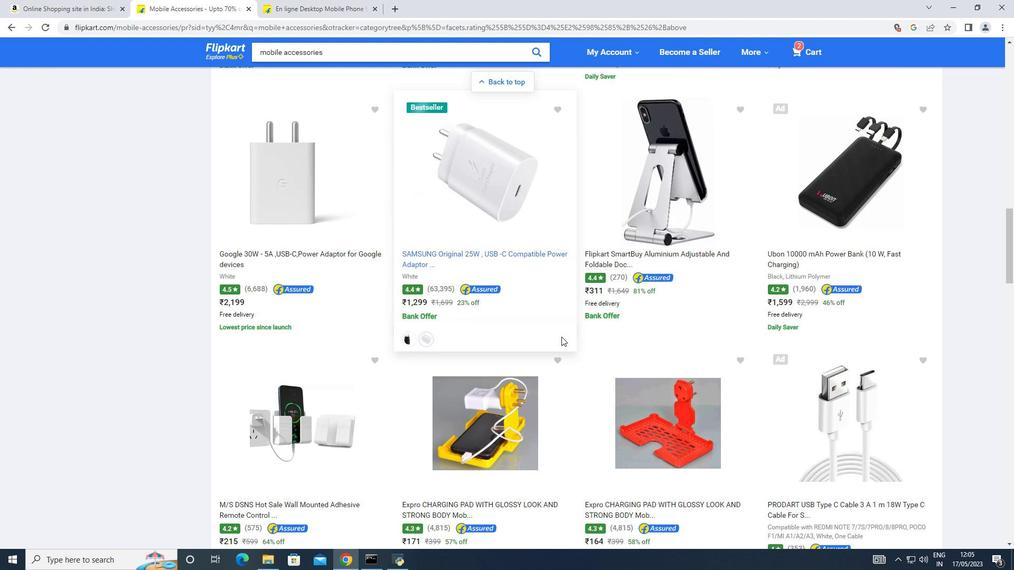 
Action: Mouse scrolled (561, 336) with delta (0, 0)
Screenshot: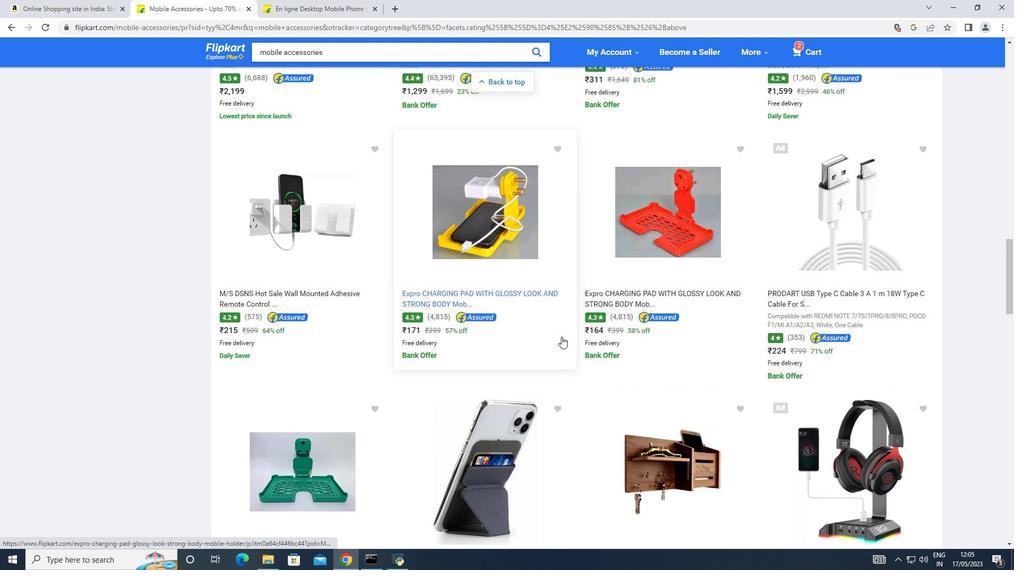 
Action: Mouse scrolled (561, 336) with delta (0, 0)
Screenshot: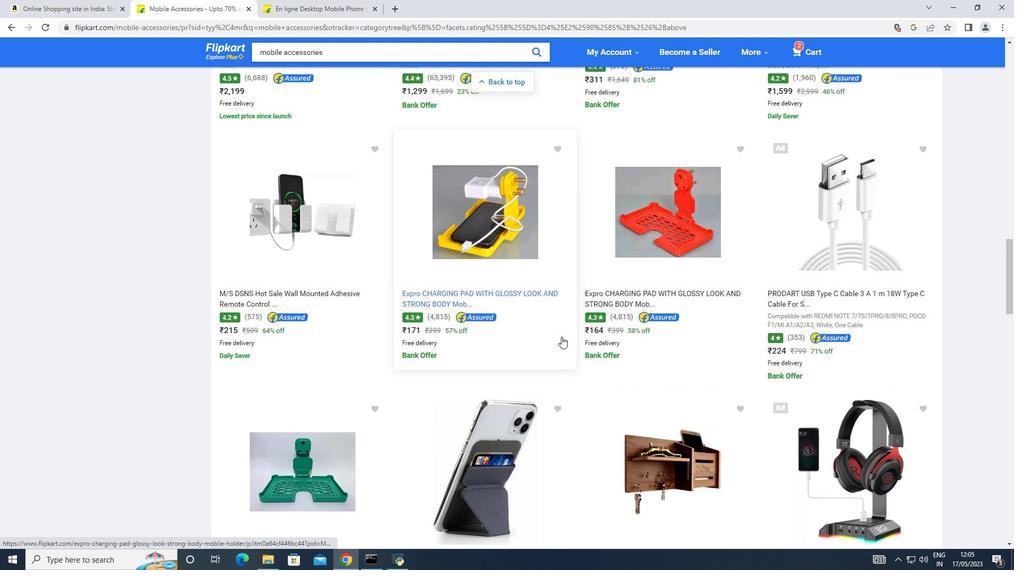 
Action: Mouse scrolled (561, 336) with delta (0, 0)
Screenshot: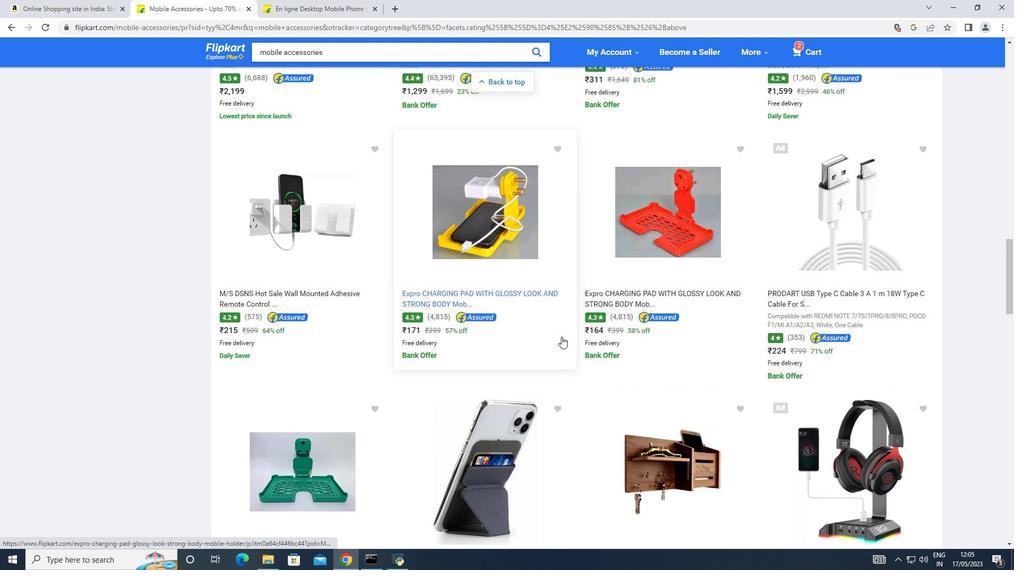 
Action: Mouse scrolled (561, 336) with delta (0, 0)
Screenshot: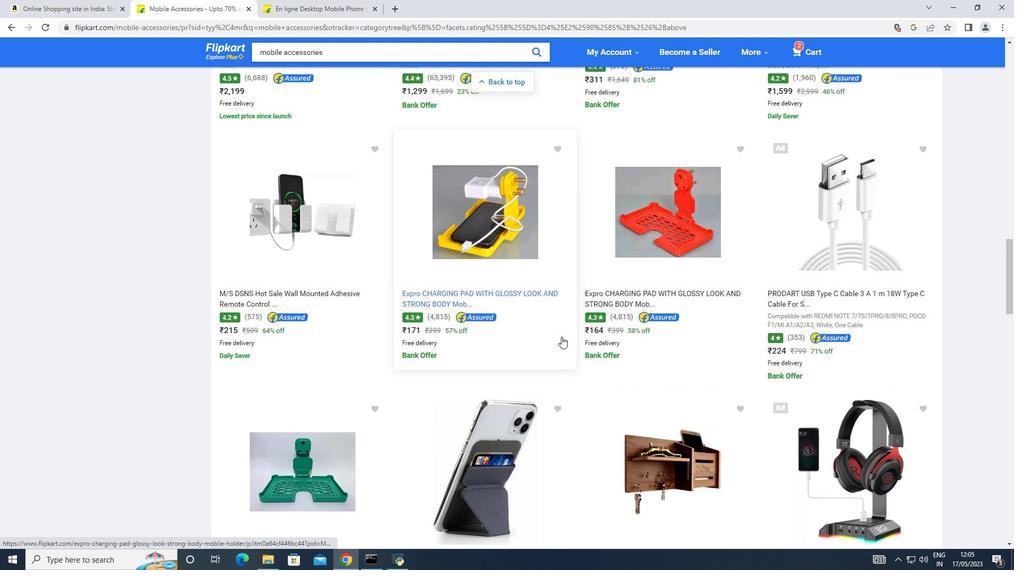 
Action: Mouse scrolled (561, 336) with delta (0, 0)
Screenshot: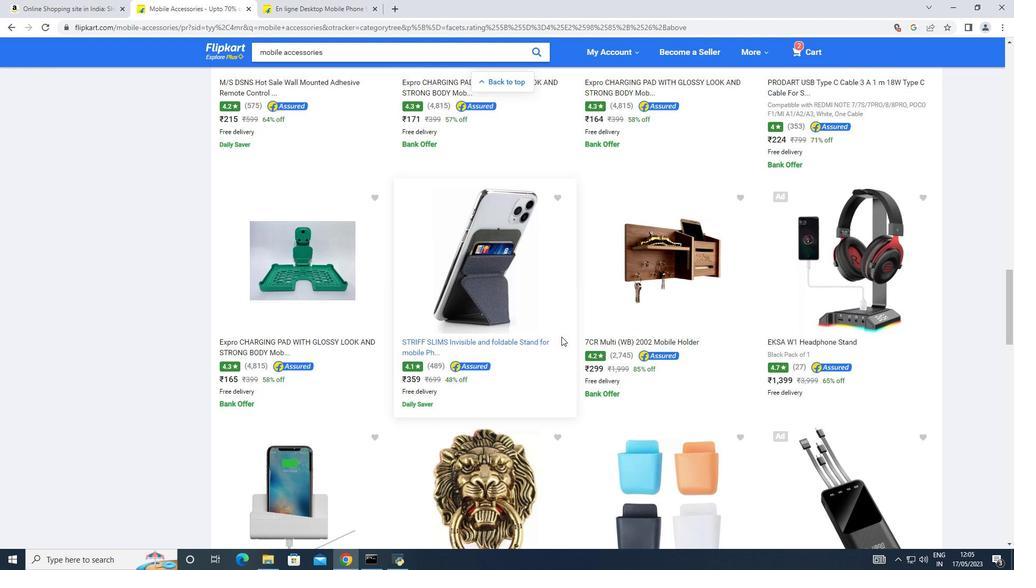 
Action: Mouse scrolled (561, 336) with delta (0, 0)
Screenshot: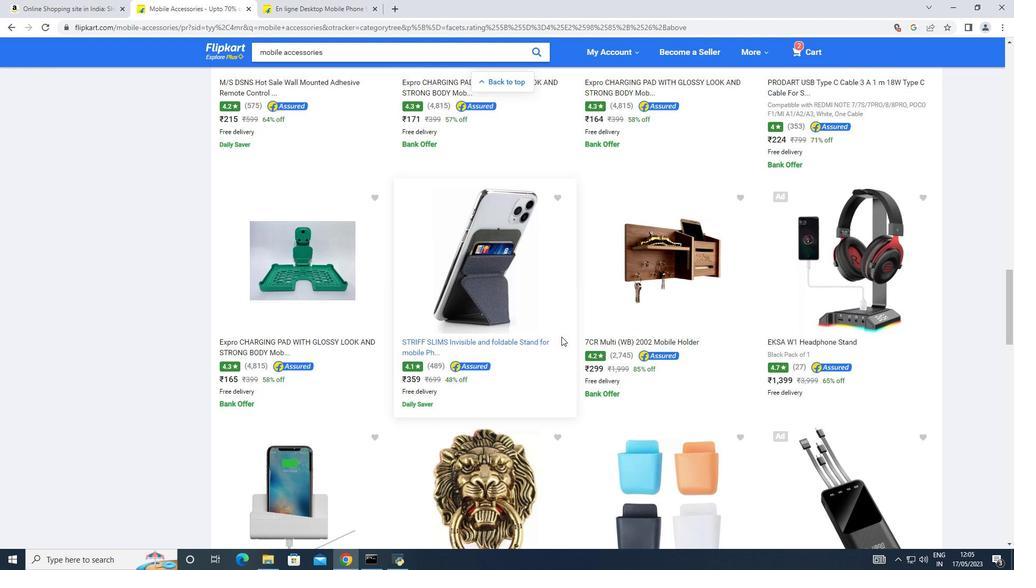 
Action: Mouse scrolled (561, 336) with delta (0, 0)
Screenshot: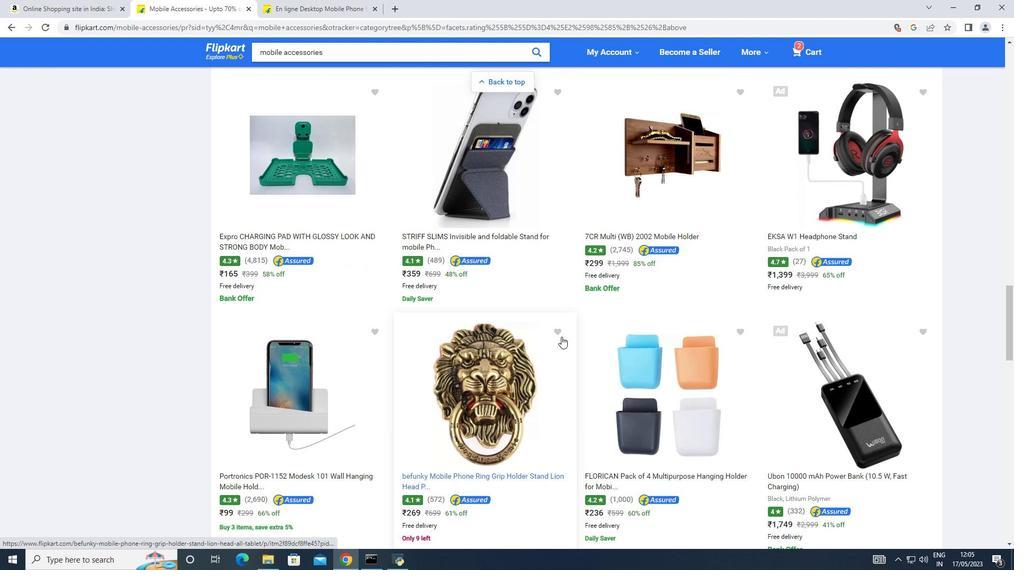 
Action: Mouse scrolled (561, 336) with delta (0, 0)
Screenshot: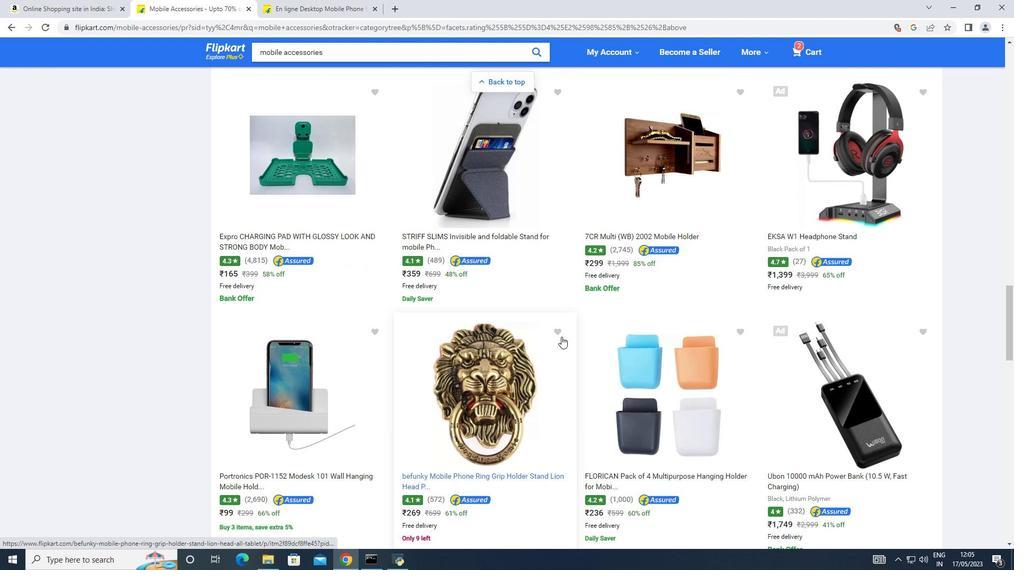 
Action: Mouse scrolled (561, 336) with delta (0, 0)
Screenshot: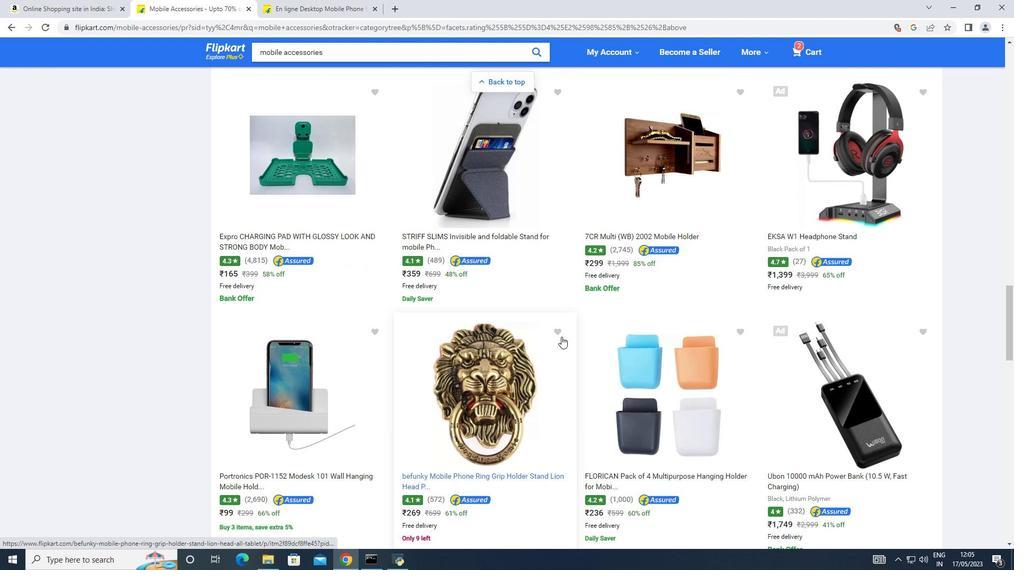 
Action: Mouse scrolled (561, 336) with delta (0, 0)
Screenshot: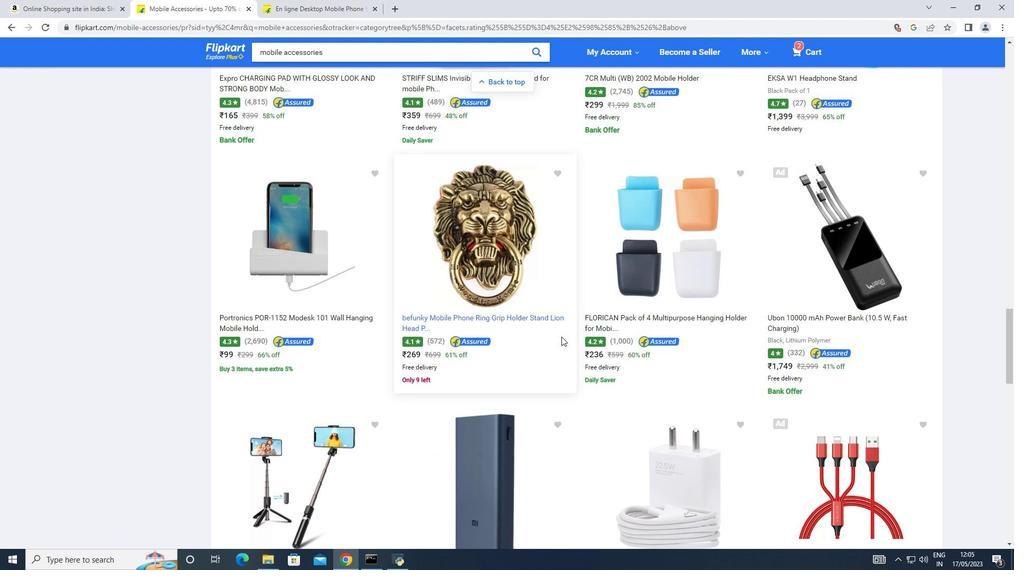 
Action: Mouse scrolled (561, 336) with delta (0, 0)
Screenshot: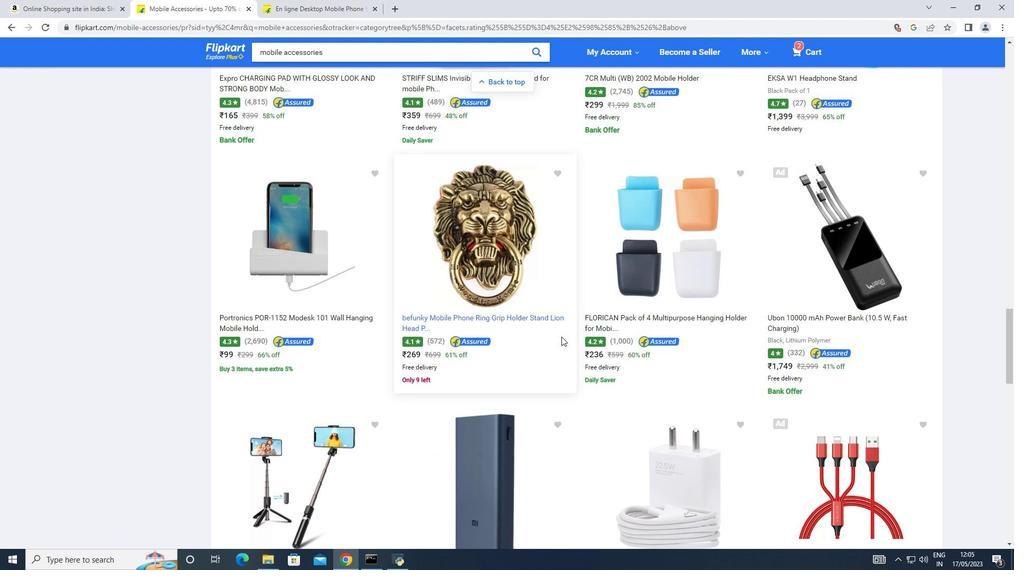 
Action: Mouse scrolled (561, 336) with delta (0, 0)
Screenshot: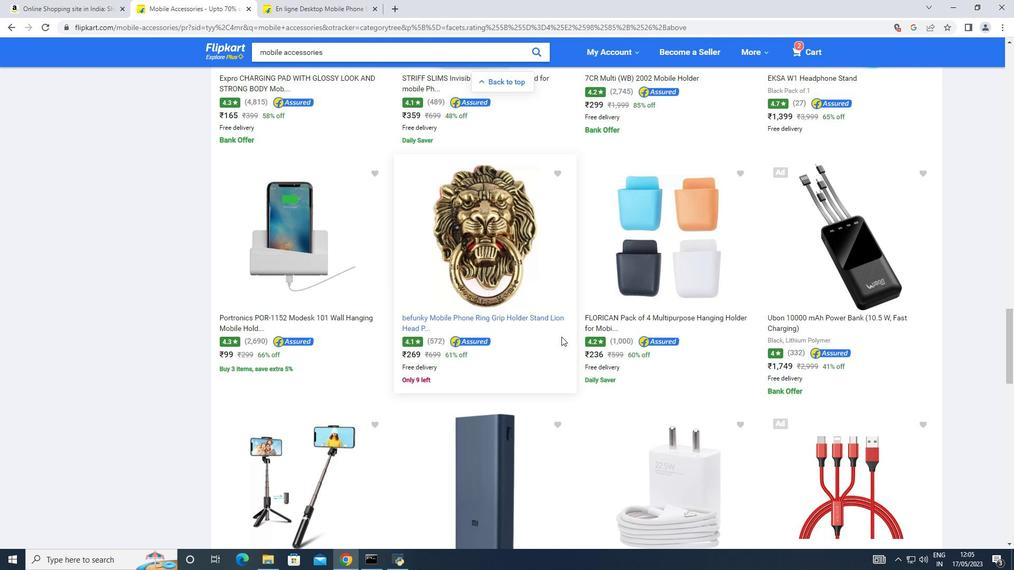 
Action: Mouse scrolled (561, 336) with delta (0, 0)
Screenshot: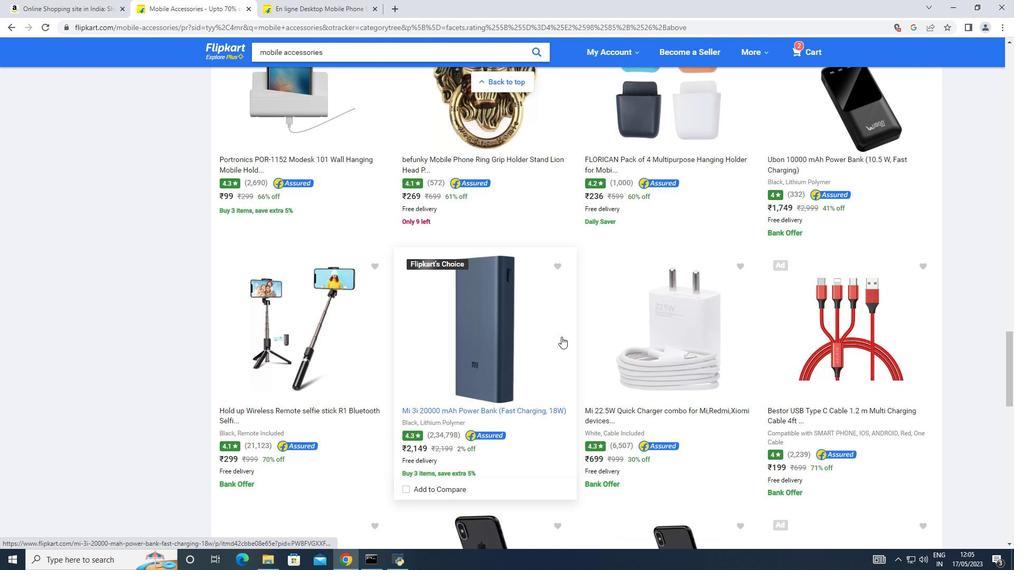 
Action: Mouse moved to (561, 337)
Screenshot: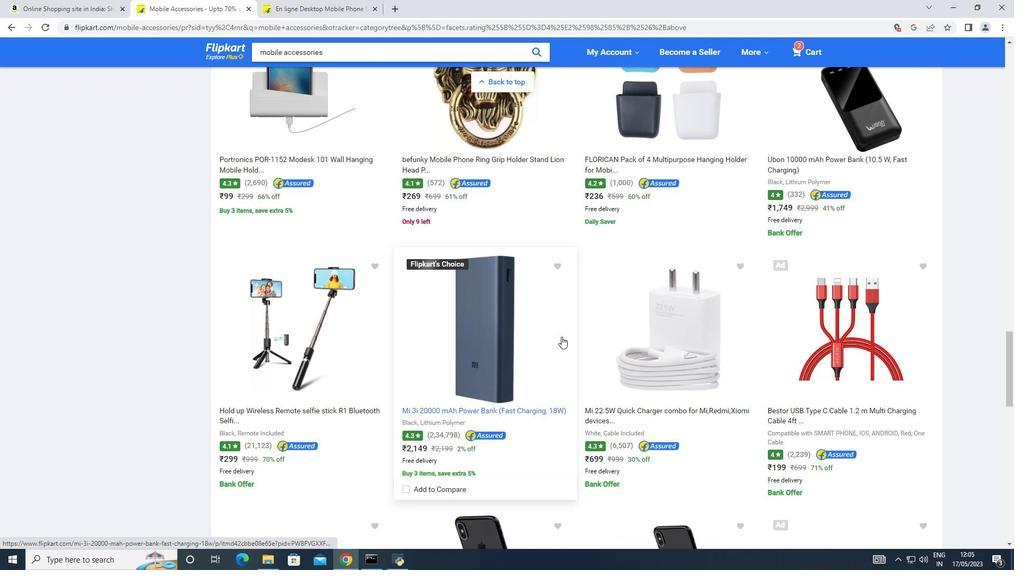 
Action: Mouse scrolled (561, 336) with delta (0, 0)
Screenshot: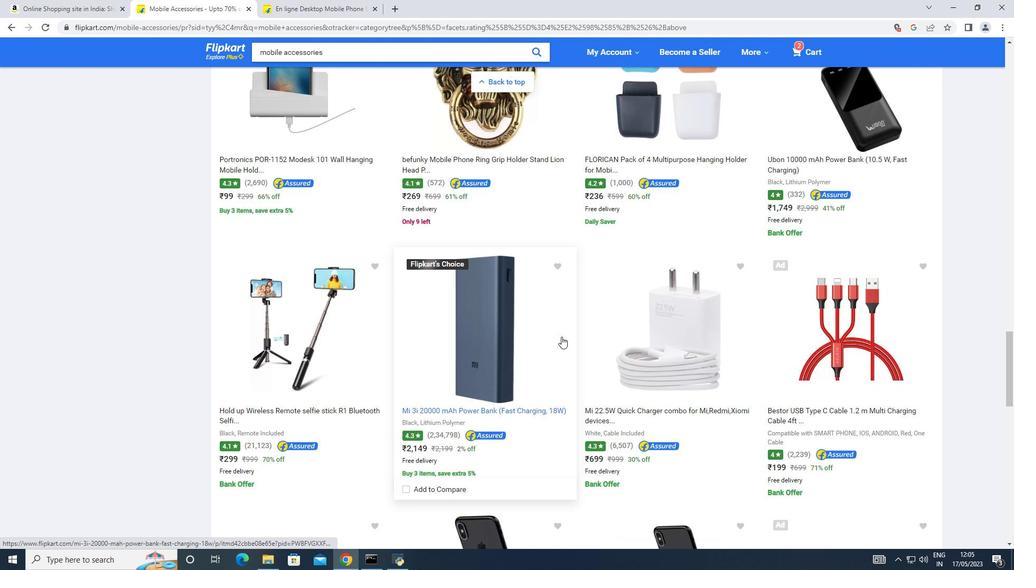 
Action: Mouse scrolled (561, 336) with delta (0, 0)
Screenshot: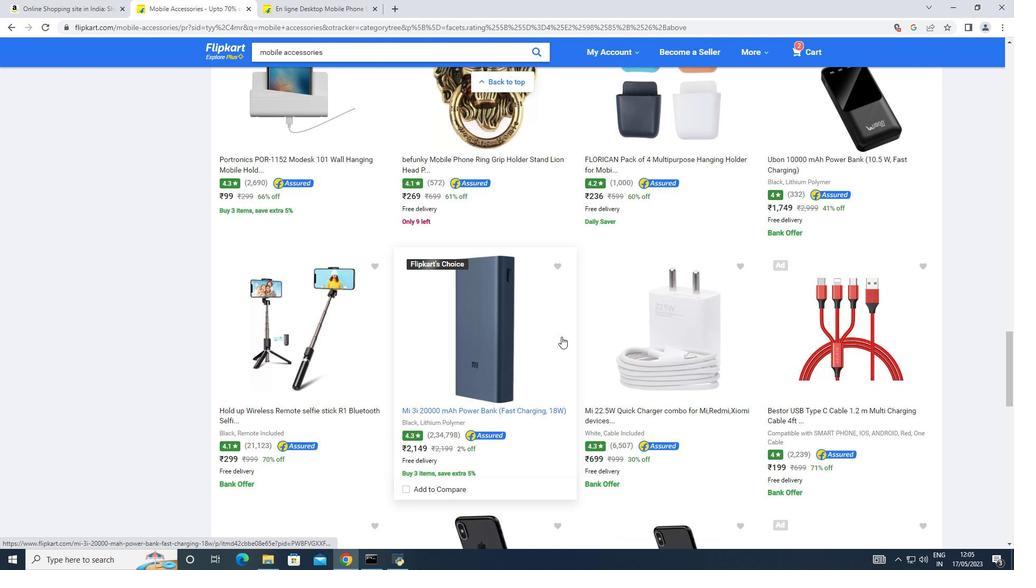 
Action: Mouse scrolled (561, 336) with delta (0, 0)
Screenshot: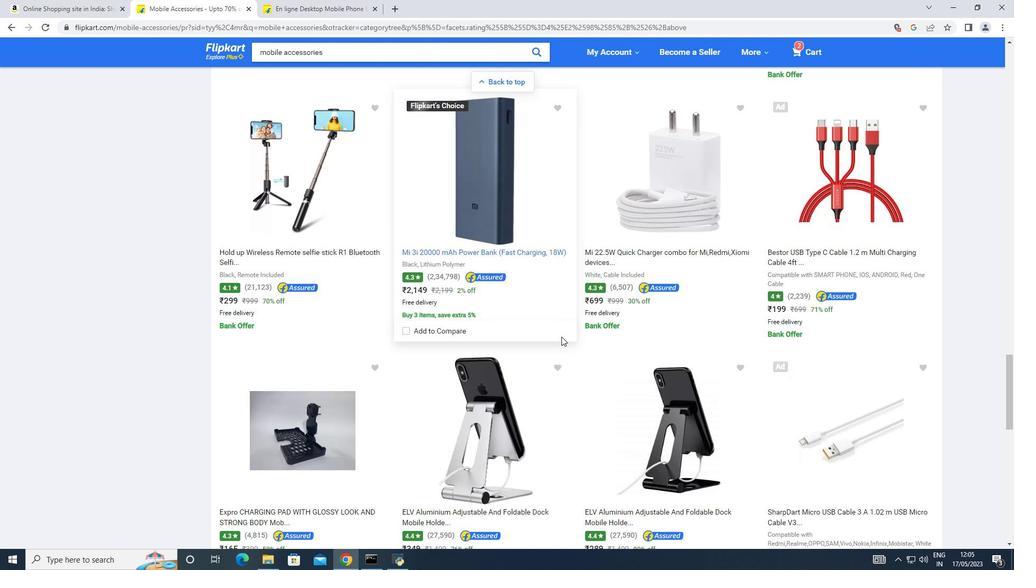 
Action: Mouse scrolled (561, 336) with delta (0, 0)
Screenshot: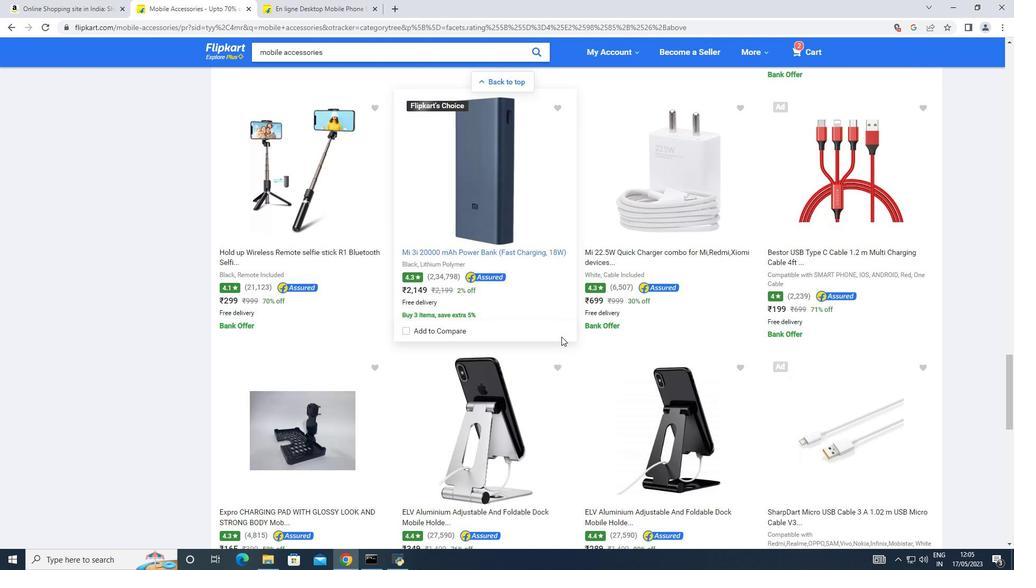 
Action: Mouse scrolled (561, 336) with delta (0, 0)
